Task: Go to Program & Features. Select Whole Food Market. Add to cart Organic Parsley-3. Select Amazon Health. Add to cart 5-HTP supplement-3. Place order for Giselle Flores, _x000D_
1922 Moncure Pittsboro Rd_x000D_
Moncure, North Carolina(NC), 27559, Cell Number (919) 542-3366
Action: Mouse moved to (29, 90)
Screenshot: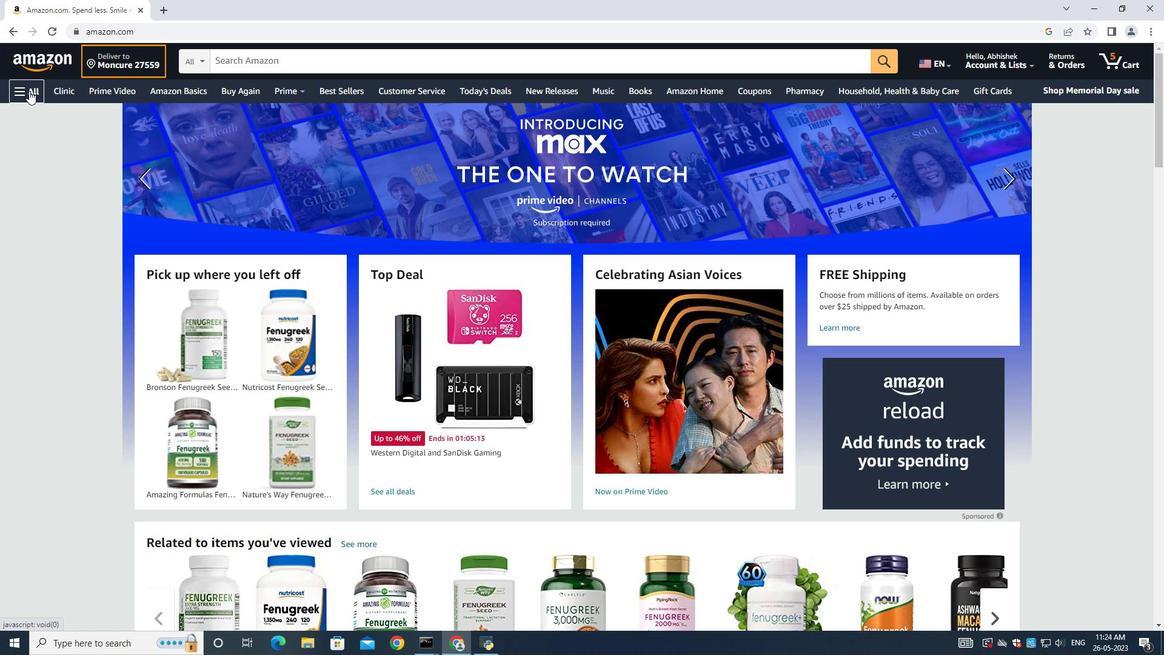 
Action: Mouse pressed left at (29, 90)
Screenshot: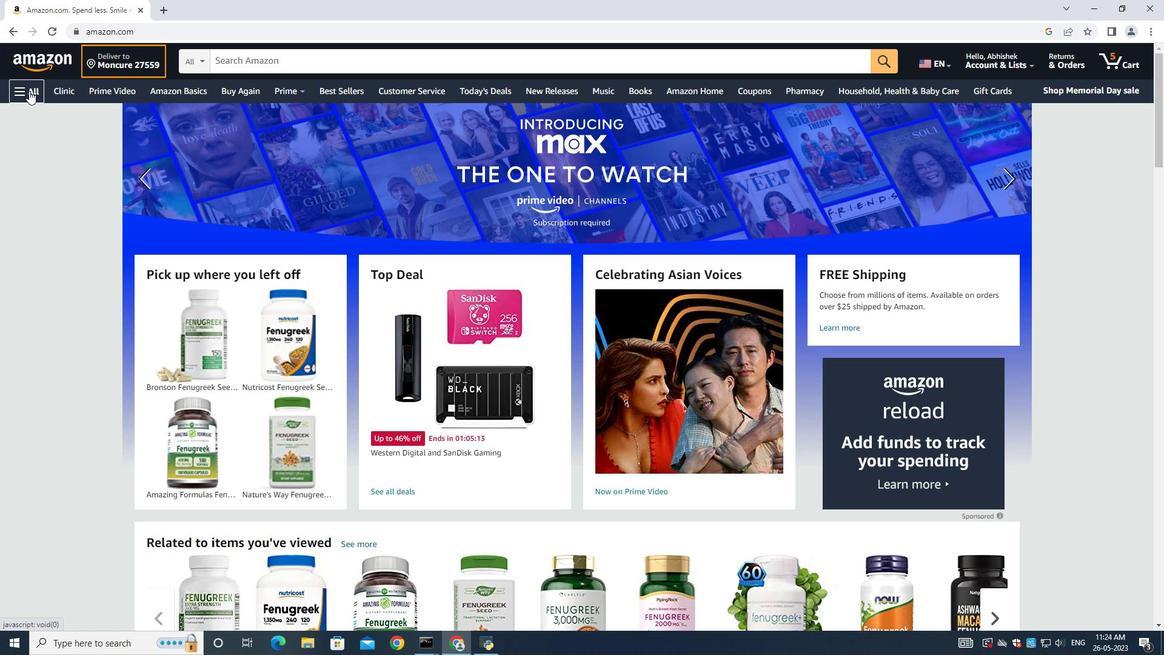 
Action: Mouse moved to (98, 339)
Screenshot: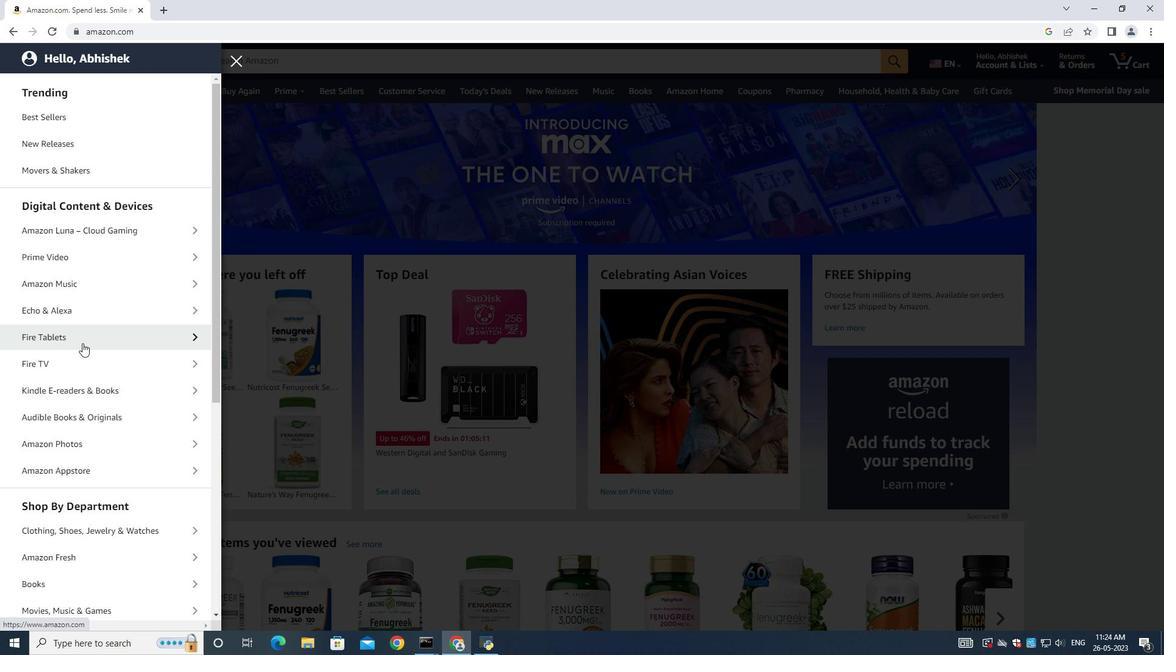 
Action: Mouse scrolled (98, 339) with delta (0, 0)
Screenshot: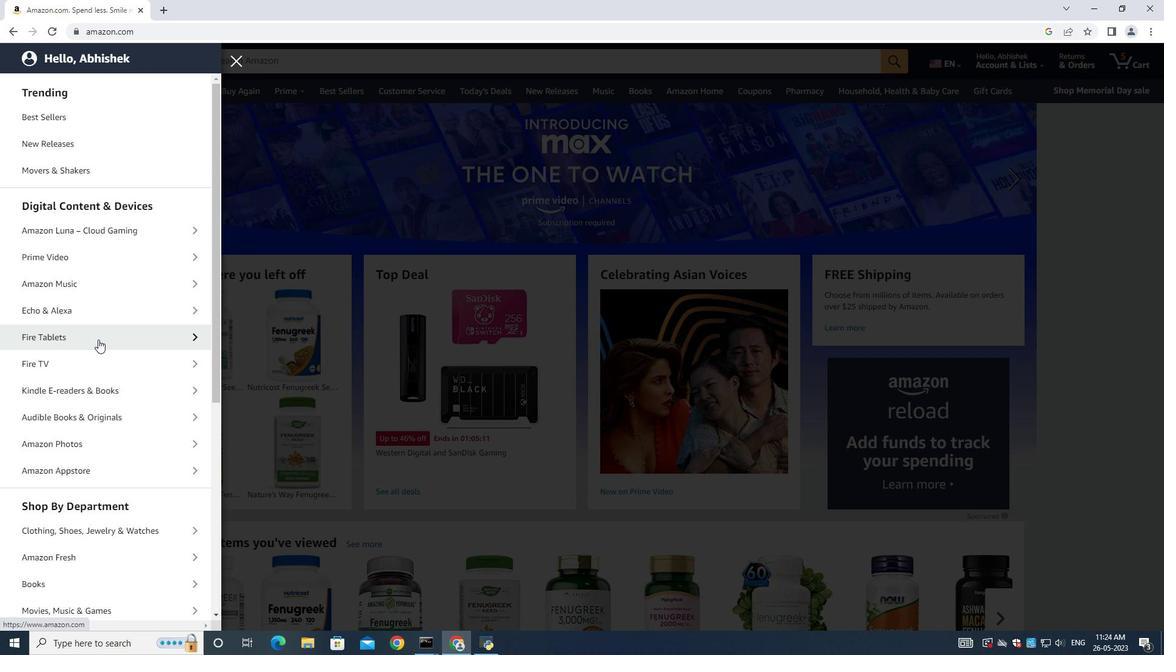 
Action: Mouse moved to (98, 342)
Screenshot: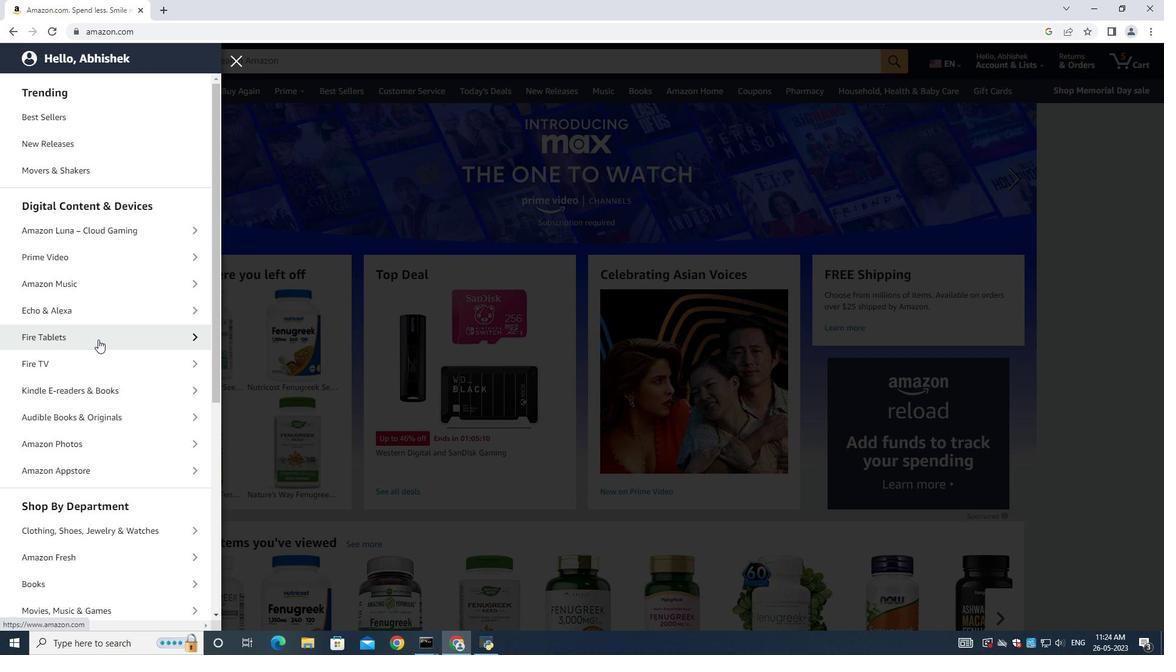 
Action: Mouse scrolled (98, 341) with delta (0, 0)
Screenshot: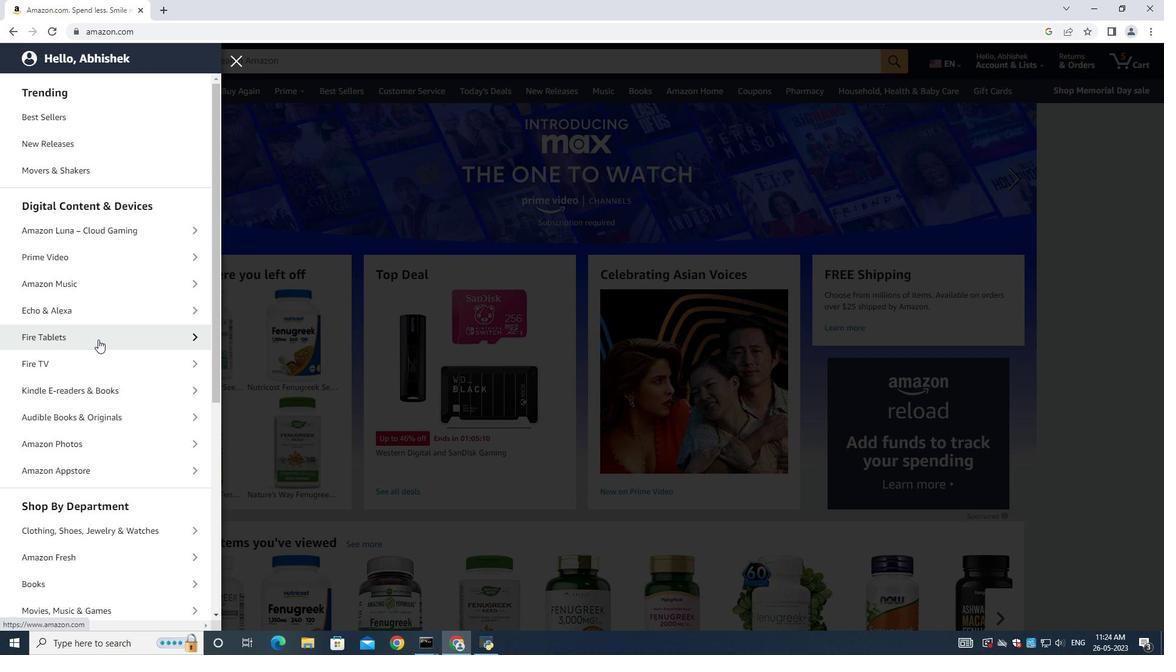 
Action: Mouse moved to (98, 342)
Screenshot: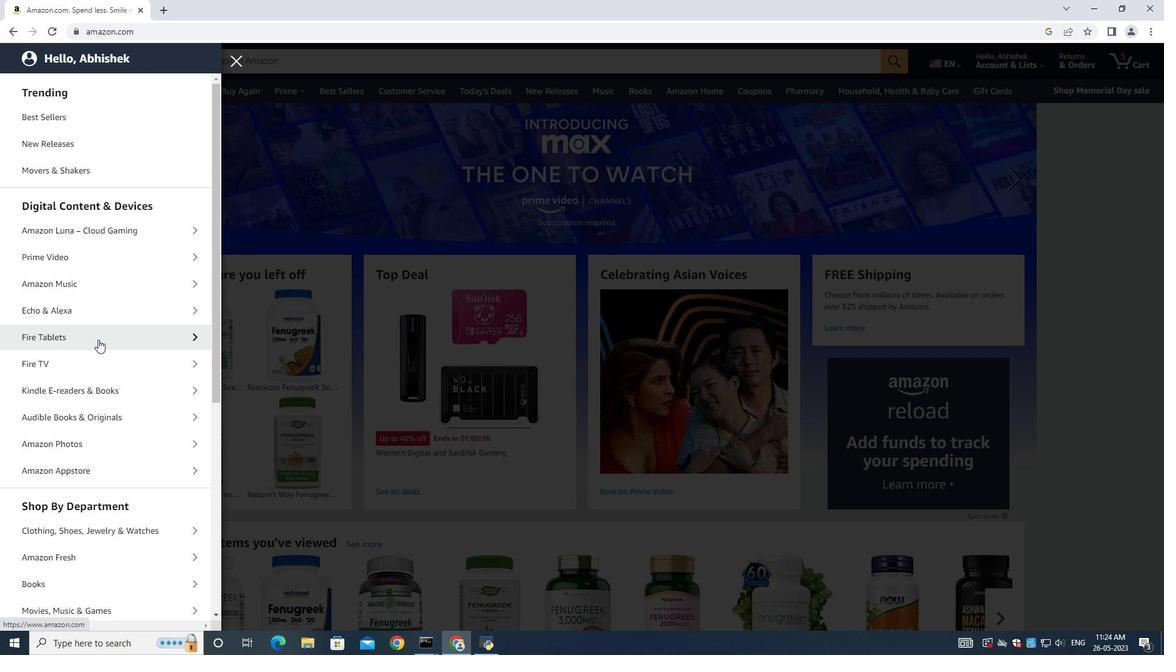 
Action: Mouse scrolled (98, 342) with delta (0, 0)
Screenshot: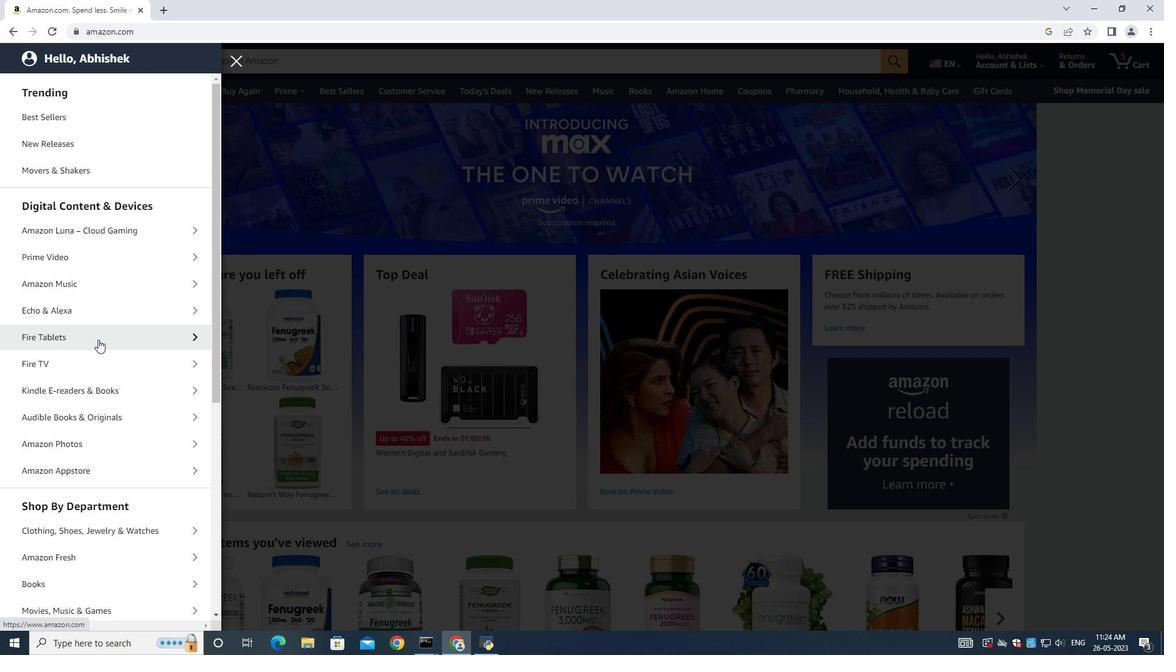 
Action: Mouse moved to (120, 368)
Screenshot: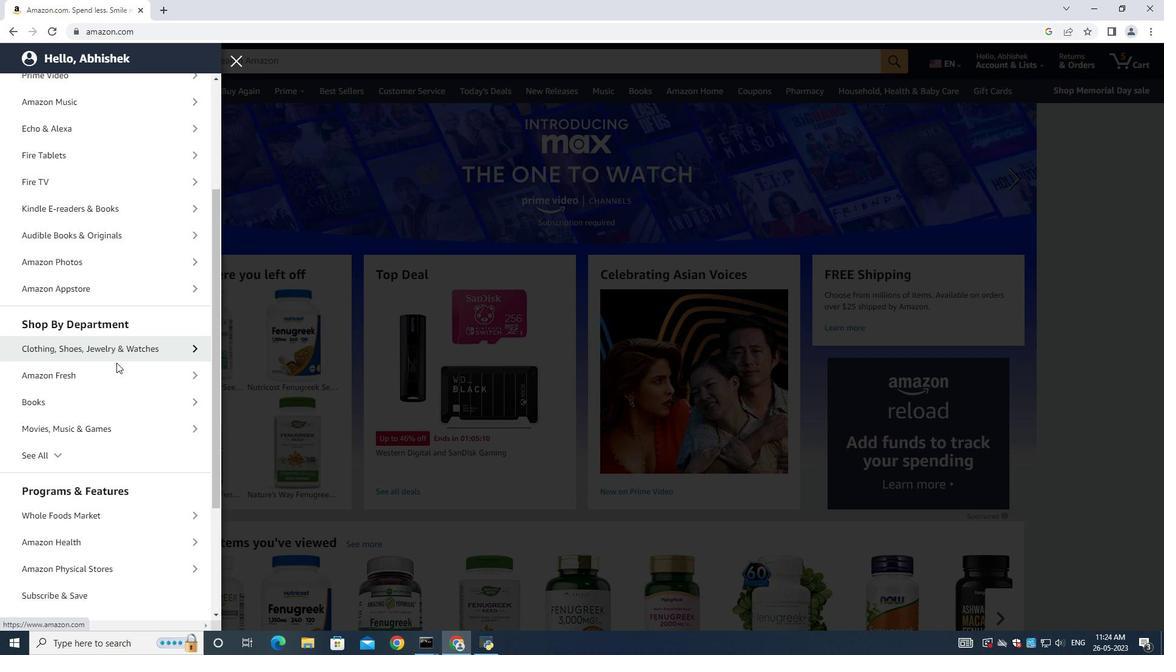 
Action: Mouse scrolled (120, 367) with delta (0, 0)
Screenshot: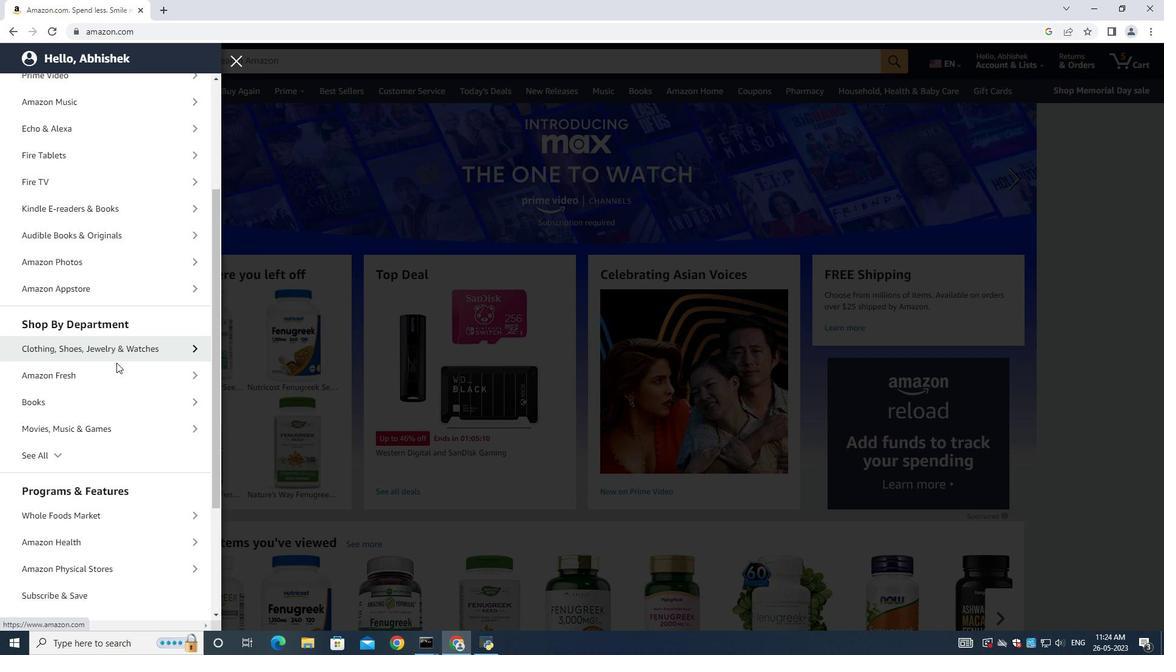
Action: Mouse moved to (121, 371)
Screenshot: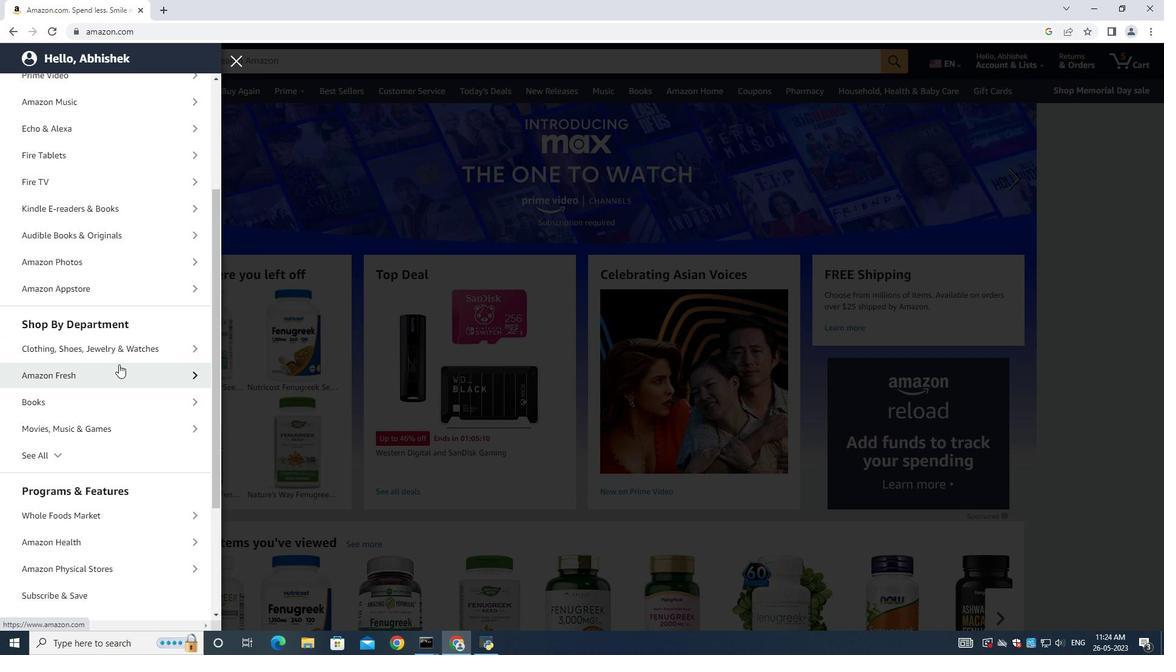 
Action: Mouse scrolled (121, 371) with delta (0, 0)
Screenshot: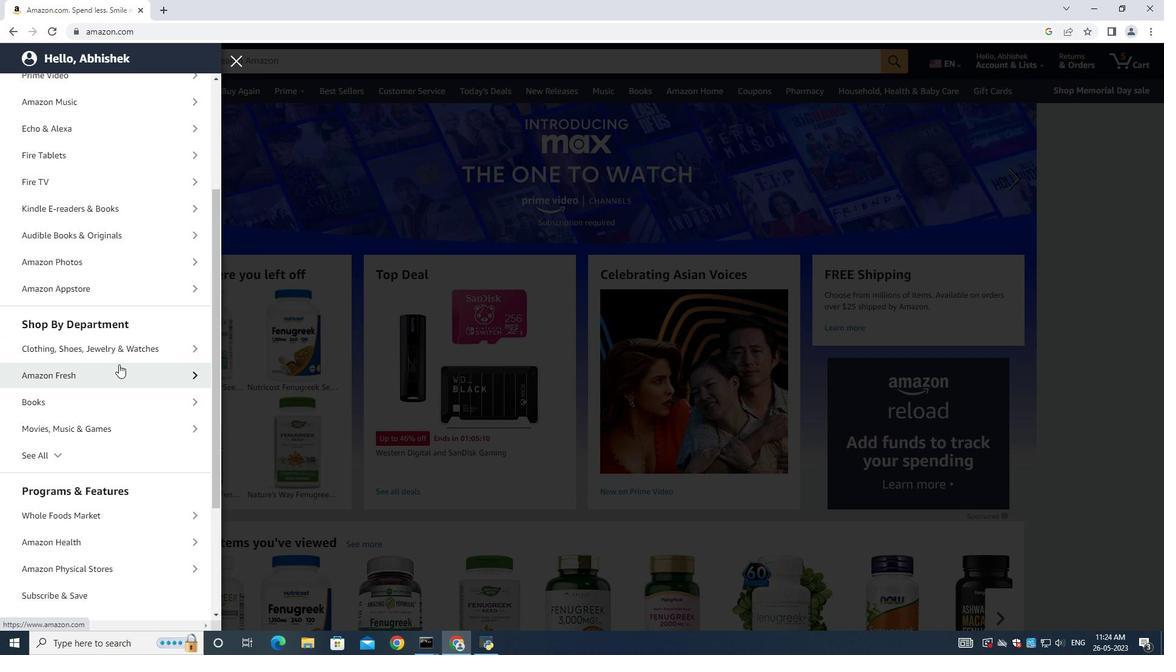 
Action: Mouse moved to (121, 376)
Screenshot: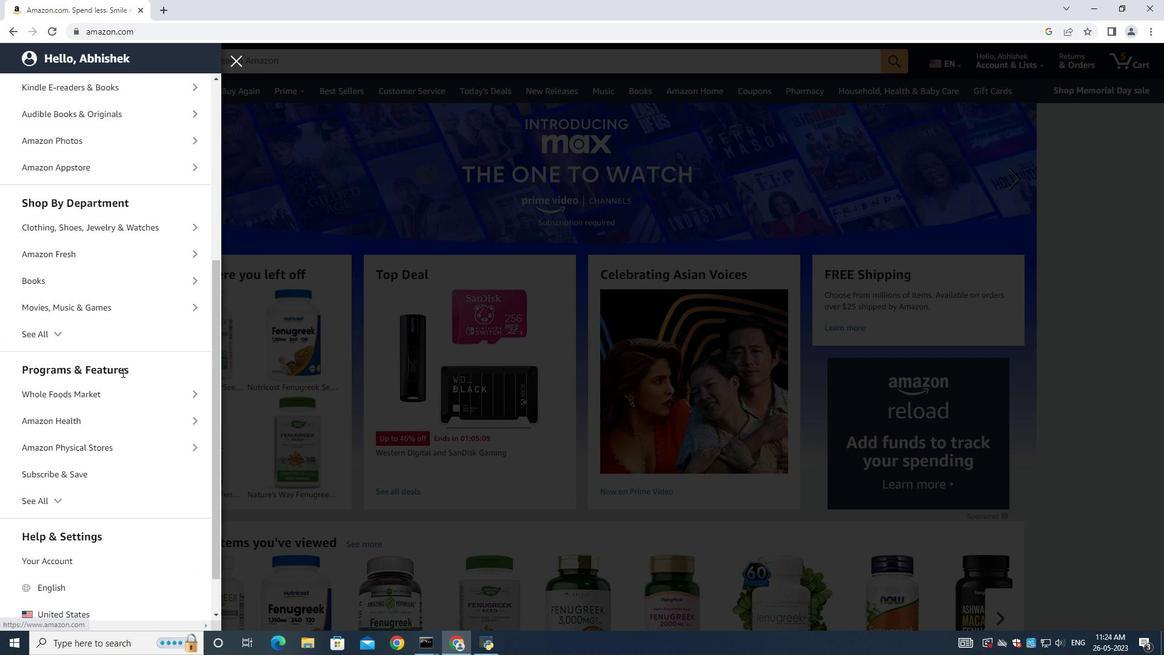 
Action: Mouse scrolled (121, 375) with delta (0, 0)
Screenshot: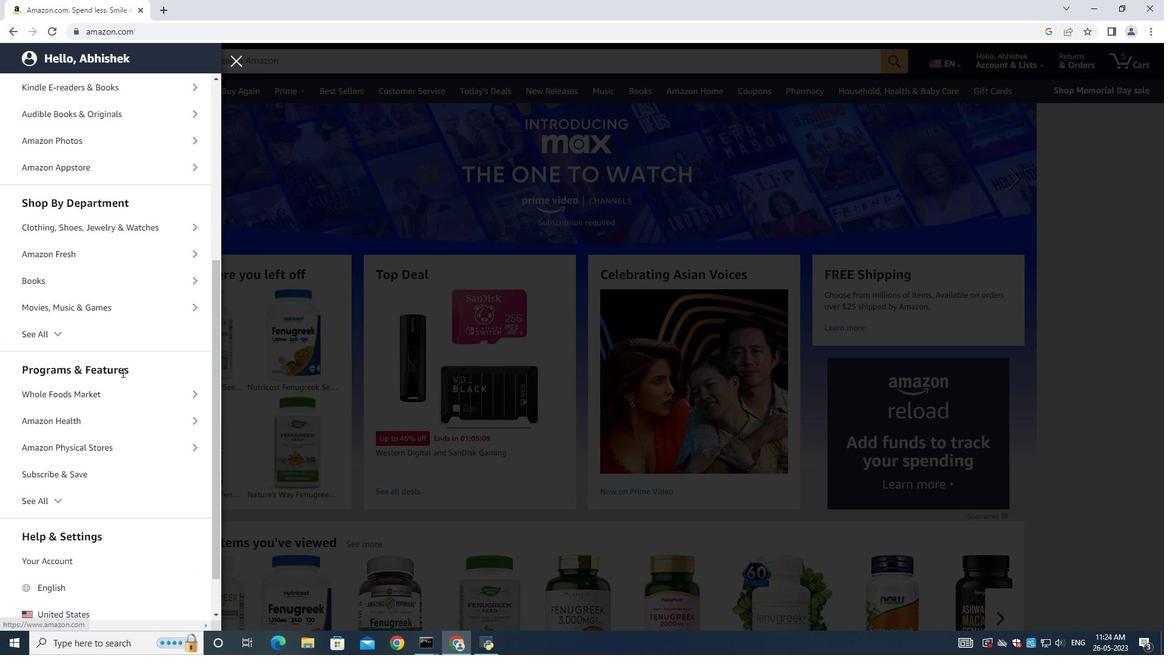 
Action: Mouse moved to (111, 339)
Screenshot: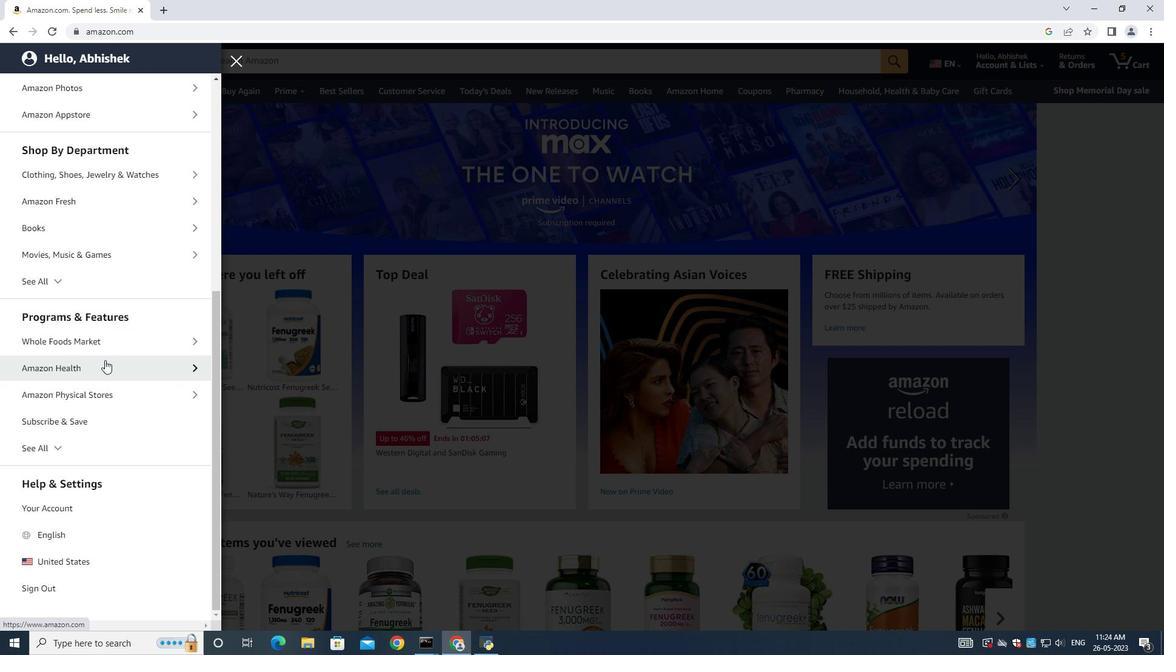 
Action: Mouse pressed left at (111, 339)
Screenshot: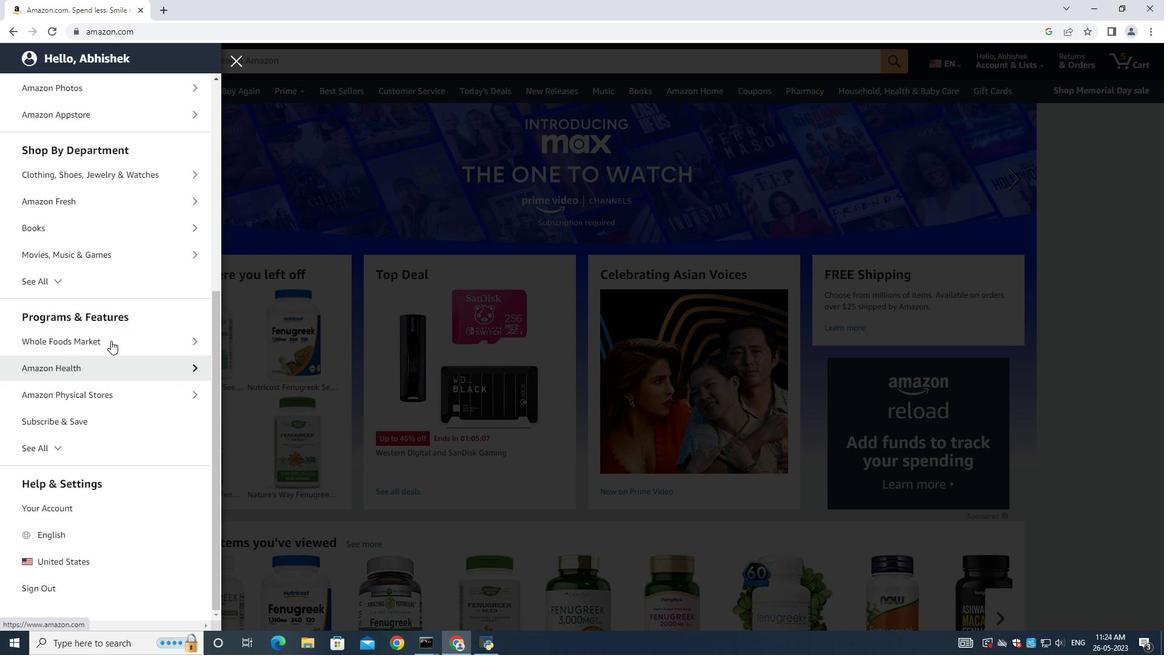 
Action: Mouse moved to (83, 151)
Screenshot: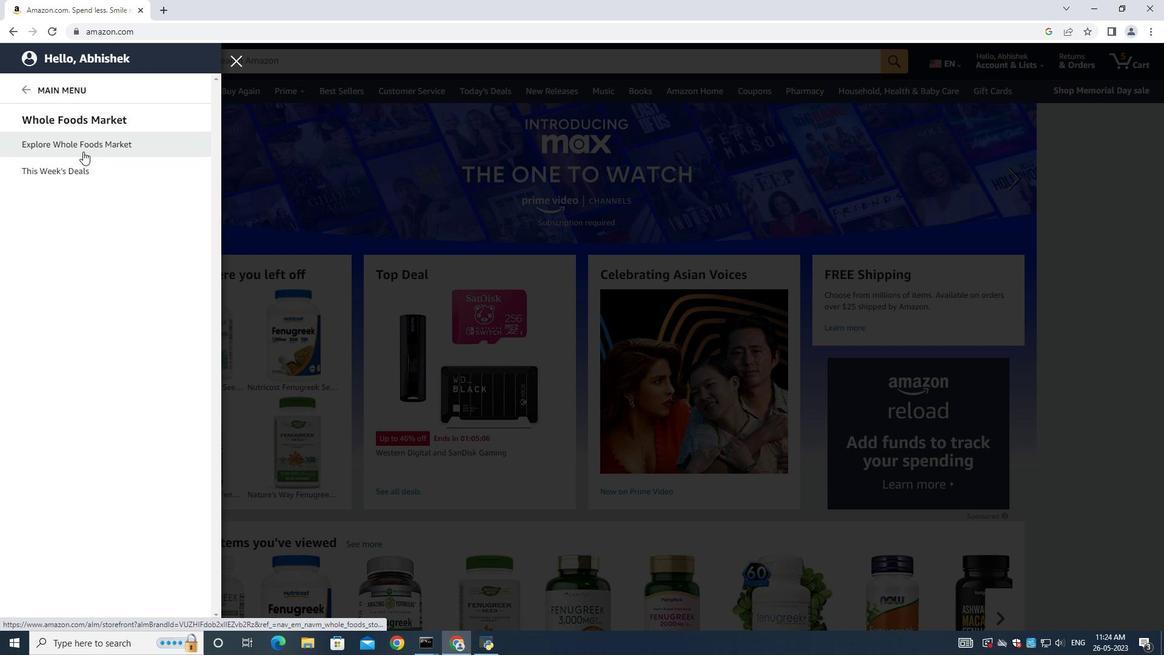 
Action: Mouse pressed left at (83, 151)
Screenshot: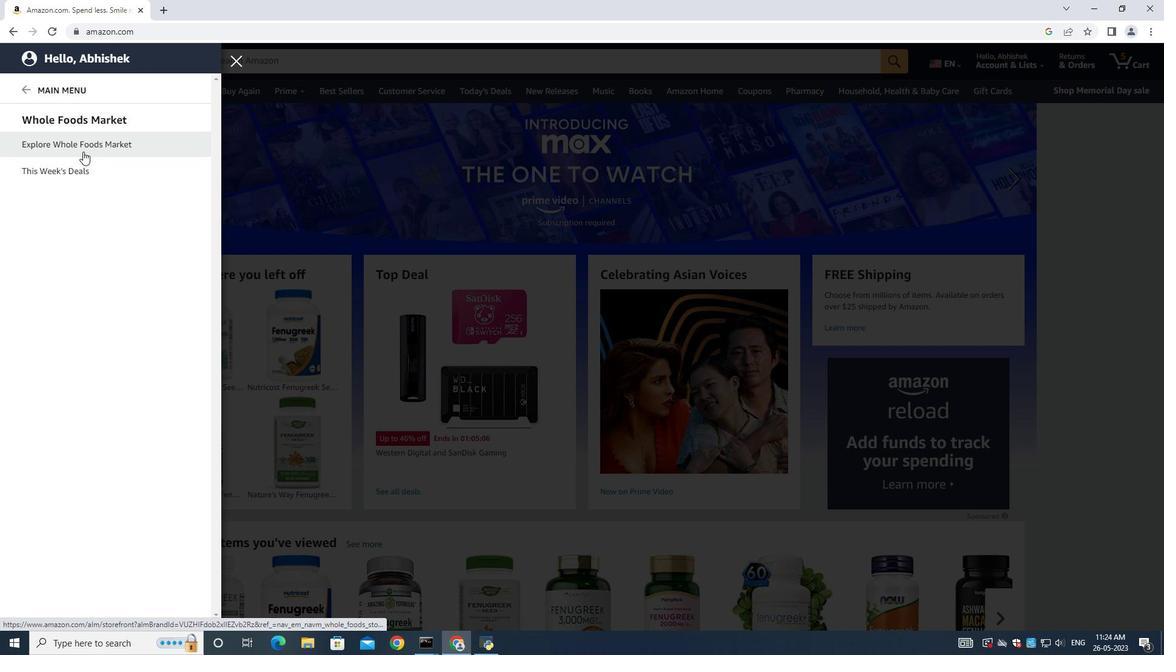 
Action: Mouse moved to (309, 61)
Screenshot: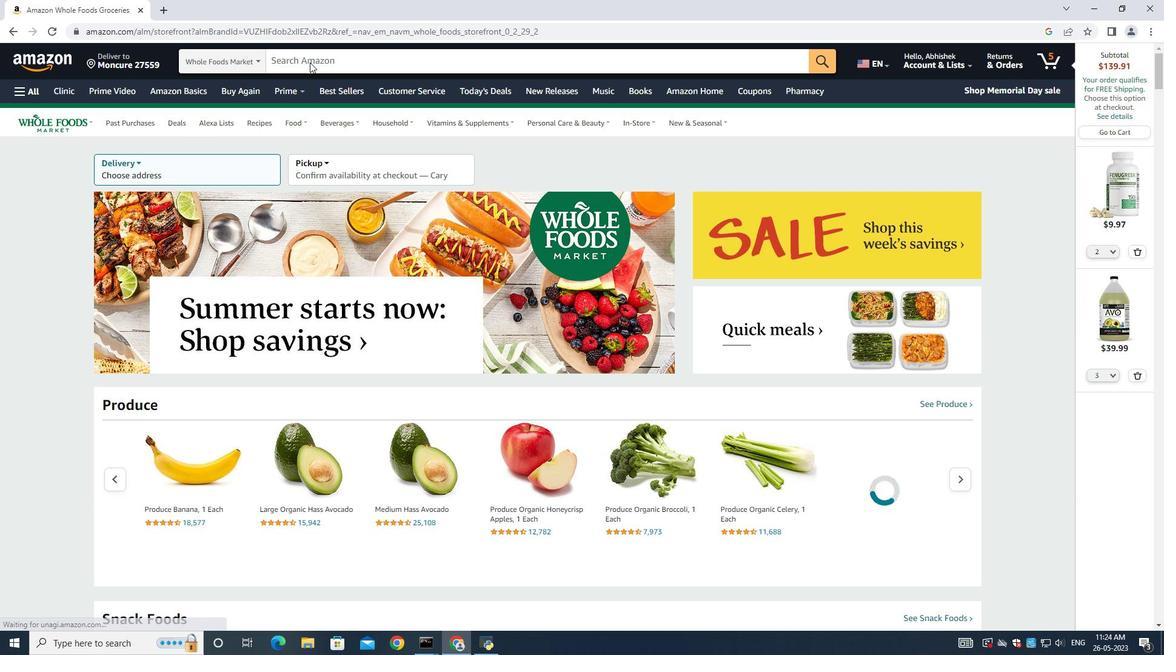 
Action: Mouse pressed left at (309, 61)
Screenshot: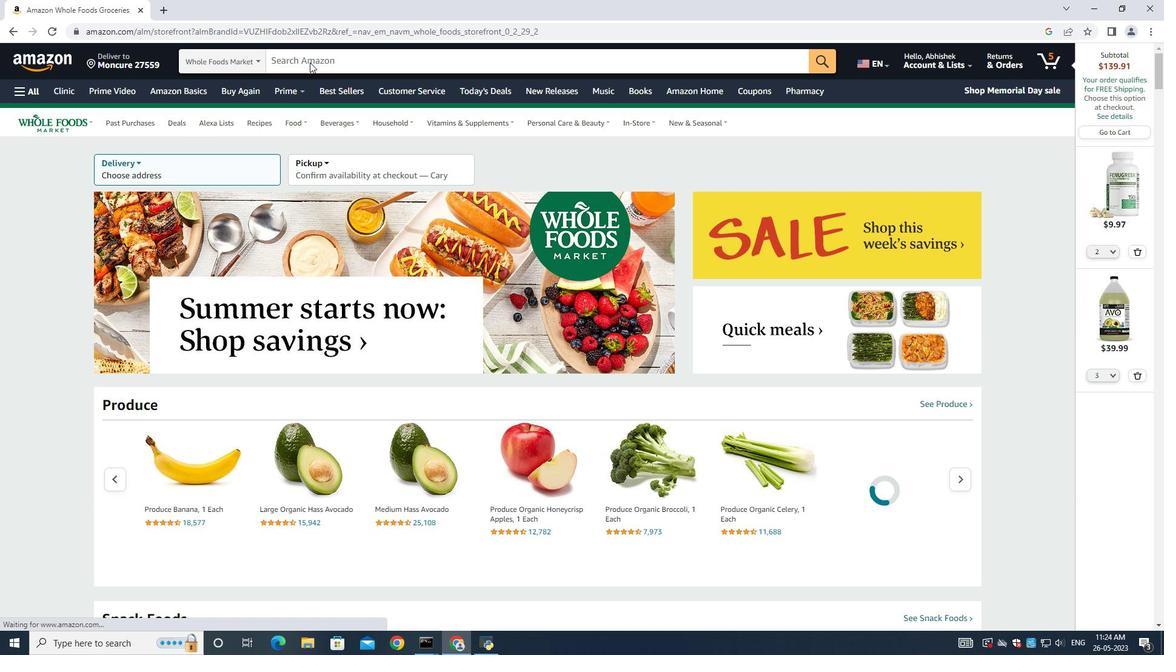 
Action: Mouse moved to (666, 548)
Screenshot: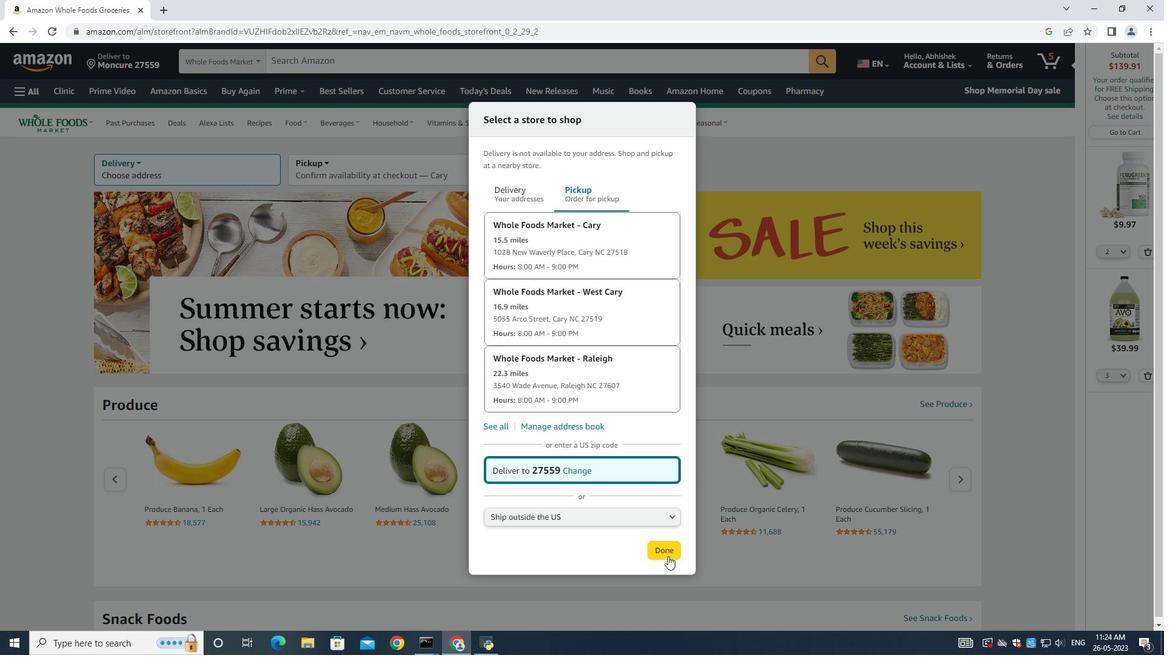 
Action: Mouse pressed left at (666, 548)
Screenshot: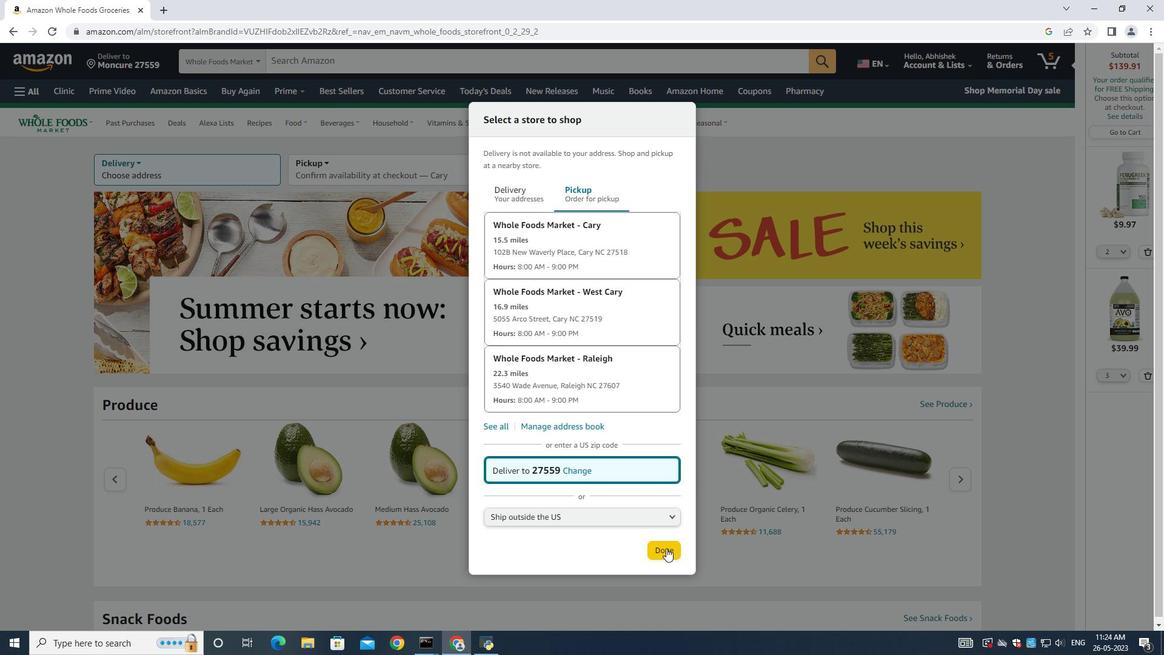 
Action: Mouse moved to (322, 61)
Screenshot: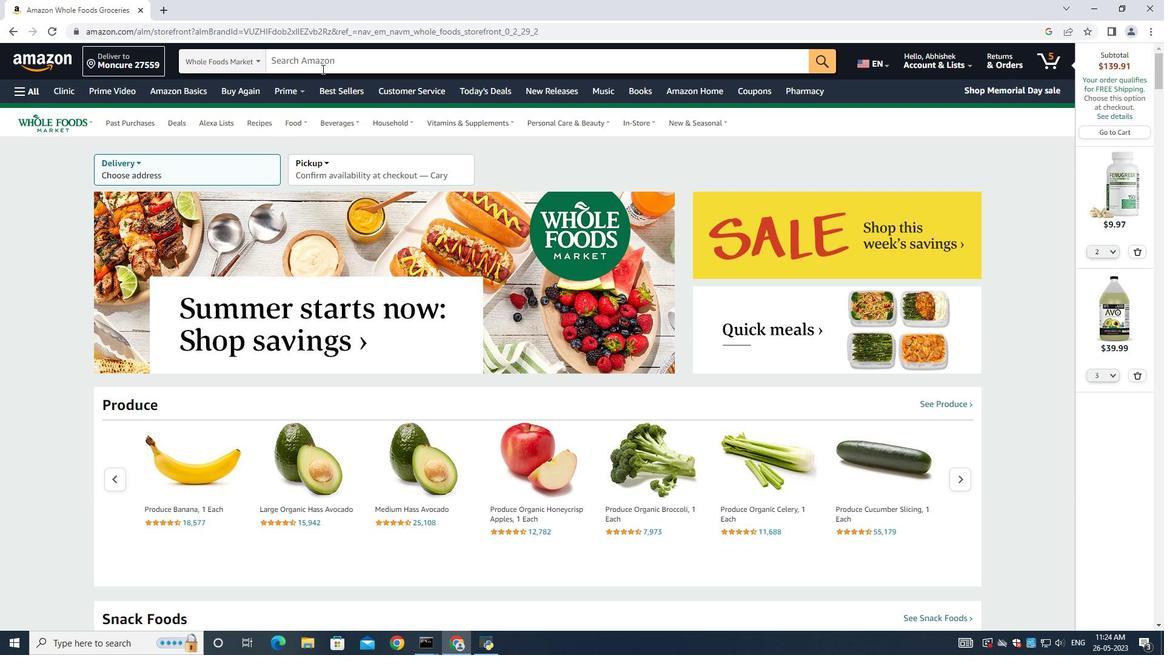 
Action: Mouse pressed left at (322, 61)
Screenshot: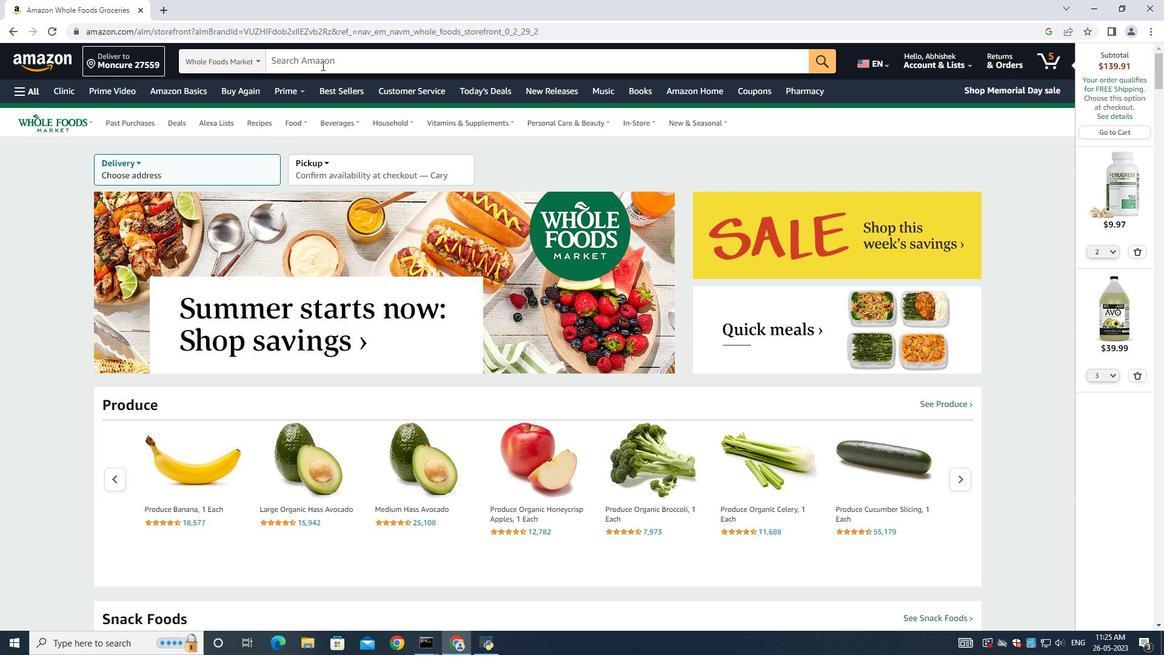 
Action: Mouse moved to (322, 63)
Screenshot: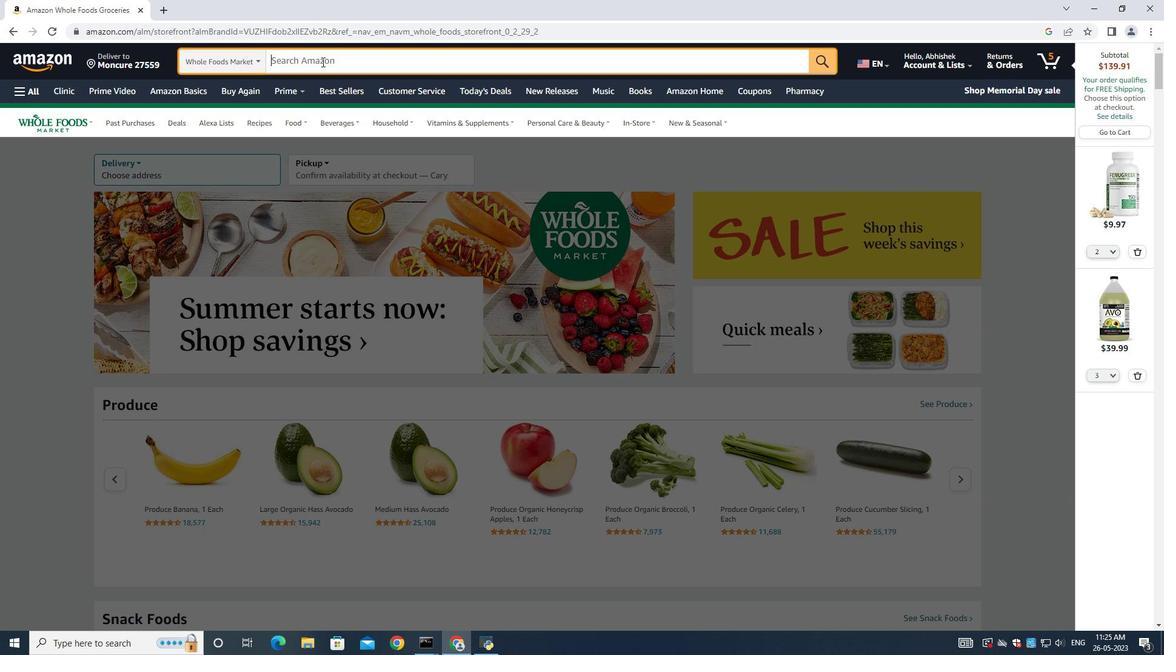 
Action: Key pressed <Key.shift><Key.shift>Organic<Key.space>parr<Key.backspace>sley<Key.enter>
Screenshot: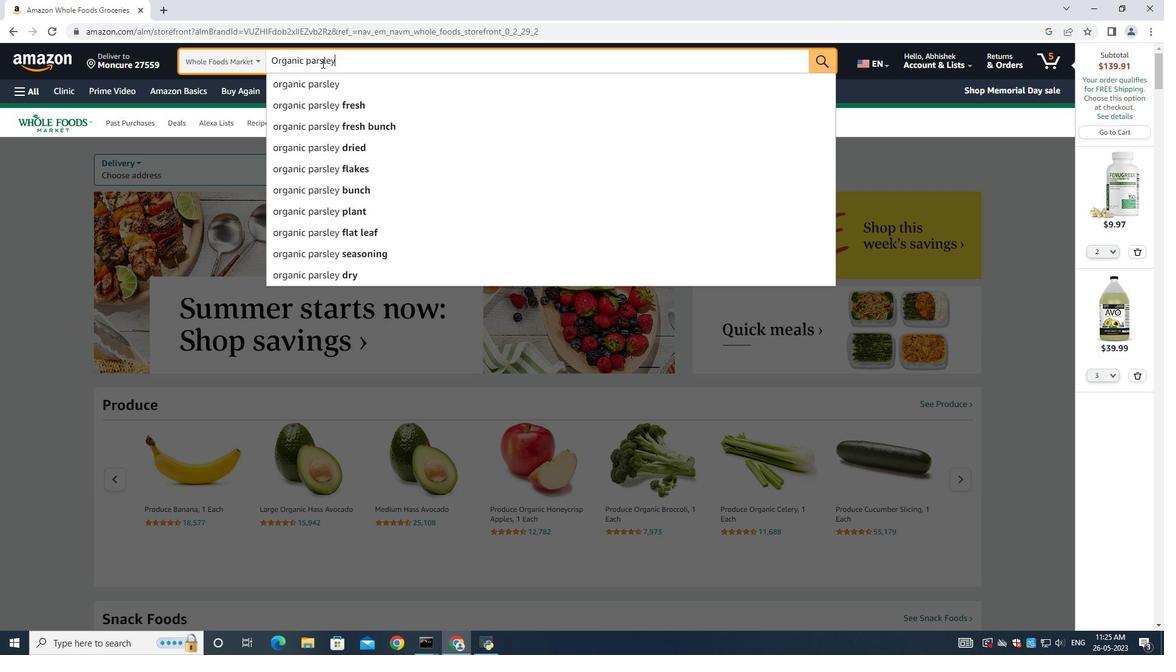 
Action: Mouse moved to (530, 366)
Screenshot: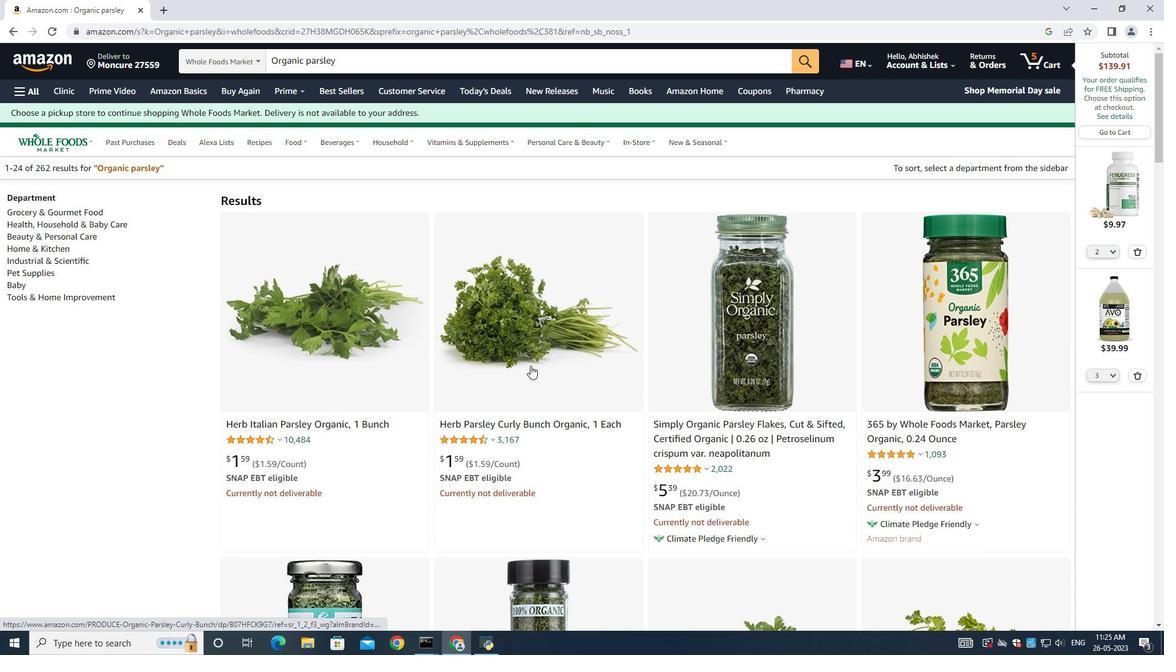 
Action: Mouse scrolled (530, 366) with delta (0, 0)
Screenshot: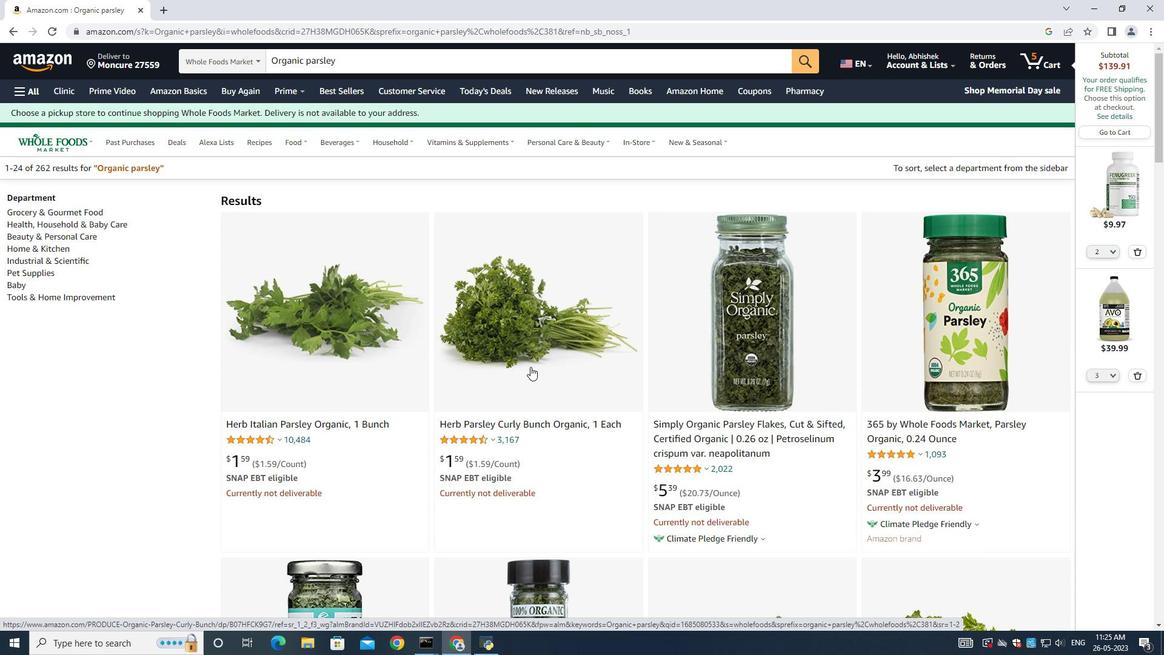 
Action: Mouse moved to (530, 367)
Screenshot: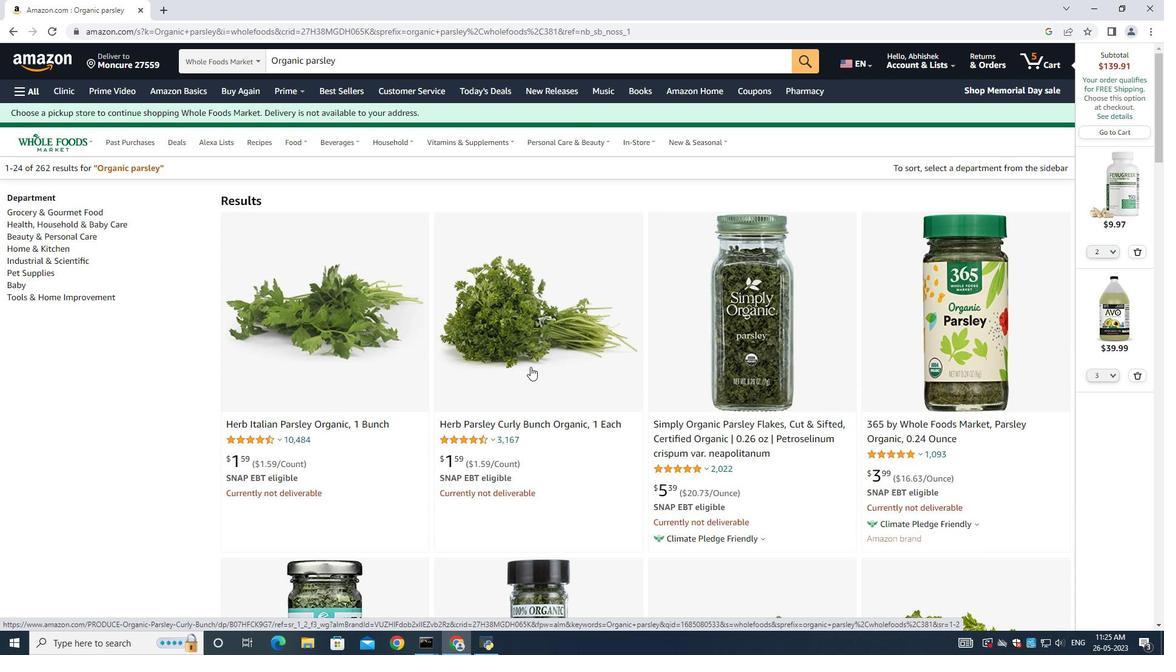
Action: Mouse scrolled (530, 366) with delta (0, 0)
Screenshot: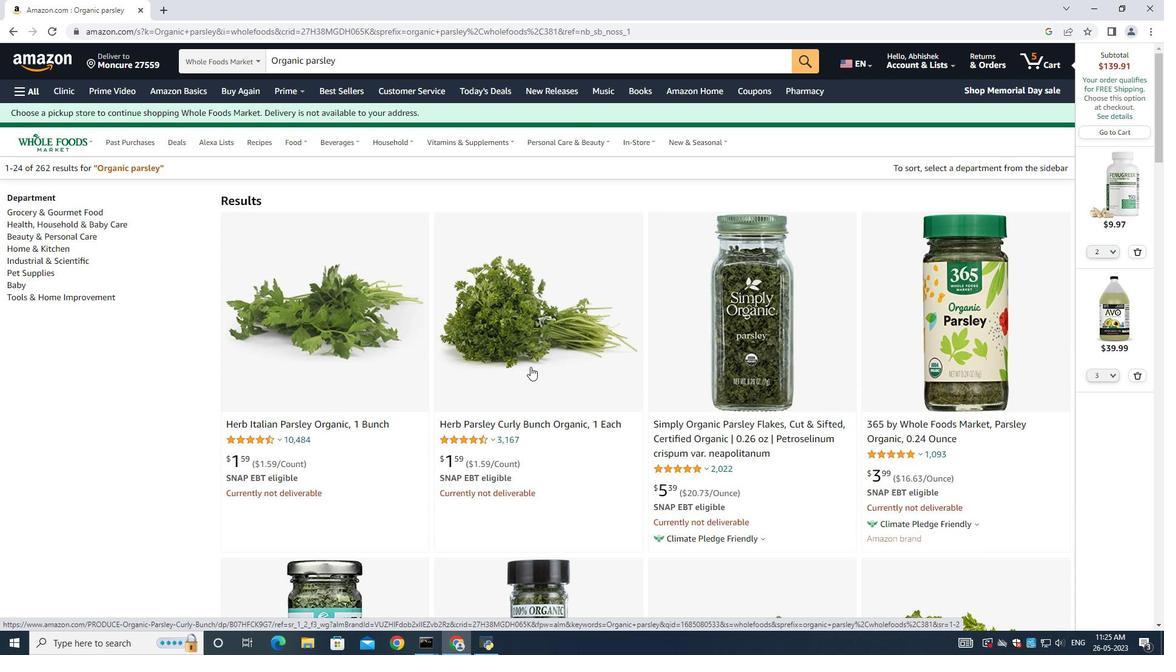 
Action: Mouse scrolled (530, 366) with delta (0, 0)
Screenshot: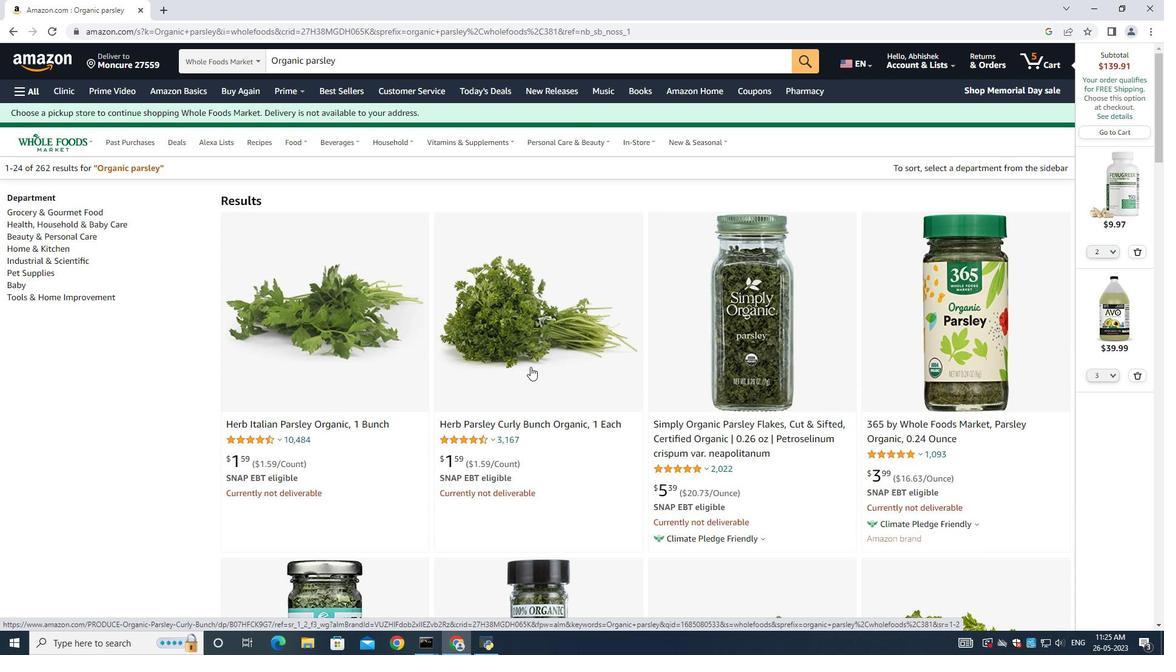 
Action: Mouse scrolled (530, 366) with delta (0, 0)
Screenshot: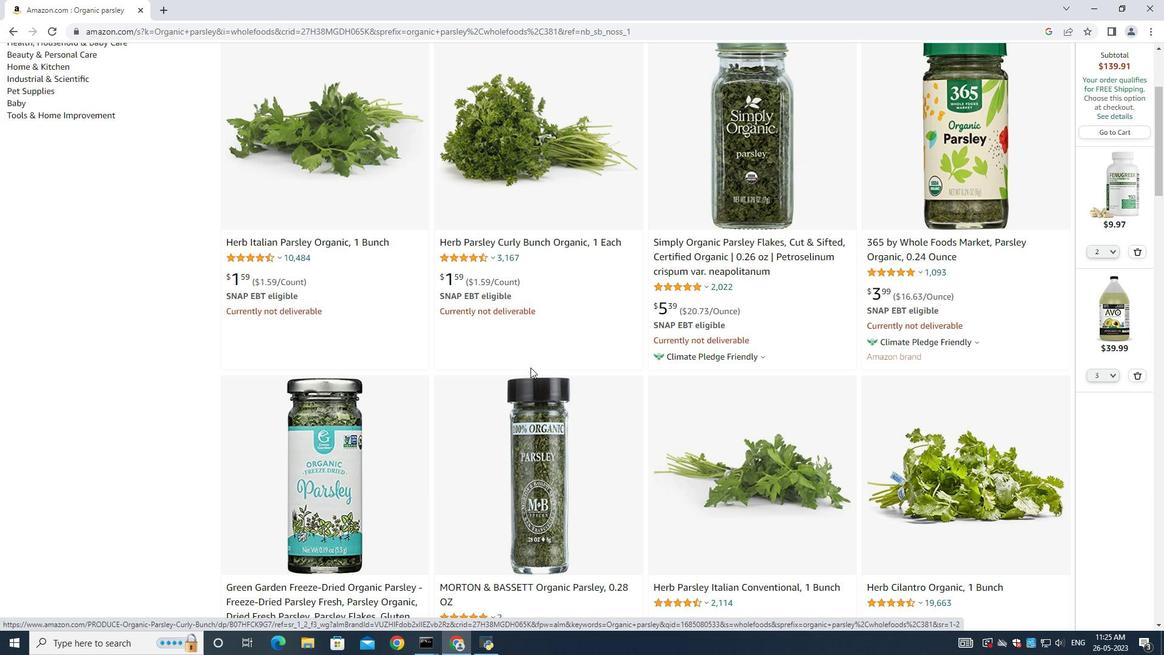 
Action: Mouse scrolled (530, 366) with delta (0, 0)
Screenshot: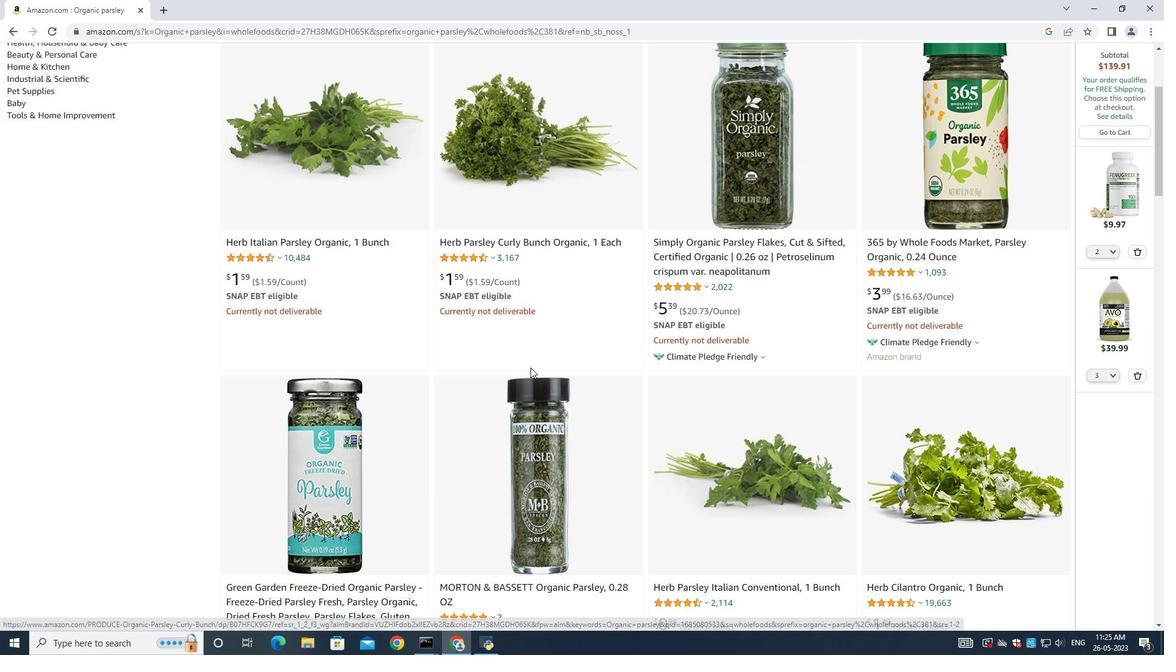 
Action: Mouse moved to (530, 368)
Screenshot: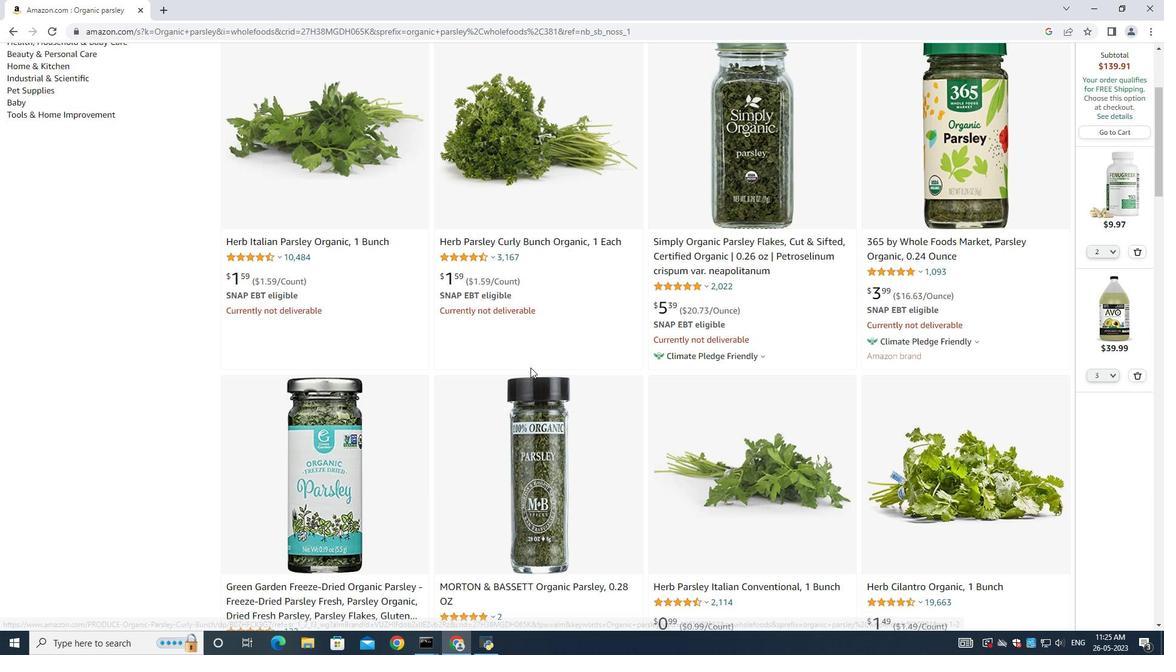 
Action: Mouse scrolled (530, 367) with delta (0, 0)
Screenshot: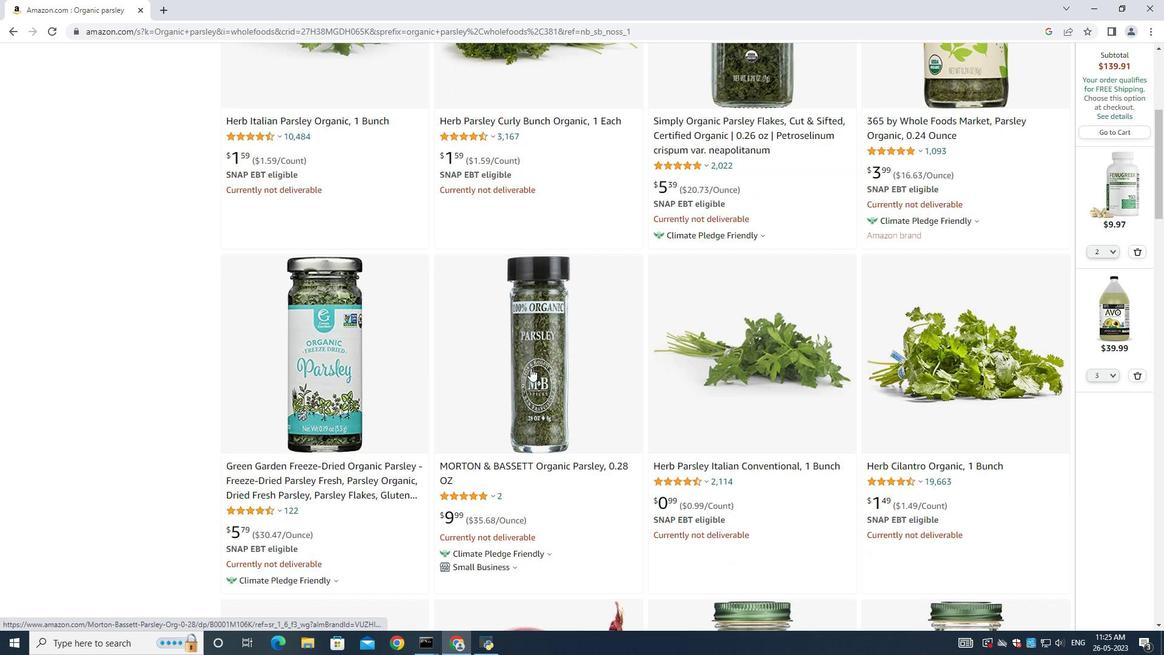 
Action: Mouse scrolled (530, 367) with delta (0, 0)
Screenshot: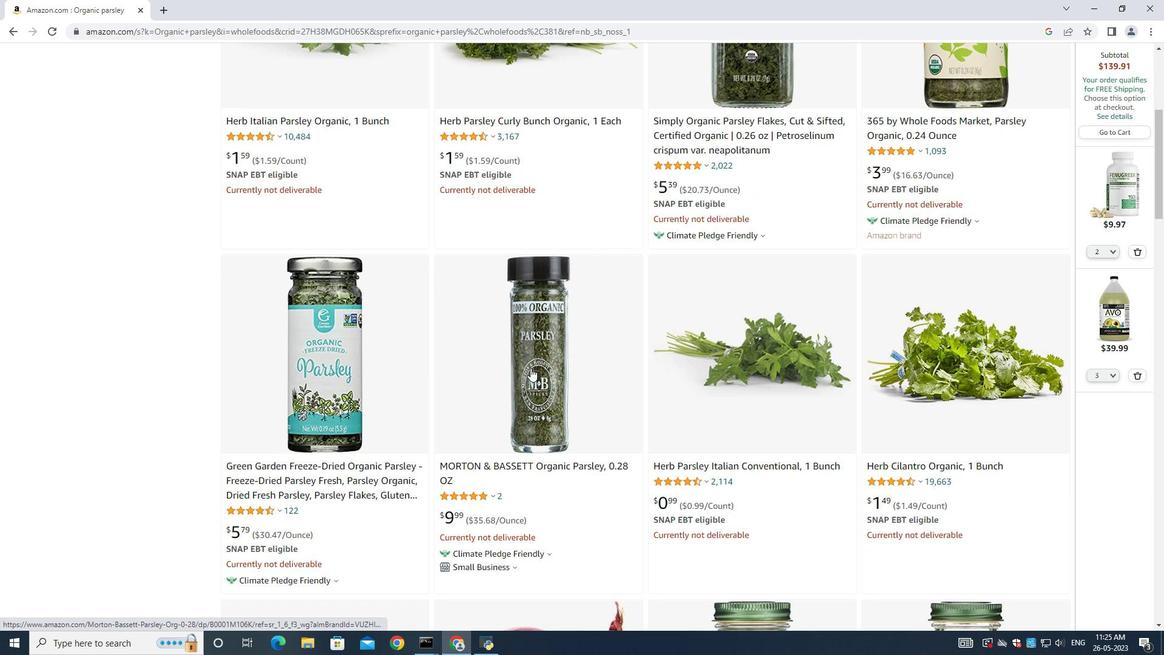 
Action: Mouse moved to (530, 368)
Screenshot: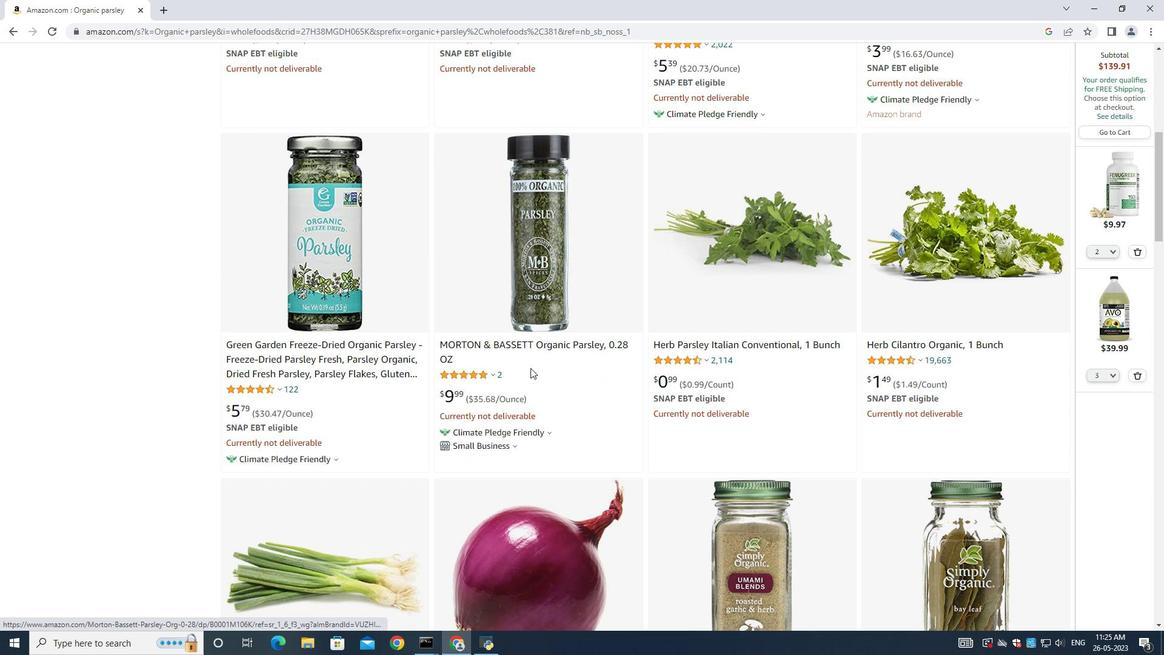 
Action: Mouse scrolled (530, 367) with delta (0, 0)
Screenshot: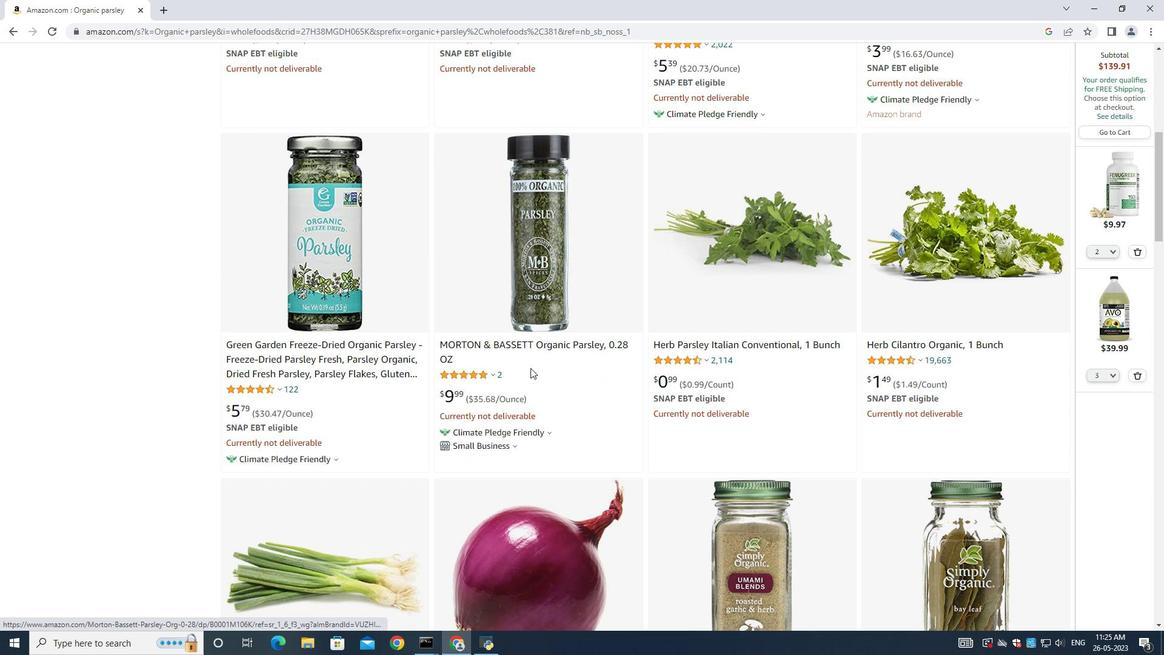 
Action: Mouse moved to (530, 370)
Screenshot: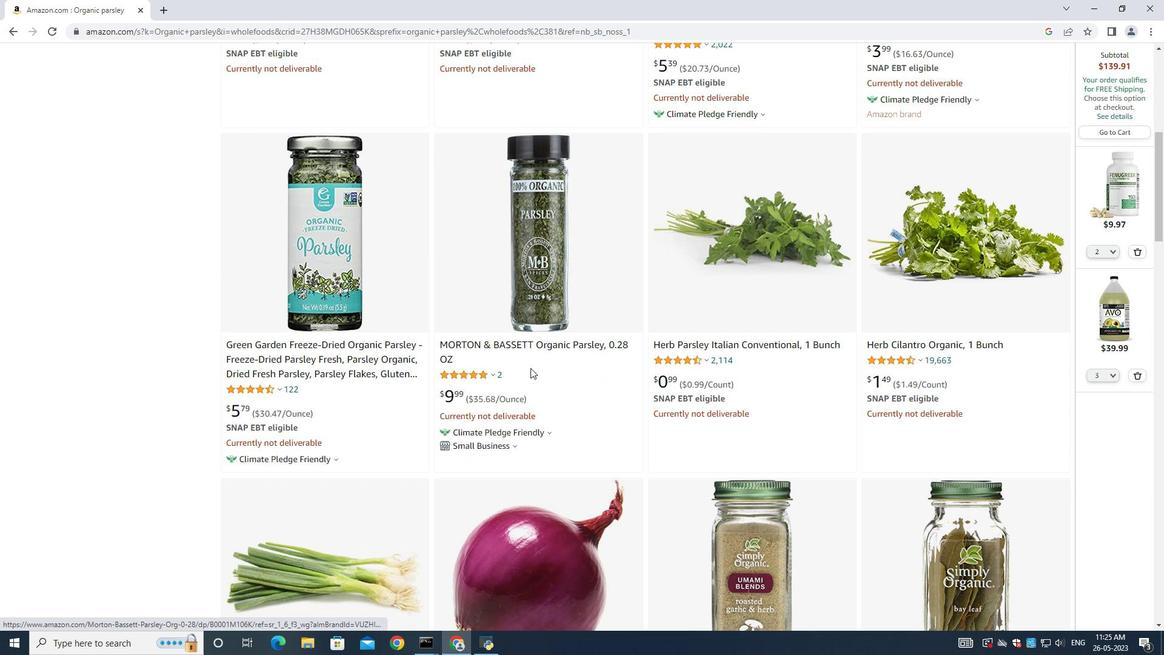 
Action: Mouse scrolled (530, 369) with delta (0, 0)
Screenshot: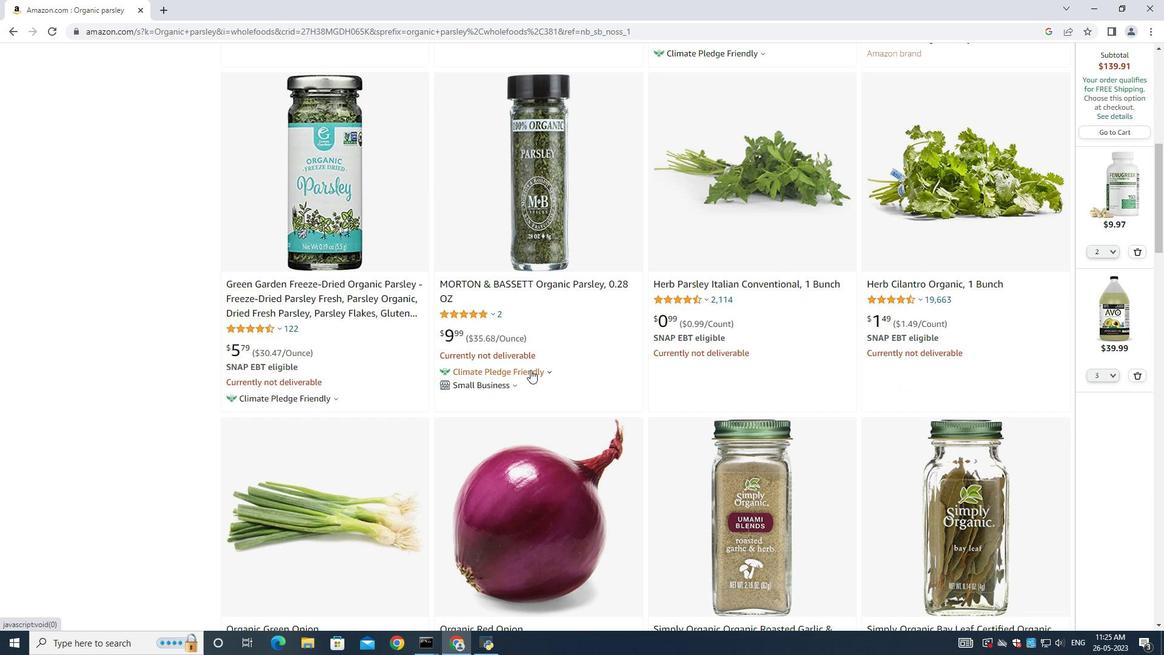 
Action: Mouse scrolled (530, 369) with delta (0, 0)
Screenshot: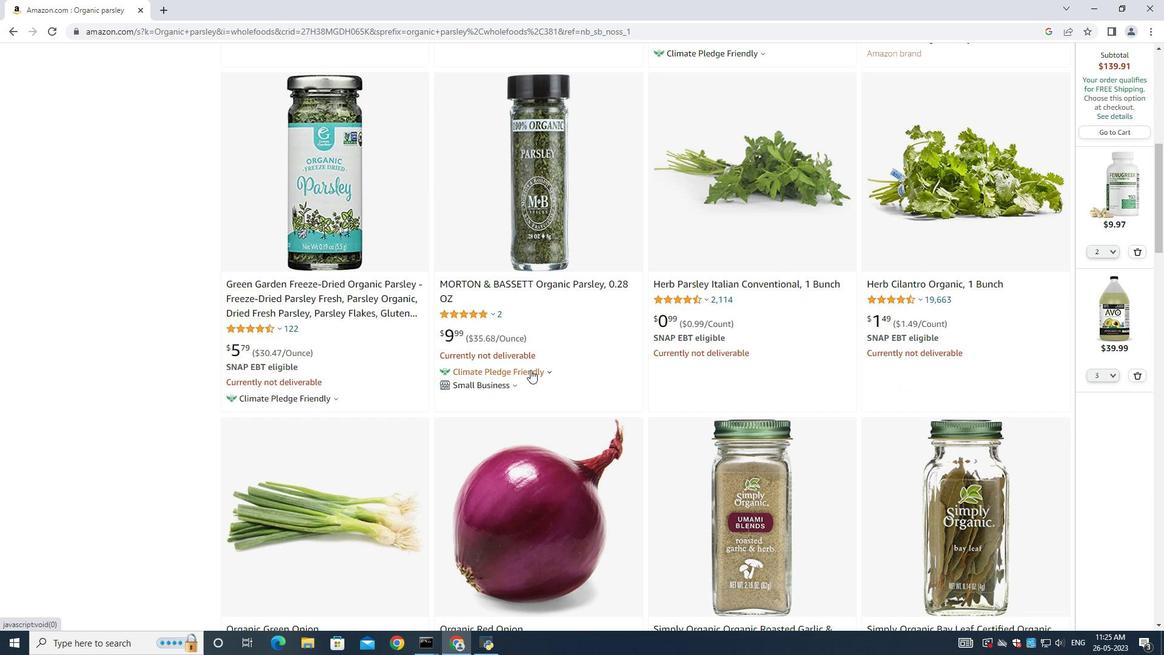 
Action: Mouse scrolled (530, 369) with delta (0, 0)
Screenshot: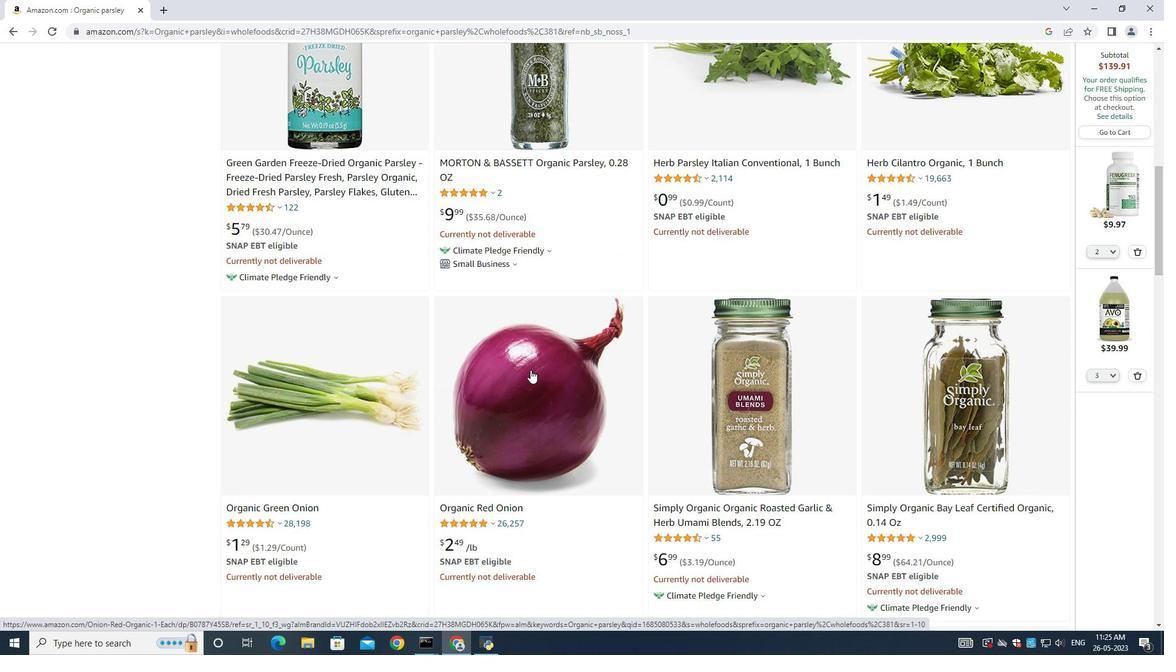 
Action: Mouse moved to (530, 371)
Screenshot: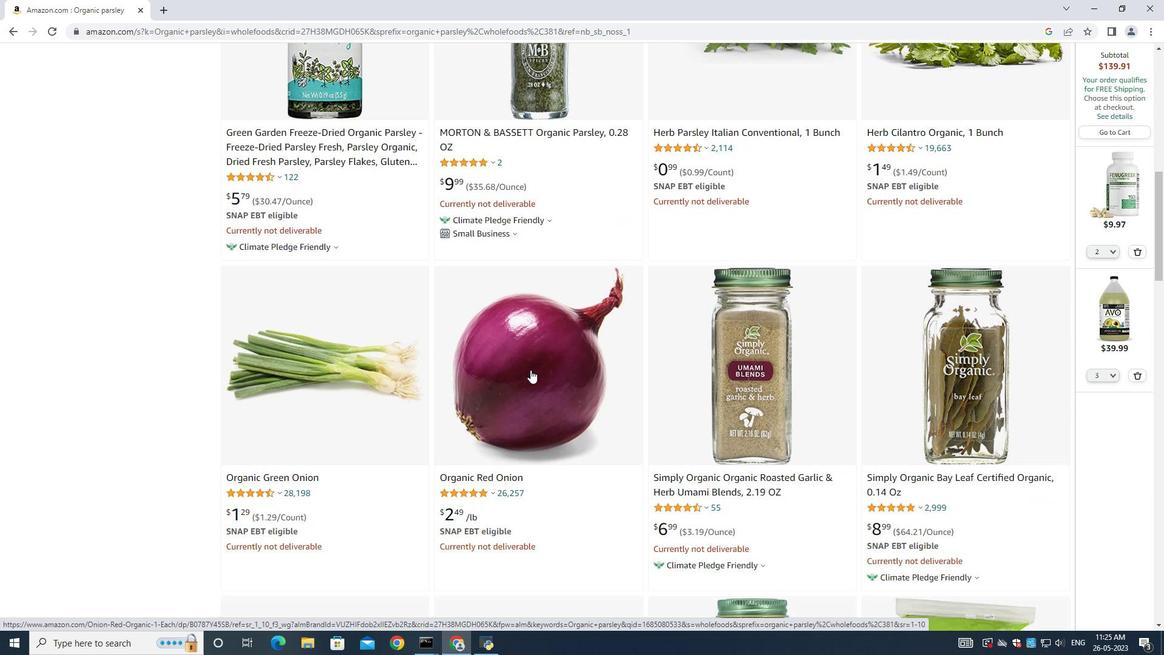 
Action: Mouse scrolled (530, 370) with delta (0, 0)
Screenshot: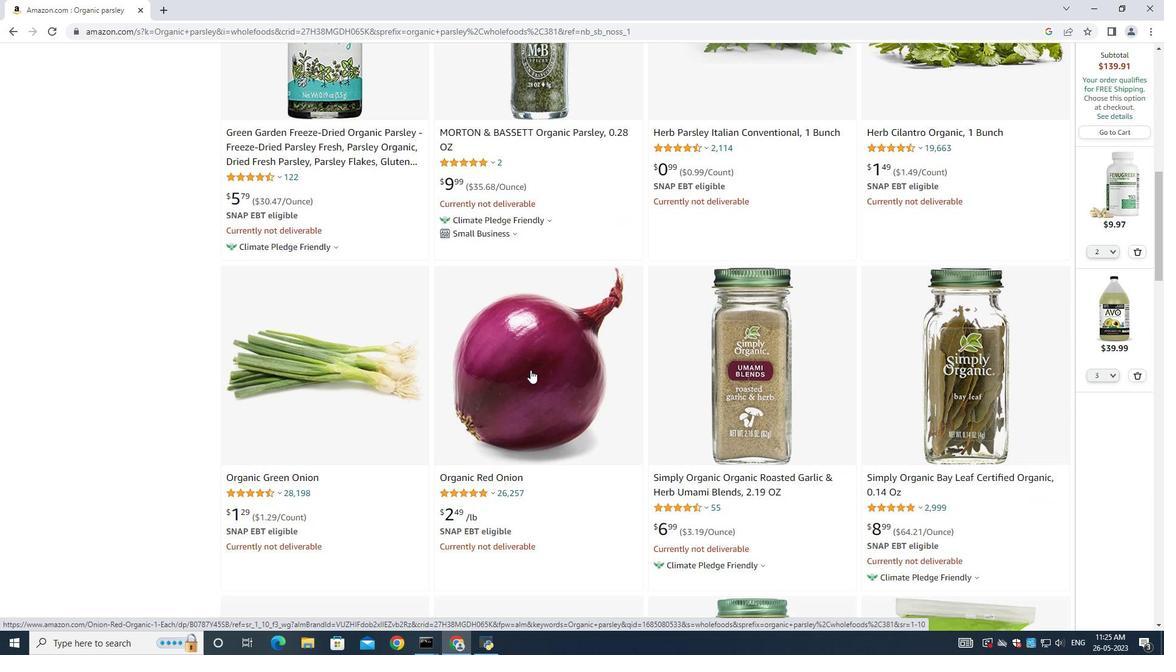 
Action: Mouse scrolled (530, 371) with delta (0, 0)
Screenshot: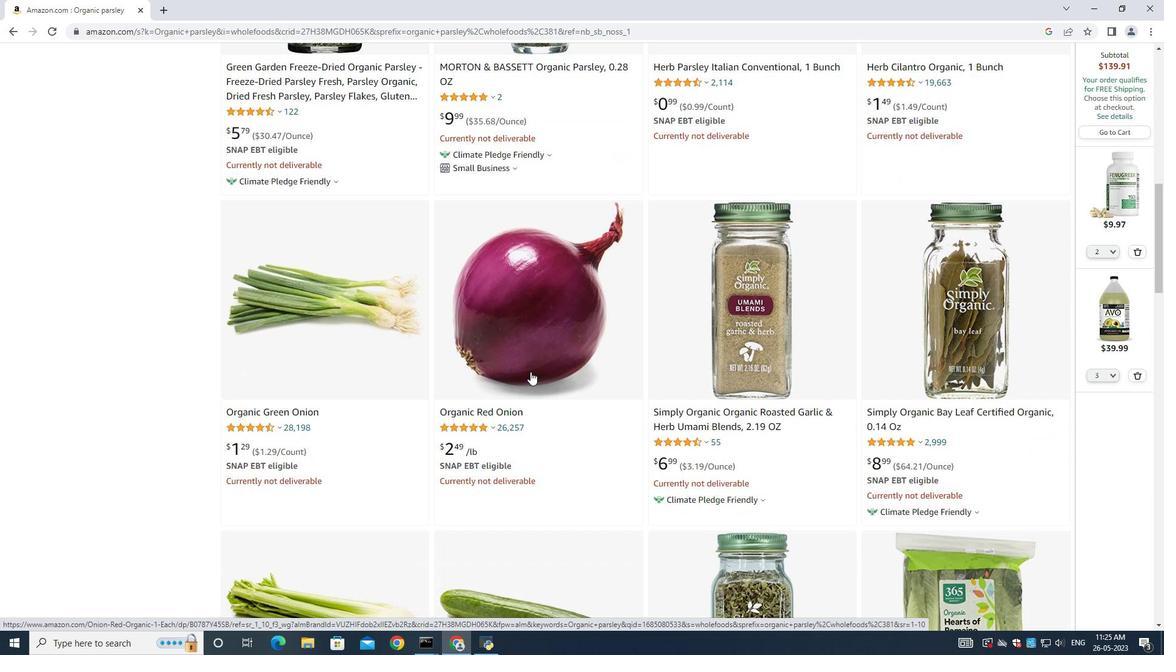 
Action: Mouse scrolled (530, 371) with delta (0, 0)
Screenshot: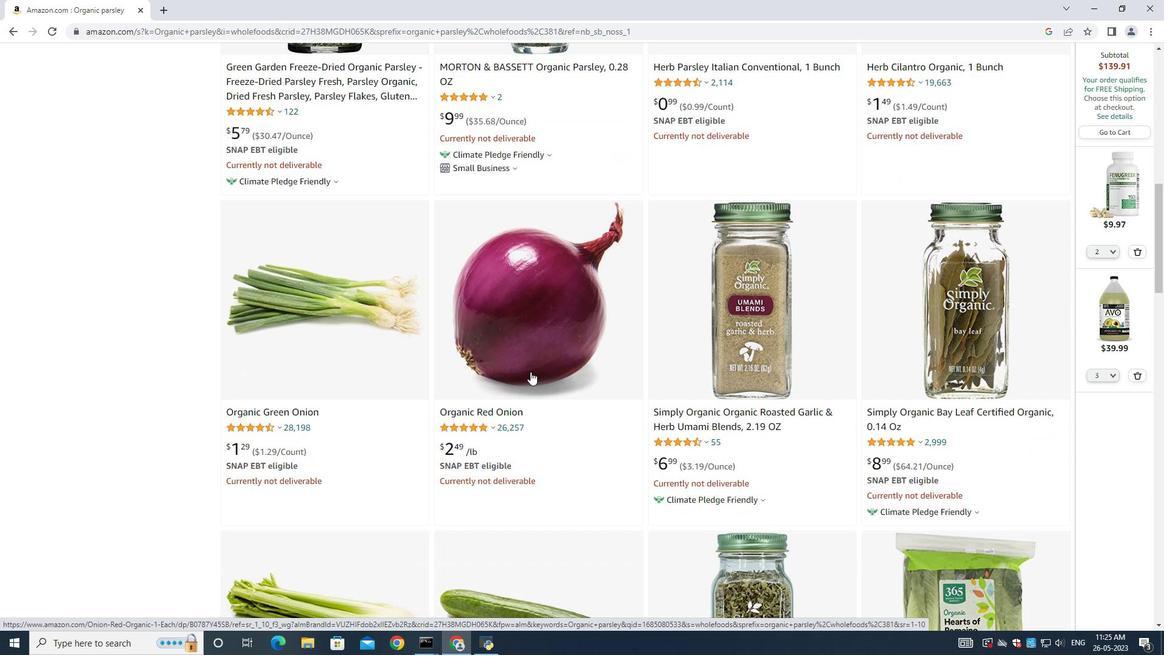 
Action: Mouse moved to (547, 380)
Screenshot: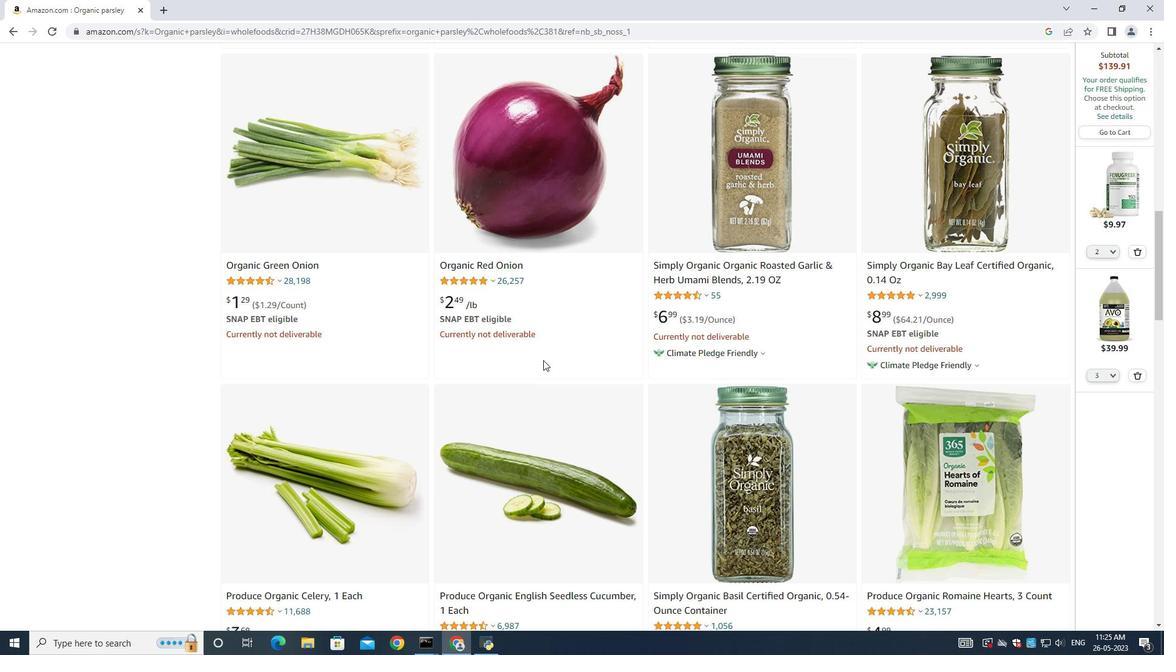 
Action: Mouse scrolled (547, 381) with delta (0, 0)
Screenshot: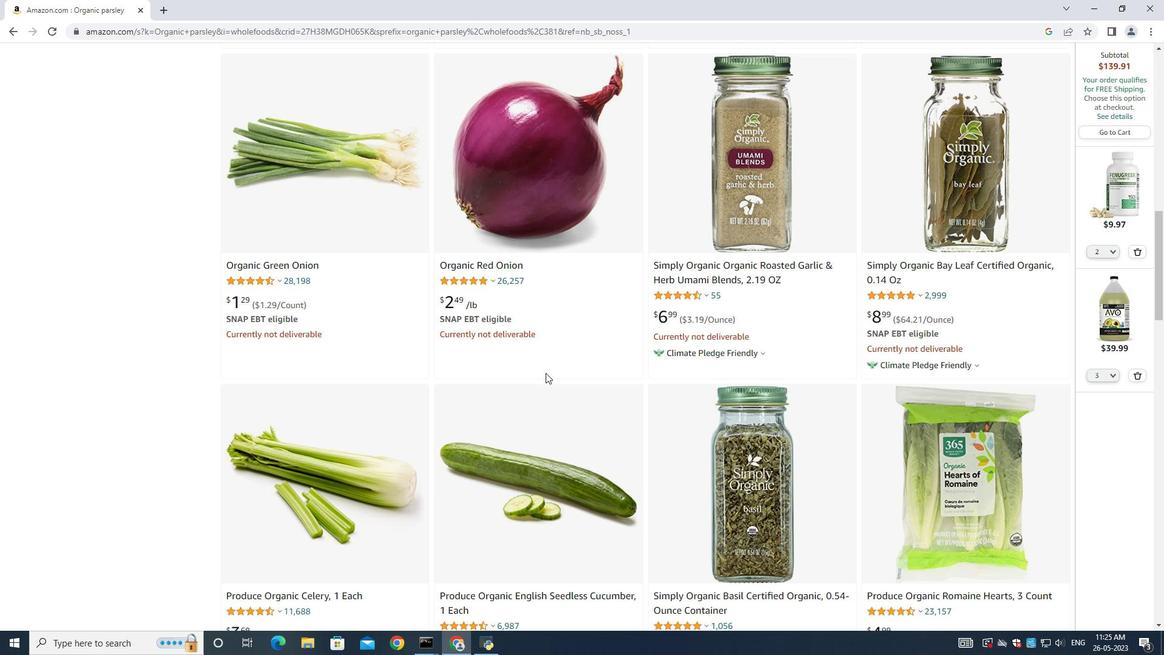 
Action: Mouse scrolled (547, 381) with delta (0, 0)
Screenshot: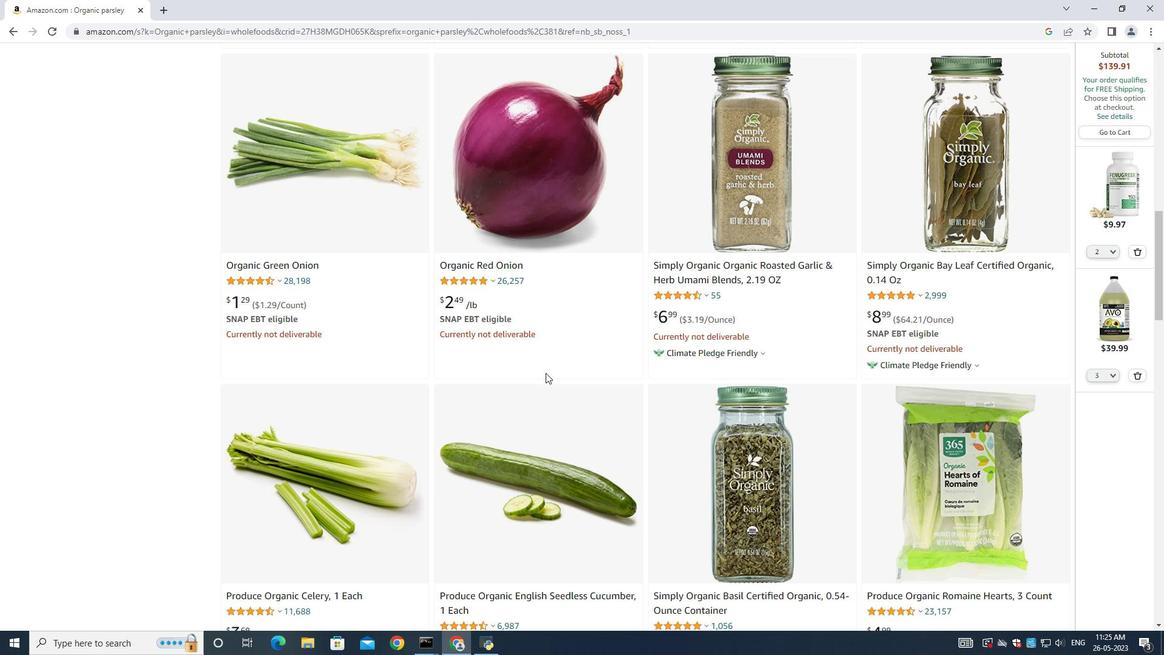 
Action: Mouse scrolled (547, 381) with delta (0, 0)
Screenshot: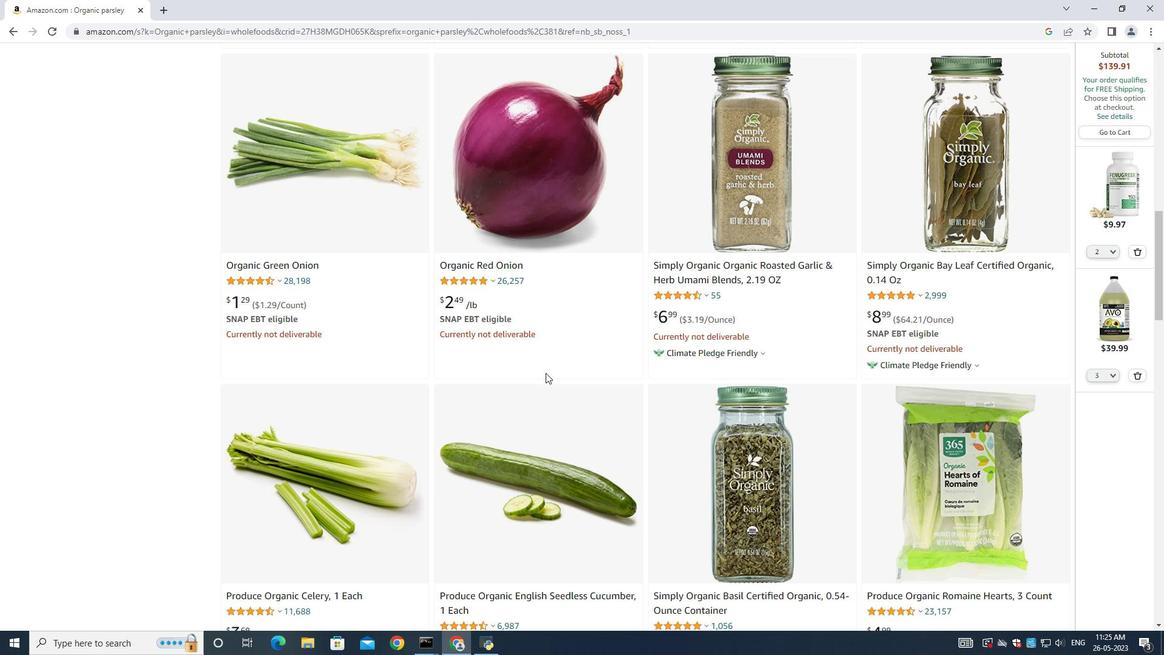 
Action: Mouse scrolled (547, 381) with delta (0, 0)
Screenshot: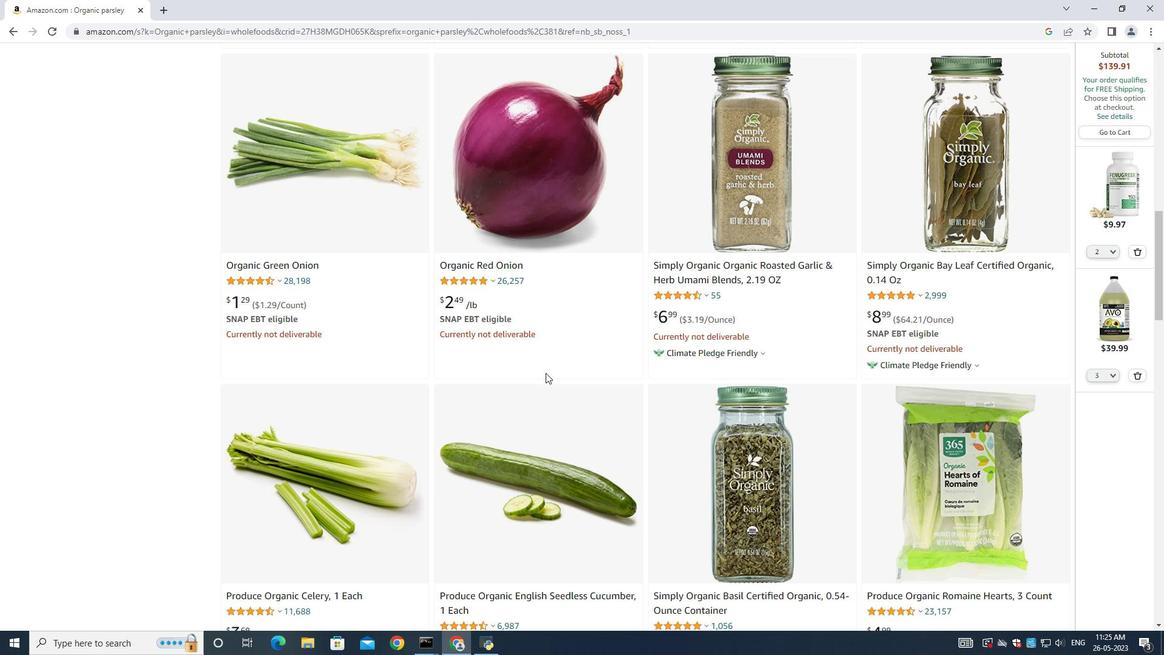 
Action: Mouse scrolled (547, 381) with delta (0, 0)
Screenshot: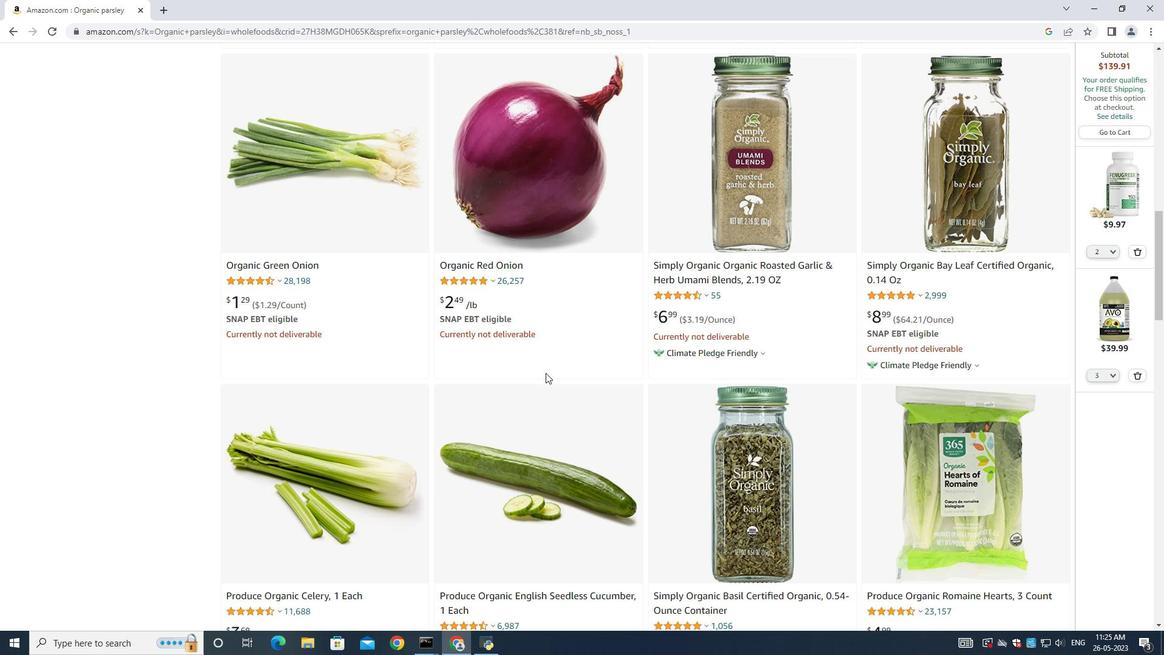 
Action: Mouse scrolled (547, 381) with delta (0, 0)
Screenshot: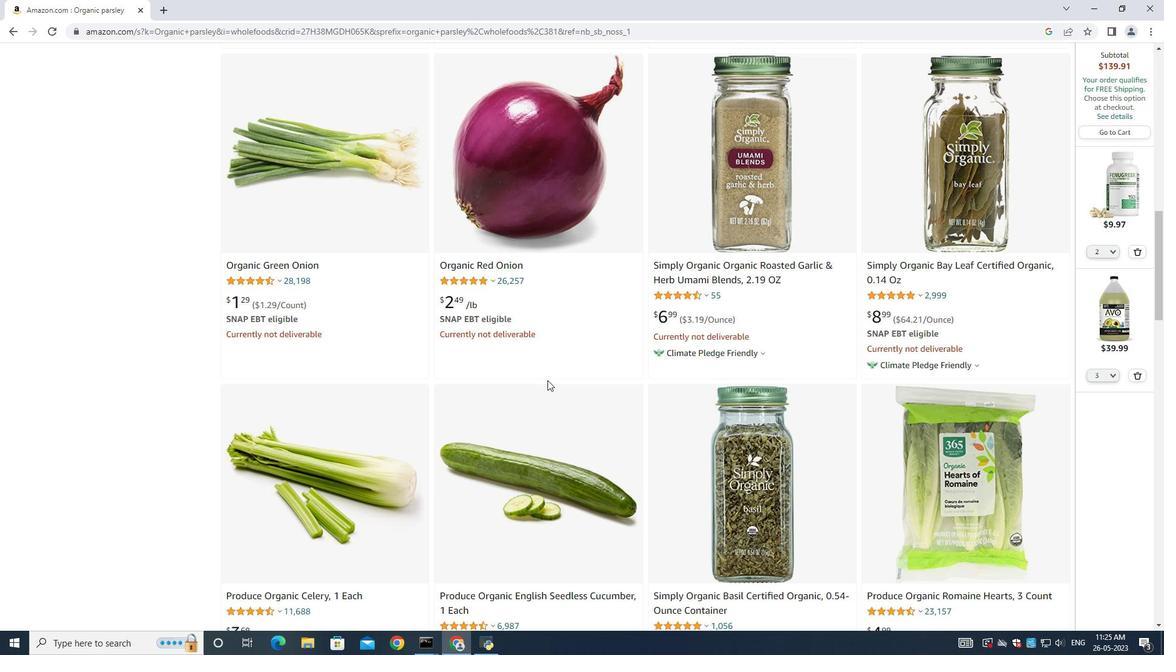 
Action: Mouse scrolled (547, 381) with delta (0, 0)
Screenshot: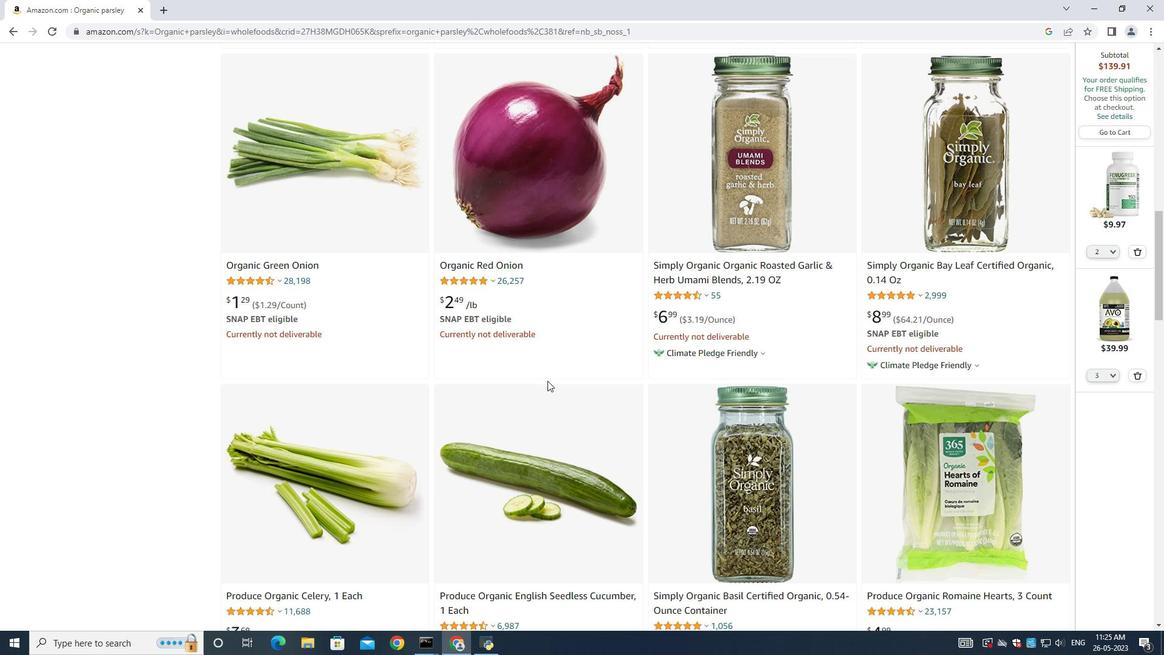 
Action: Mouse moved to (559, 373)
Screenshot: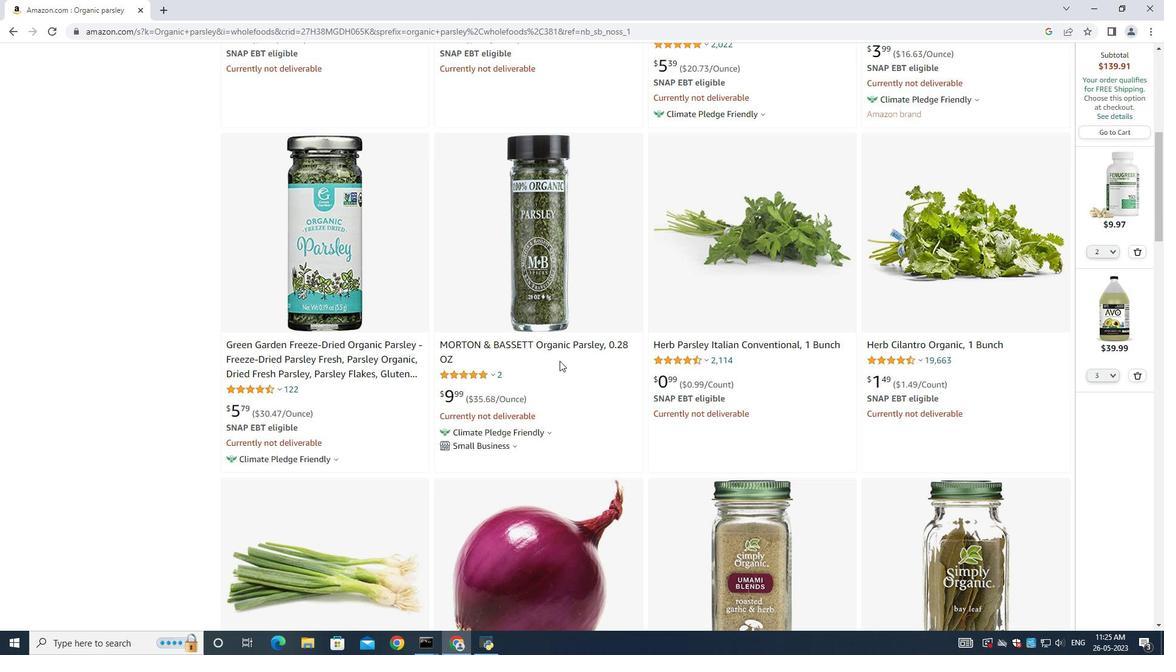 
Action: Mouse scrolled (559, 374) with delta (0, 0)
Screenshot: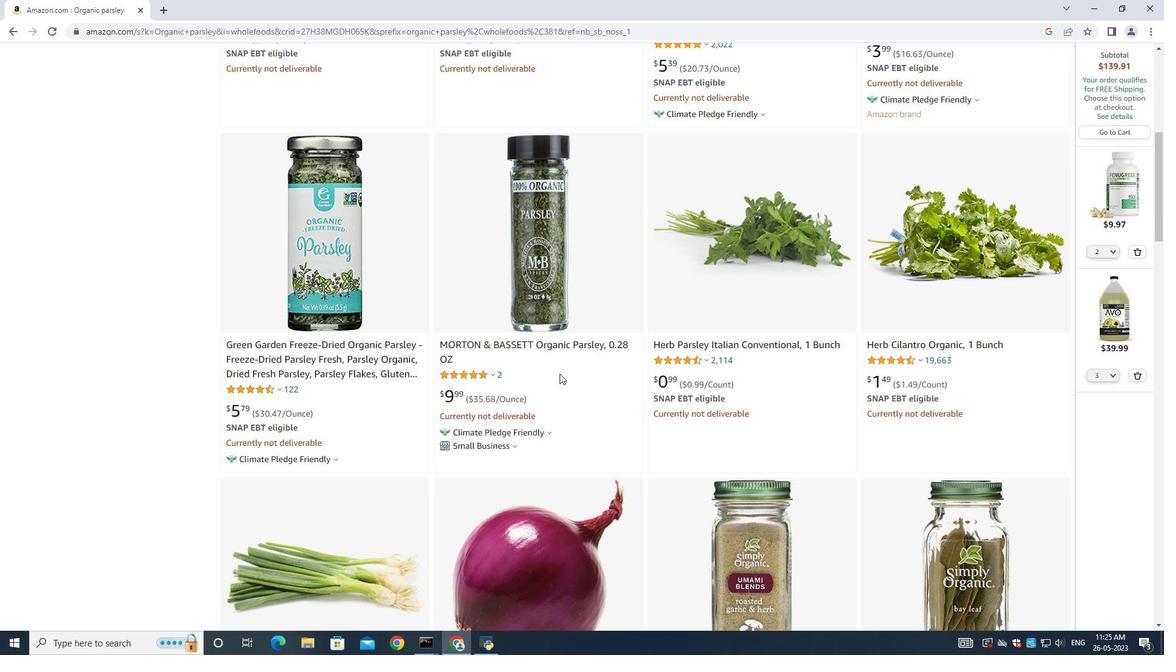 
Action: Mouse scrolled (559, 374) with delta (0, 0)
Screenshot: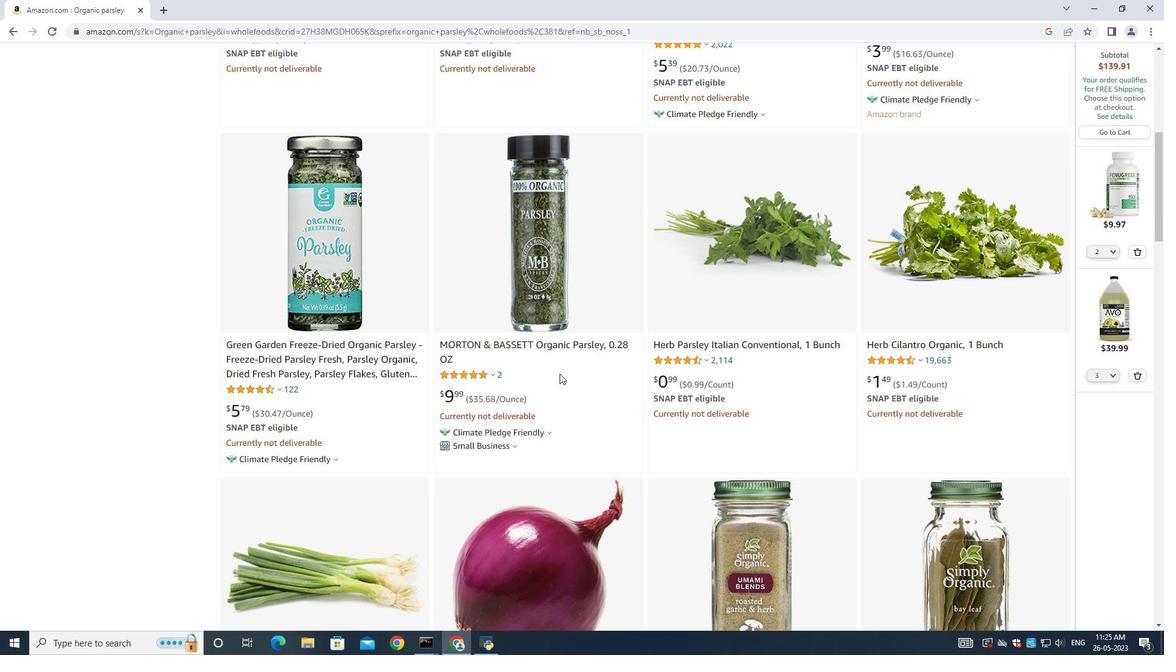 
Action: Mouse scrolled (559, 374) with delta (0, 0)
Screenshot: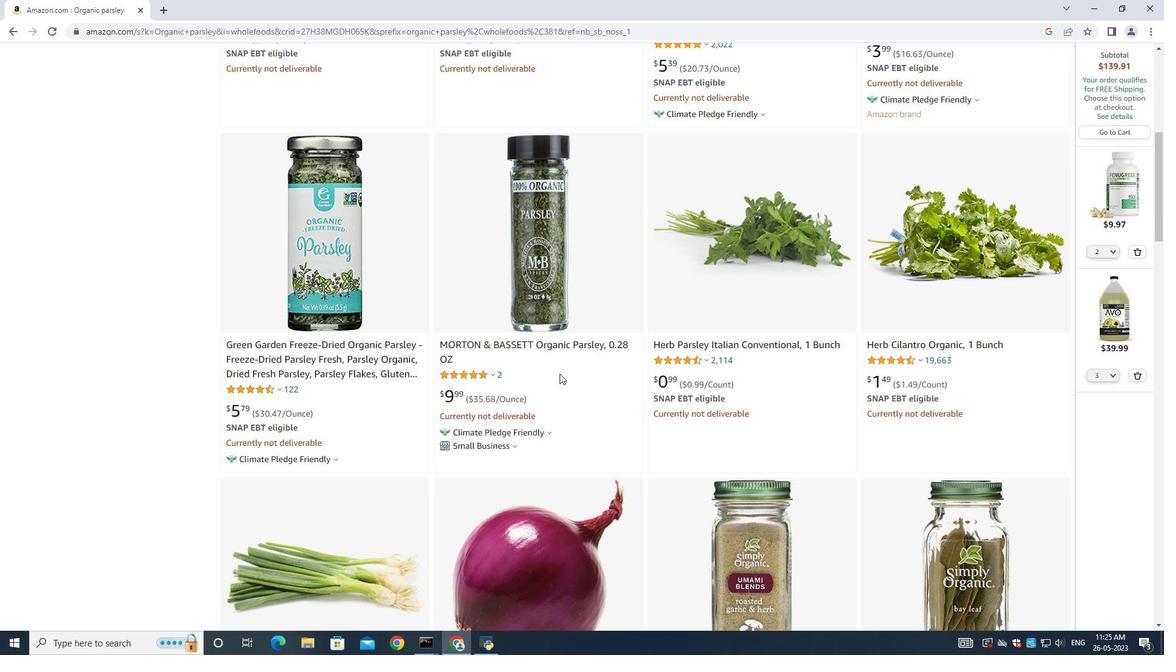 
Action: Mouse scrolled (559, 374) with delta (0, 0)
Screenshot: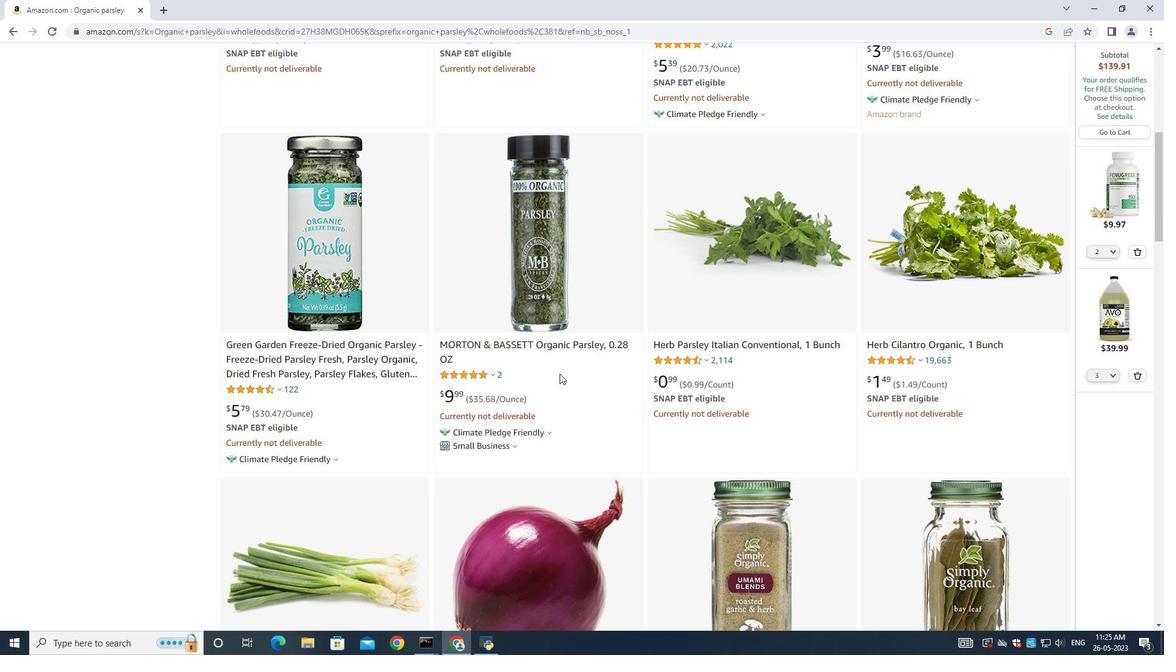 
Action: Mouse moved to (565, 370)
Screenshot: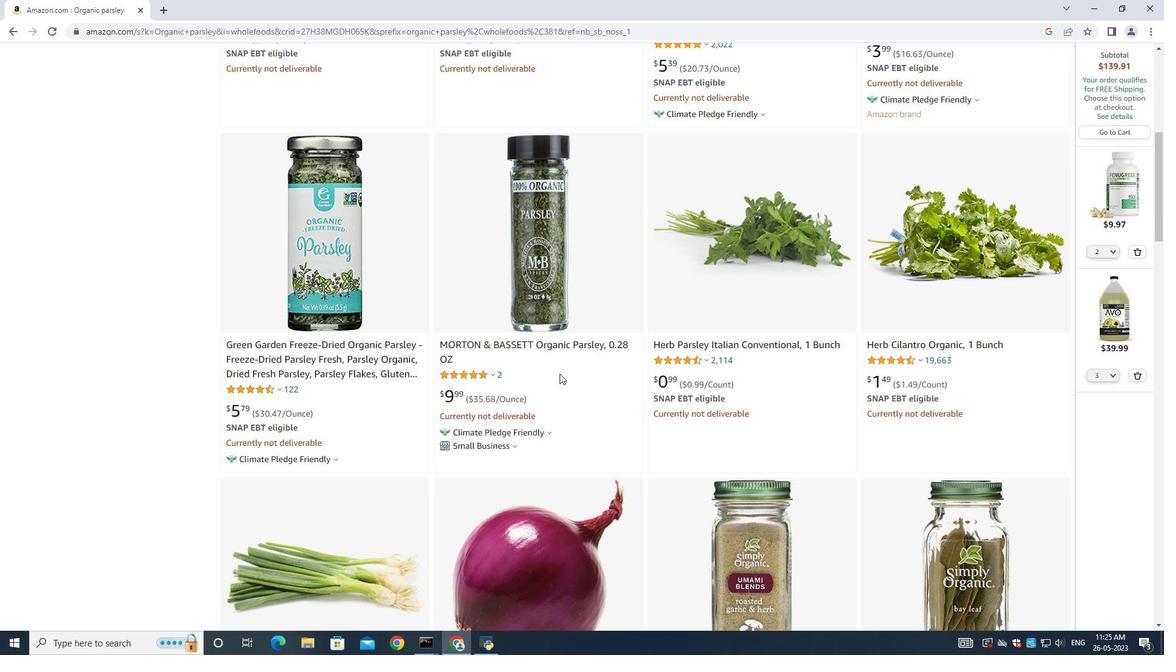 
Action: Mouse scrolled (565, 370) with delta (0, 0)
Screenshot: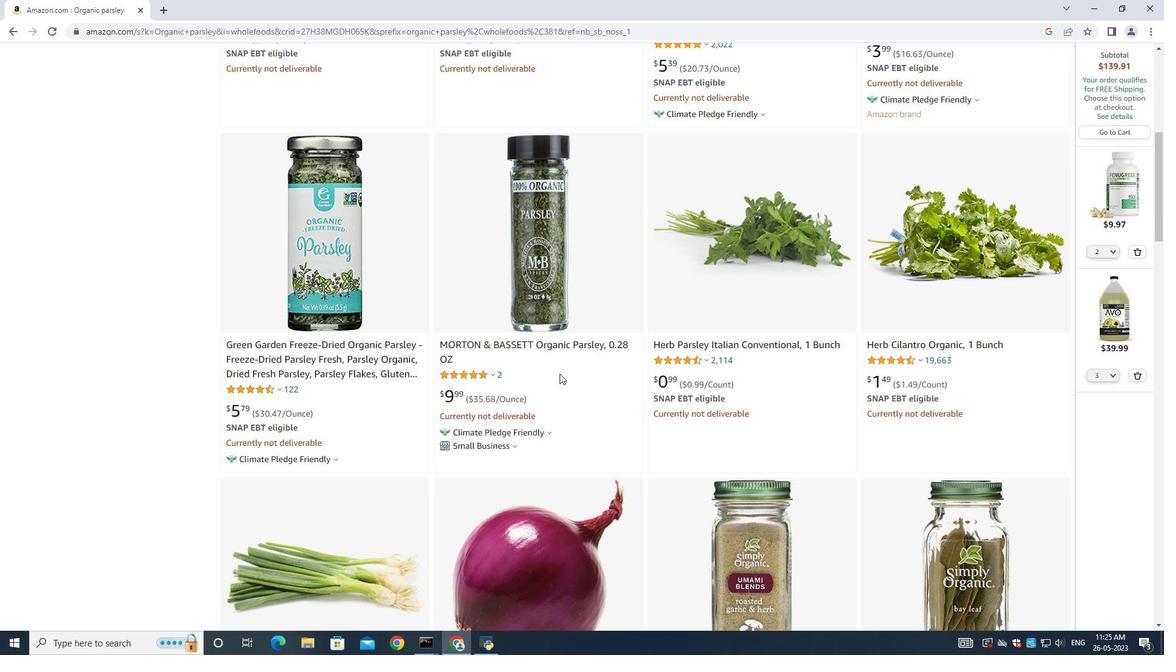 
Action: Mouse moved to (578, 366)
Screenshot: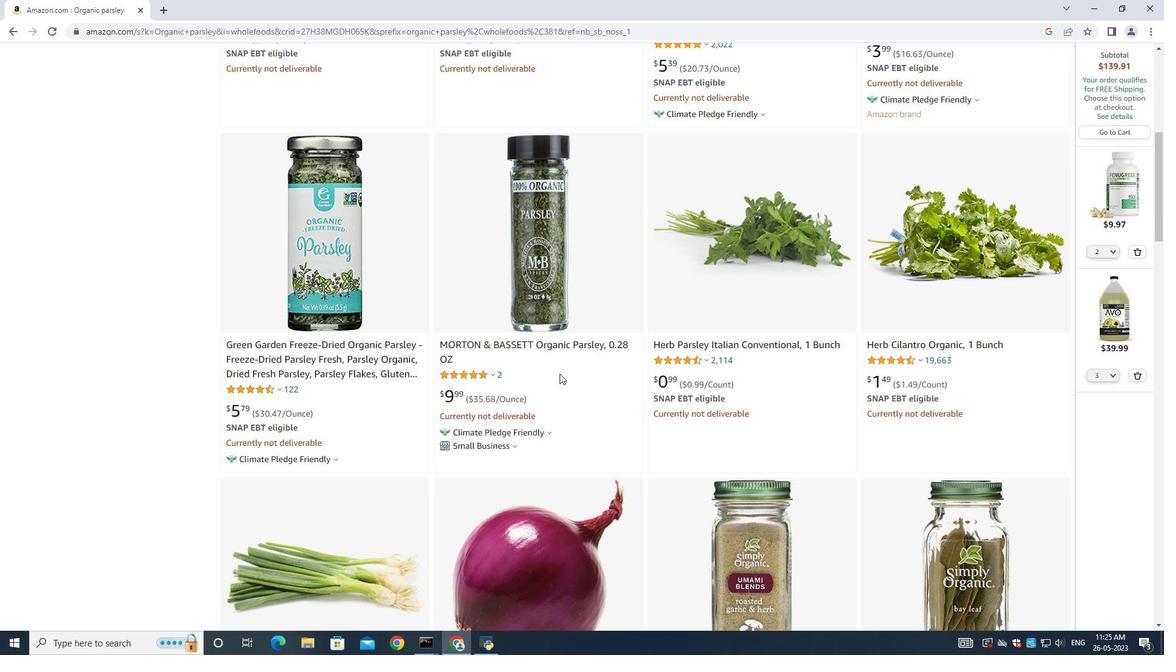
Action: Mouse scrolled (578, 366) with delta (0, 0)
Screenshot: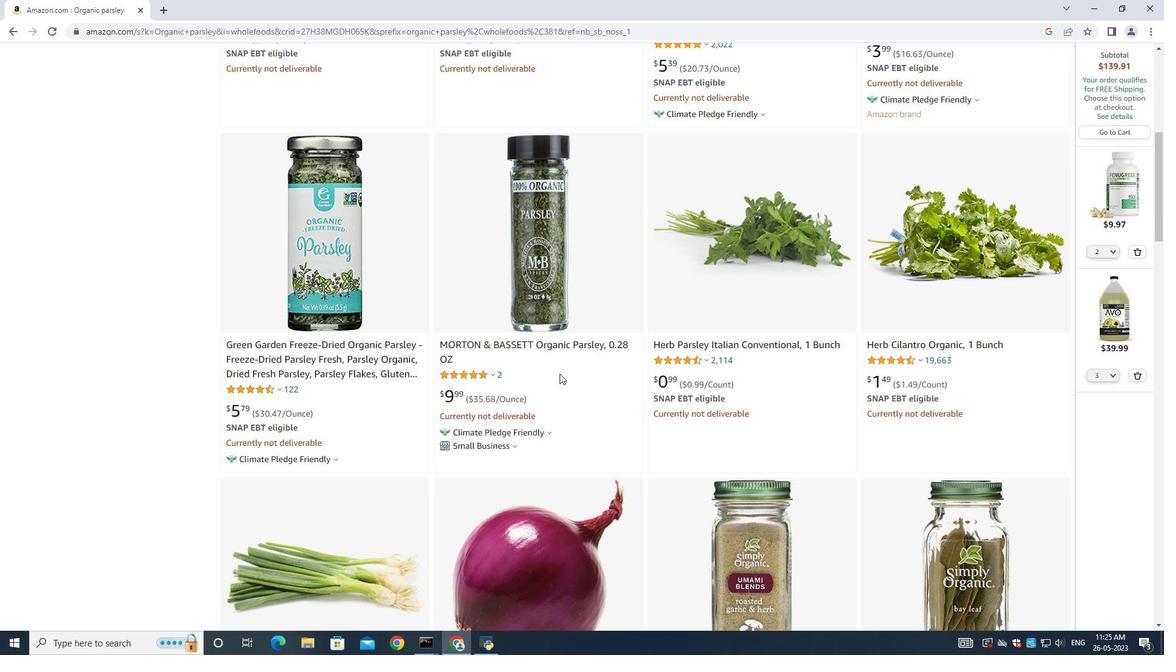 
Action: Mouse moved to (687, 422)
Screenshot: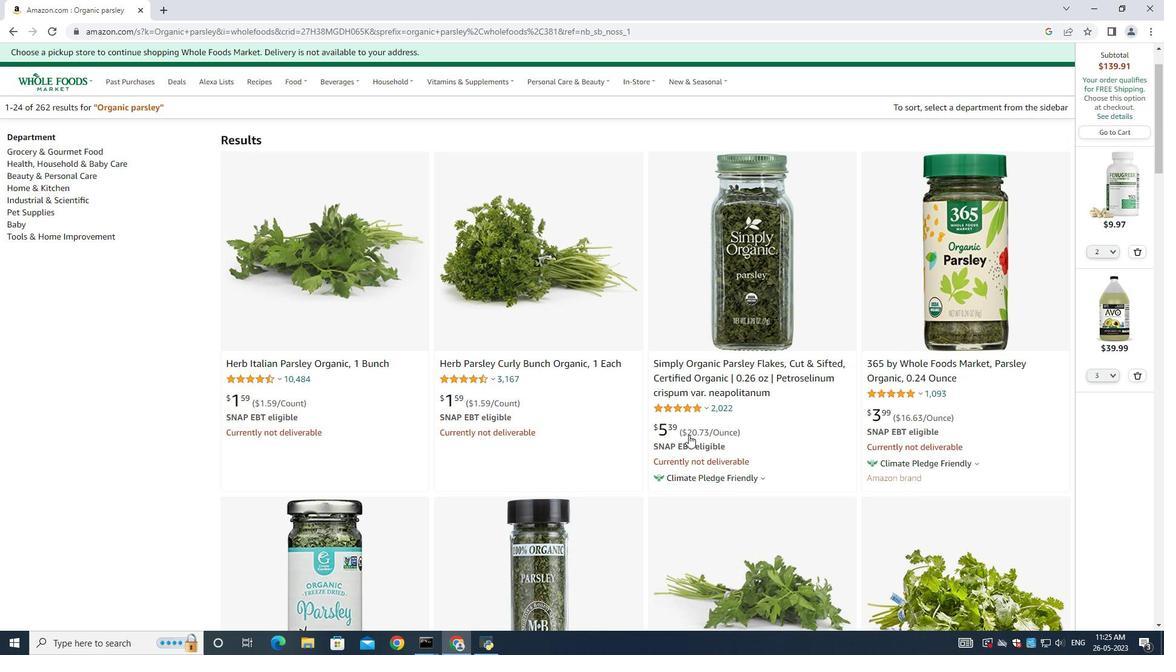 
Action: Mouse scrolled (687, 421) with delta (0, 0)
Screenshot: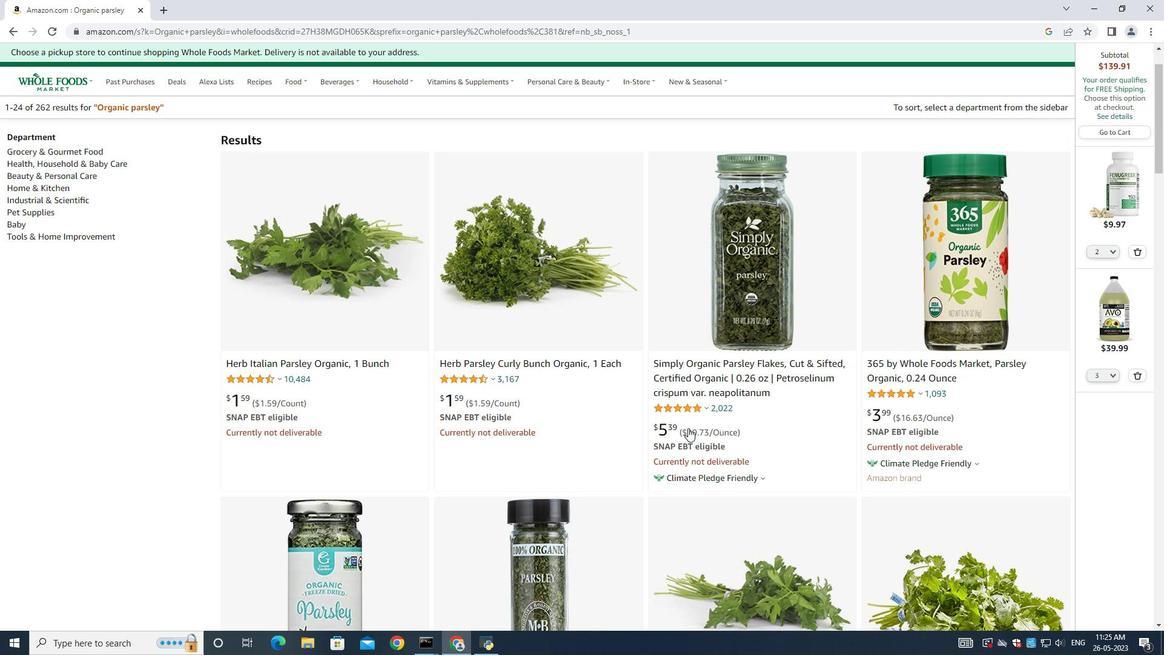 
Action: Mouse scrolled (687, 421) with delta (0, 0)
Screenshot: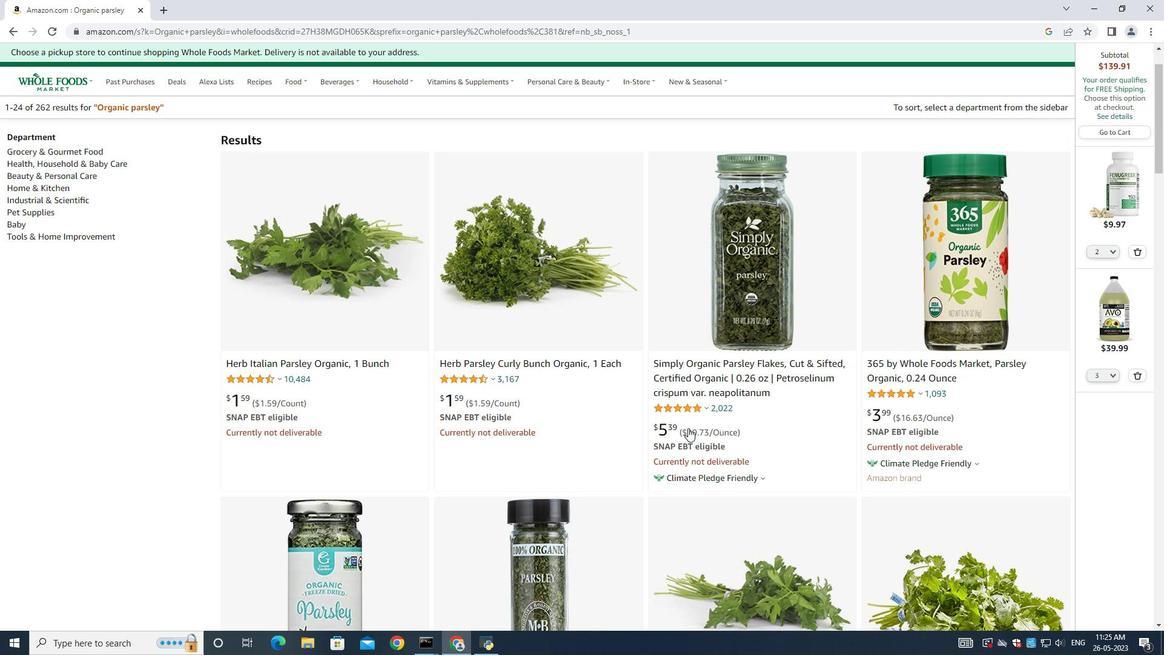 
Action: Mouse scrolled (687, 421) with delta (0, 0)
Screenshot: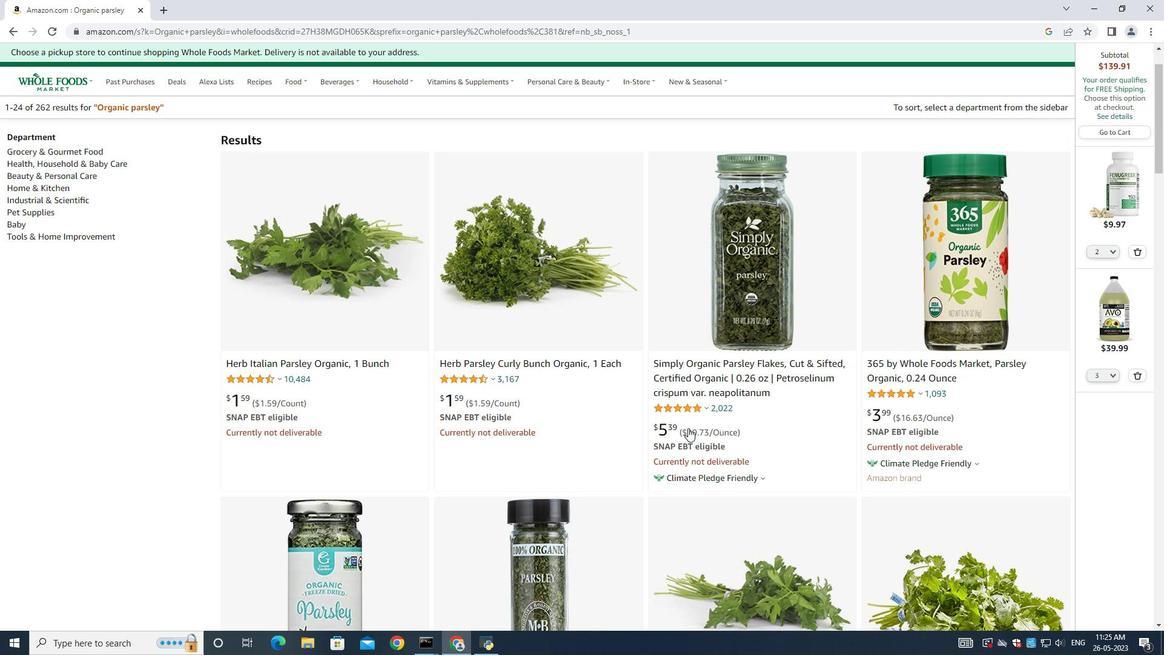 
Action: Mouse scrolled (687, 421) with delta (0, 0)
Screenshot: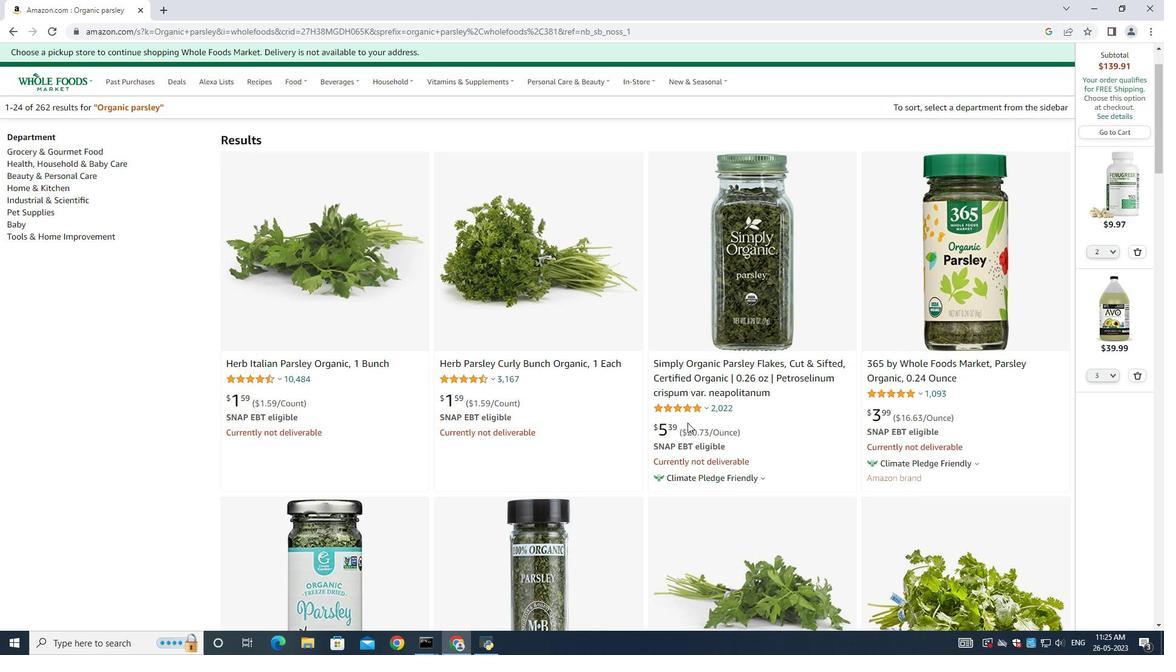 
Action: Mouse moved to (941, 391)
Screenshot: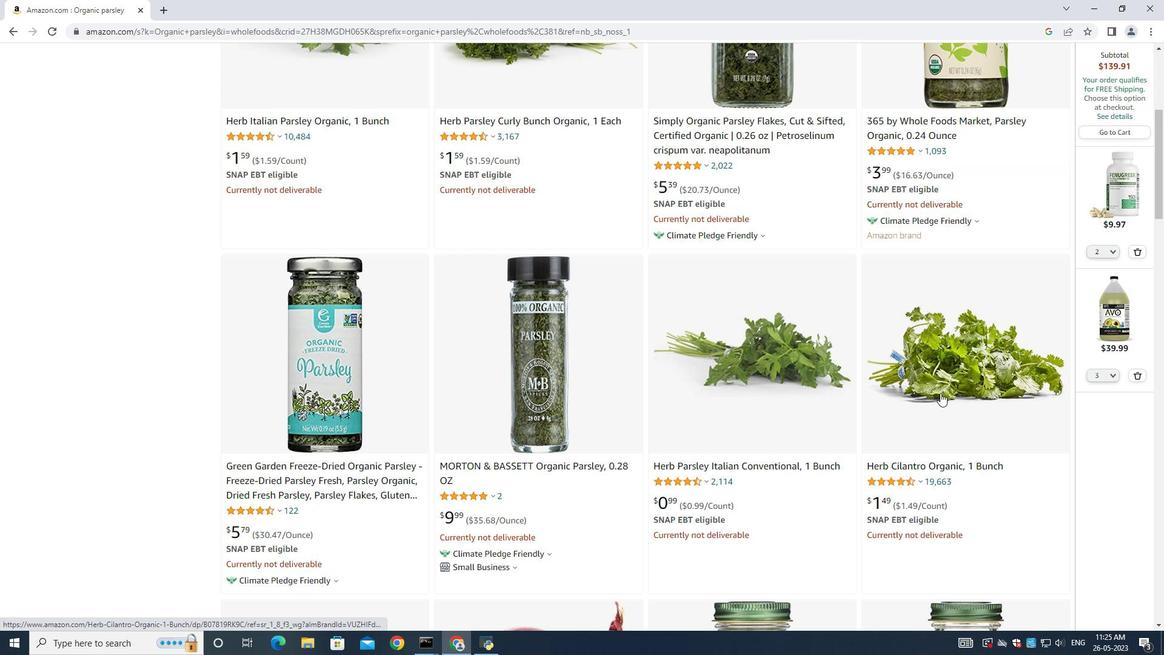 
Action: Mouse scrolled (941, 392) with delta (0, 0)
Screenshot: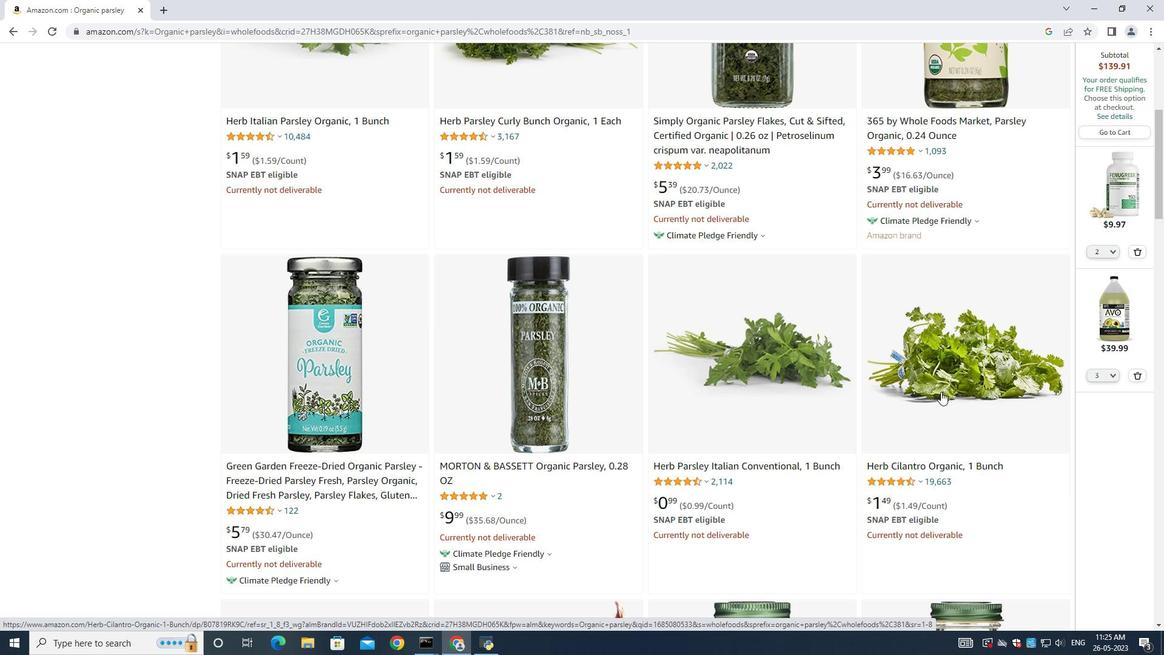 
Action: Mouse scrolled (941, 392) with delta (0, 0)
Screenshot: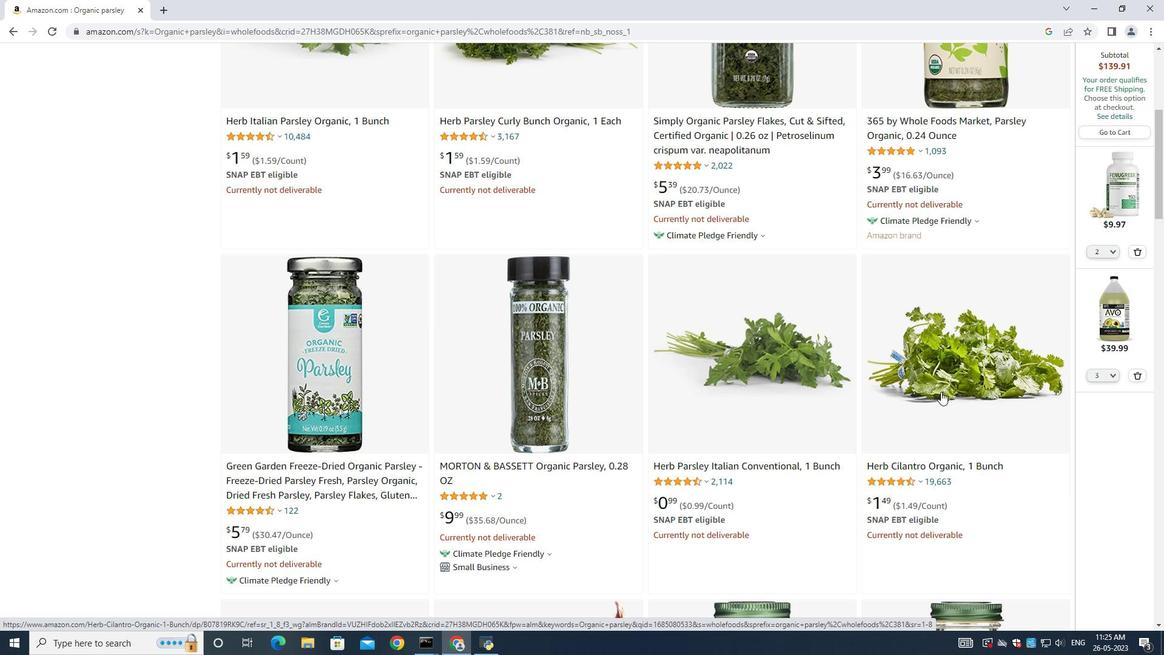 
Action: Mouse scrolled (941, 392) with delta (0, 0)
Screenshot: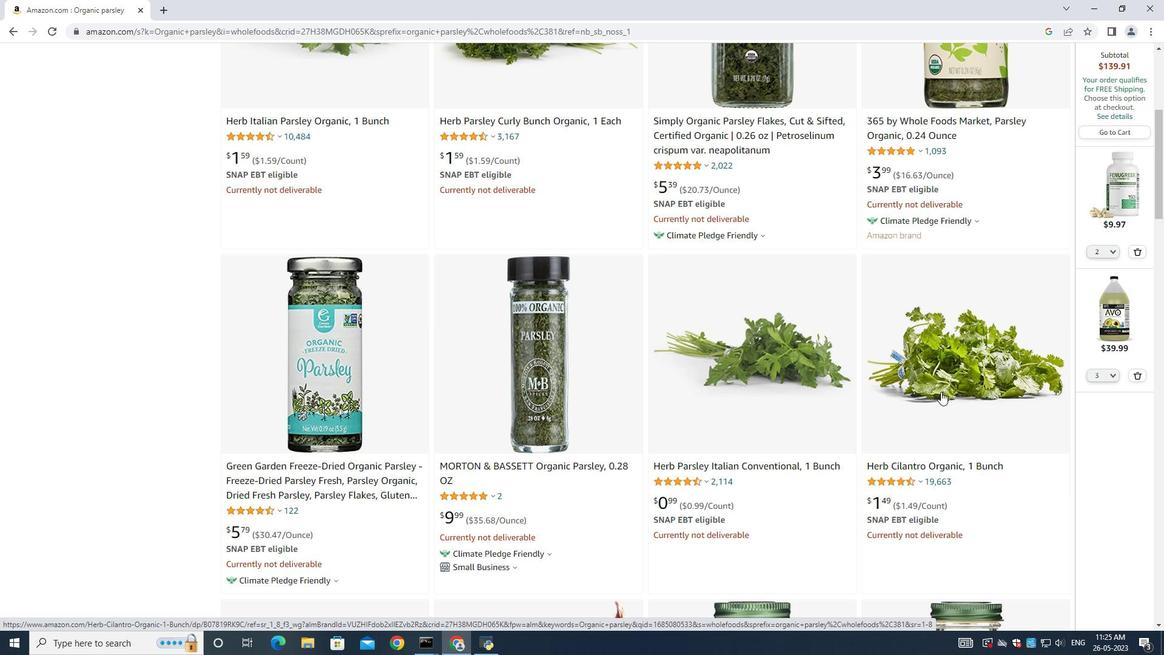 
Action: Mouse scrolled (941, 392) with delta (0, 0)
Screenshot: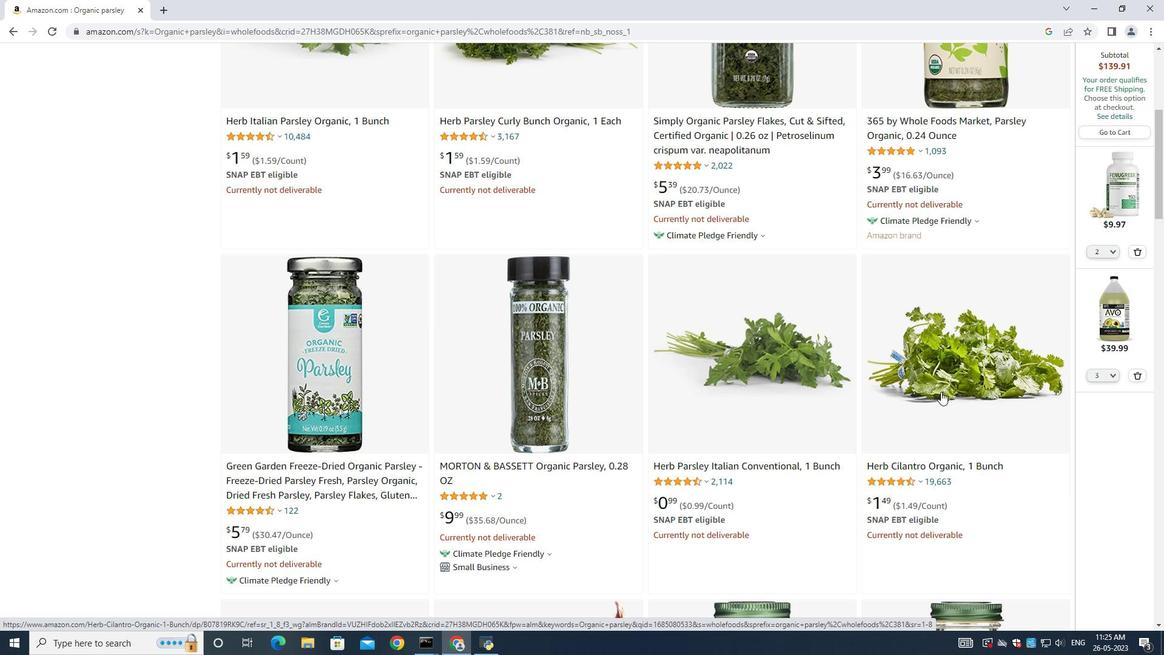 
Action: Mouse scrolled (941, 392) with delta (0, 0)
Screenshot: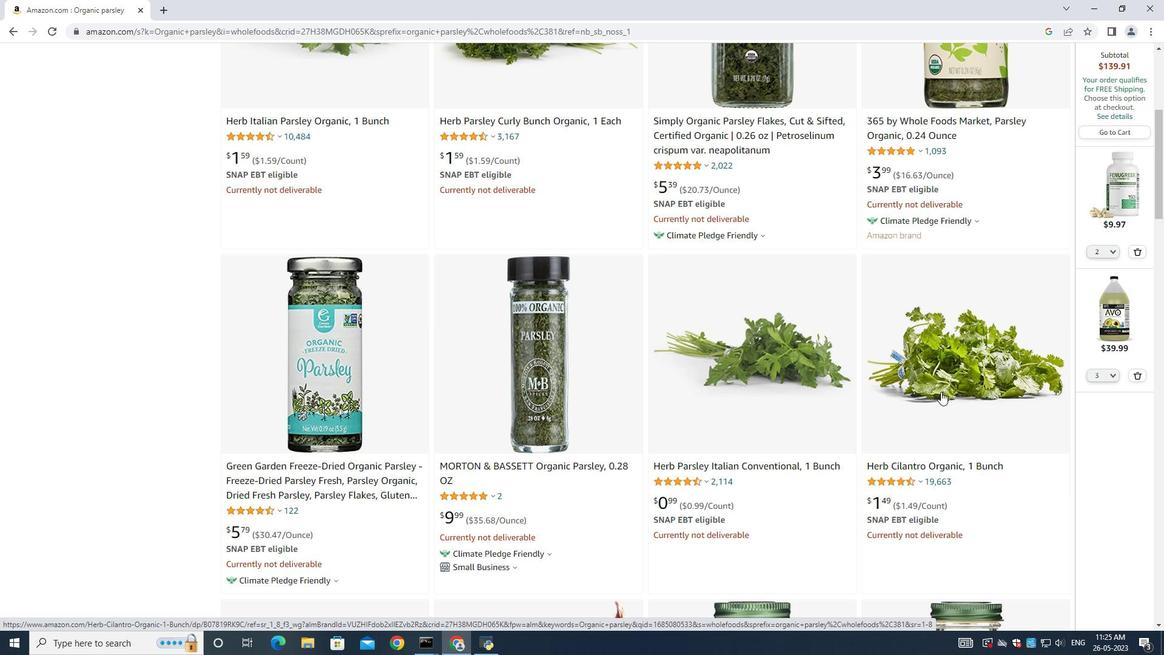 
Action: Mouse moved to (140, 305)
Screenshot: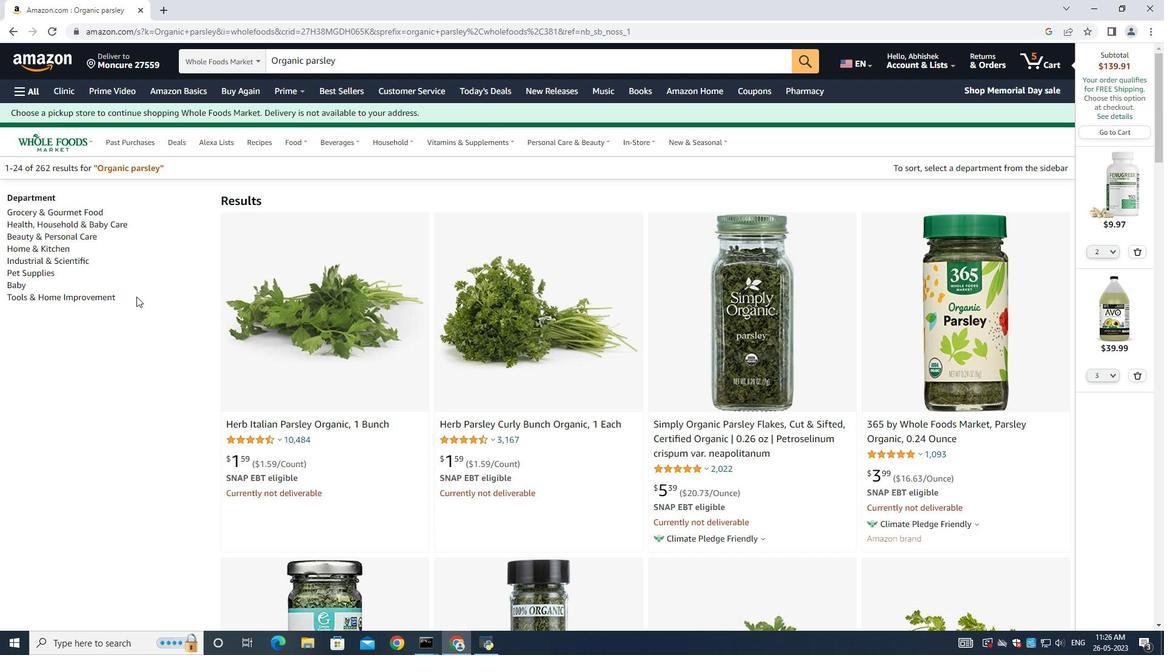 
Action: Mouse scrolled (140, 304) with delta (0, 0)
Screenshot: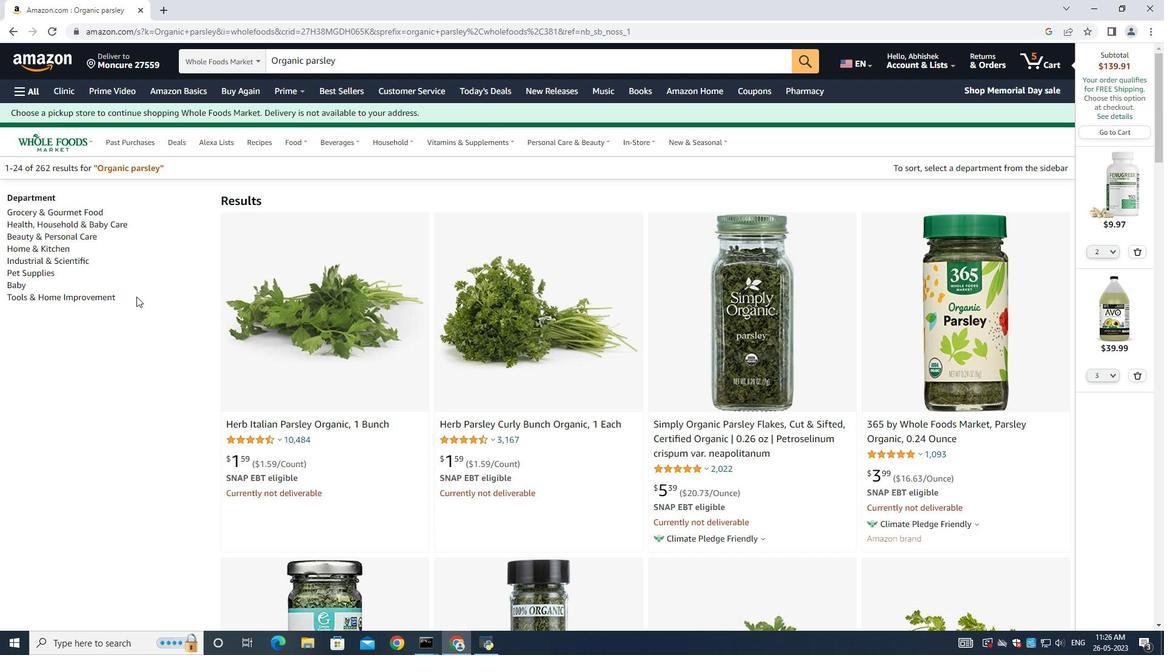 
Action: Mouse moved to (141, 305)
Screenshot: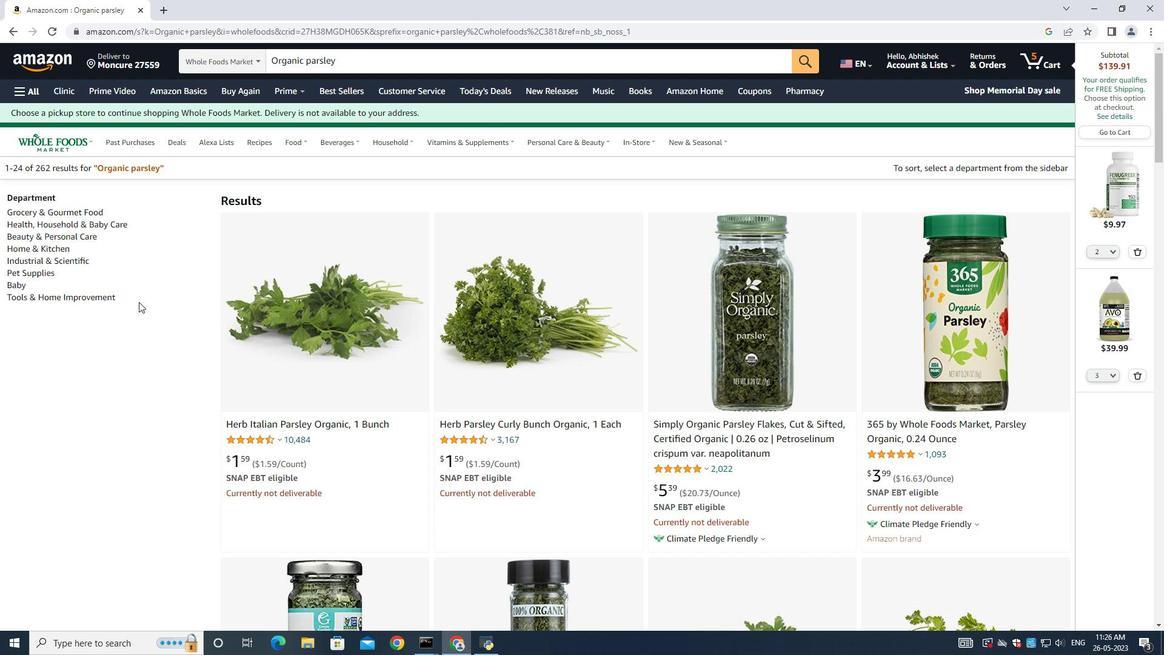 
Action: Mouse scrolled (141, 305) with delta (0, 0)
Screenshot: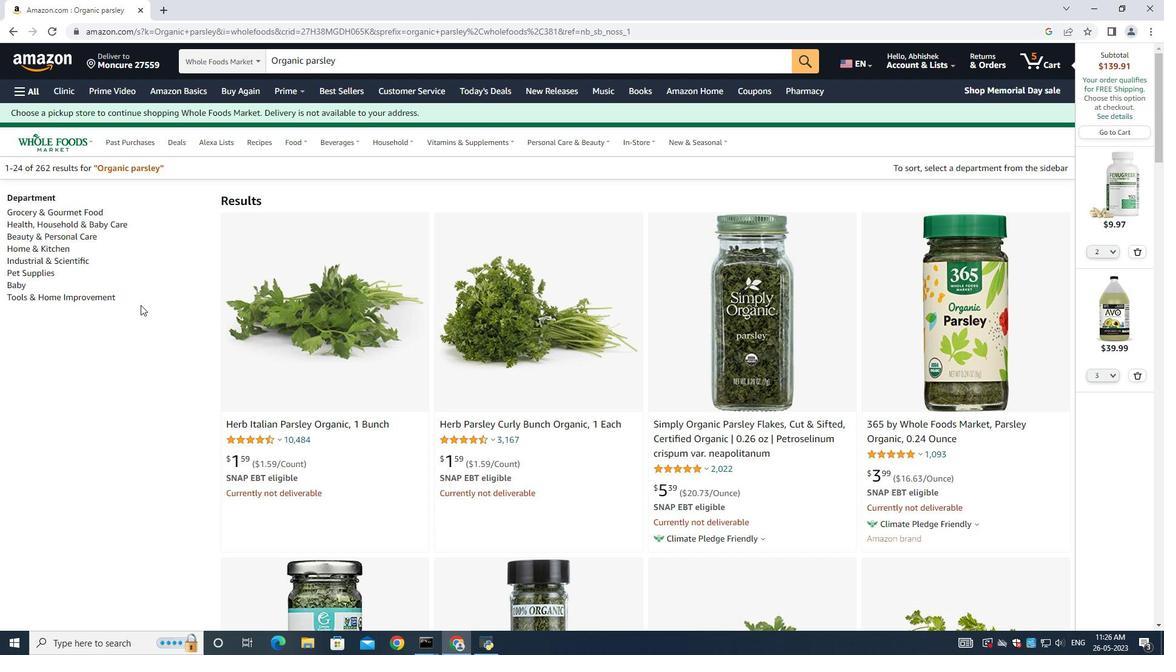 
Action: Mouse moved to (239, 287)
Screenshot: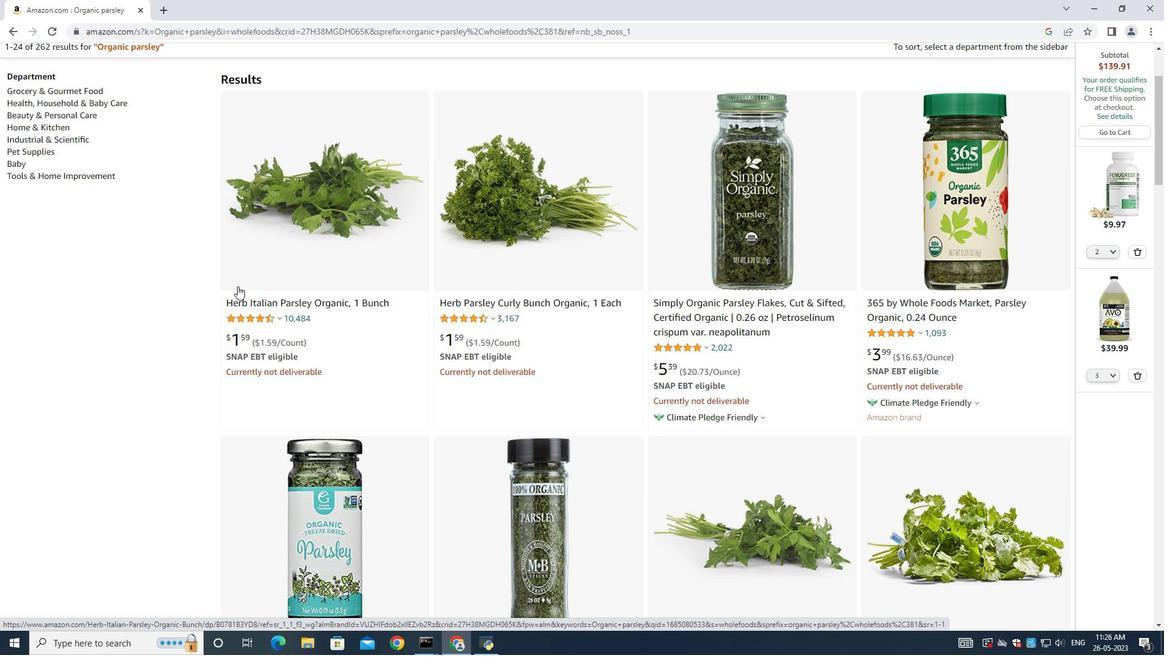 
Action: Mouse scrolled (239, 286) with delta (0, 0)
Screenshot: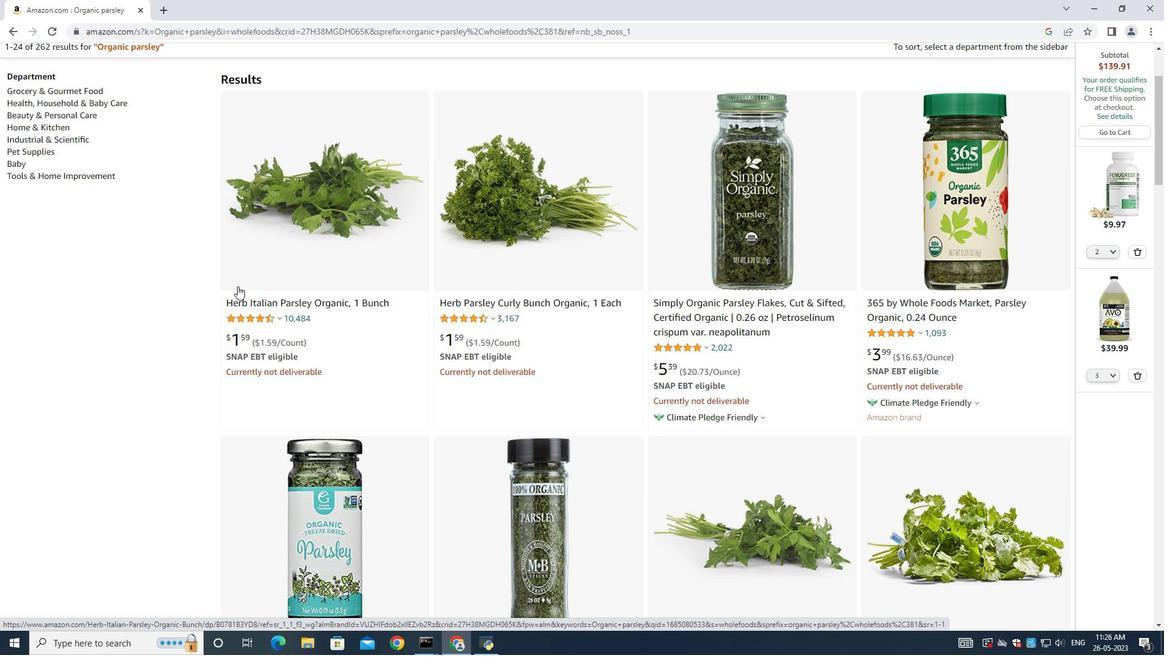 
Action: Mouse moved to (243, 288)
Screenshot: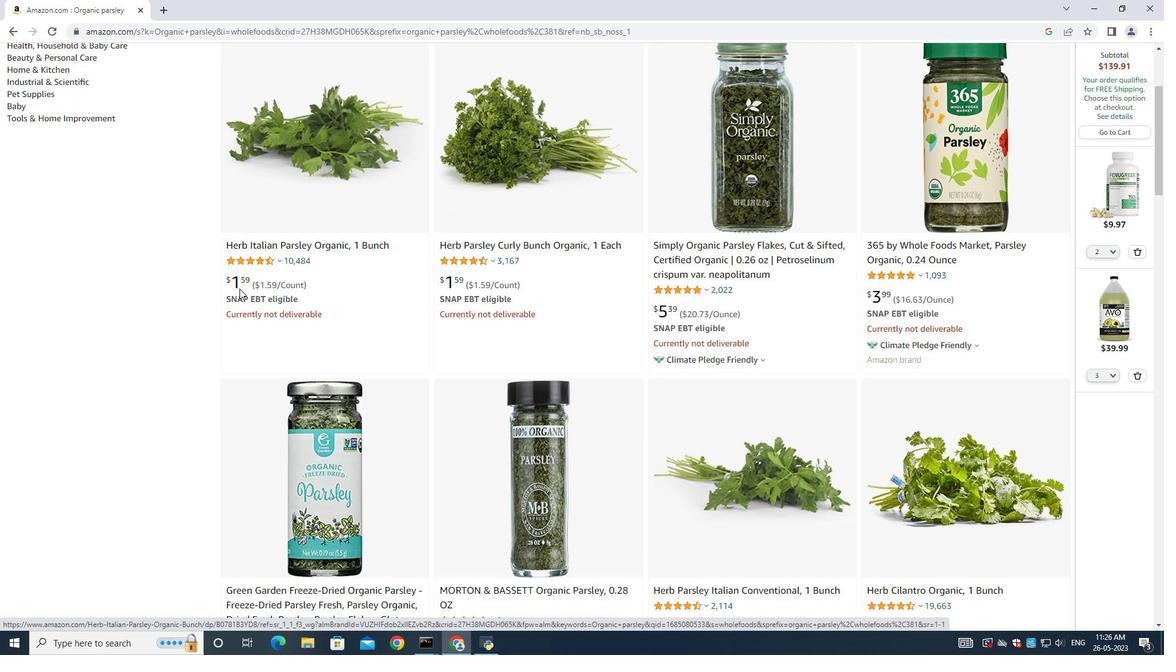 
Action: Mouse scrolled (243, 288) with delta (0, 0)
Screenshot: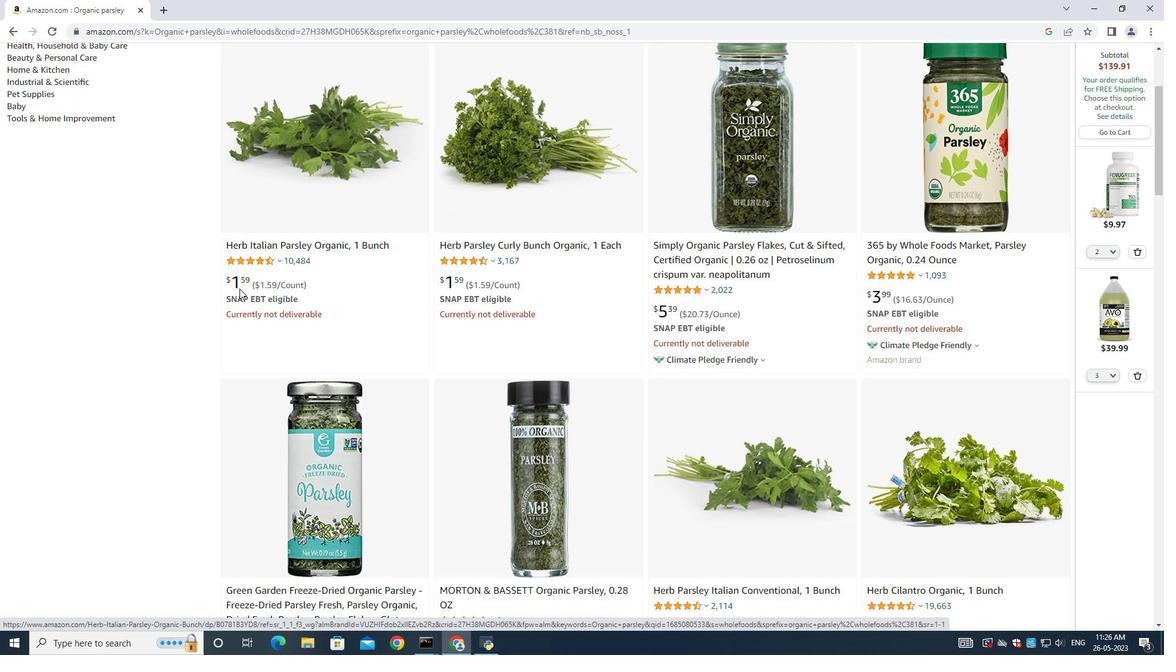 
Action: Mouse moved to (248, 289)
Screenshot: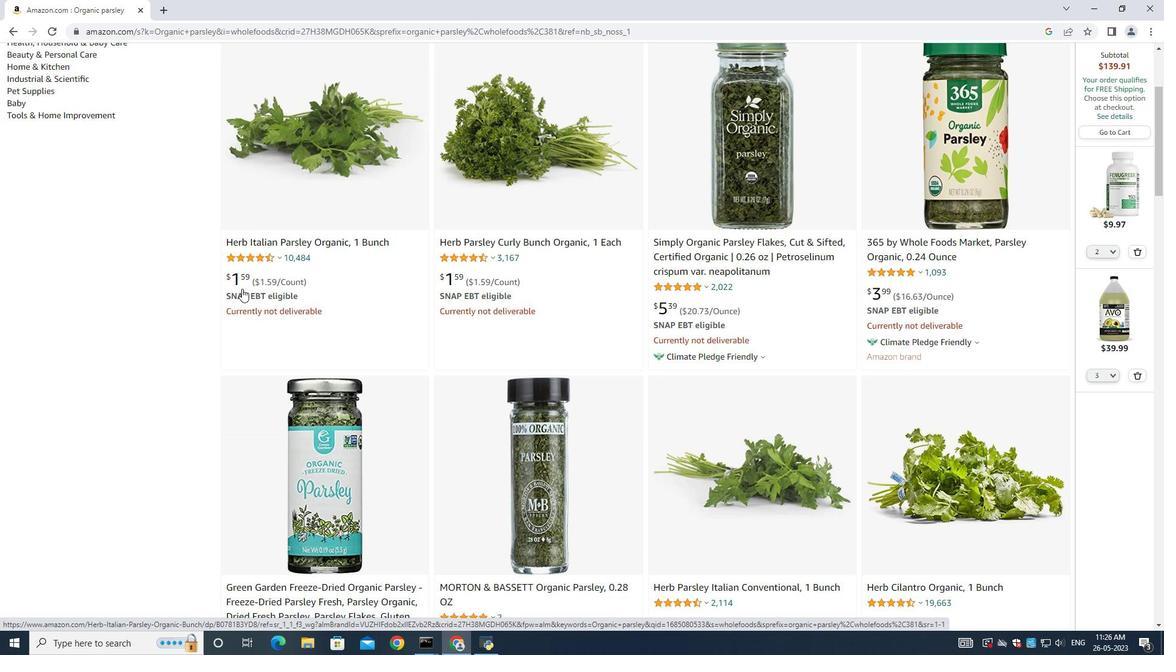 
Action: Mouse scrolled (248, 289) with delta (0, 0)
Screenshot: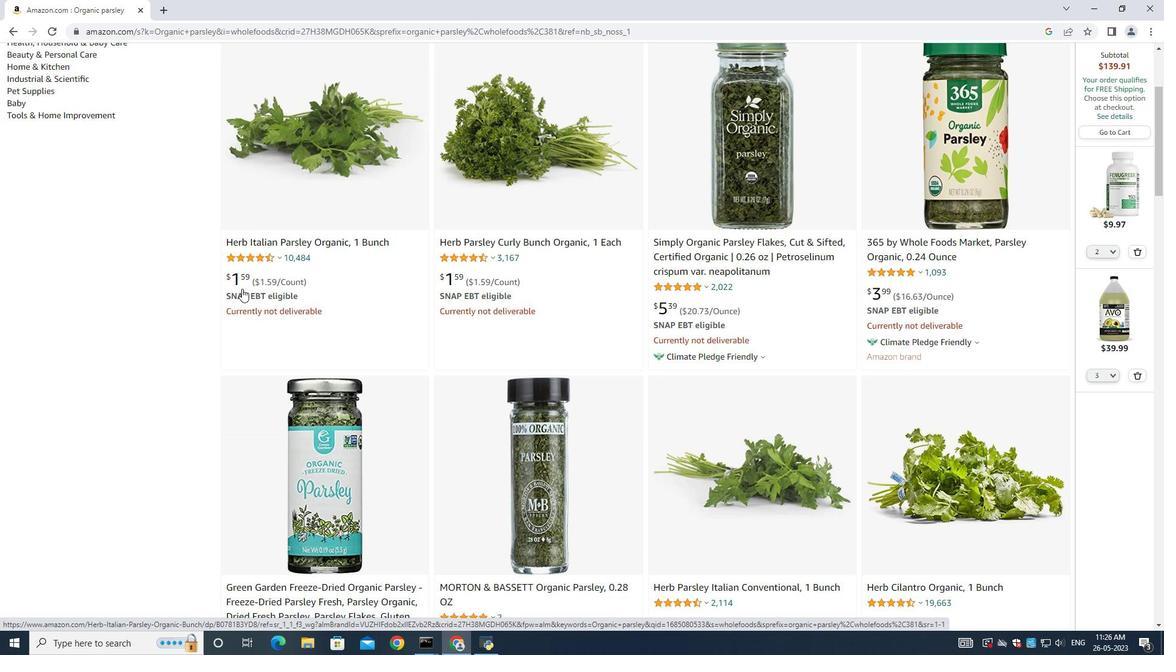 
Action: Mouse moved to (255, 289)
Screenshot: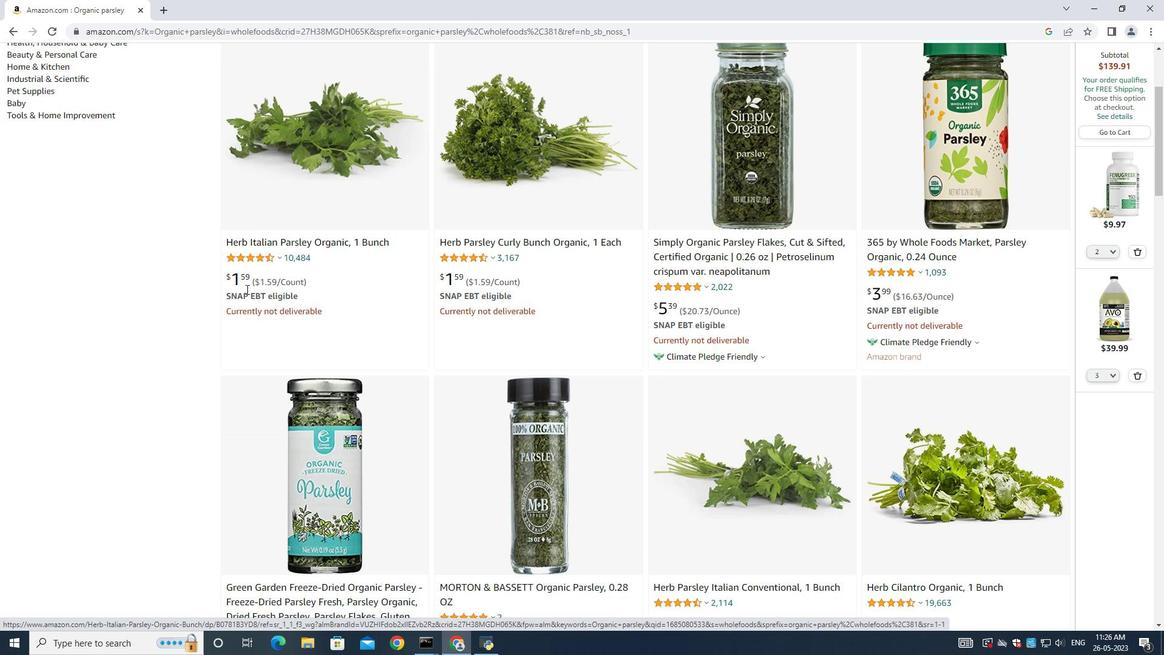 
Action: Mouse scrolled (255, 289) with delta (0, 0)
Screenshot: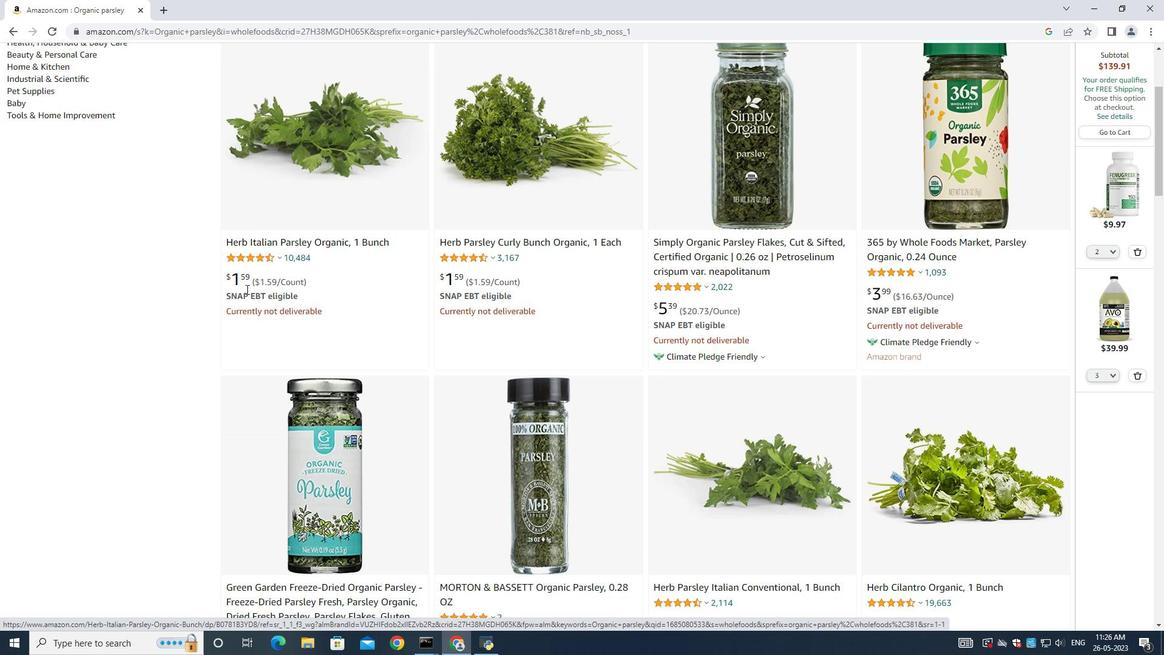 
Action: Mouse moved to (701, 286)
Screenshot: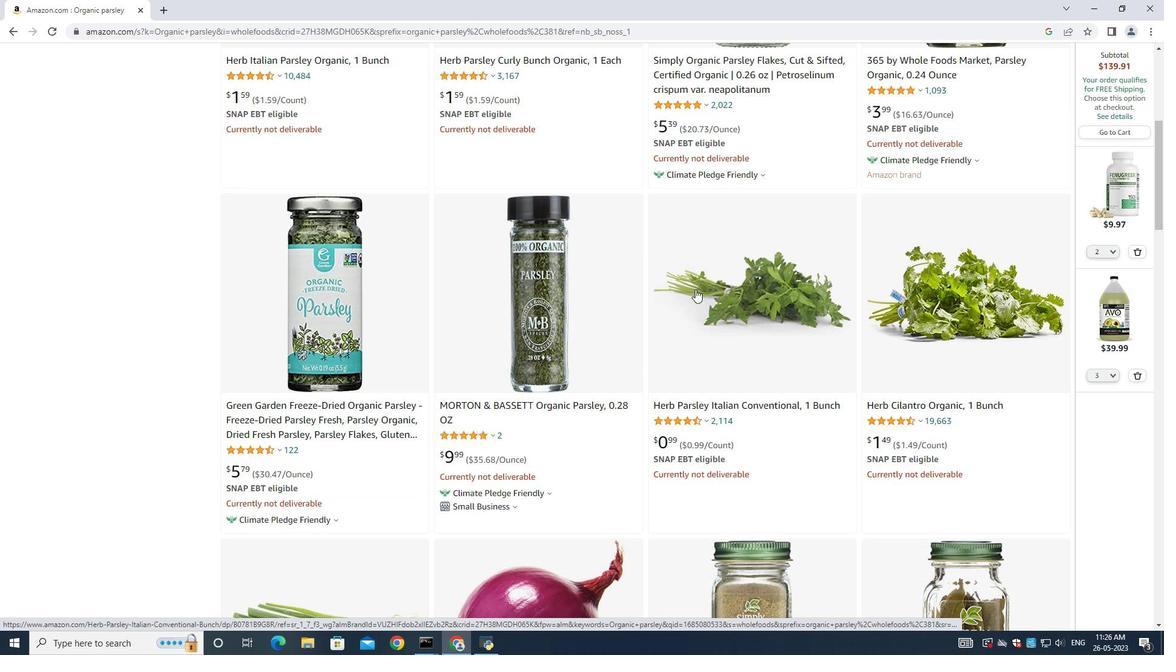 
Action: Mouse pressed left at (701, 286)
Screenshot: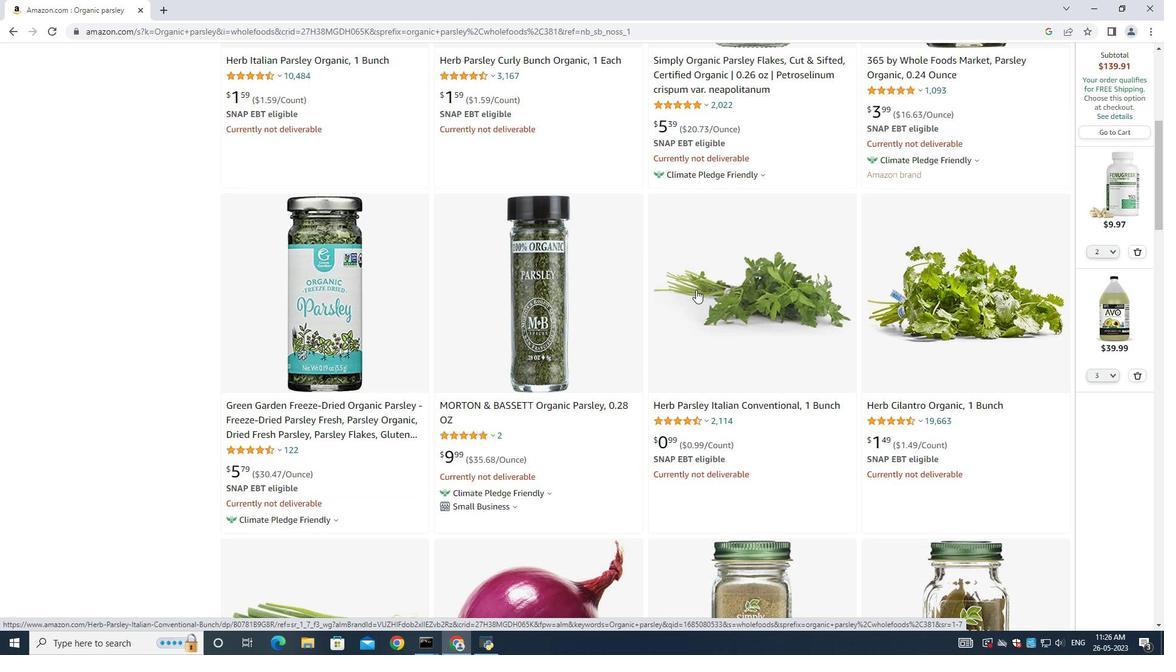 
Action: Mouse moved to (690, 302)
Screenshot: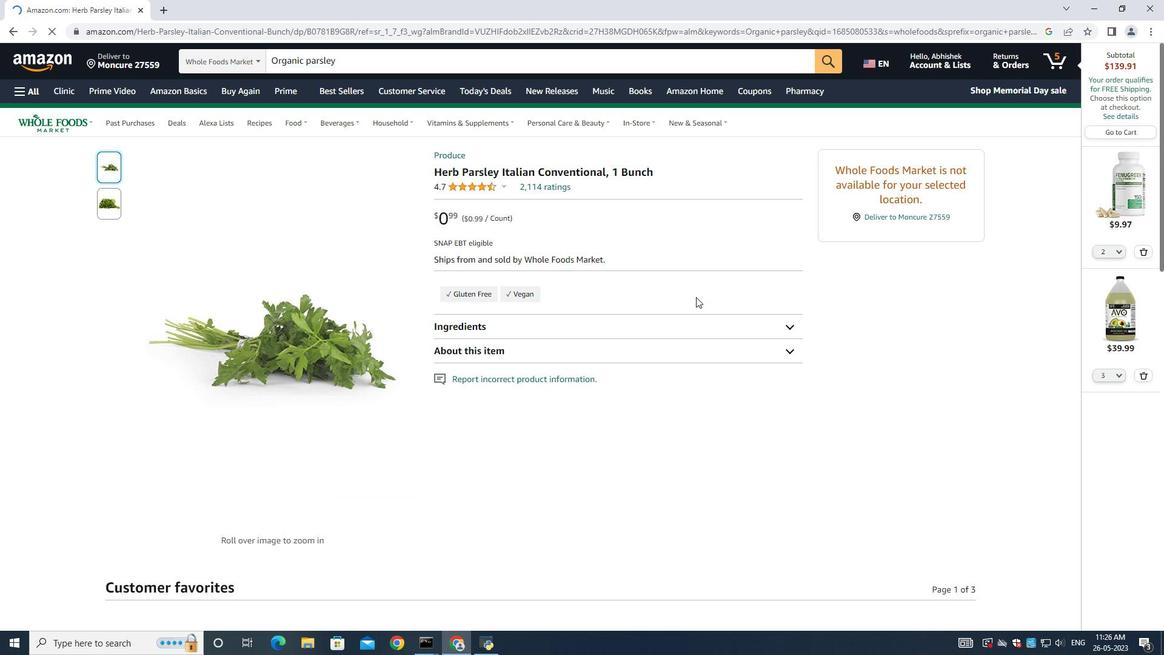 
Action: Mouse scrolled (692, 302) with delta (0, 0)
Screenshot: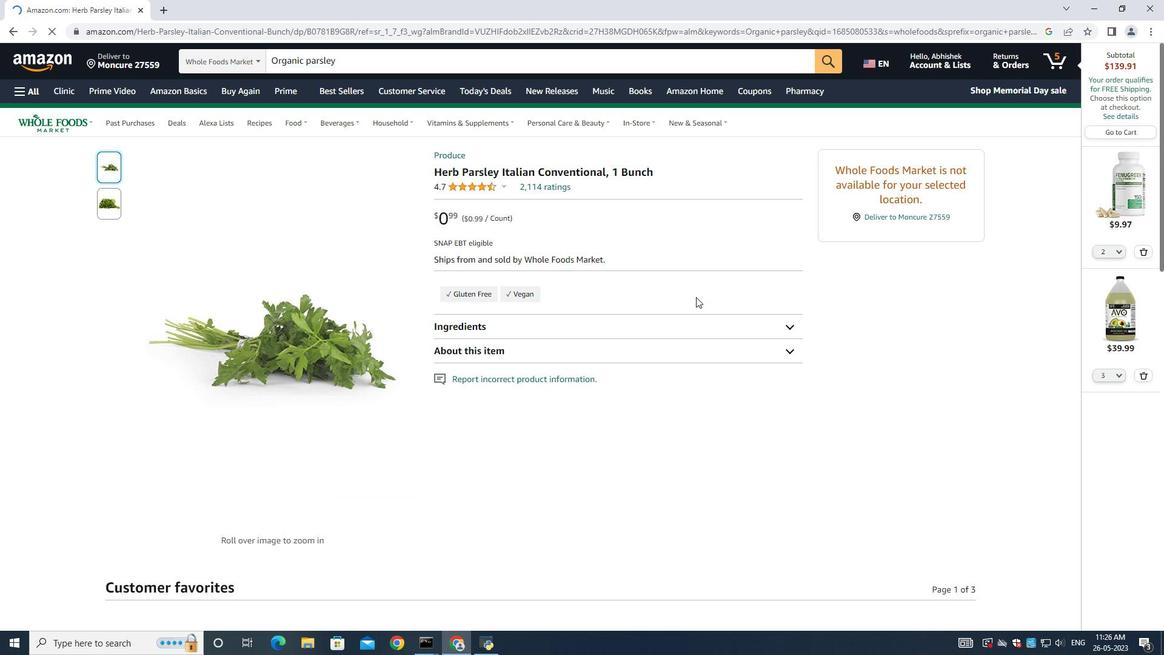 
Action: Mouse moved to (687, 306)
Screenshot: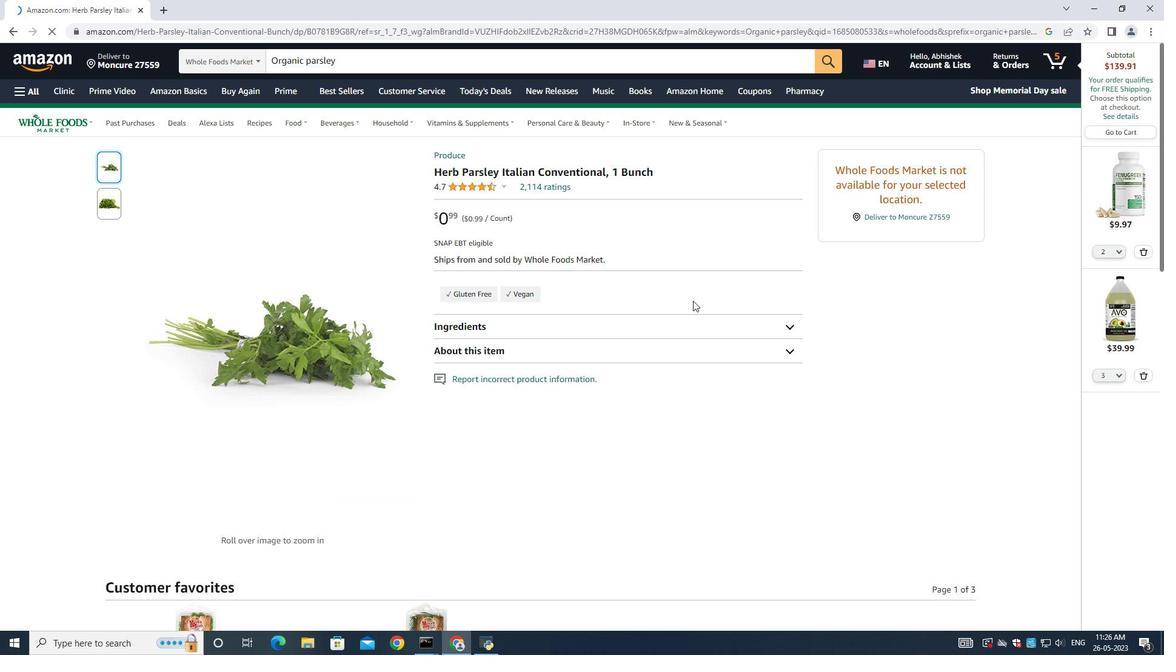
Action: Mouse scrolled (687, 305) with delta (0, 0)
Screenshot: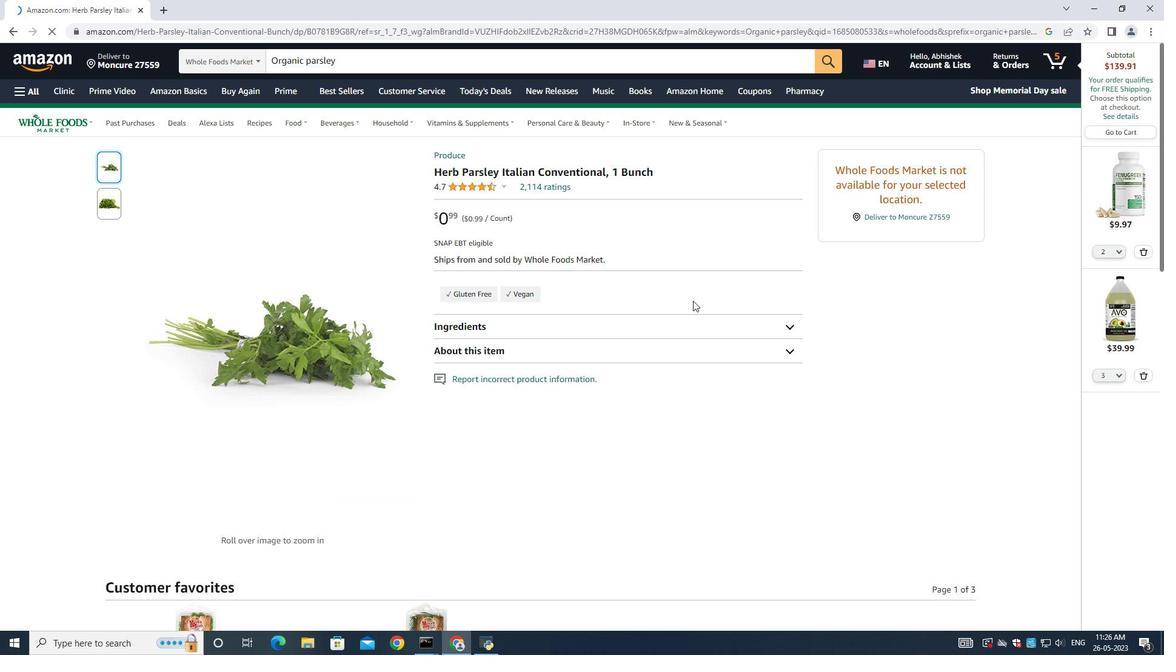 
Action: Mouse moved to (684, 308)
Screenshot: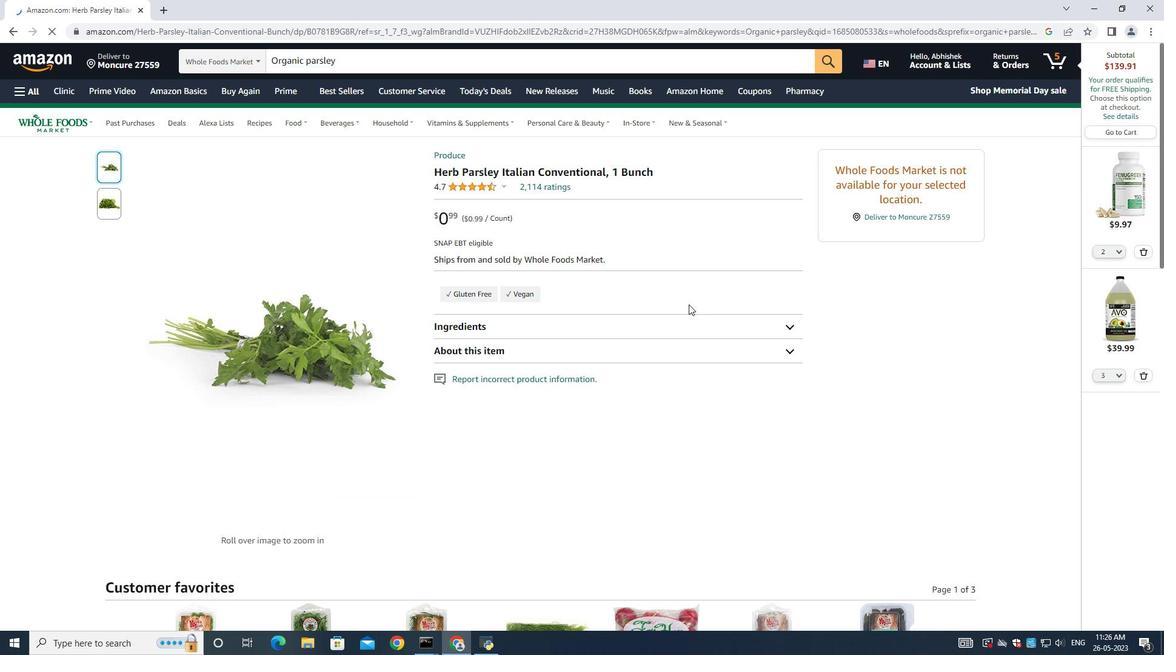 
Action: Mouse scrolled (684, 307) with delta (0, 0)
Screenshot: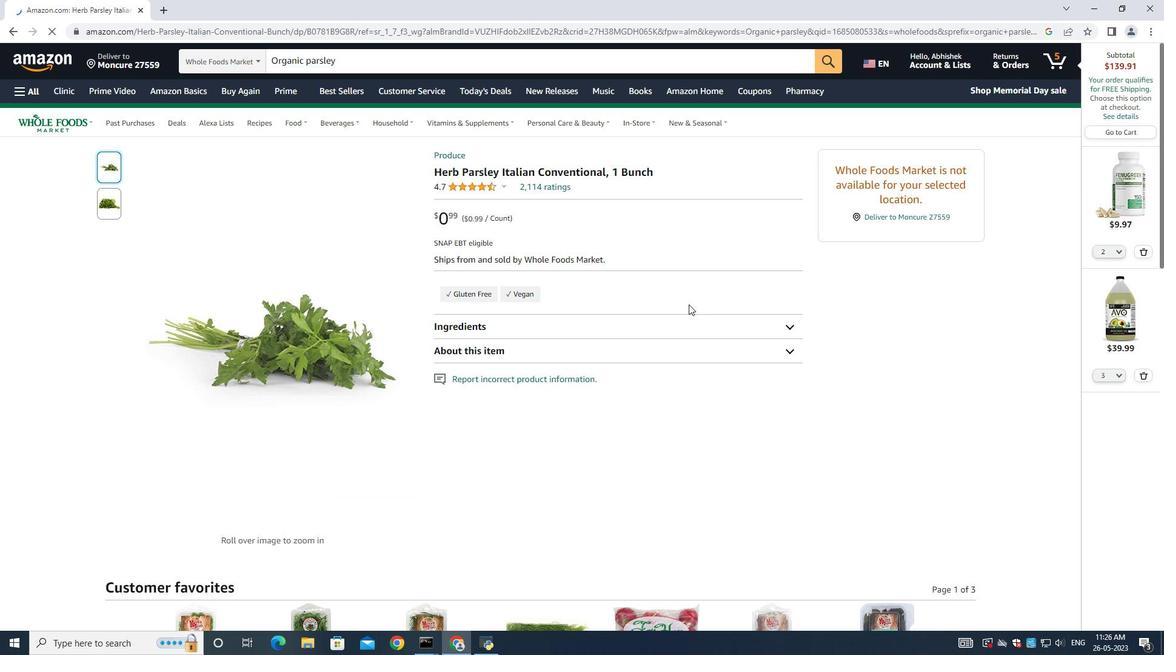 
Action: Mouse moved to (683, 308)
Screenshot: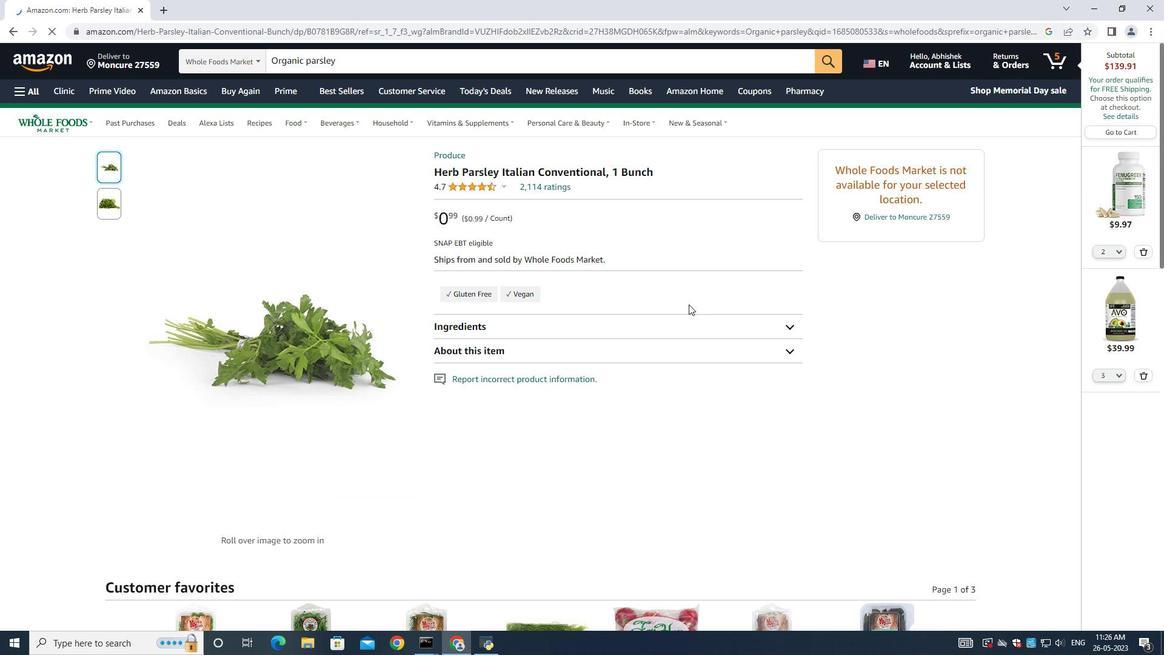 
Action: Mouse scrolled (683, 308) with delta (0, 0)
Screenshot: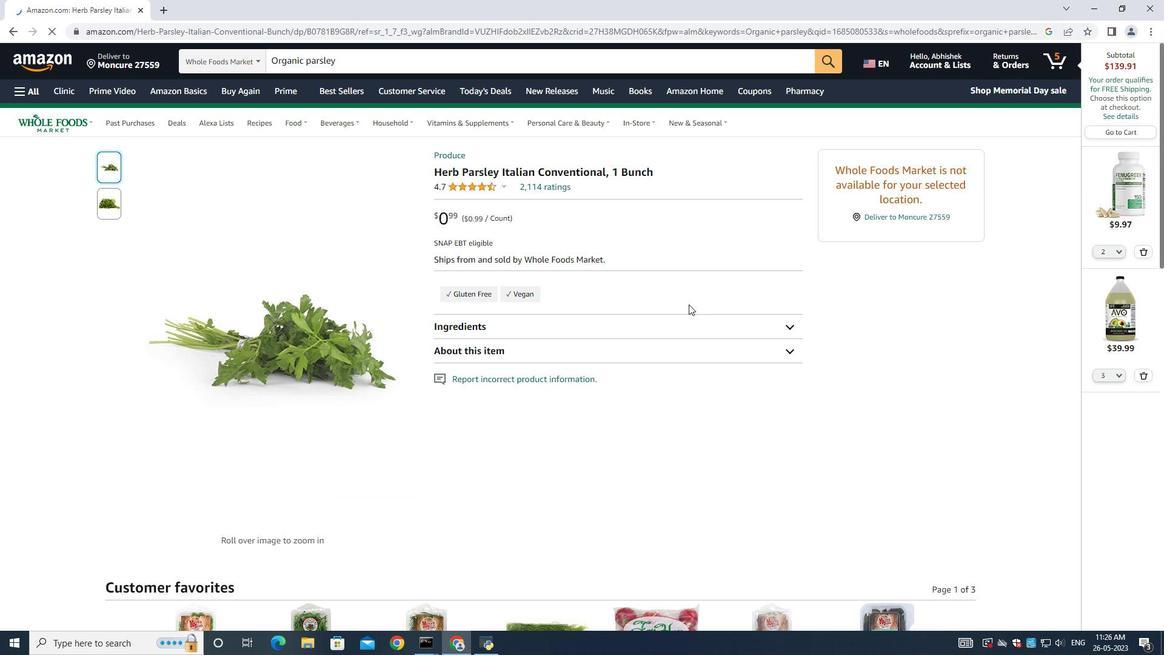 
Action: Mouse moved to (683, 309)
Screenshot: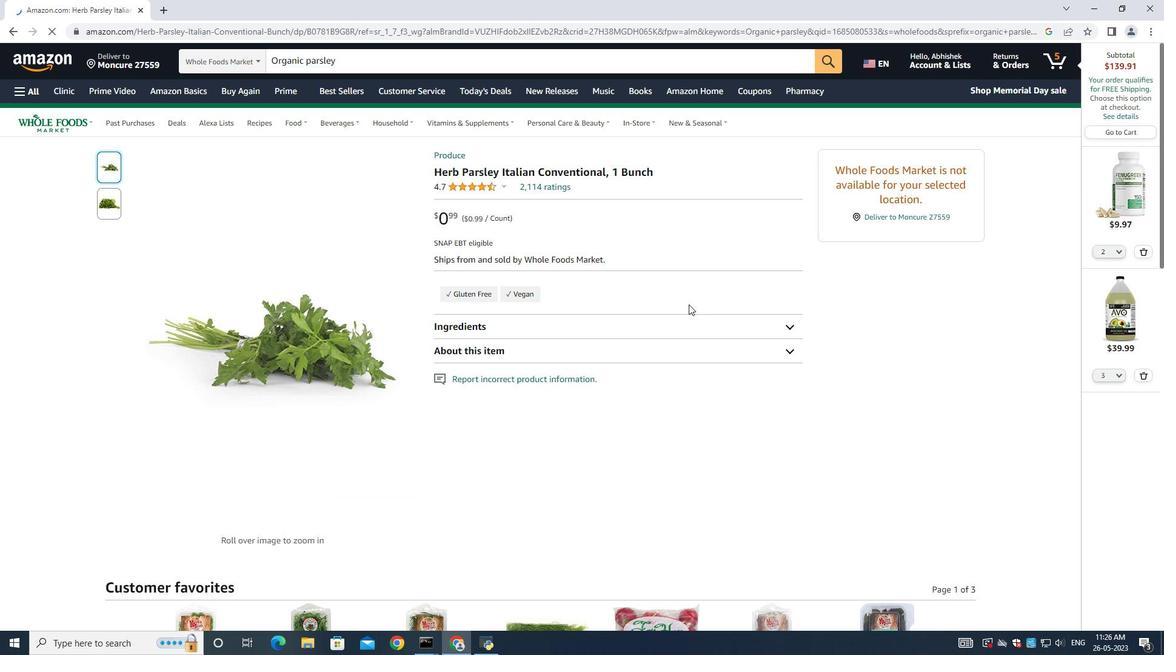 
Action: Mouse scrolled (683, 308) with delta (0, 0)
Screenshot: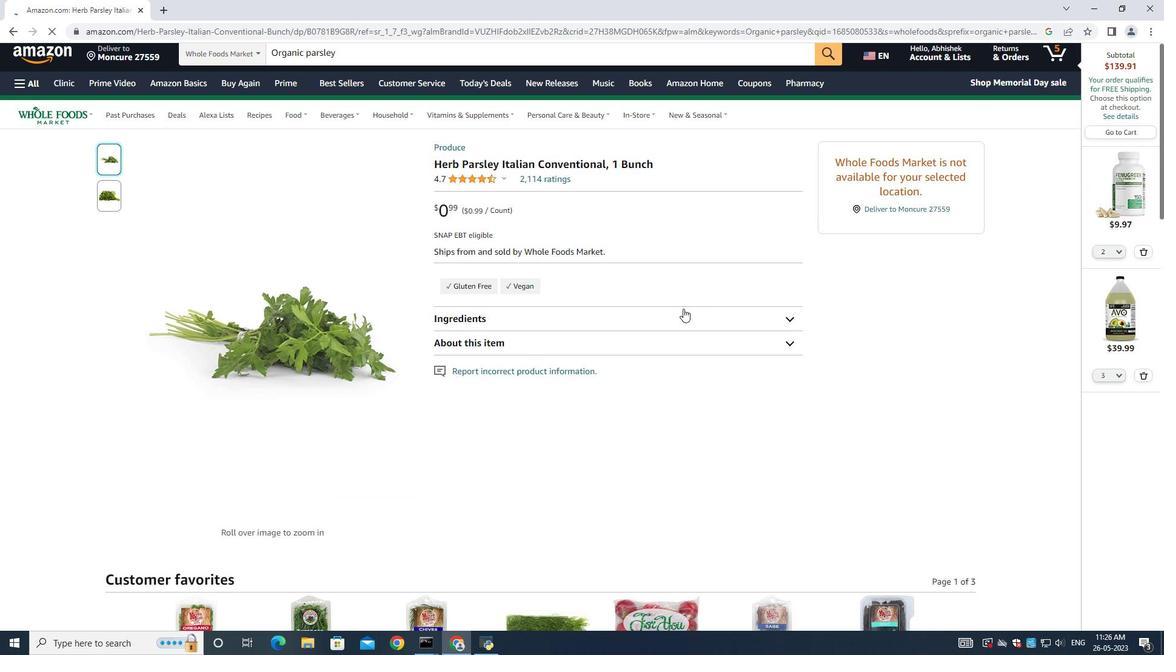 
Action: Mouse moved to (678, 309)
Screenshot: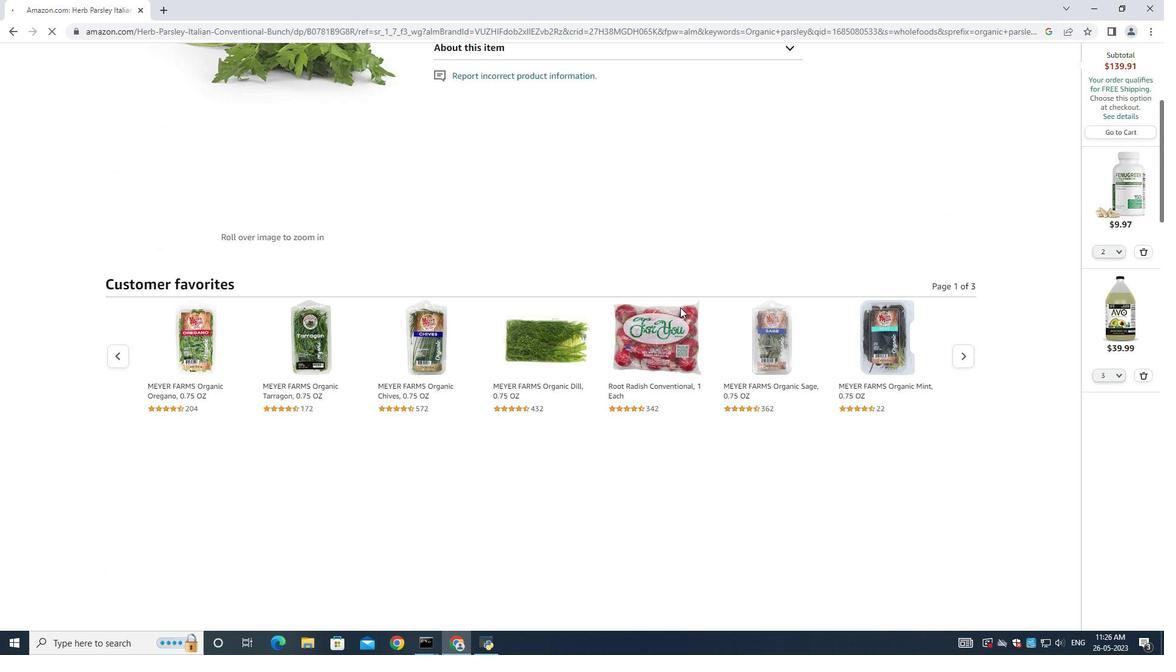 
Action: Mouse scrolled (678, 308) with delta (0, 0)
Screenshot: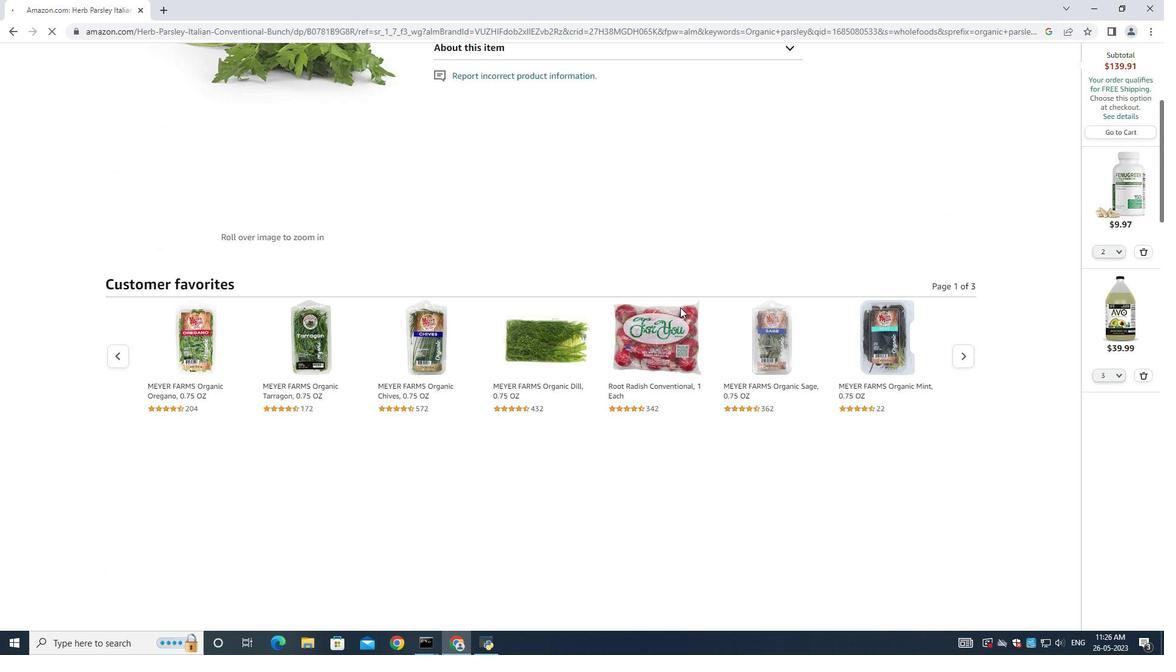 
Action: Mouse moved to (676, 311)
Screenshot: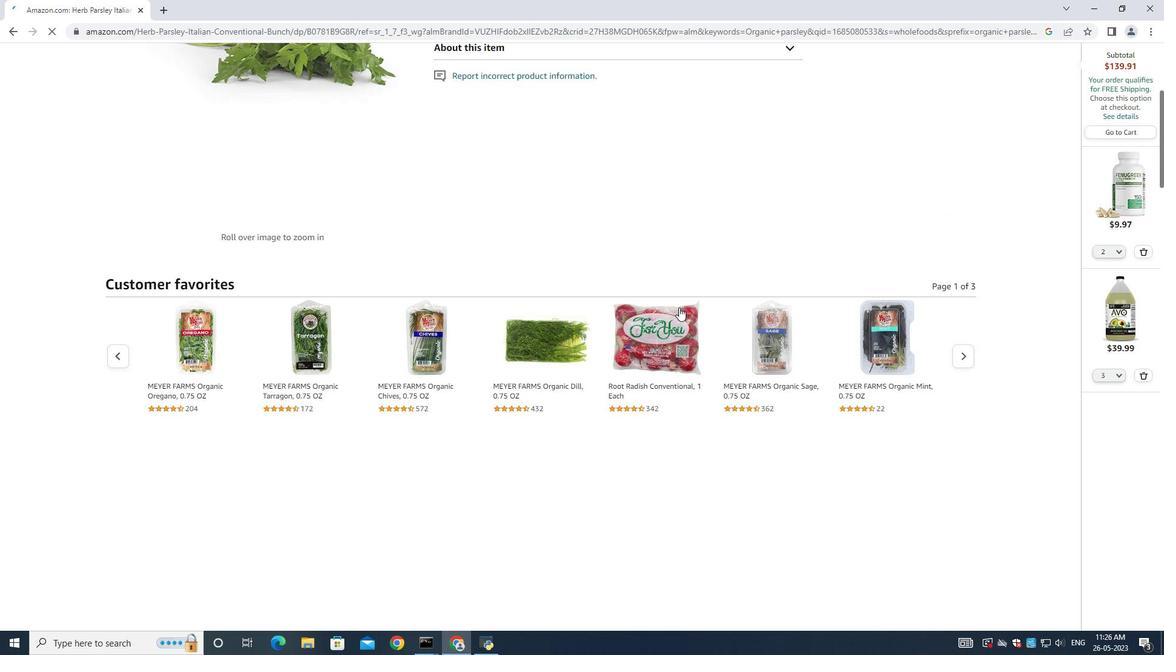 
Action: Mouse scrolled (676, 310) with delta (0, 0)
Screenshot: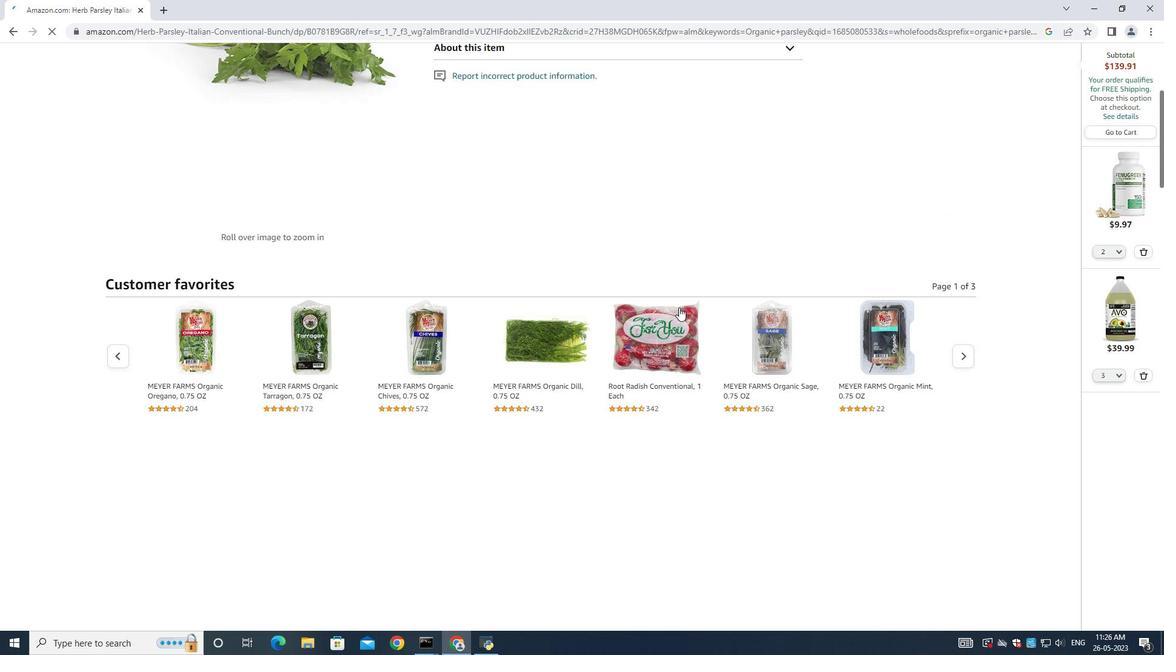 
Action: Mouse moved to (674, 313)
Screenshot: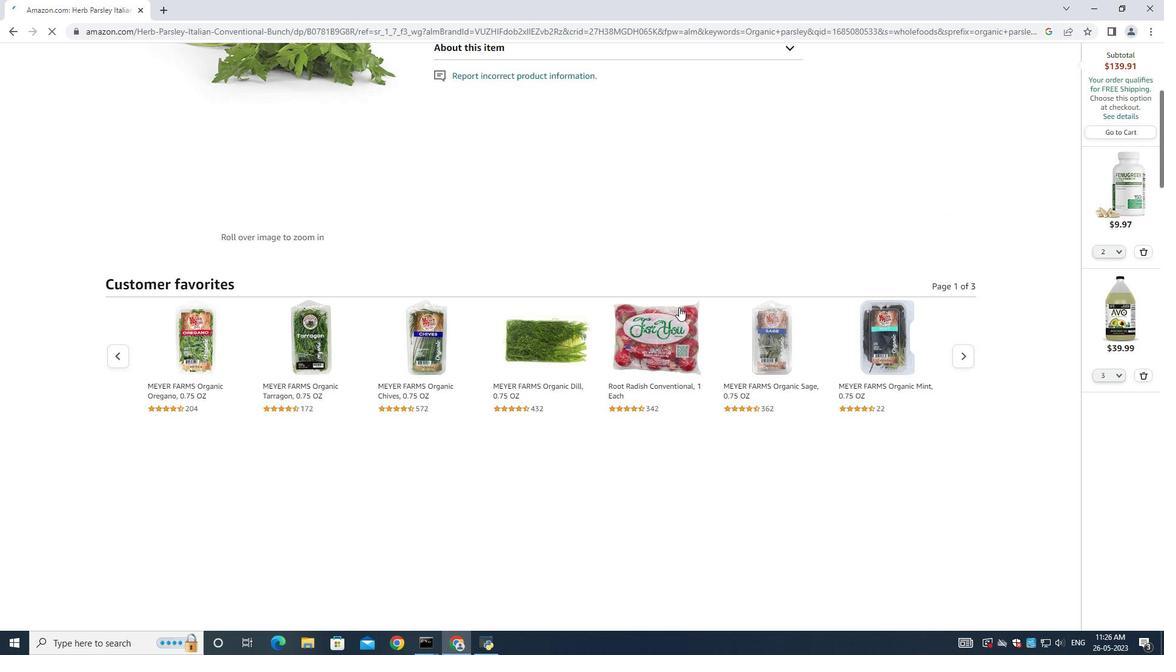 
Action: Mouse scrolled (674, 312) with delta (0, 0)
Screenshot: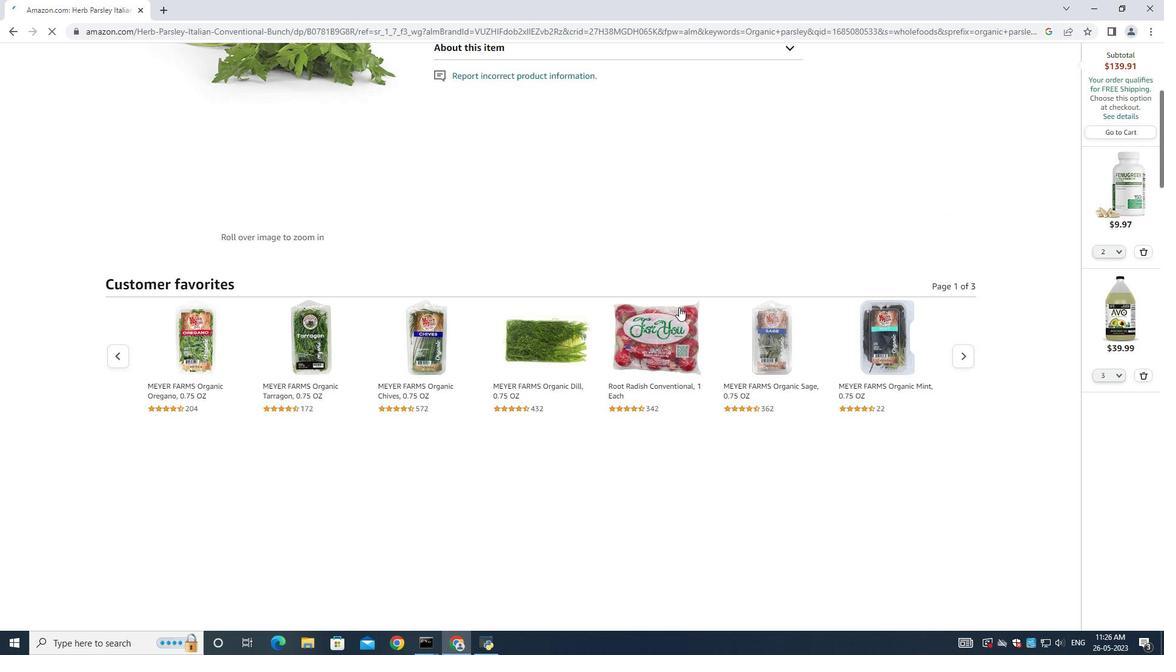 
Action: Mouse moved to (673, 313)
Screenshot: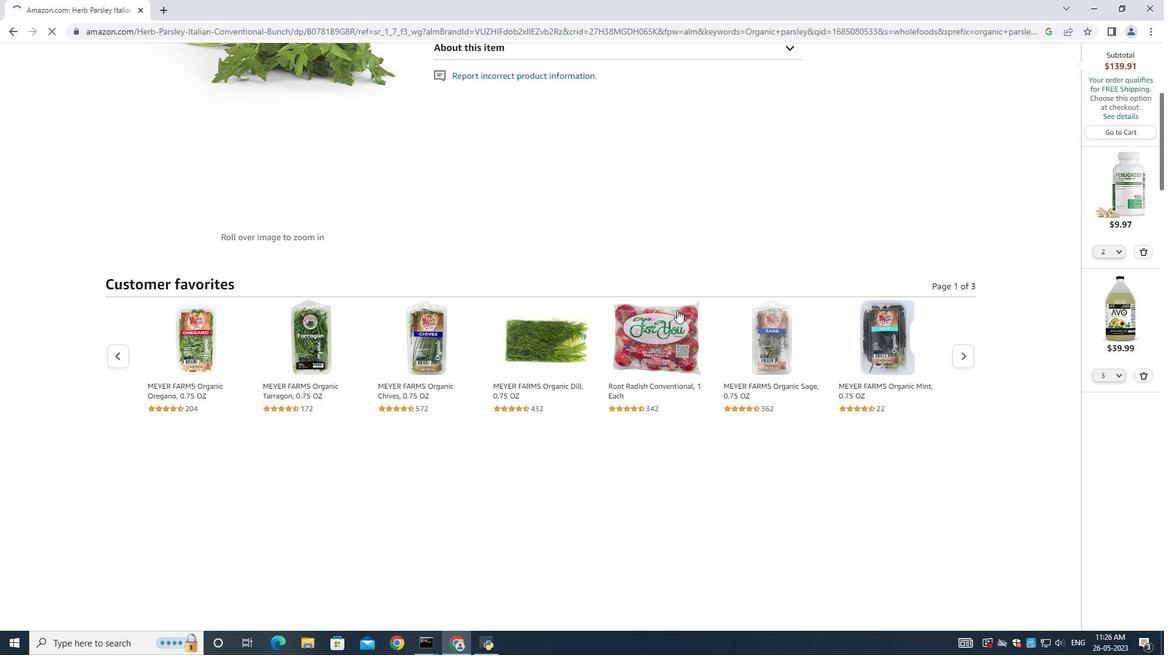 
Action: Mouse scrolled (673, 312) with delta (0, 0)
Screenshot: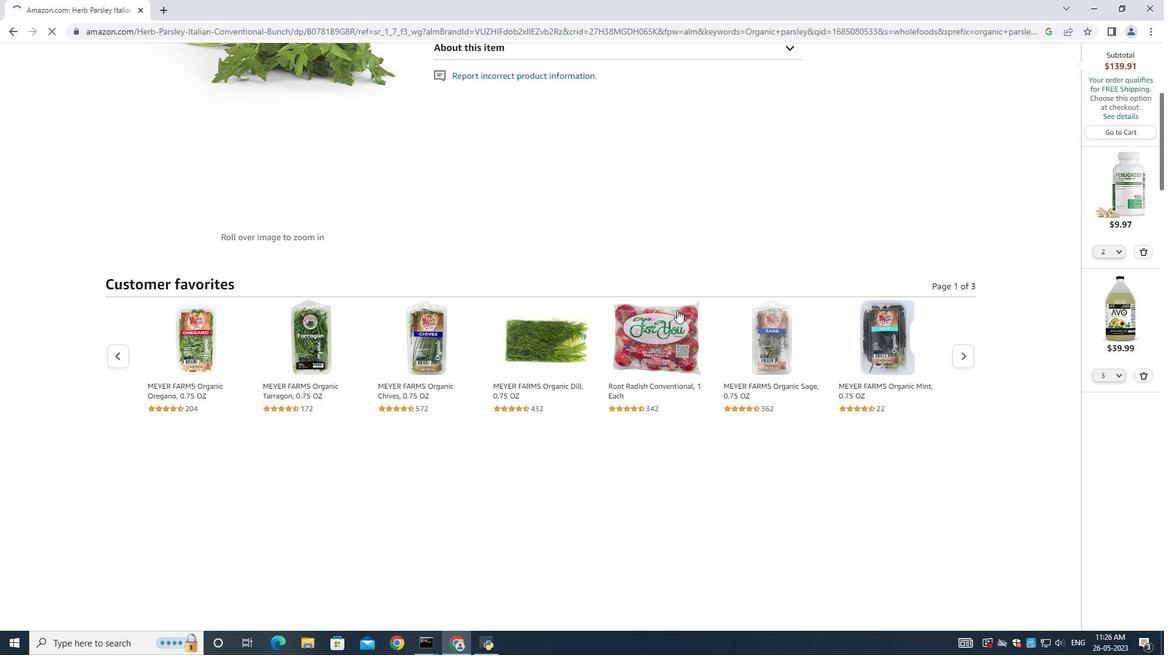 
Action: Mouse moved to (10, 29)
Screenshot: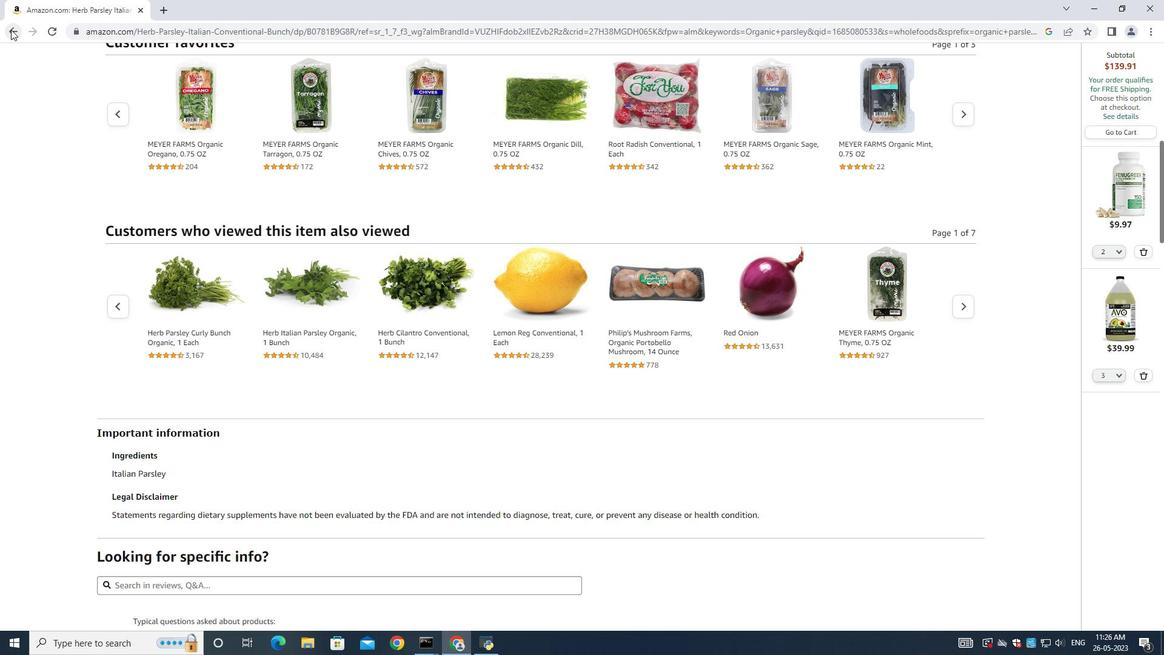 
Action: Mouse pressed left at (10, 29)
Screenshot: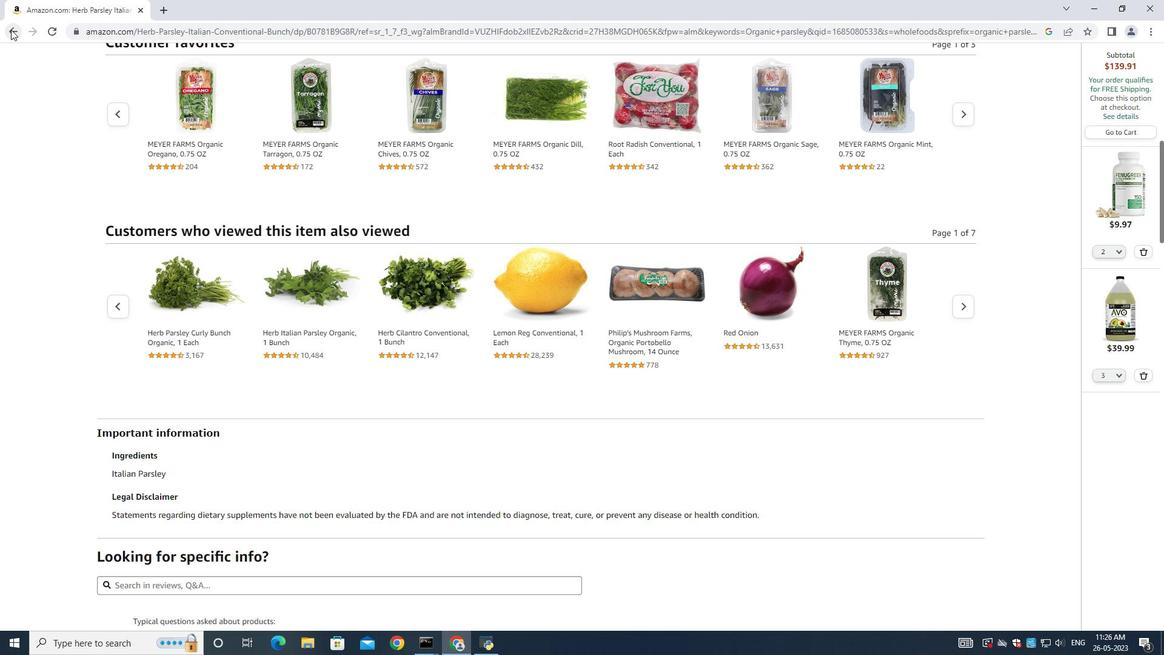 
Action: Mouse moved to (991, 299)
Screenshot: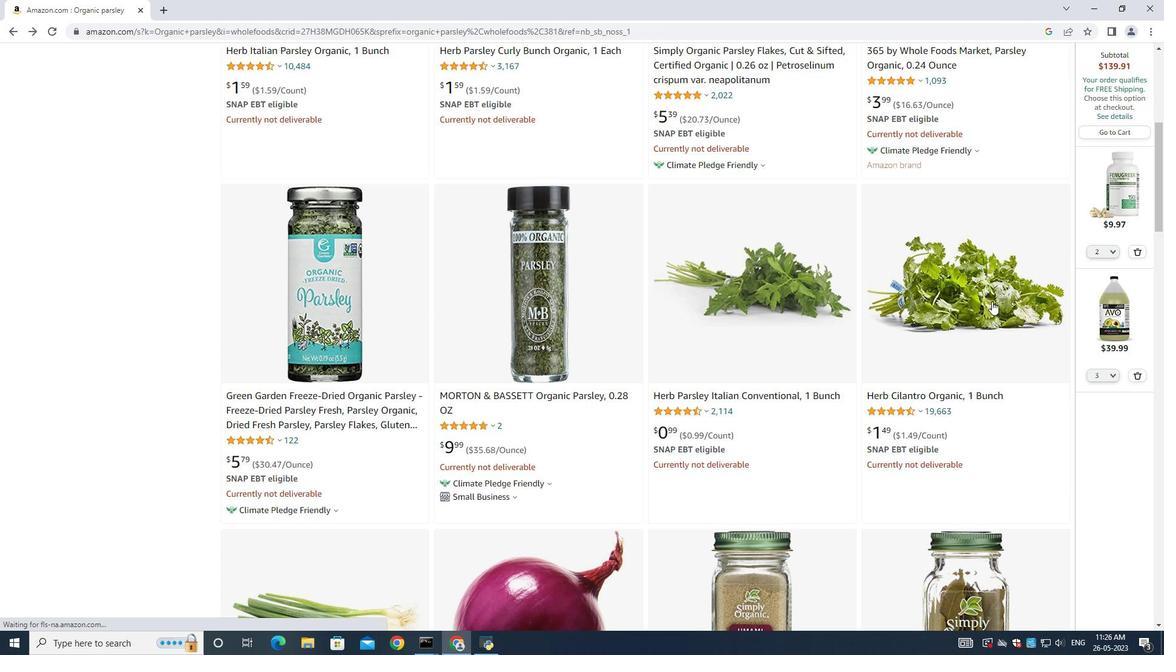 
Action: Mouse pressed left at (991, 299)
Screenshot: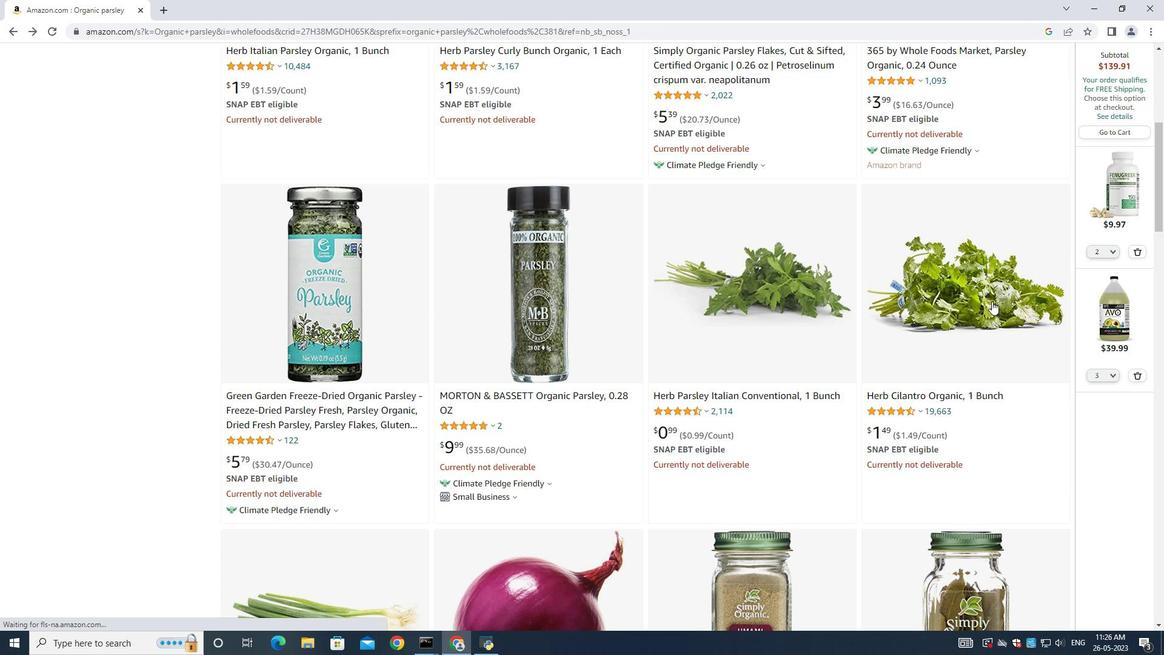 
Action: Mouse moved to (812, 319)
Screenshot: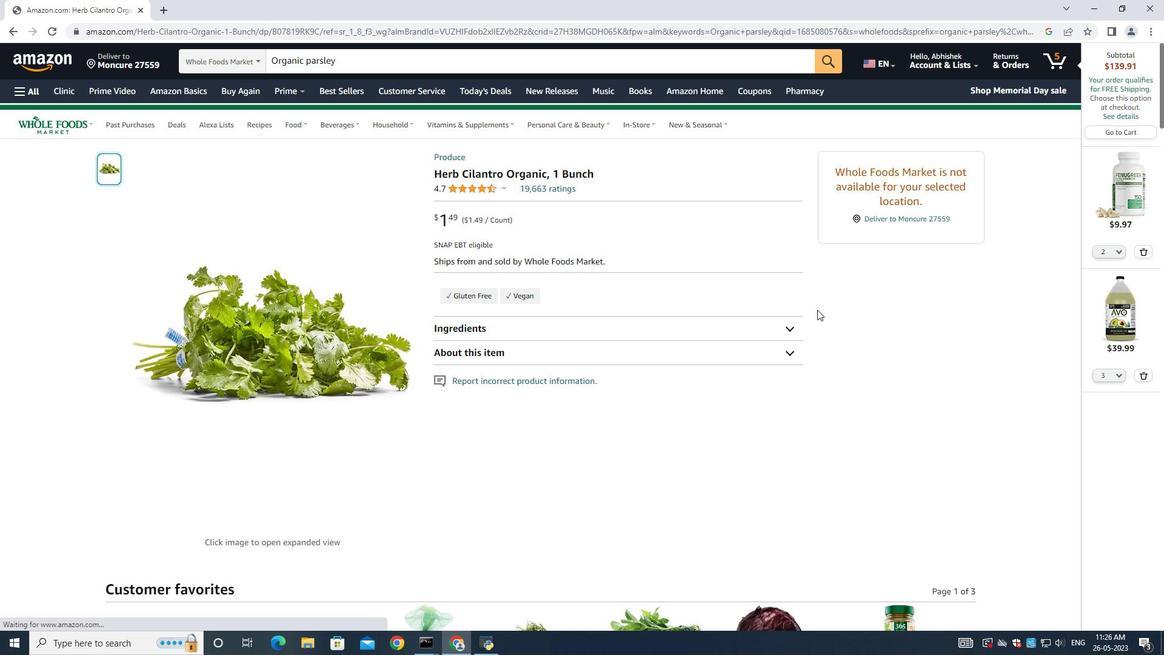 
Action: Mouse scrolled (812, 318) with delta (0, 0)
Screenshot: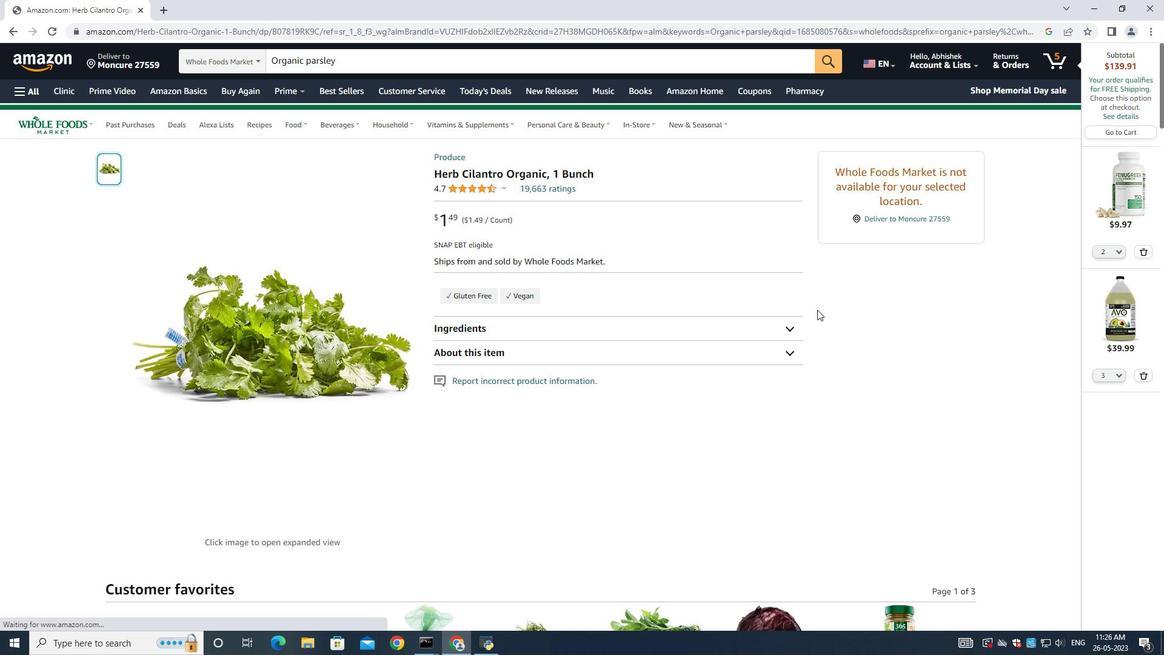
Action: Mouse moved to (812, 319)
Screenshot: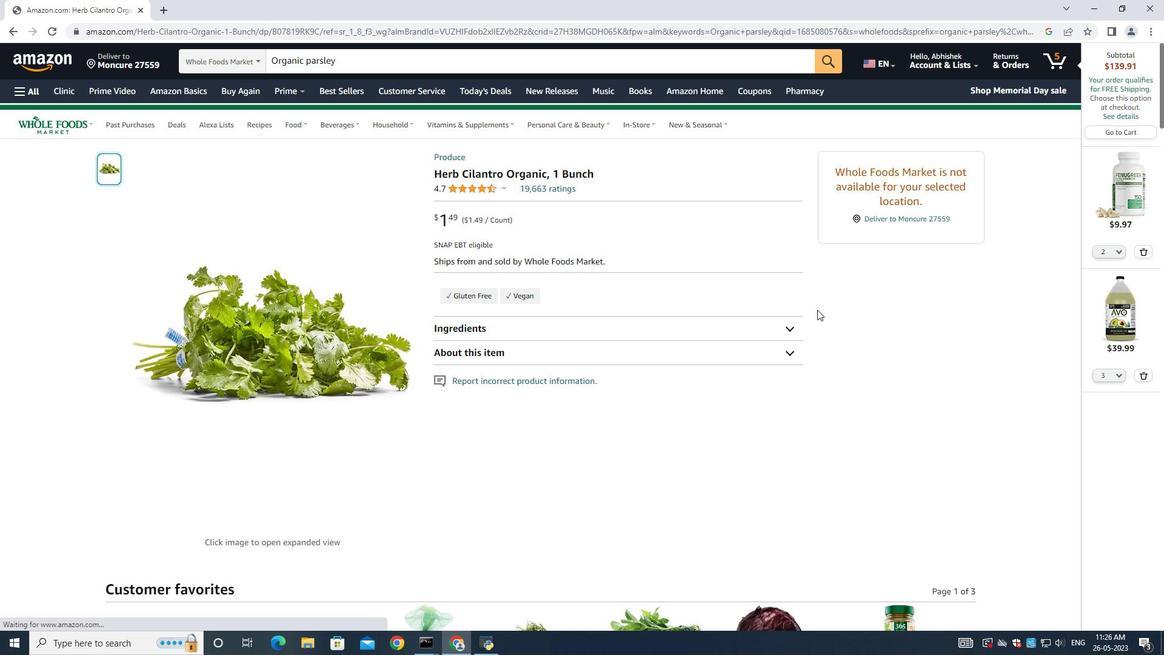 
Action: Mouse scrolled (812, 319) with delta (0, 0)
Screenshot: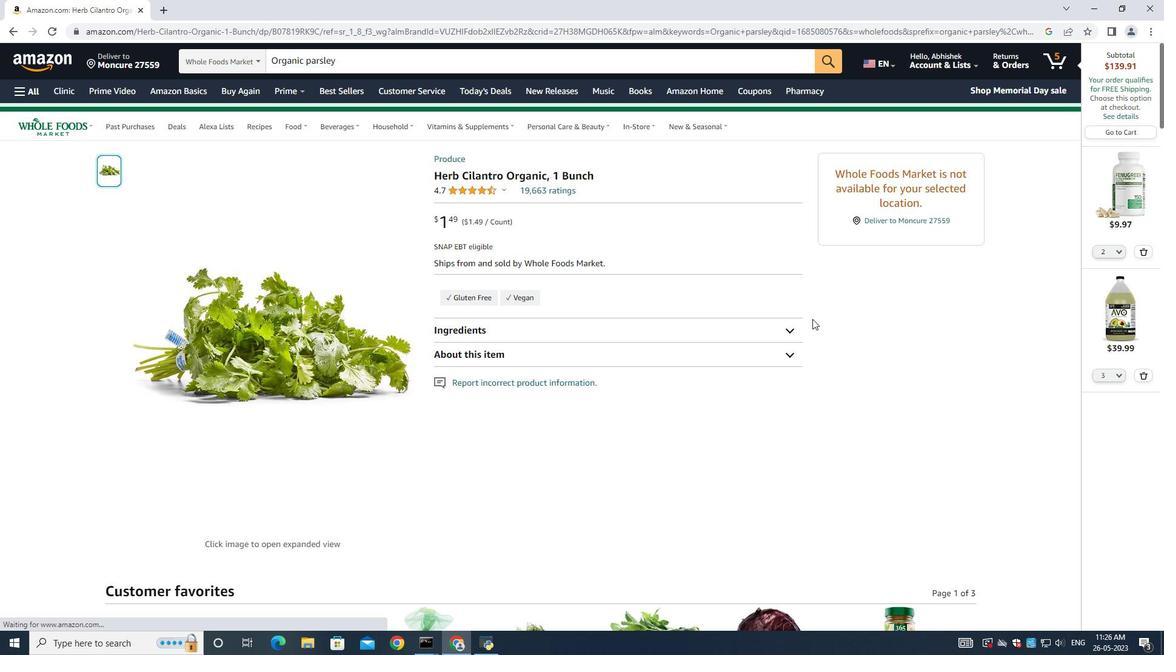 
Action: Mouse moved to (812, 319)
Screenshot: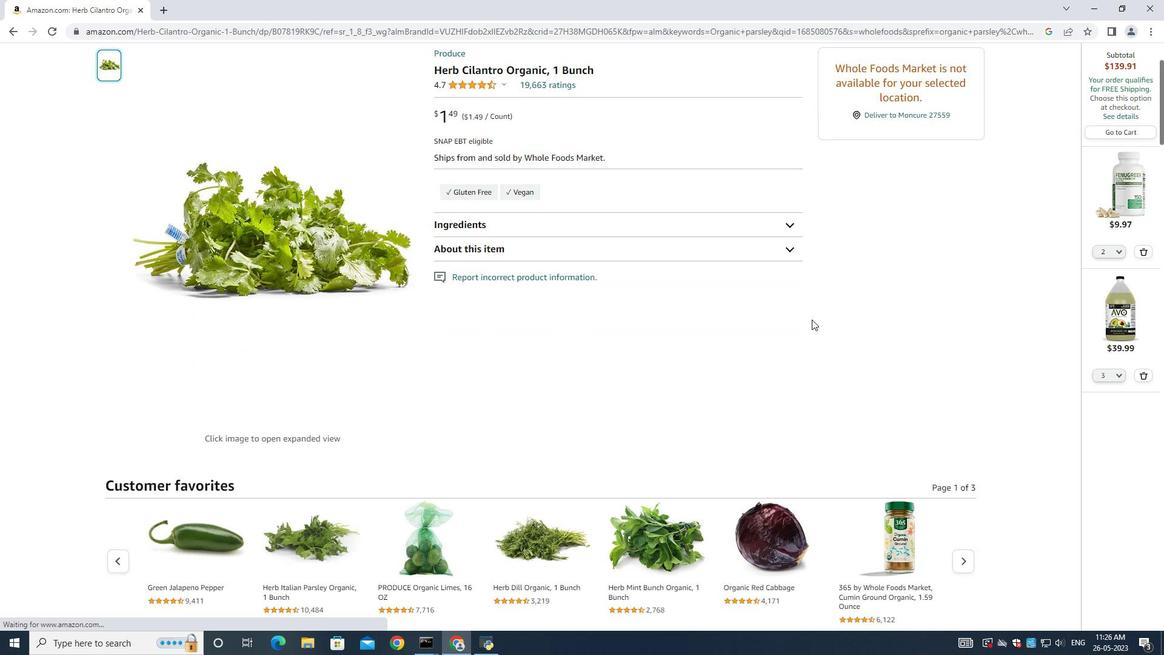 
Action: Mouse scrolled (812, 319) with delta (0, 0)
Screenshot: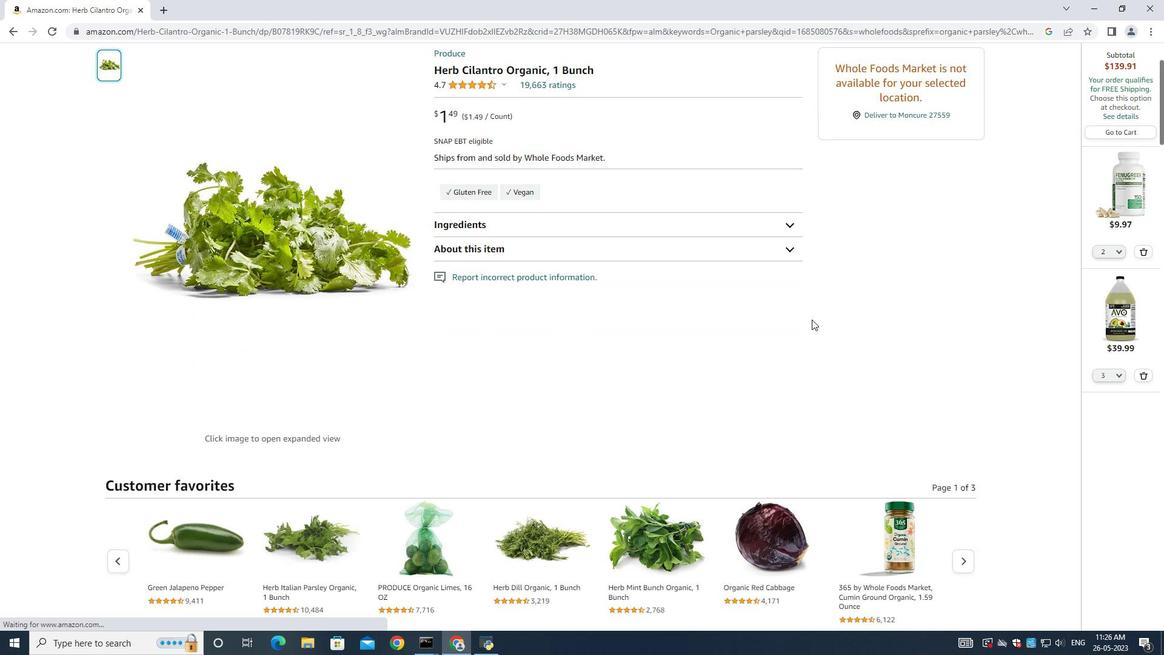 
Action: Mouse moved to (807, 322)
Screenshot: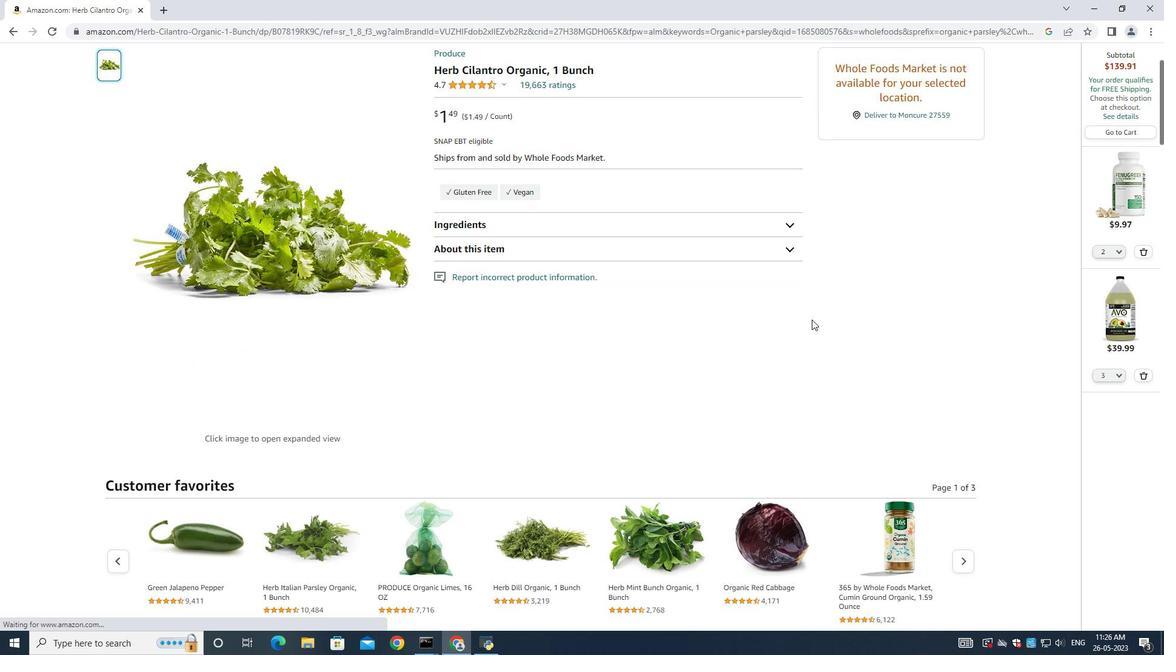 
Action: Mouse scrolled (807, 321) with delta (0, 0)
Screenshot: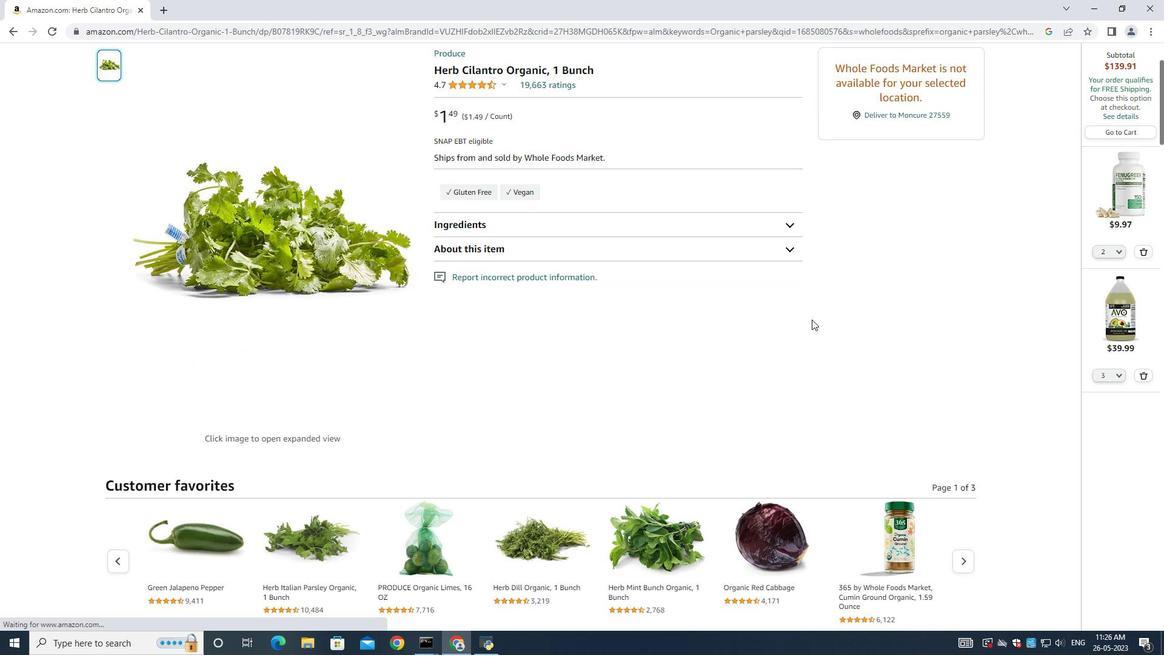 
Action: Mouse moved to (798, 323)
Screenshot: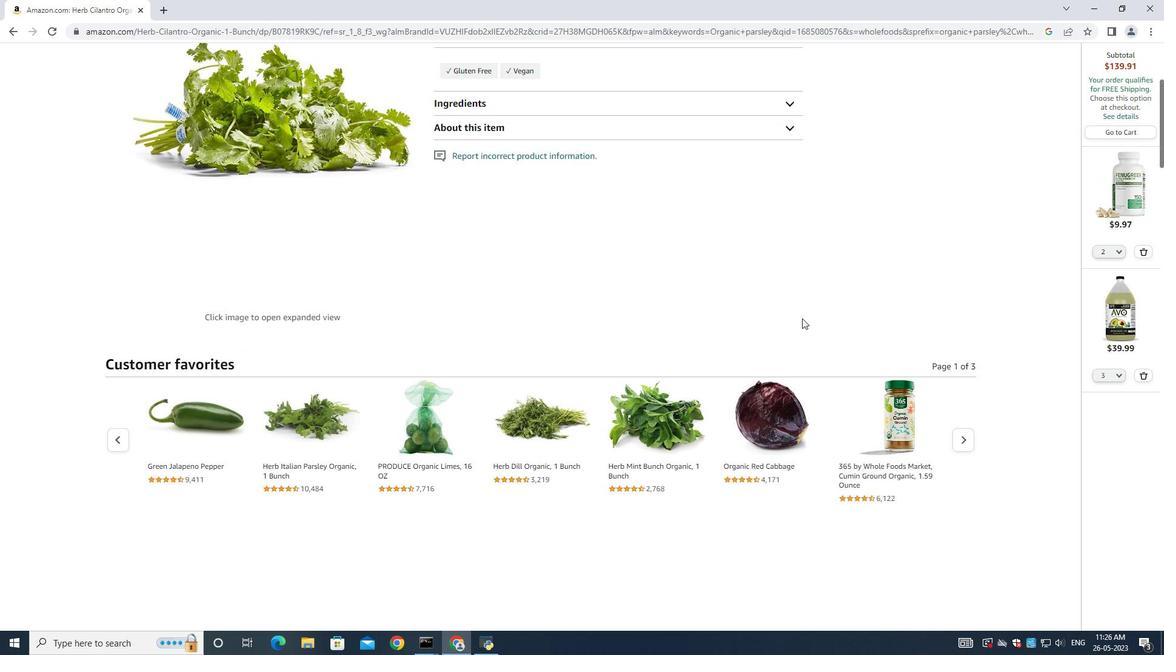 
Action: Mouse scrolled (798, 322) with delta (0, 0)
Screenshot: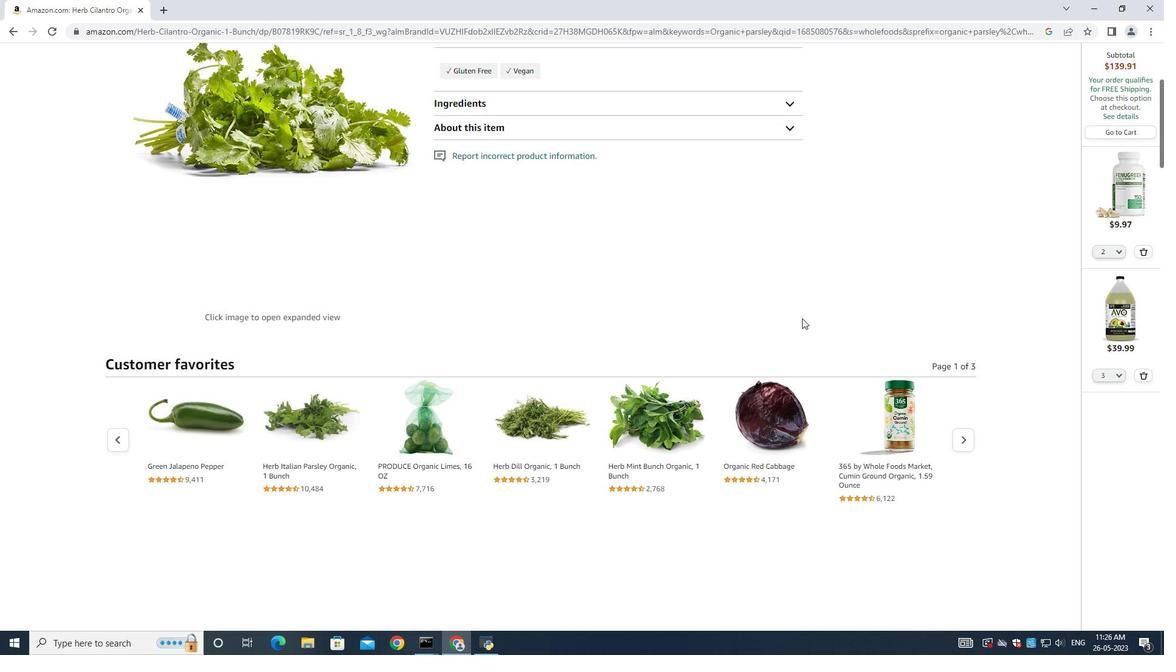 
Action: Mouse moved to (798, 323)
Screenshot: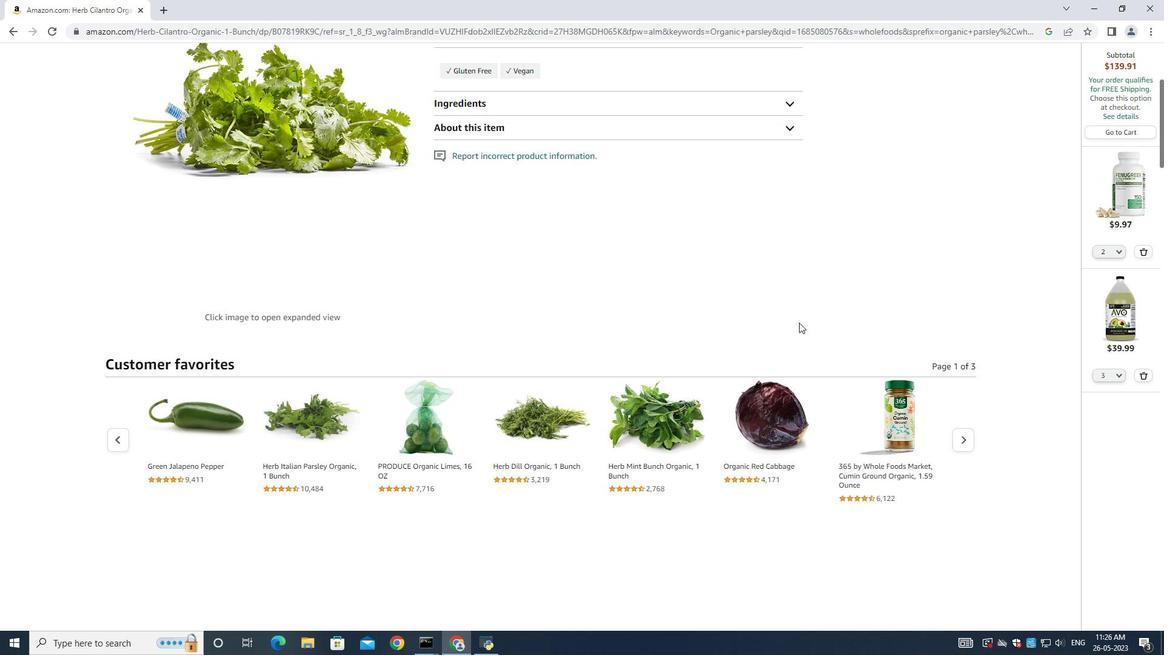
Action: Mouse scrolled (798, 323) with delta (0, 0)
Screenshot: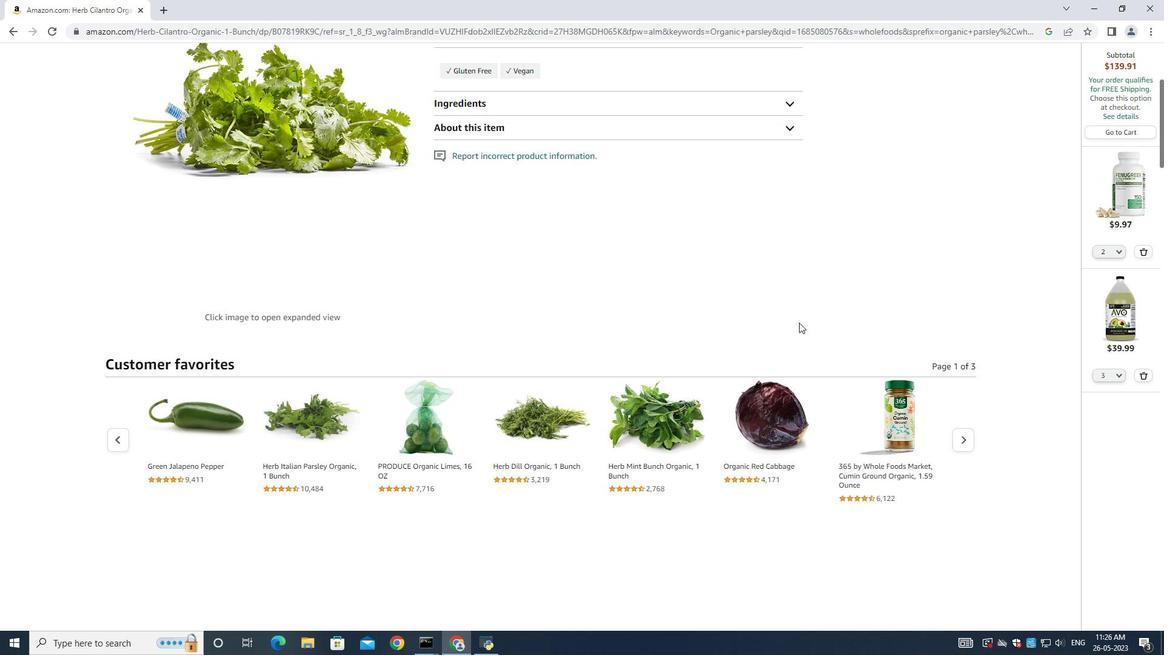 
Action: Mouse moved to (798, 324)
Screenshot: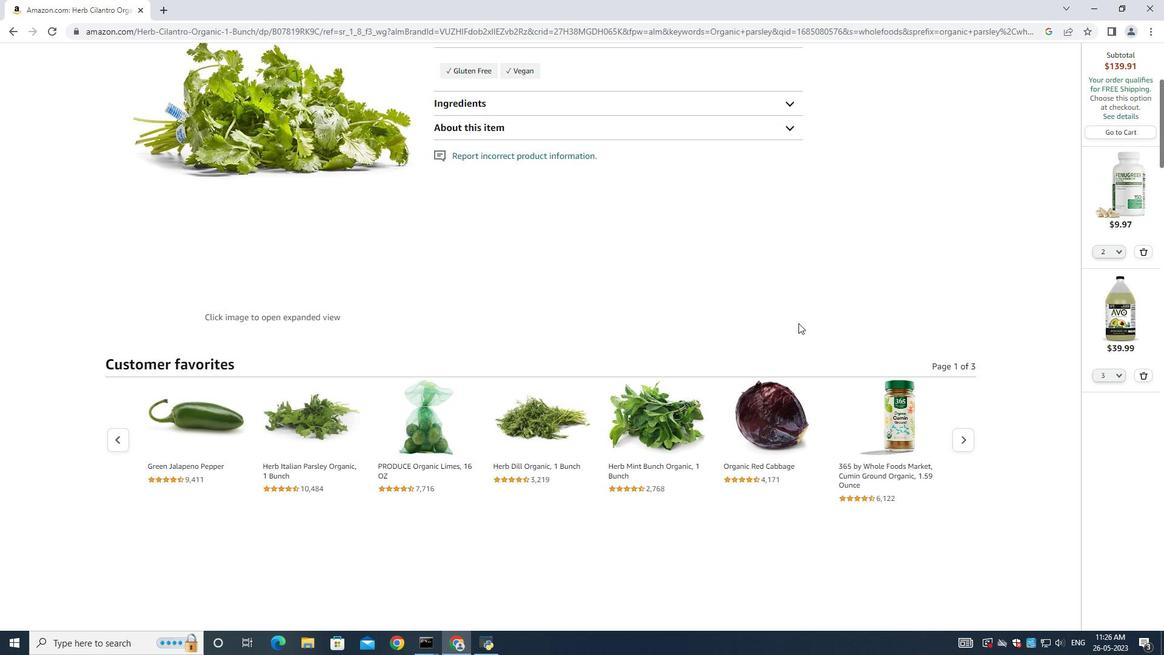 
Action: Mouse scrolled (798, 323) with delta (0, 0)
Screenshot: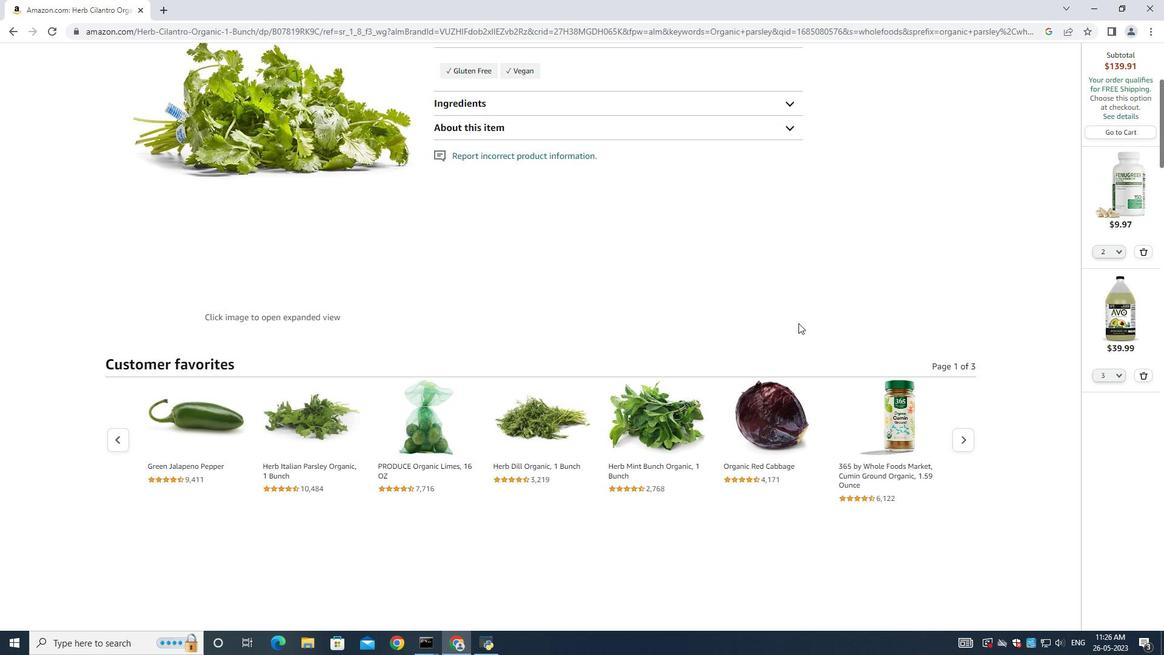 
Action: Mouse moved to (797, 325)
Screenshot: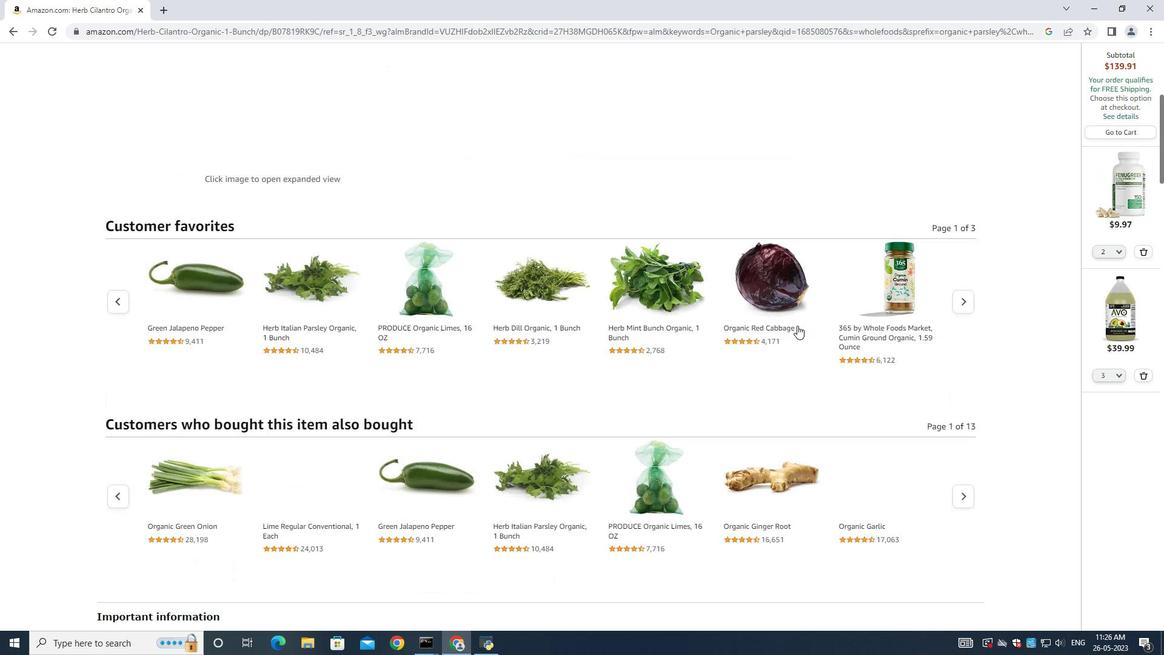 
Action: Mouse scrolled (797, 325) with delta (0, 0)
Screenshot: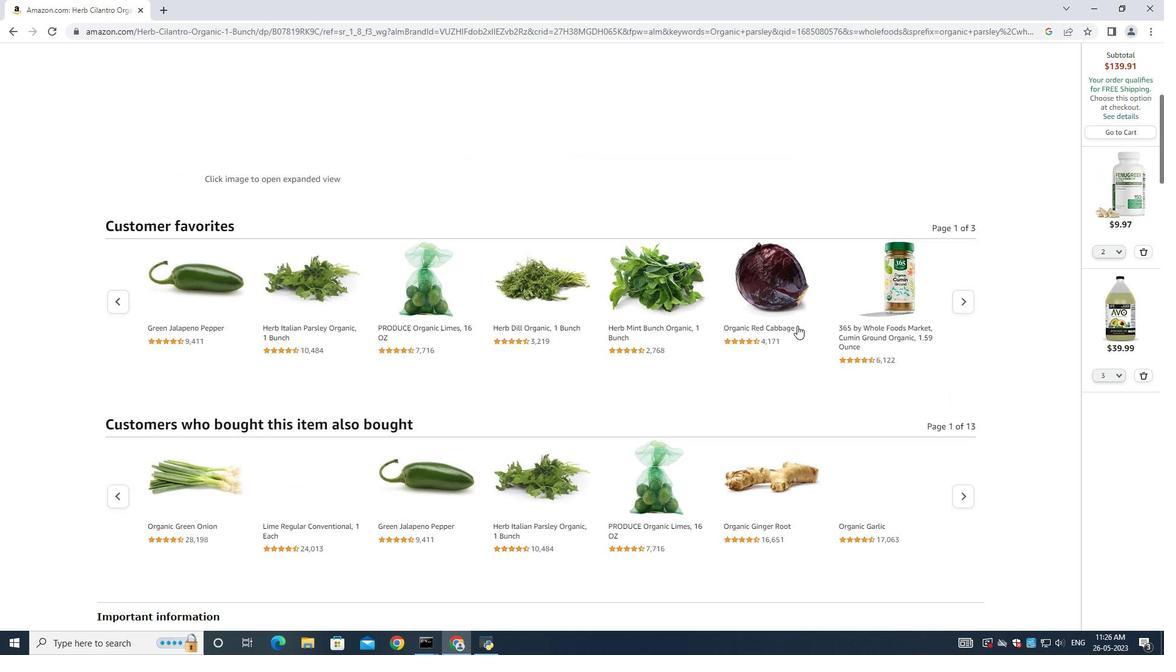 
Action: Mouse scrolled (797, 325) with delta (0, 0)
Screenshot: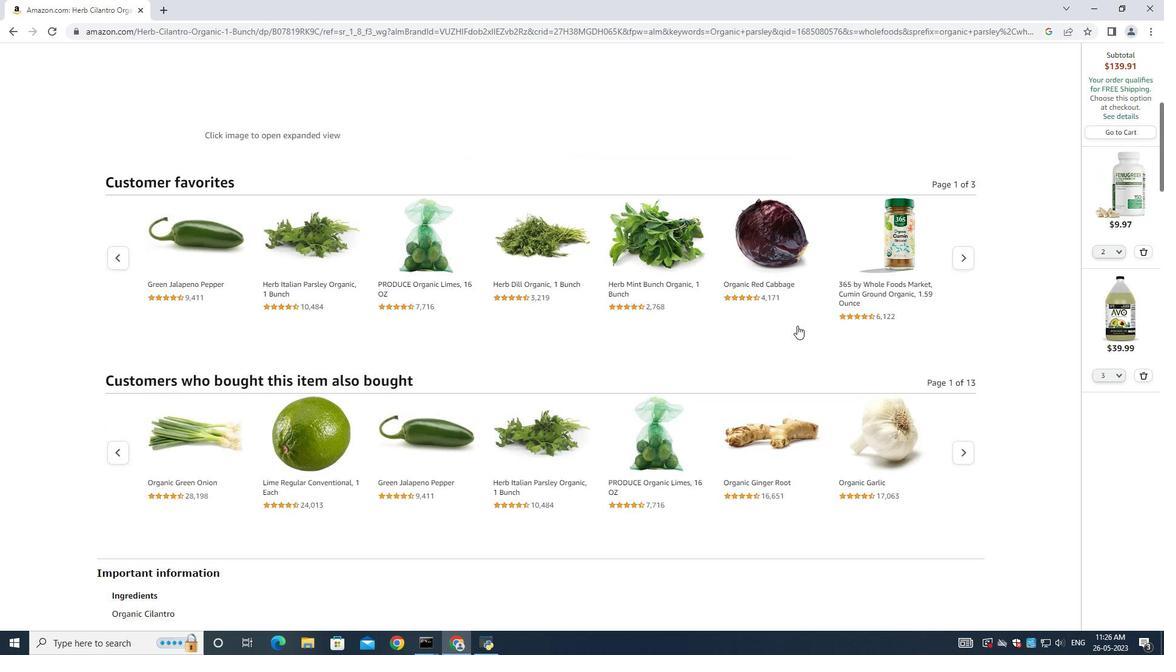
Action: Mouse scrolled (797, 325) with delta (0, 0)
Screenshot: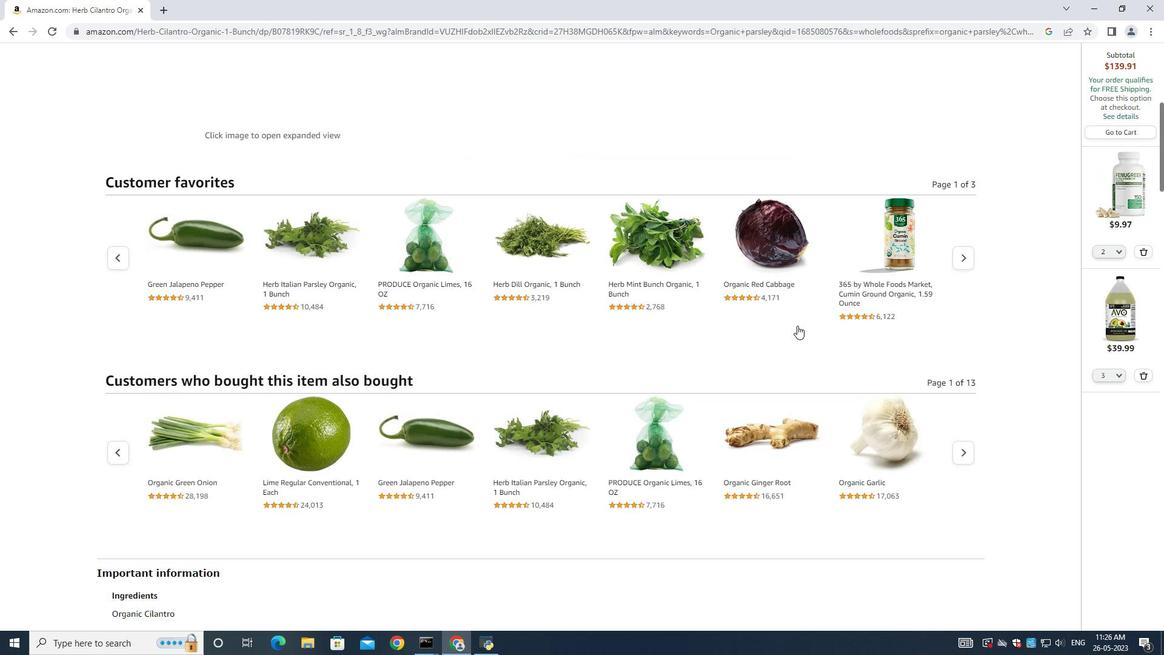 
Action: Mouse scrolled (797, 325) with delta (0, 0)
Screenshot: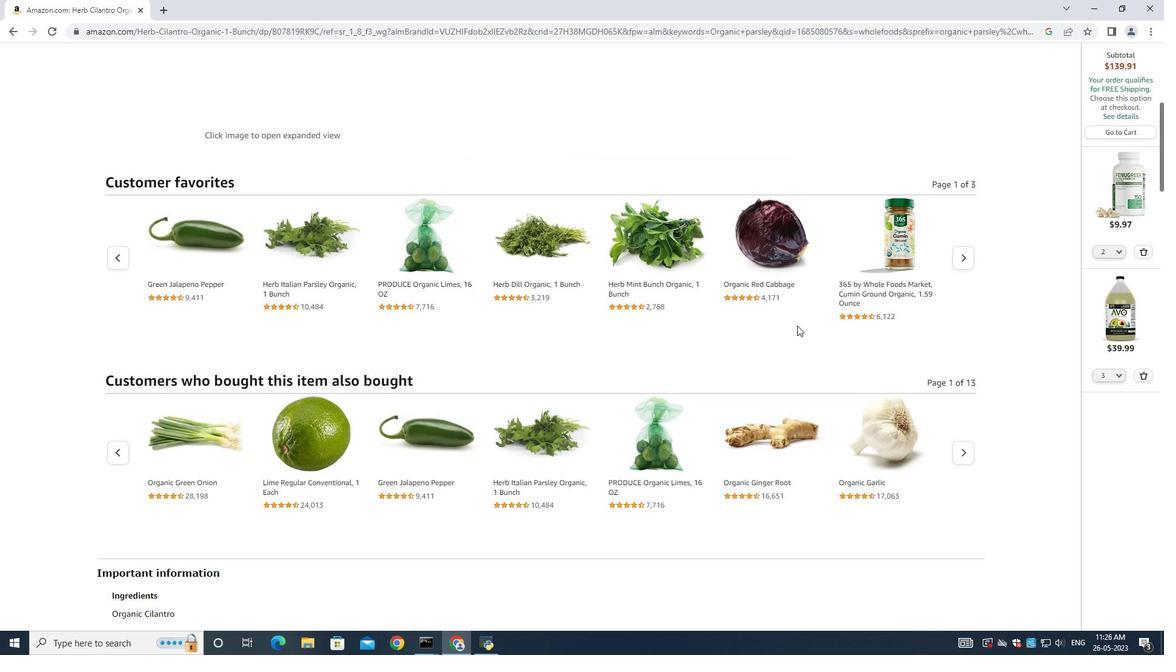 
Action: Mouse moved to (796, 325)
Screenshot: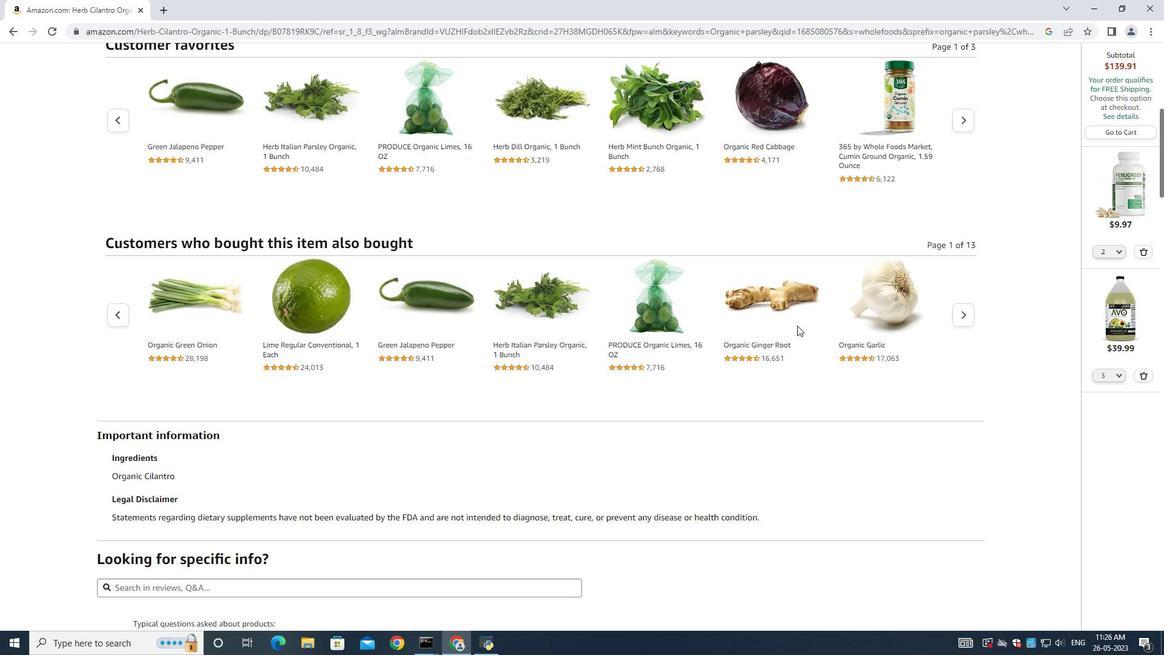 
Action: Mouse scrolled (796, 325) with delta (0, 0)
Screenshot: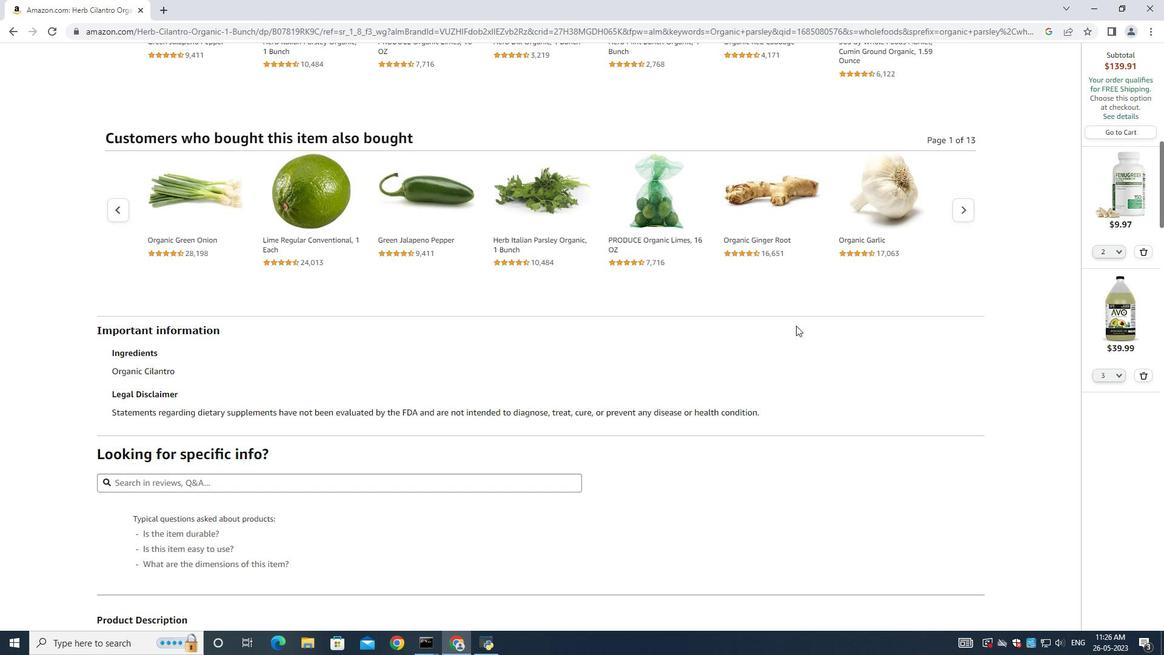 
Action: Mouse moved to (795, 325)
Screenshot: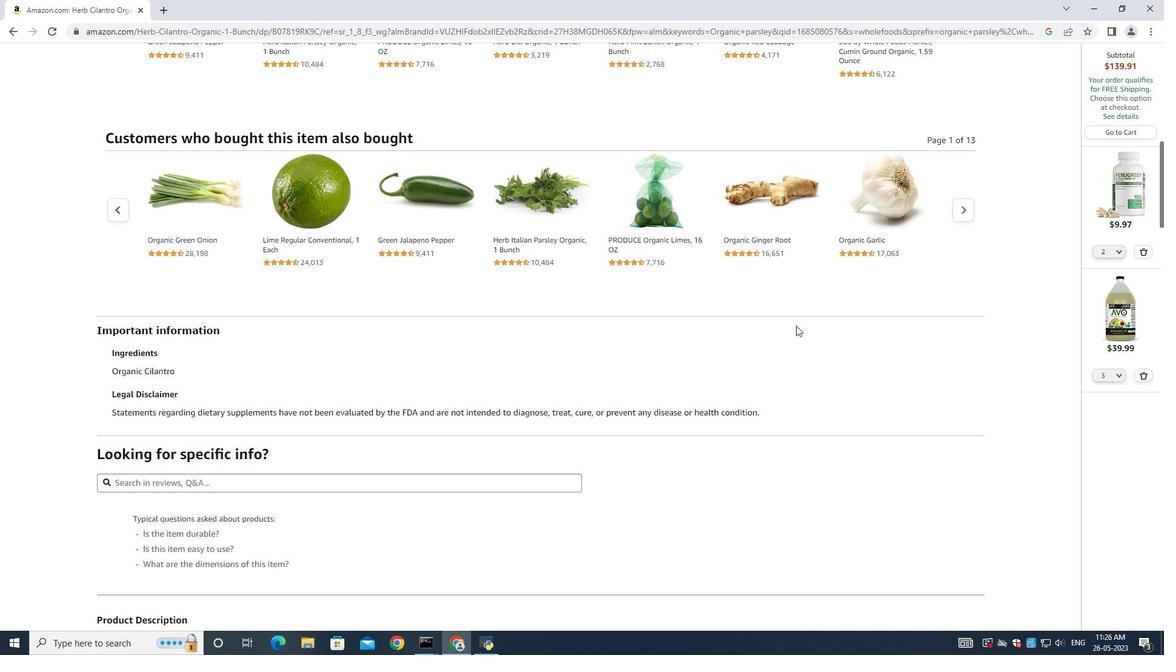 
Action: Mouse scrolled (795, 325) with delta (0, 0)
Screenshot: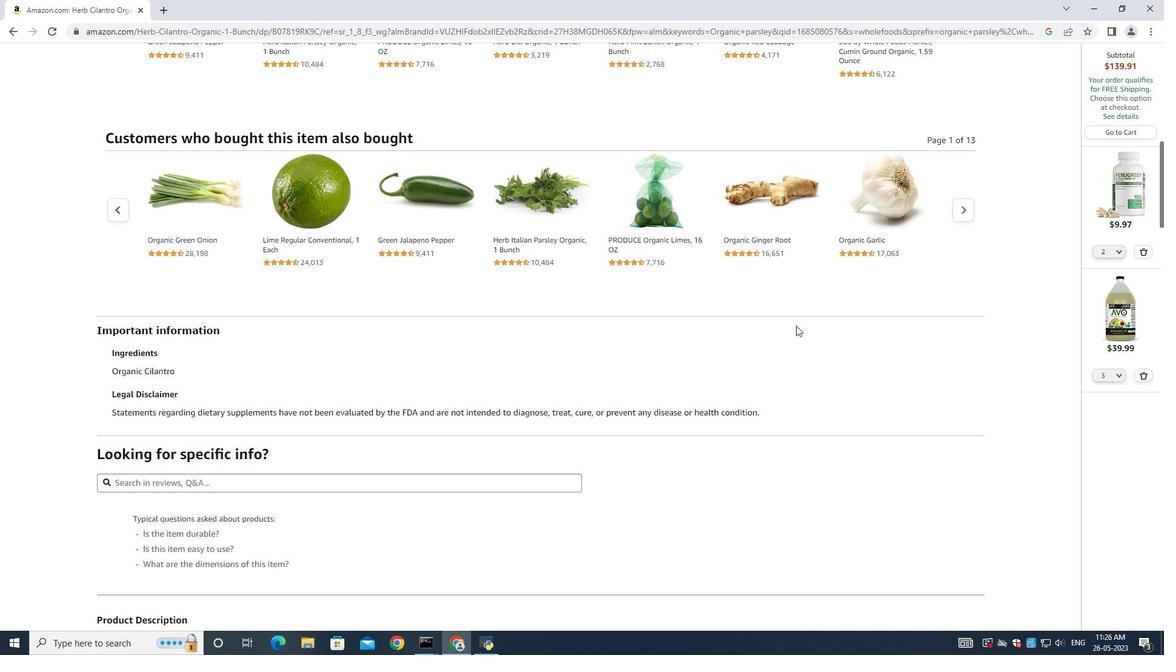
Action: Mouse moved to (795, 325)
Screenshot: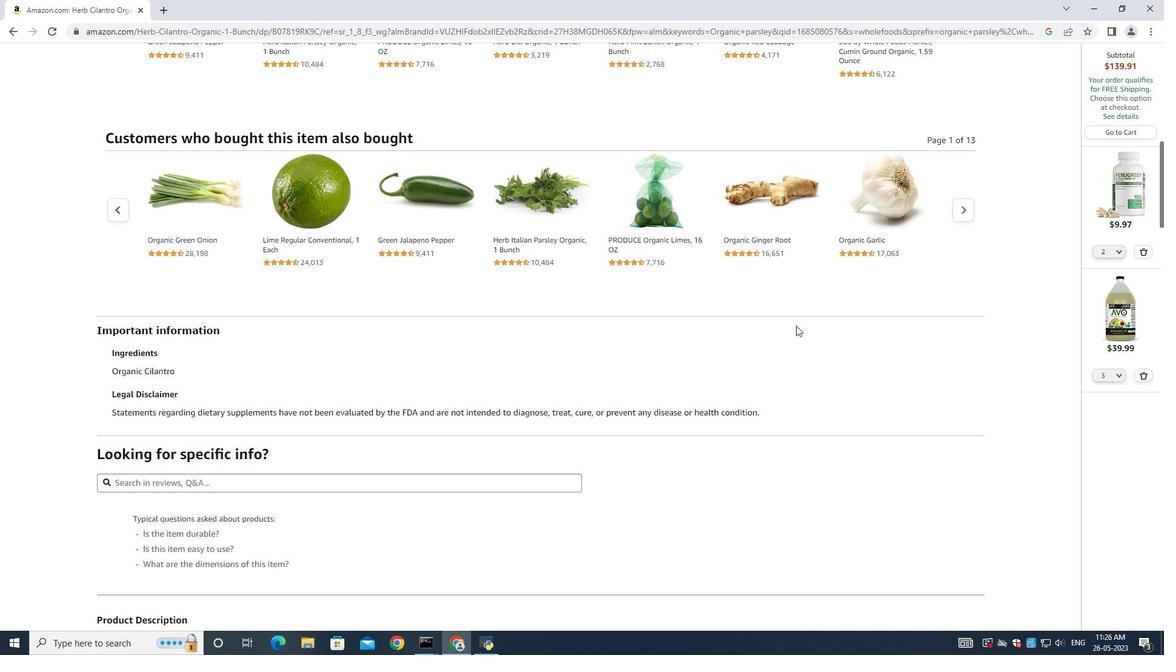 
Action: Mouse scrolled (795, 325) with delta (0, 0)
Screenshot: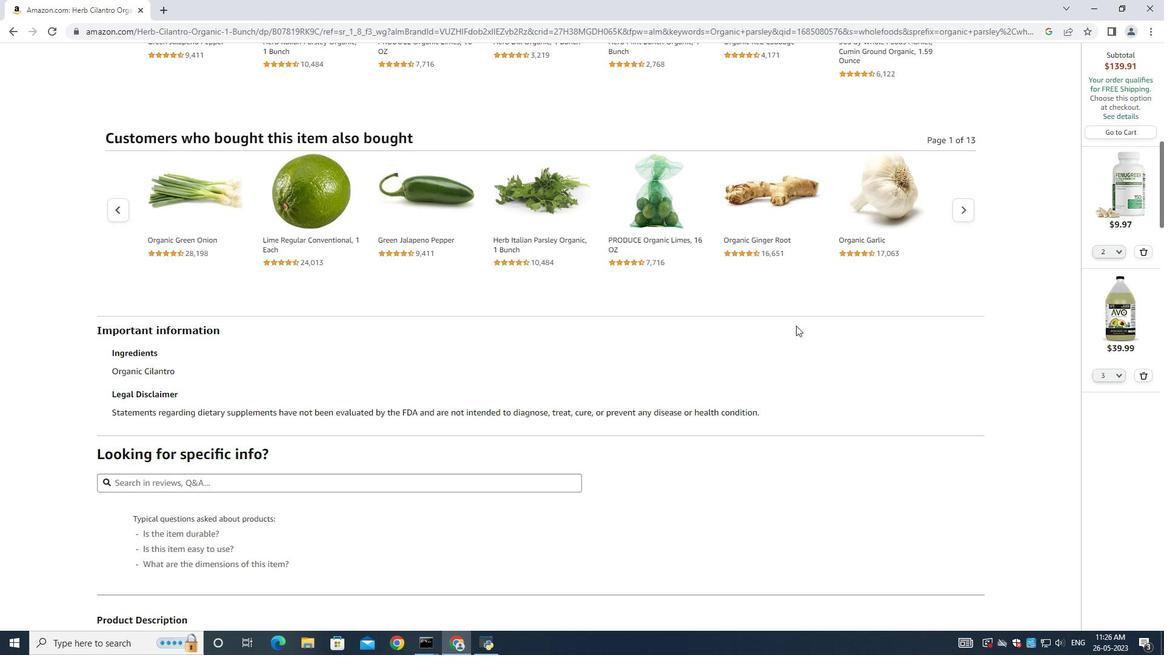 
Action: Mouse moved to (795, 325)
Screenshot: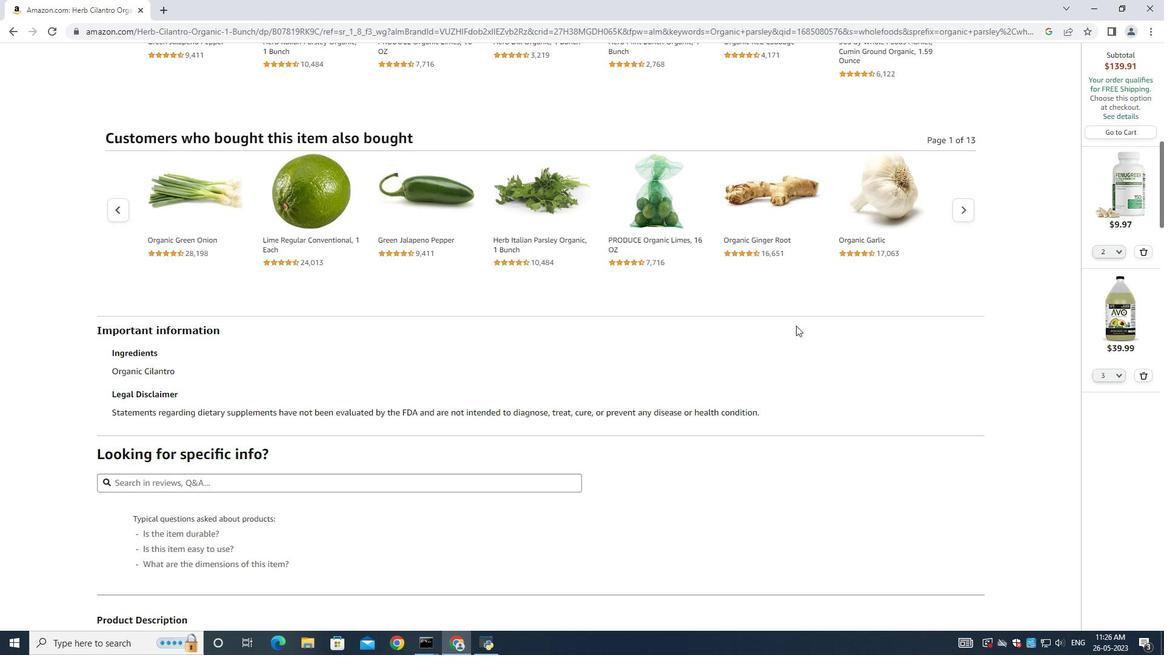 
Action: Mouse scrolled (795, 325) with delta (0, 0)
Screenshot: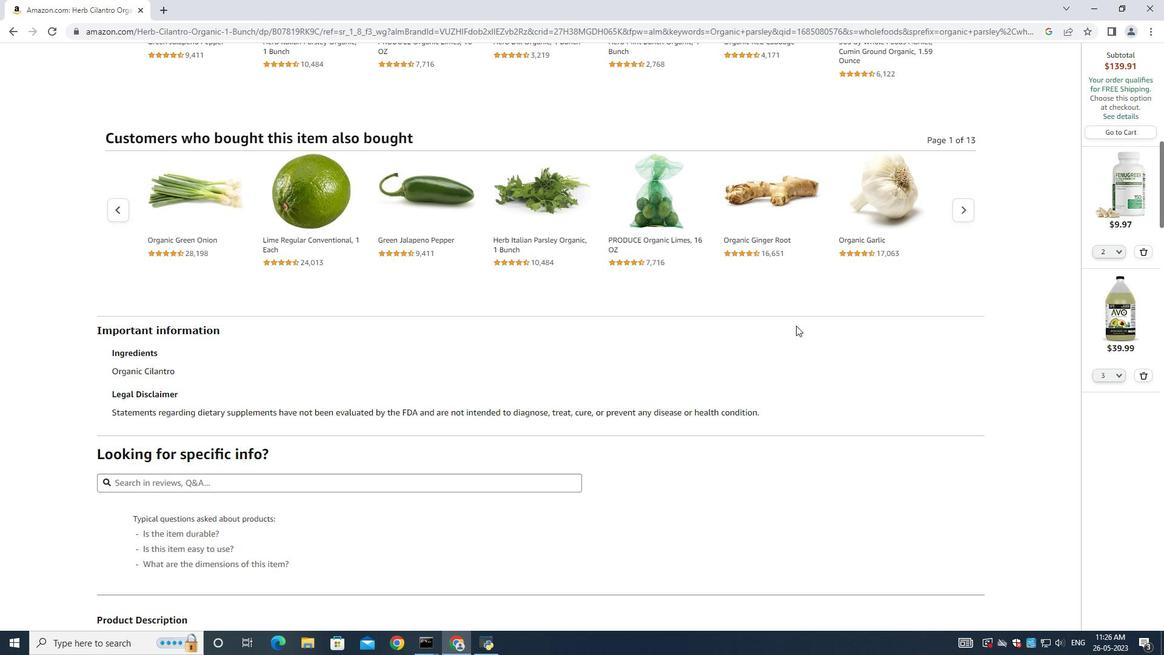 
Action: Mouse moved to (795, 325)
Screenshot: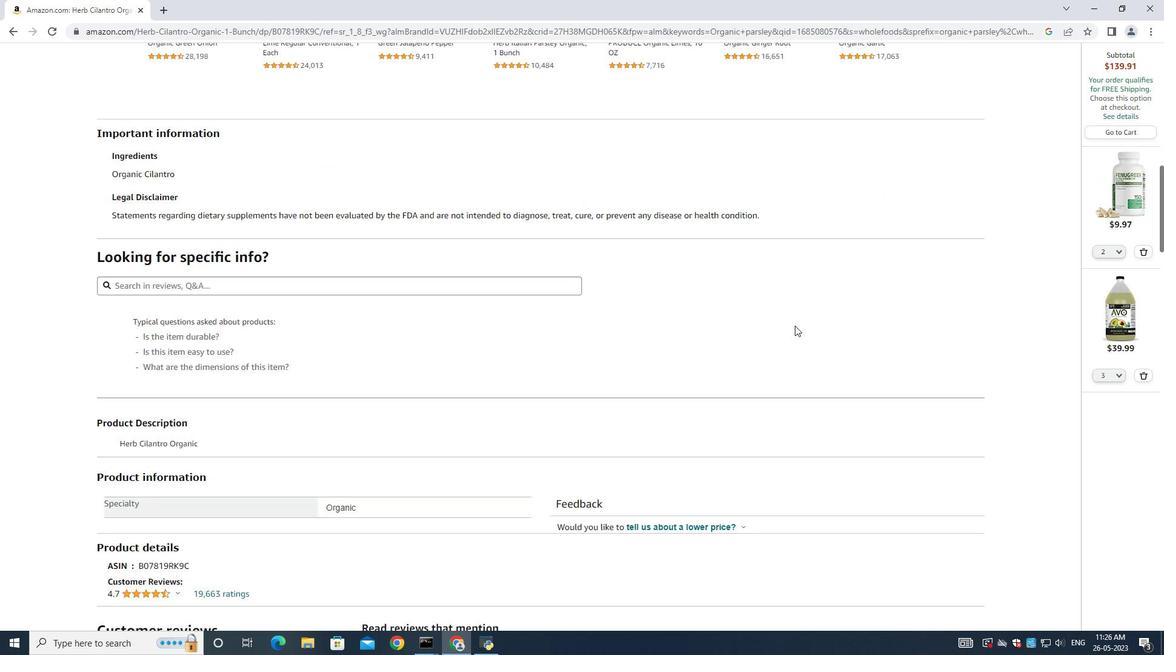 
Action: Mouse scrolled (795, 325) with delta (0, 0)
Screenshot: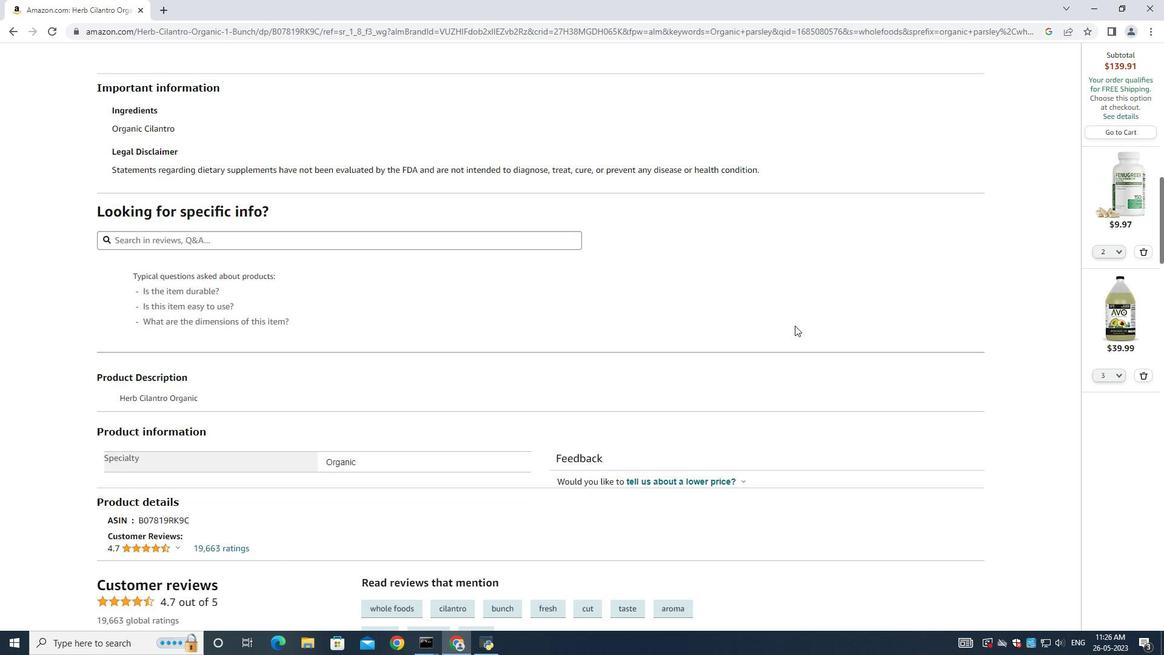 
Action: Mouse scrolled (795, 325) with delta (0, 0)
Screenshot: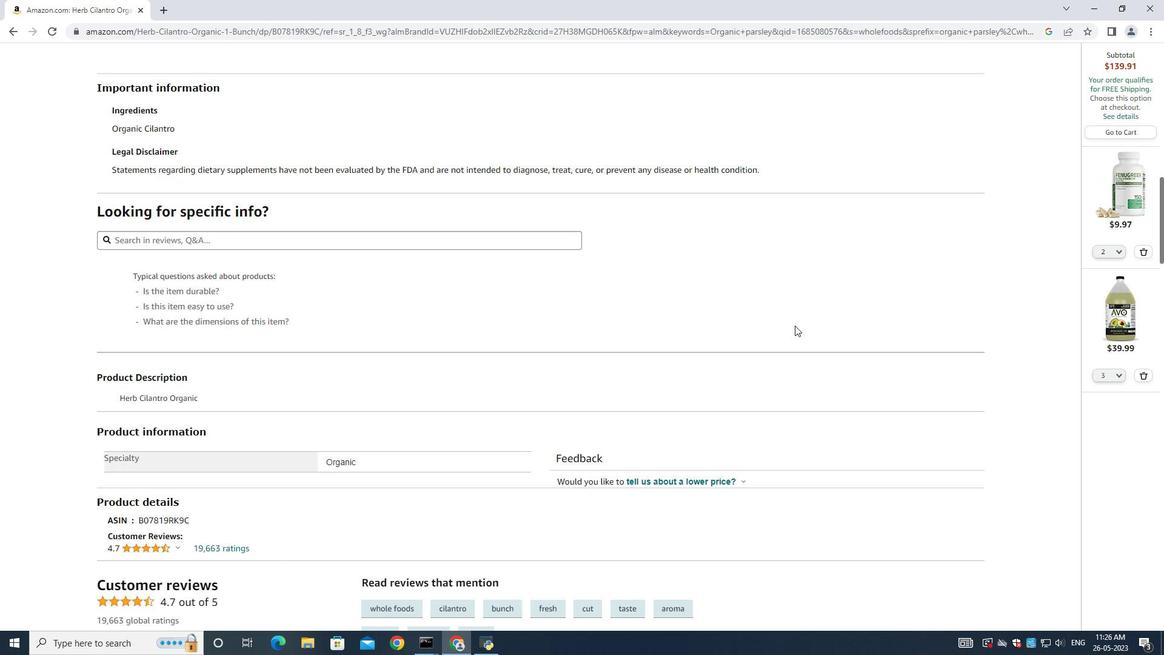 
Action: Mouse moved to (794, 326)
Screenshot: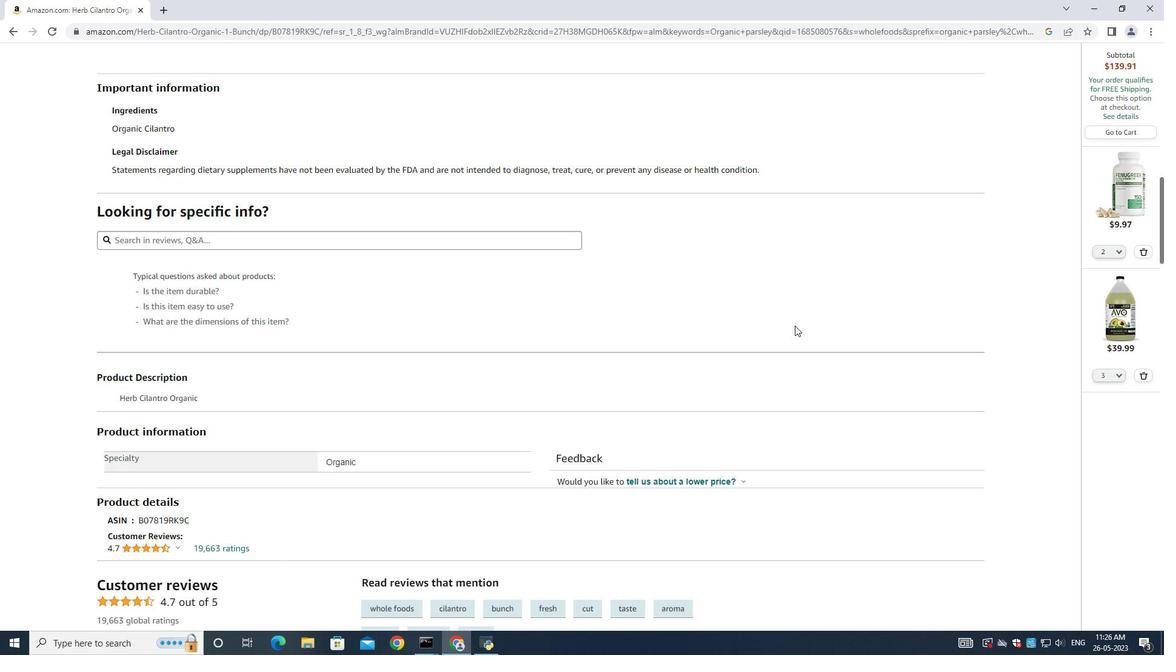 
Action: Mouse scrolled (794, 325) with delta (0, 0)
Screenshot: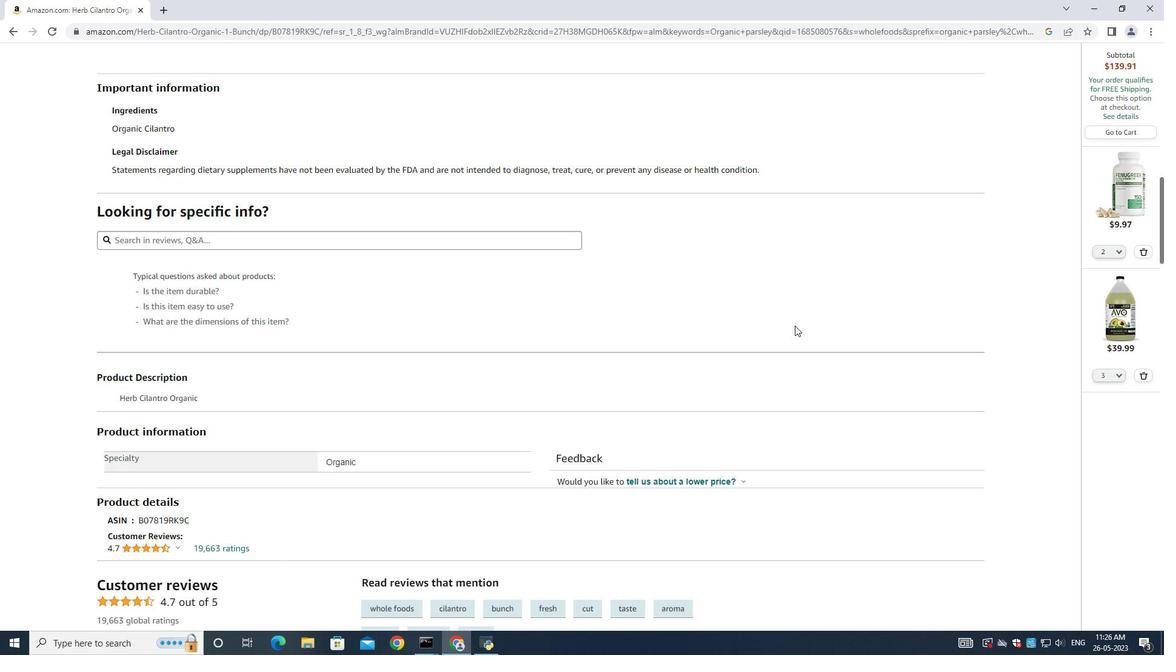 
Action: Mouse scrolled (794, 325) with delta (0, 0)
Screenshot: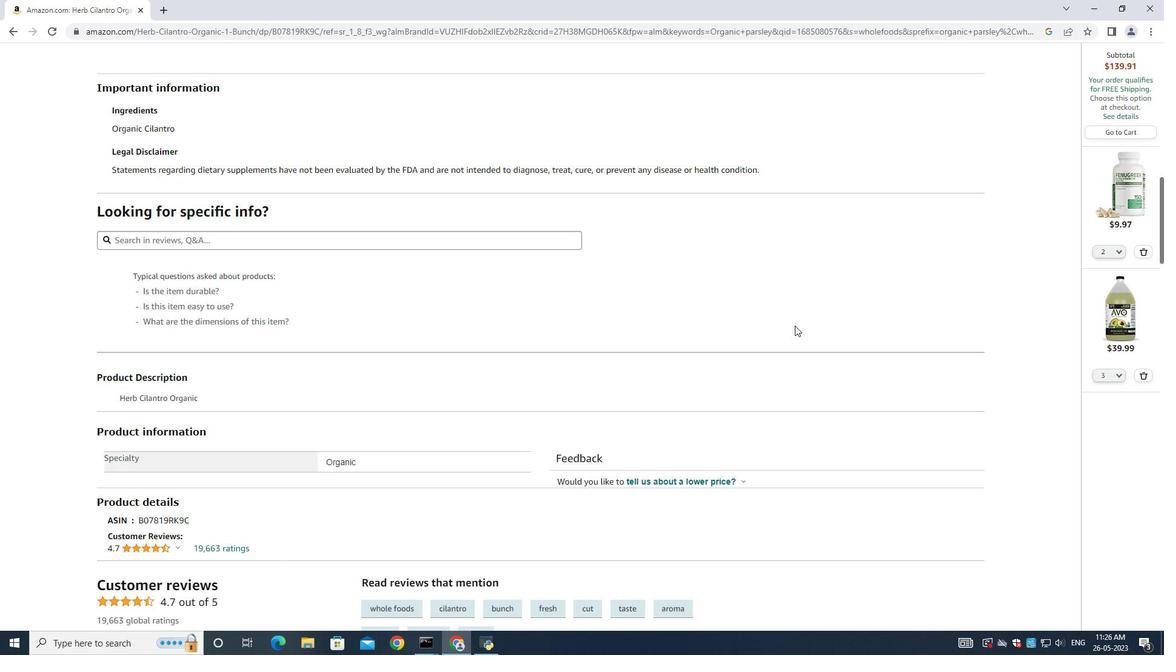 
Action: Mouse scrolled (794, 325) with delta (0, 0)
Screenshot: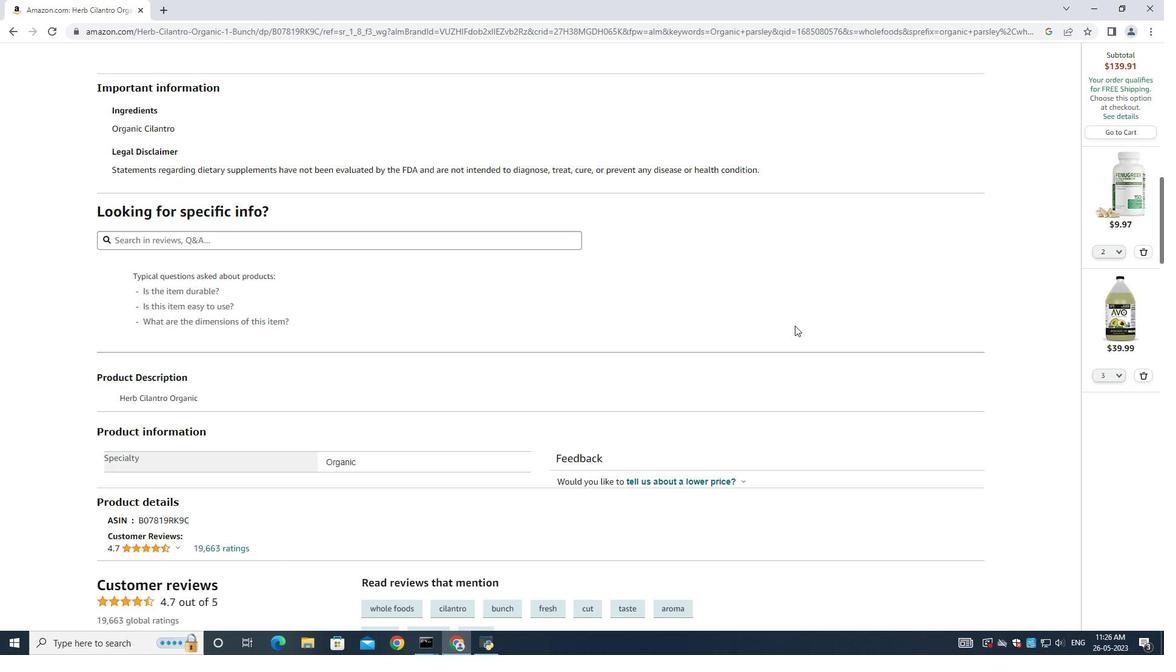 
Action: Mouse scrolled (794, 325) with delta (0, 0)
Screenshot: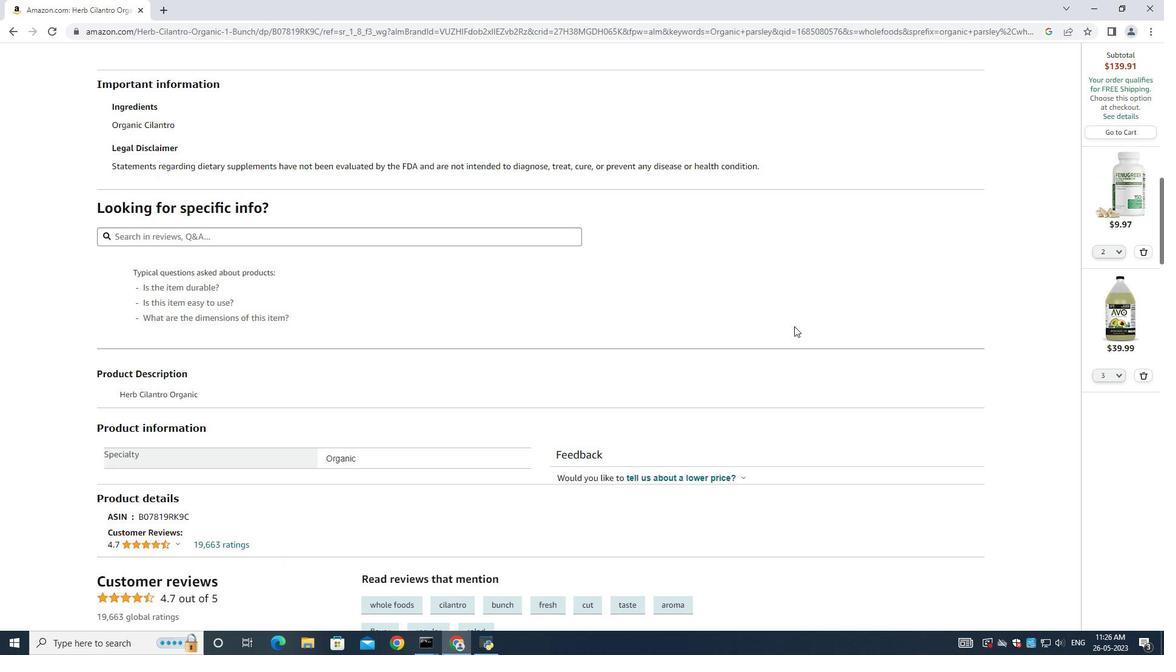
Action: Mouse moved to (794, 326)
Screenshot: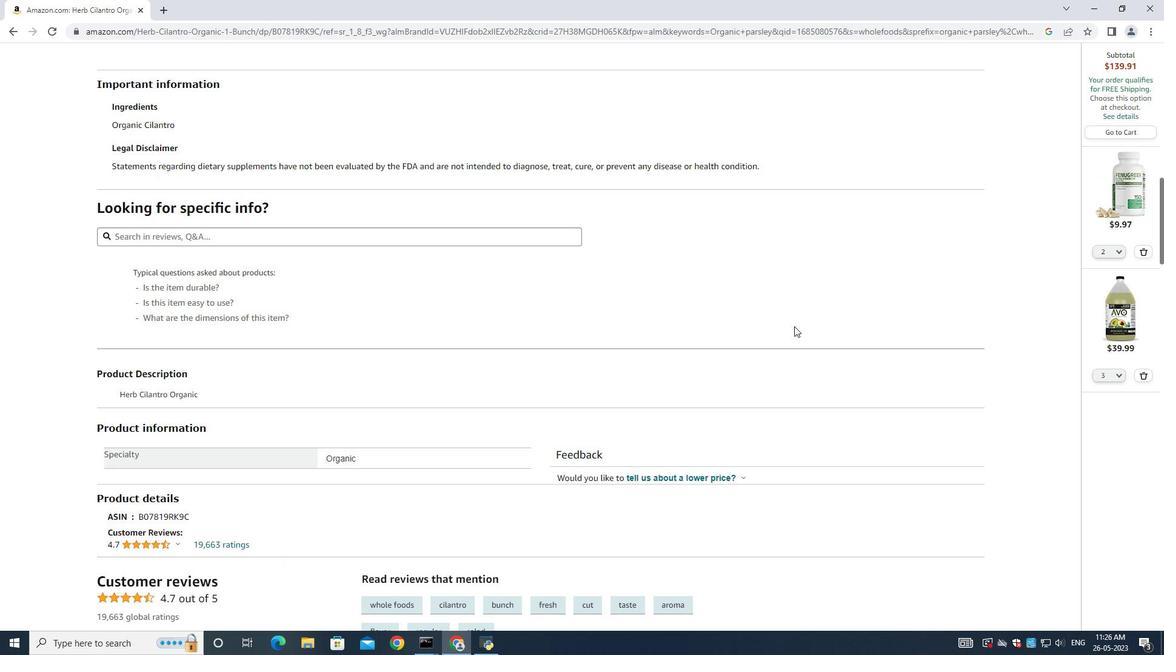 
Action: Mouse scrolled (794, 325) with delta (0, 0)
Screenshot: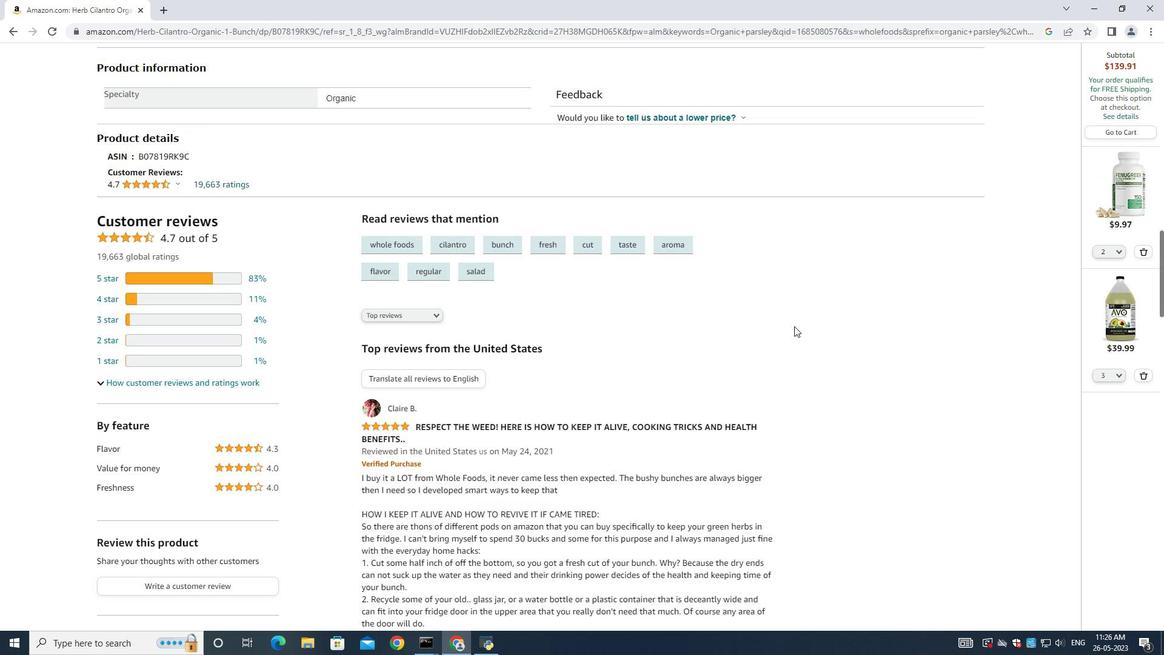 
Action: Mouse scrolled (794, 325) with delta (0, 0)
Screenshot: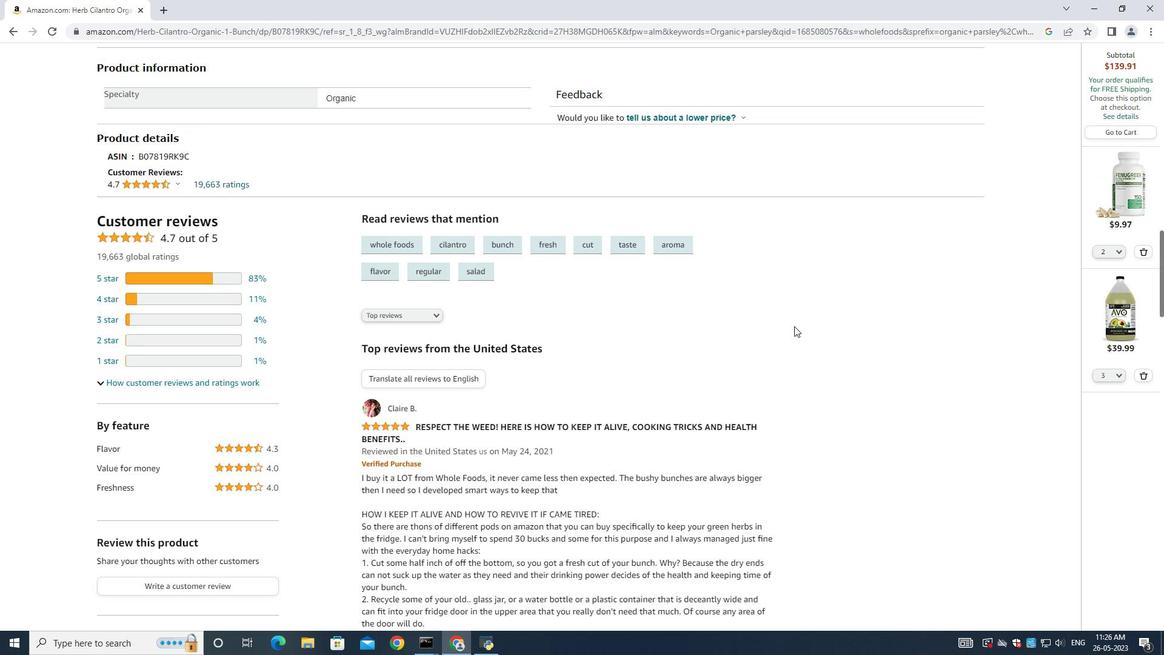 
Action: Mouse moved to (784, 321)
Screenshot: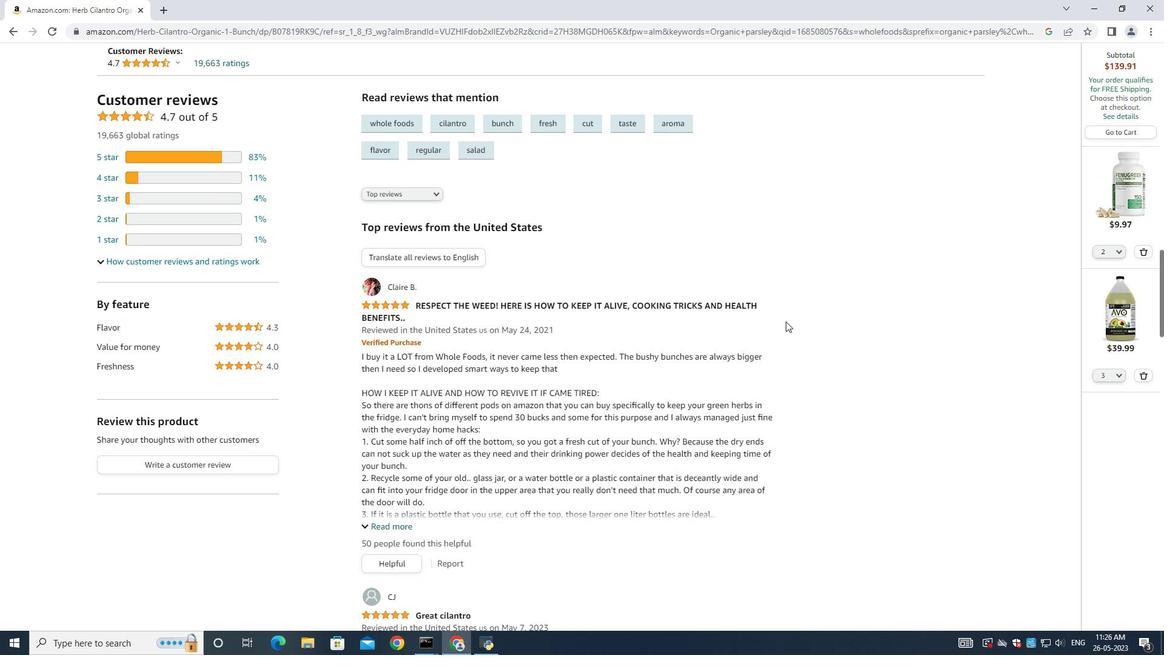 
Action: Mouse scrolled (784, 320) with delta (0, 0)
Screenshot: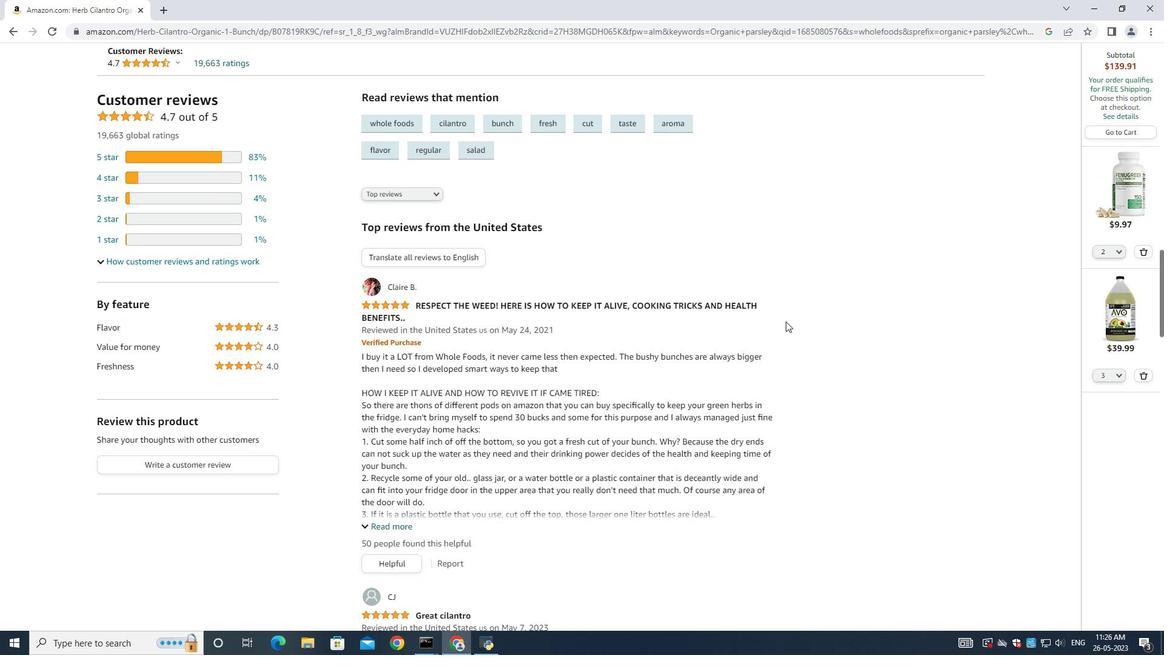 
Action: Mouse moved to (784, 321)
Screenshot: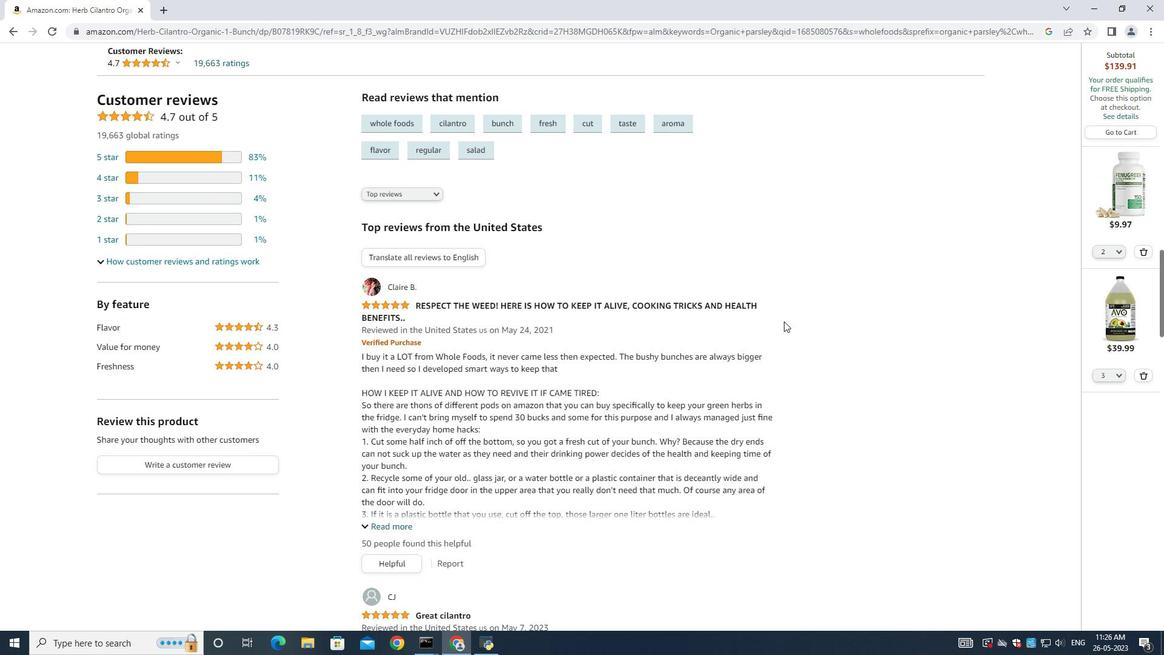 
Action: Mouse scrolled (784, 320) with delta (0, 0)
Screenshot: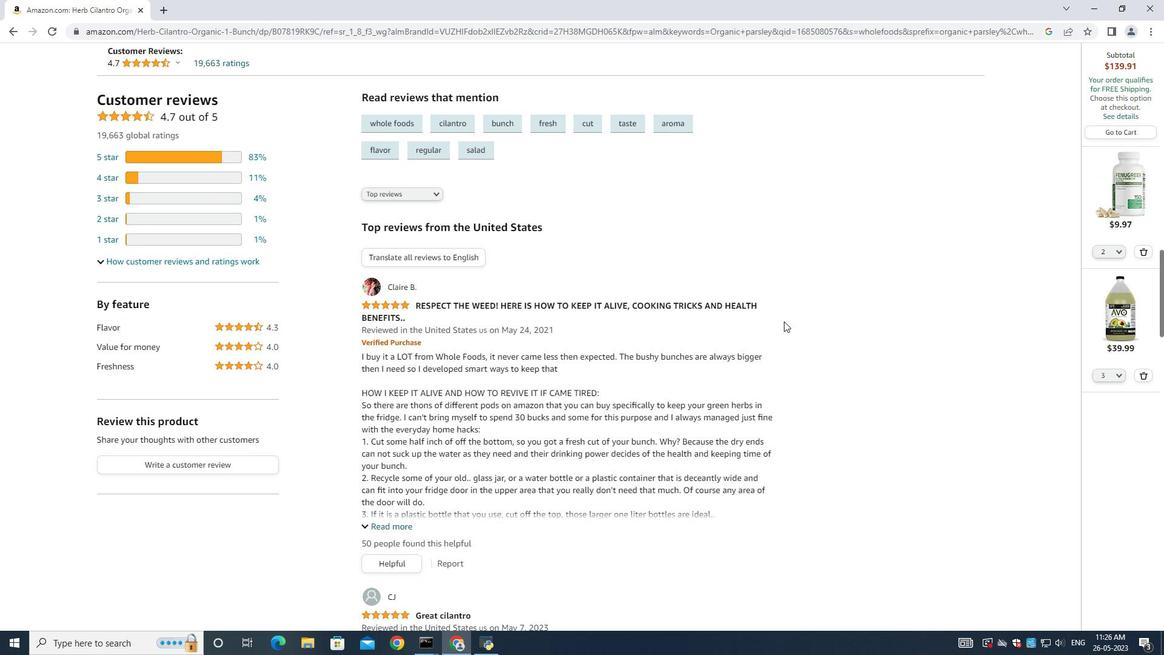 
Action: Mouse moved to (783, 322)
Screenshot: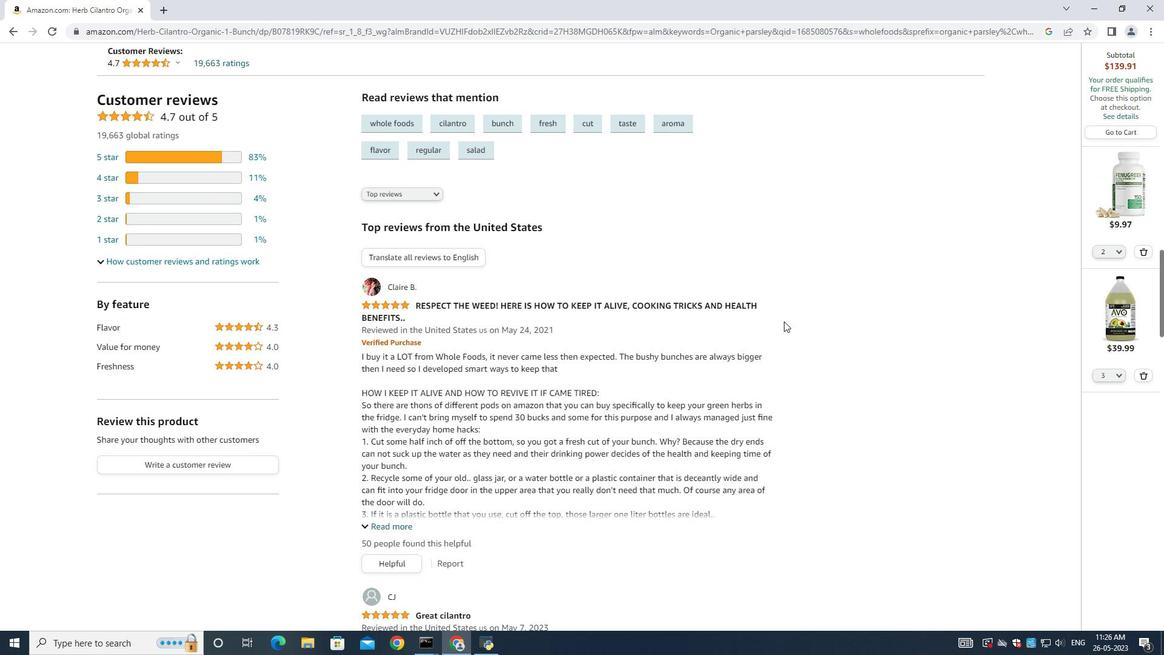 
Action: Mouse scrolled (783, 321) with delta (0, 0)
Screenshot: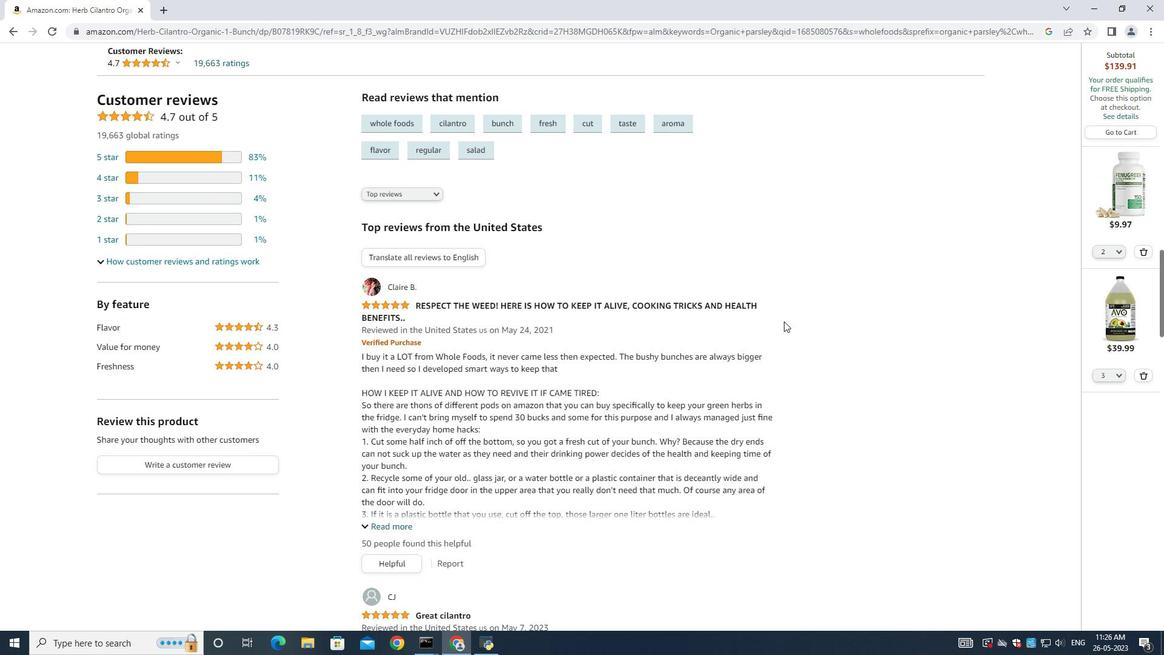 
Action: Mouse moved to (783, 322)
Screenshot: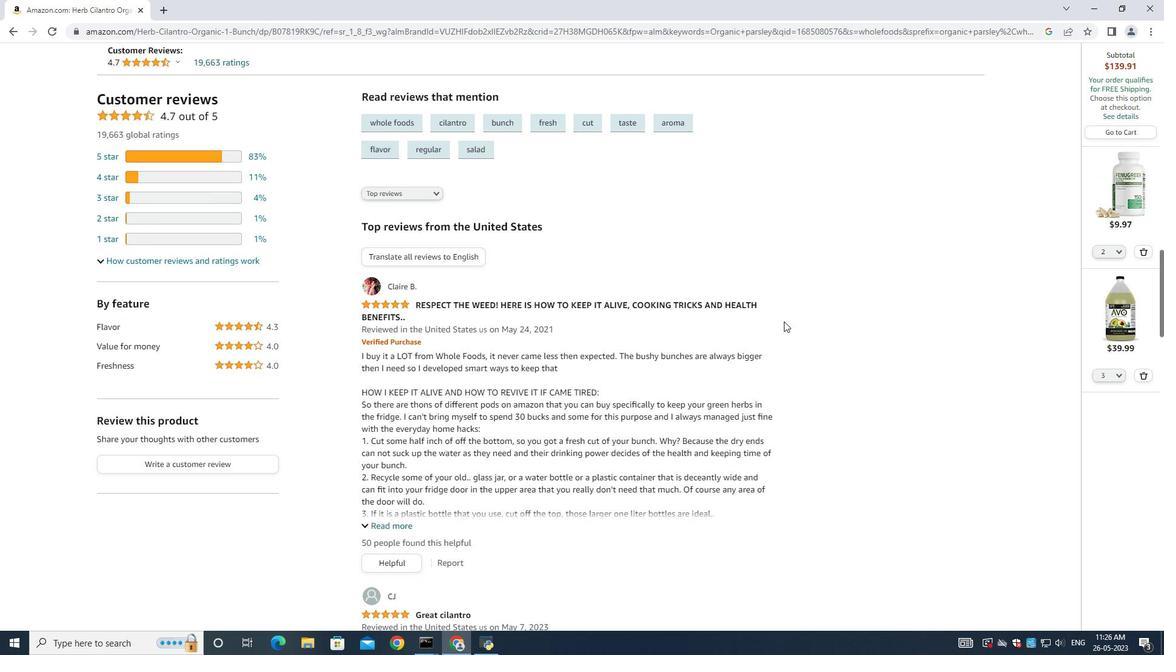 
Action: Mouse scrolled (783, 322) with delta (0, 0)
Screenshot: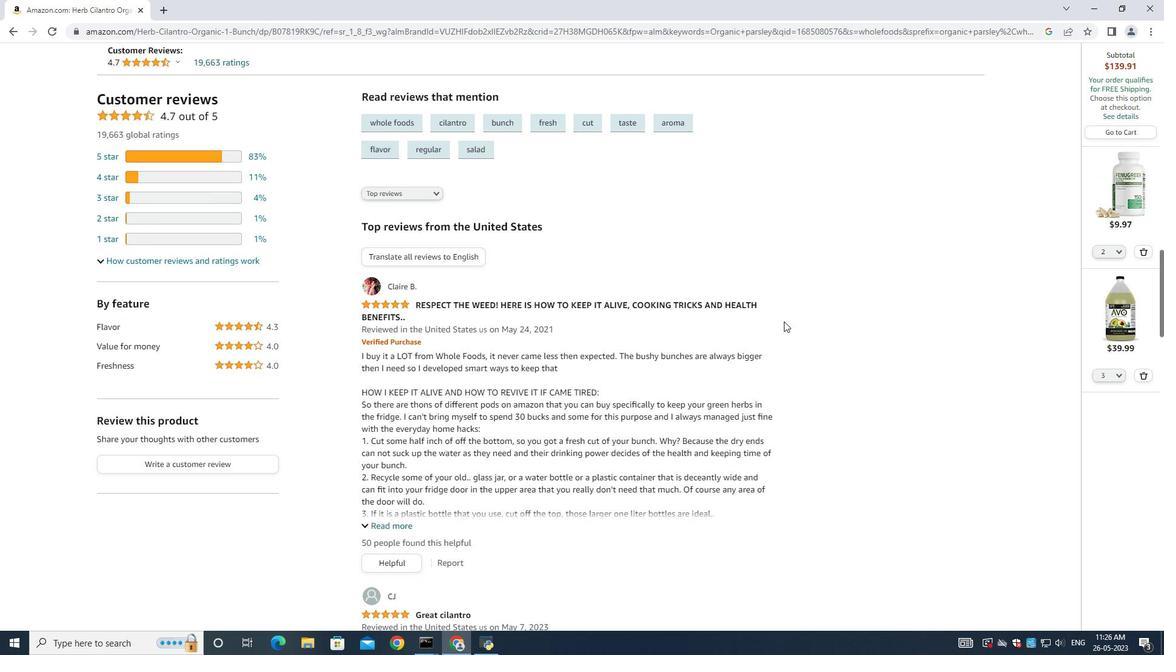 
Action: Mouse moved to (783, 322)
Screenshot: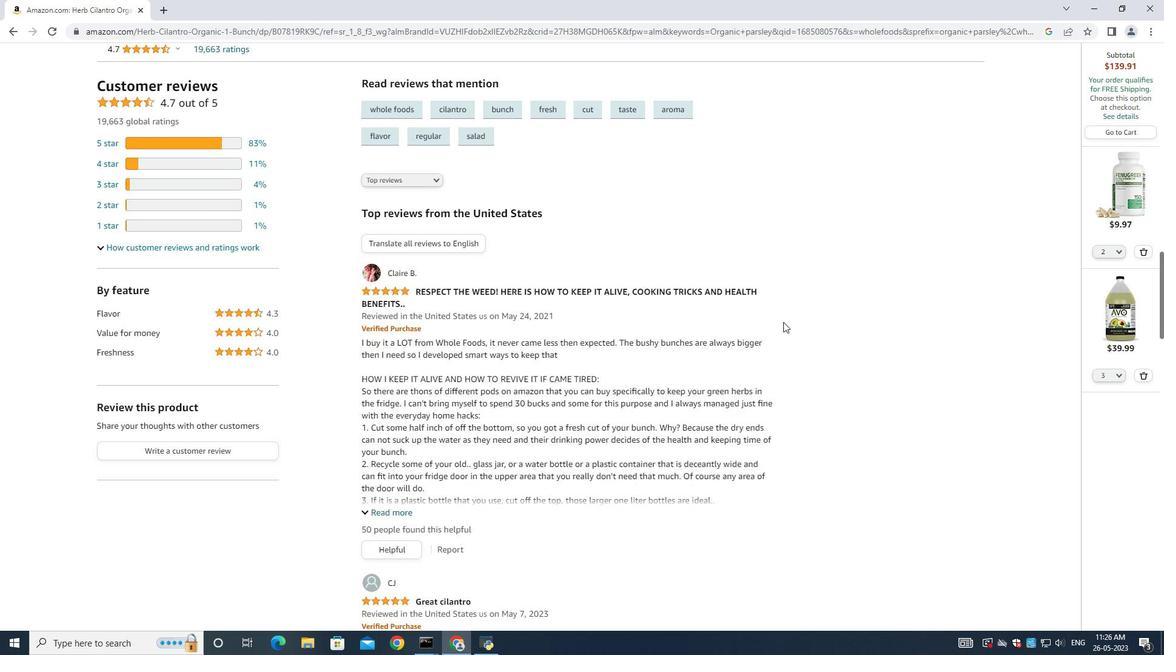 
Action: Mouse scrolled (783, 322) with delta (0, 0)
Screenshot: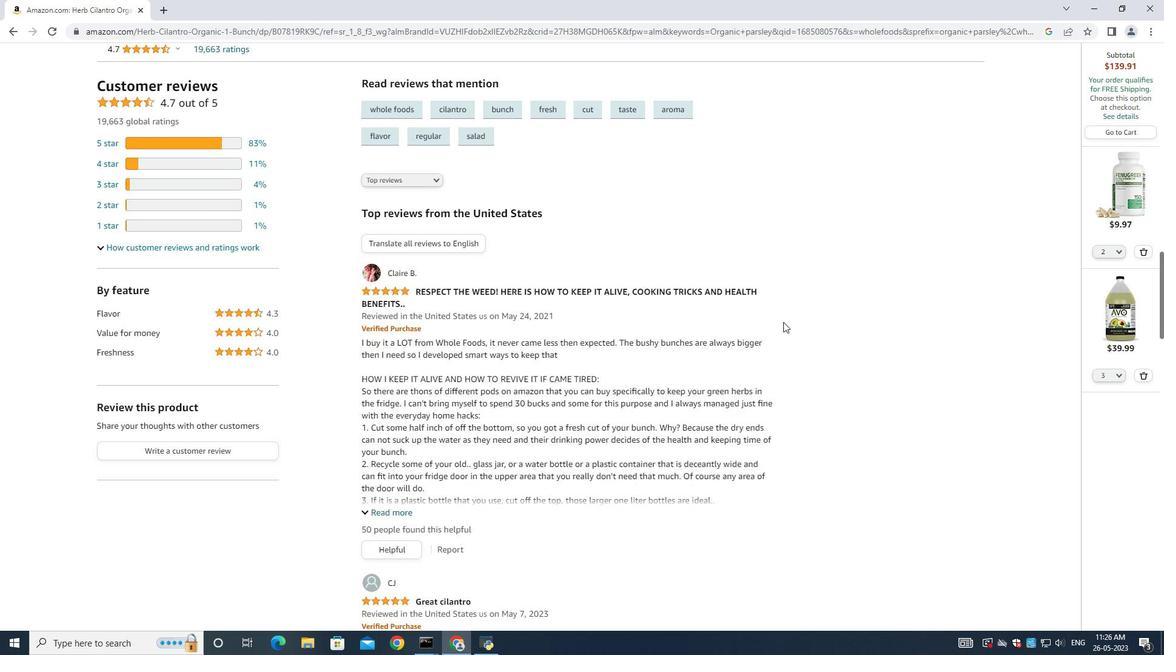 
Action: Key pressed <Key.up><Key.up><Key.up><Key.up><Key.up><Key.up><Key.up><Key.up>
Screenshot: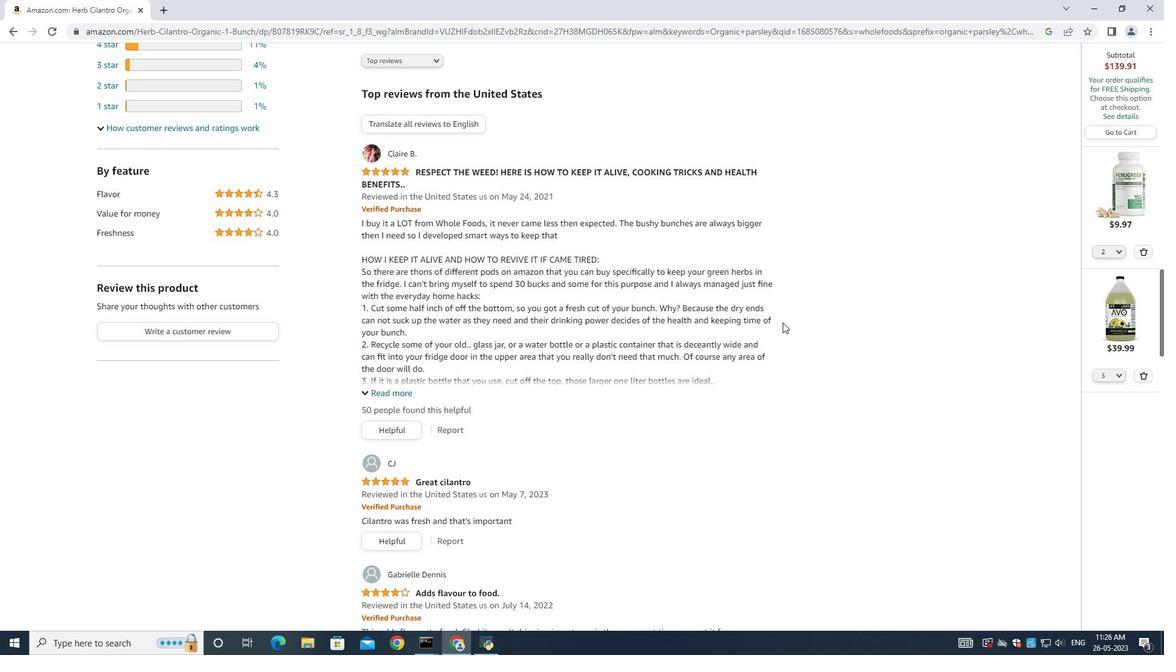 
Action: Mouse moved to (596, 379)
Screenshot: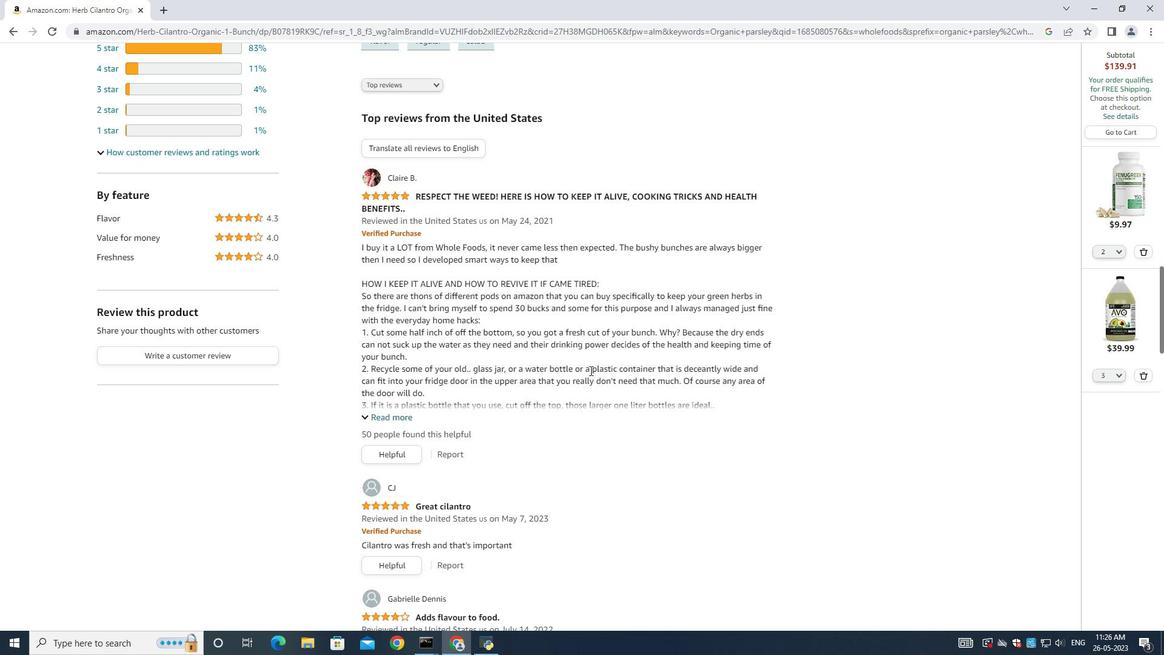 
Action: Mouse scrolled (596, 380) with delta (0, 0)
Screenshot: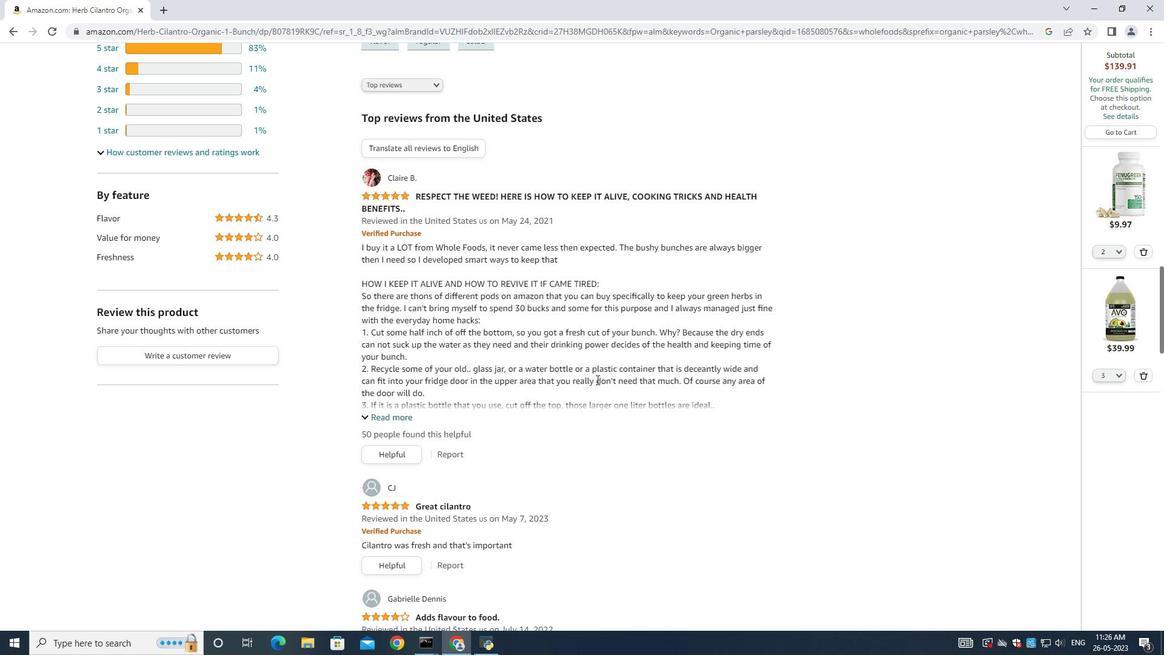 
Action: Mouse scrolled (596, 380) with delta (0, 0)
Screenshot: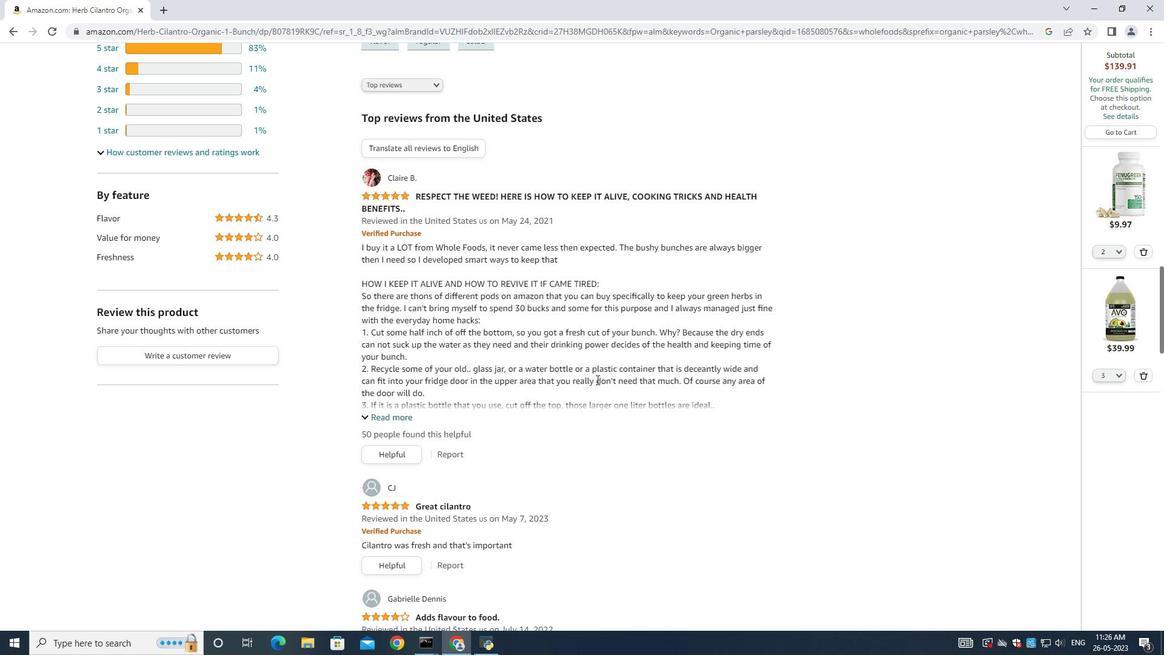 
Action: Mouse scrolled (596, 380) with delta (0, 0)
Screenshot: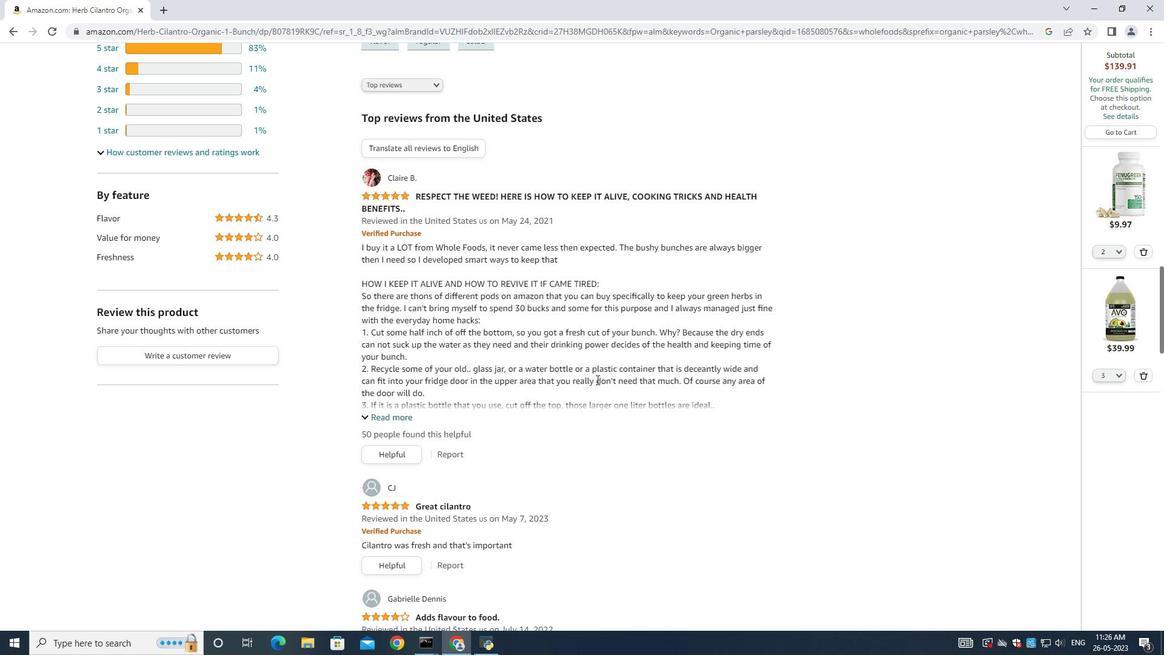 
Action: Mouse scrolled (596, 380) with delta (0, 0)
Screenshot: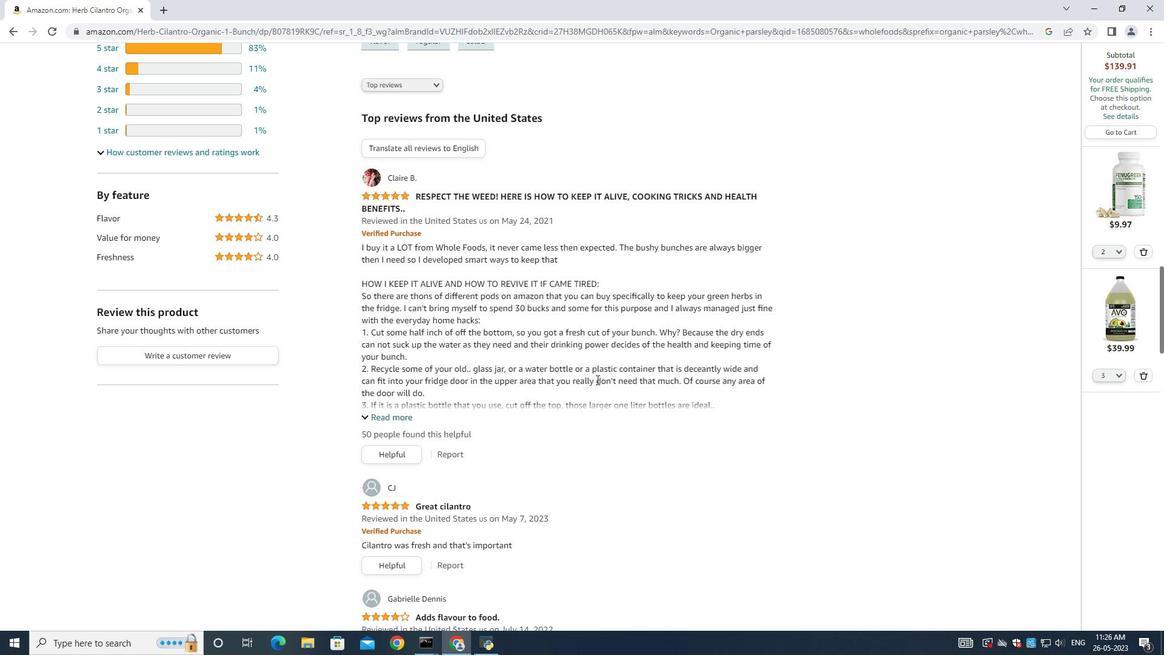 
Action: Mouse scrolled (596, 380) with delta (0, 0)
Screenshot: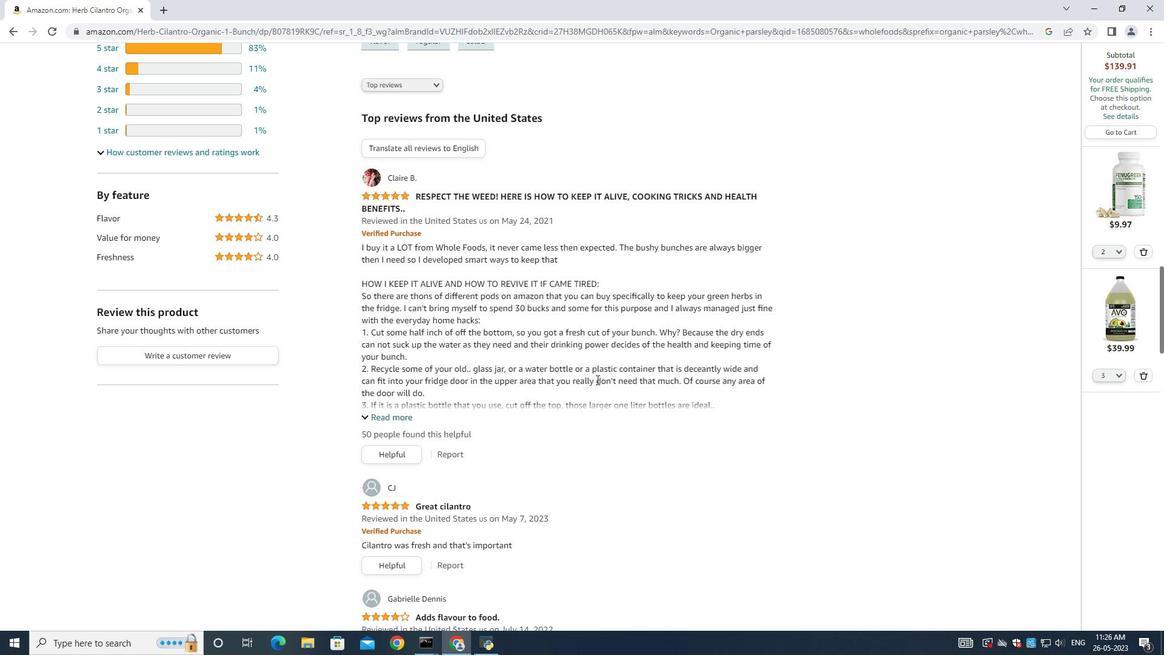 
Action: Mouse scrolled (596, 380) with delta (0, 0)
Screenshot: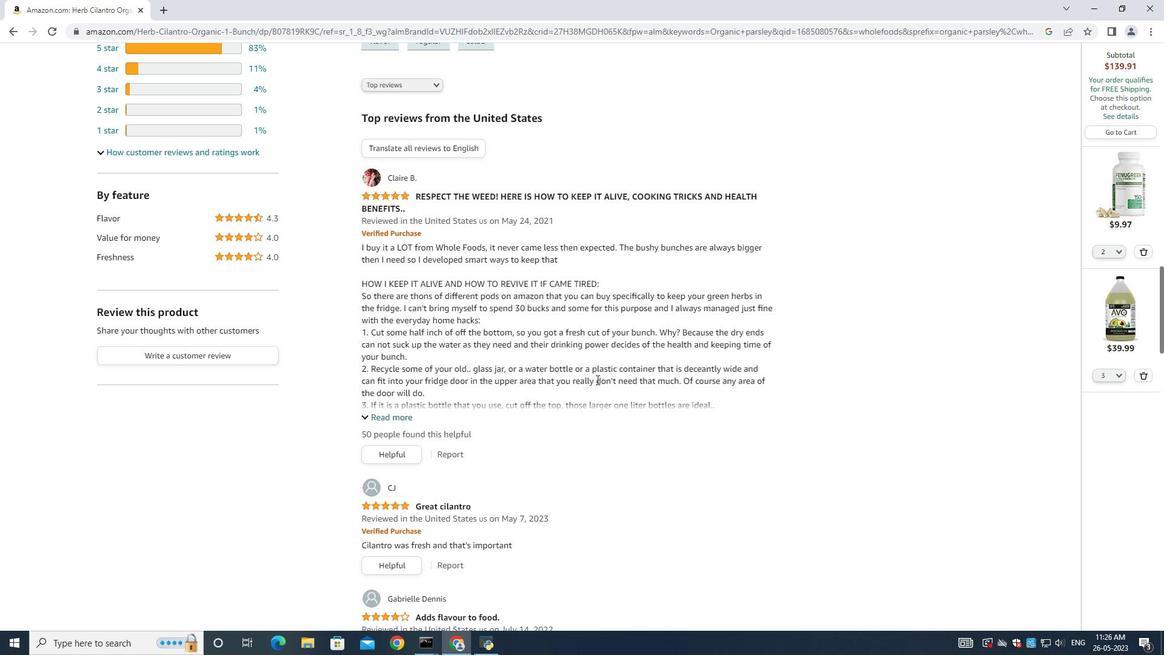
Action: Mouse moved to (505, 399)
Screenshot: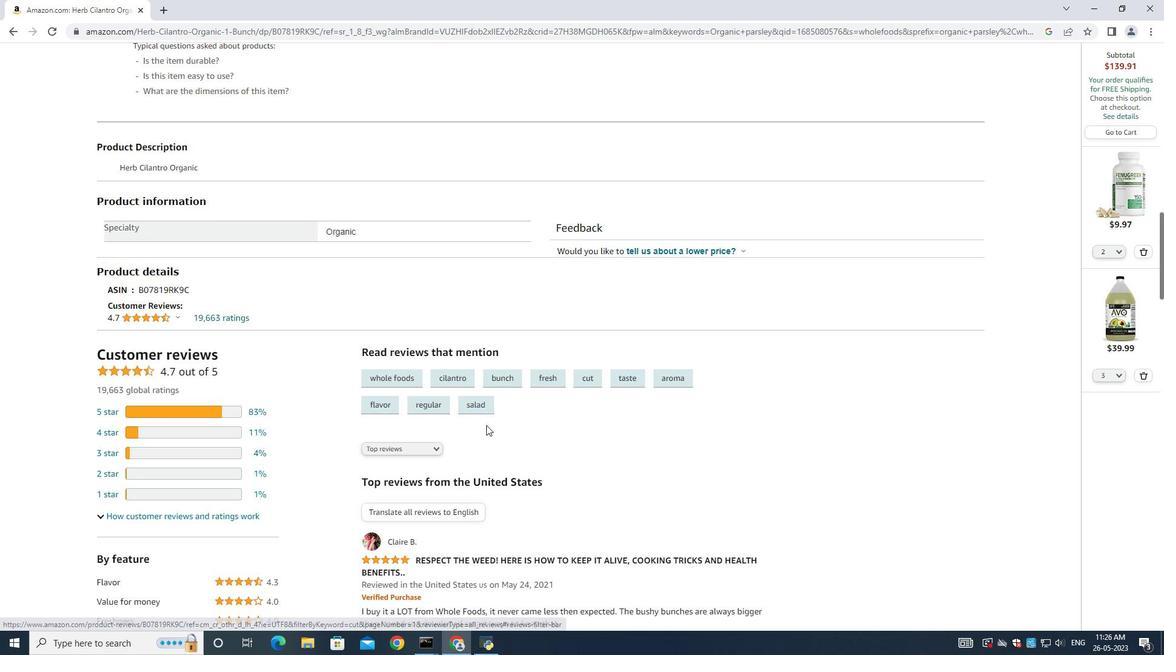 
Action: Mouse scrolled (502, 404) with delta (0, 0)
Screenshot: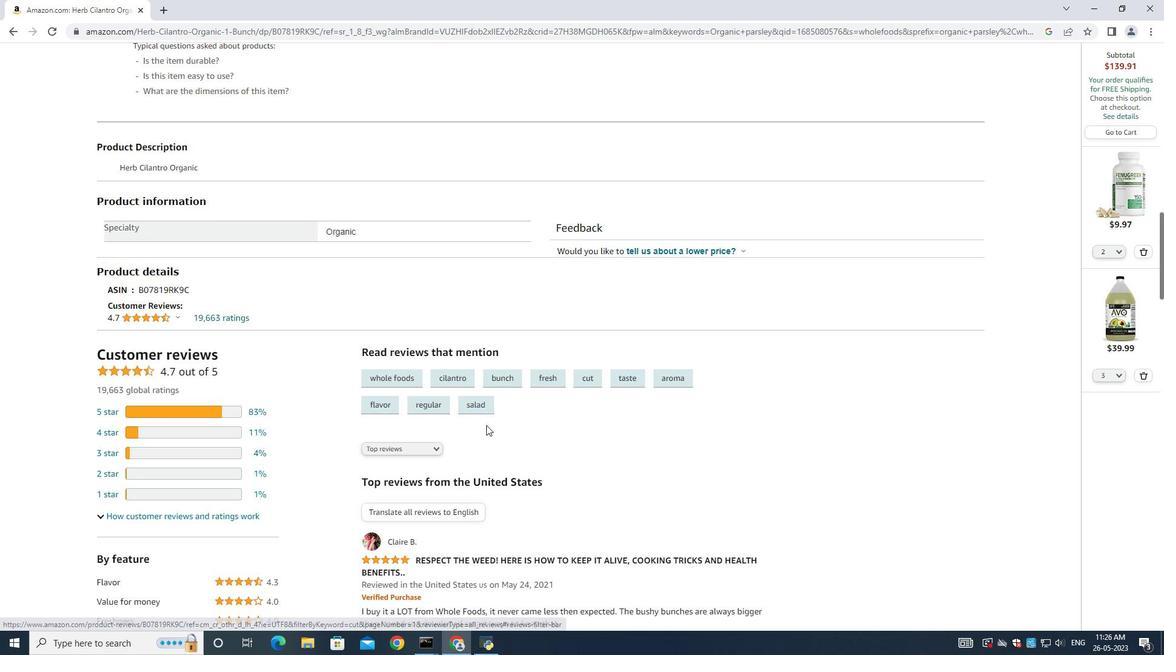 
Action: Mouse moved to (506, 399)
Screenshot: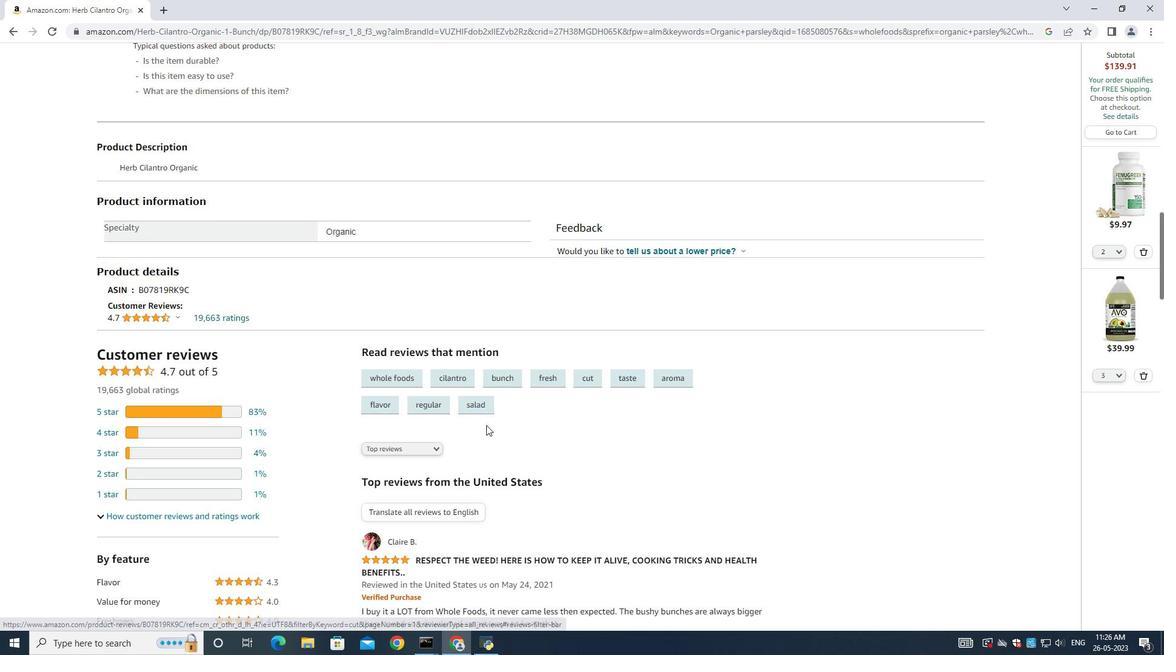 
Action: Mouse scrolled (503, 402) with delta (0, 0)
Screenshot: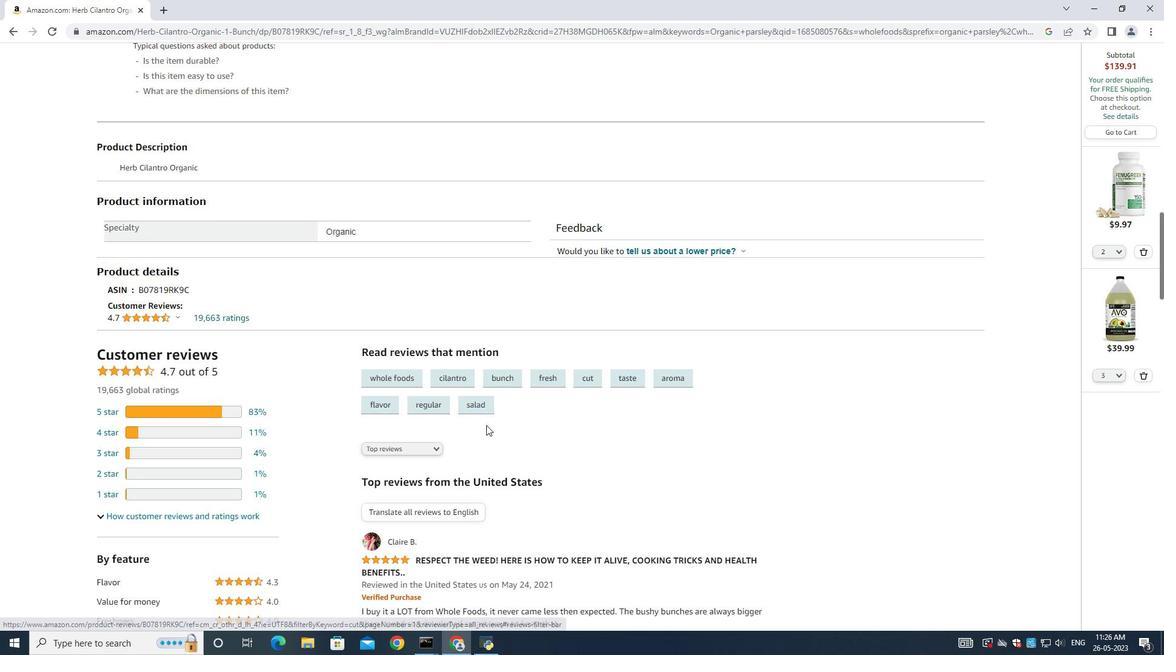 
Action: Mouse moved to (506, 398)
Screenshot: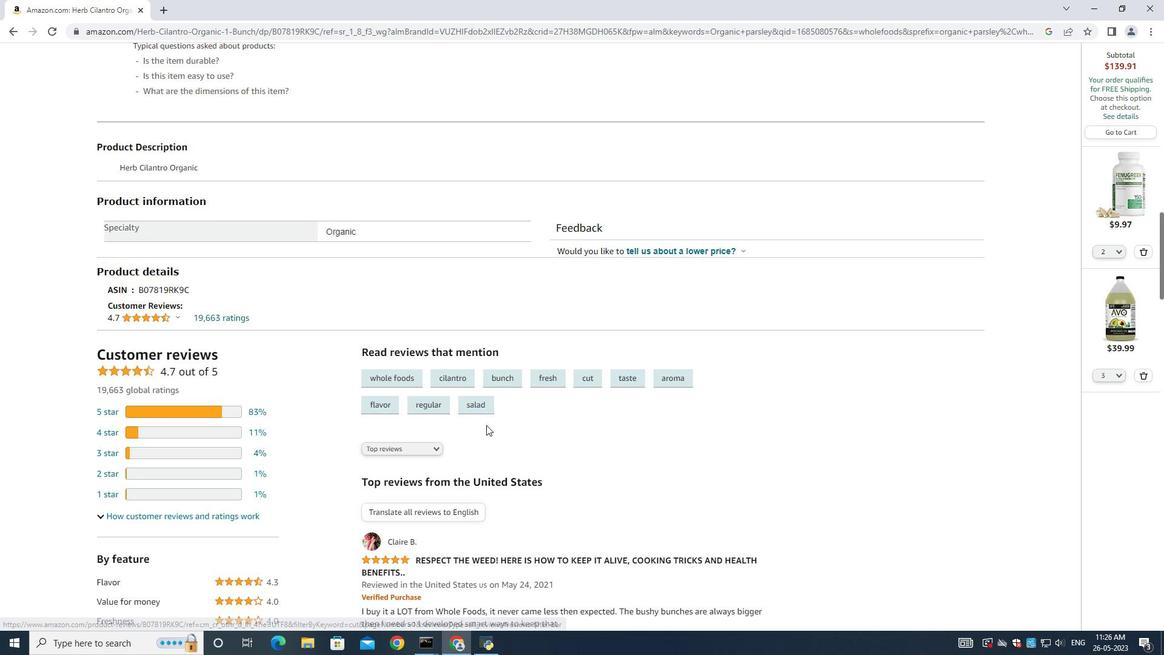 
Action: Mouse scrolled (504, 402) with delta (0, 0)
Screenshot: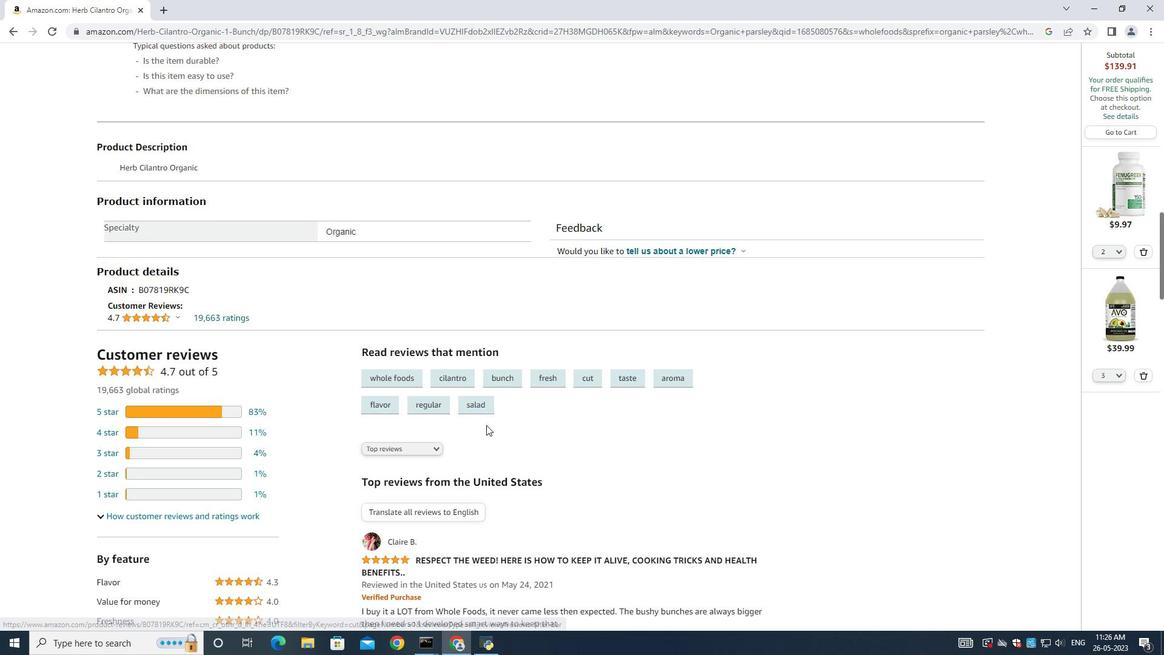 
Action: Mouse moved to (506, 398)
Screenshot: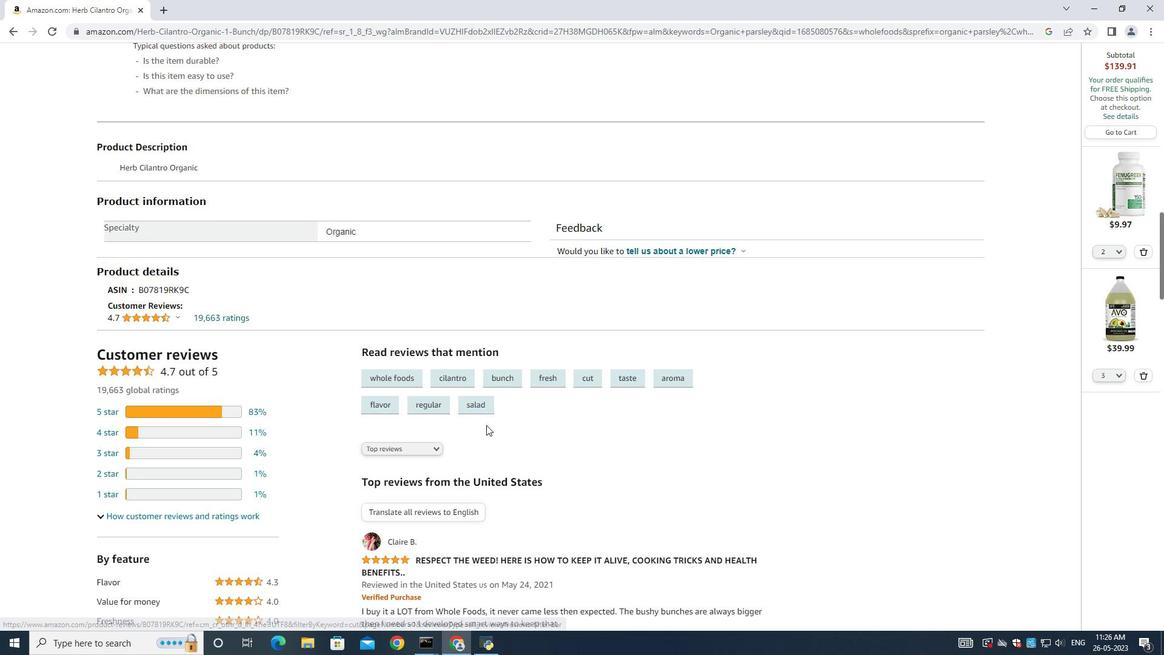 
Action: Mouse scrolled (505, 400) with delta (0, 0)
Screenshot: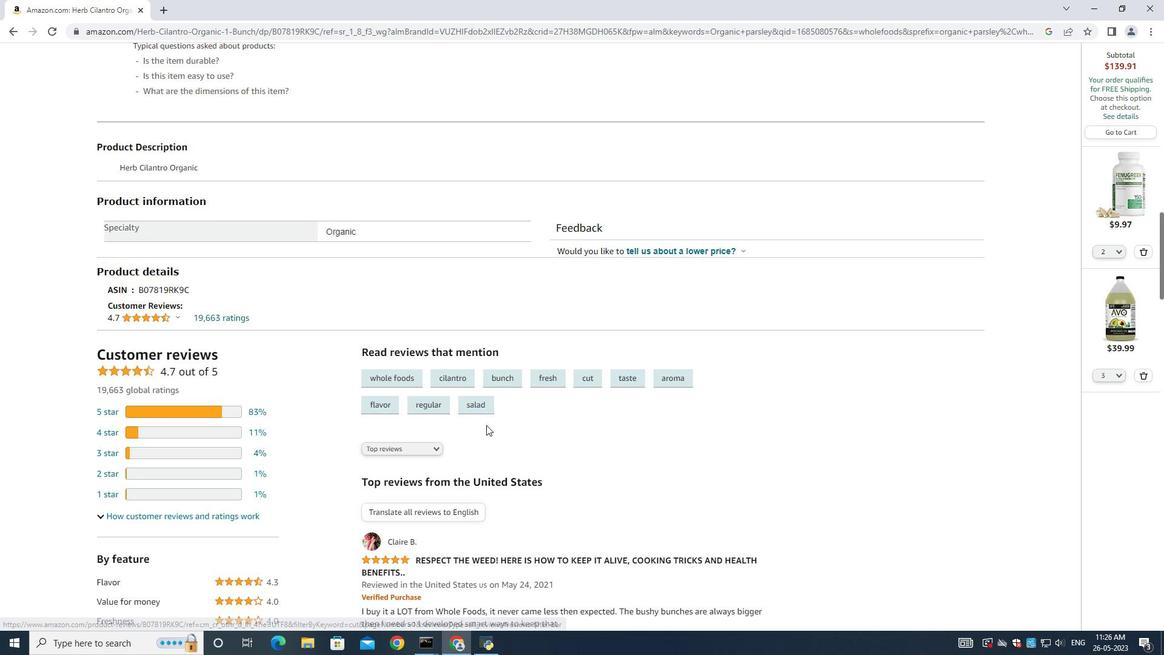 
Action: Mouse moved to (506, 397)
Screenshot: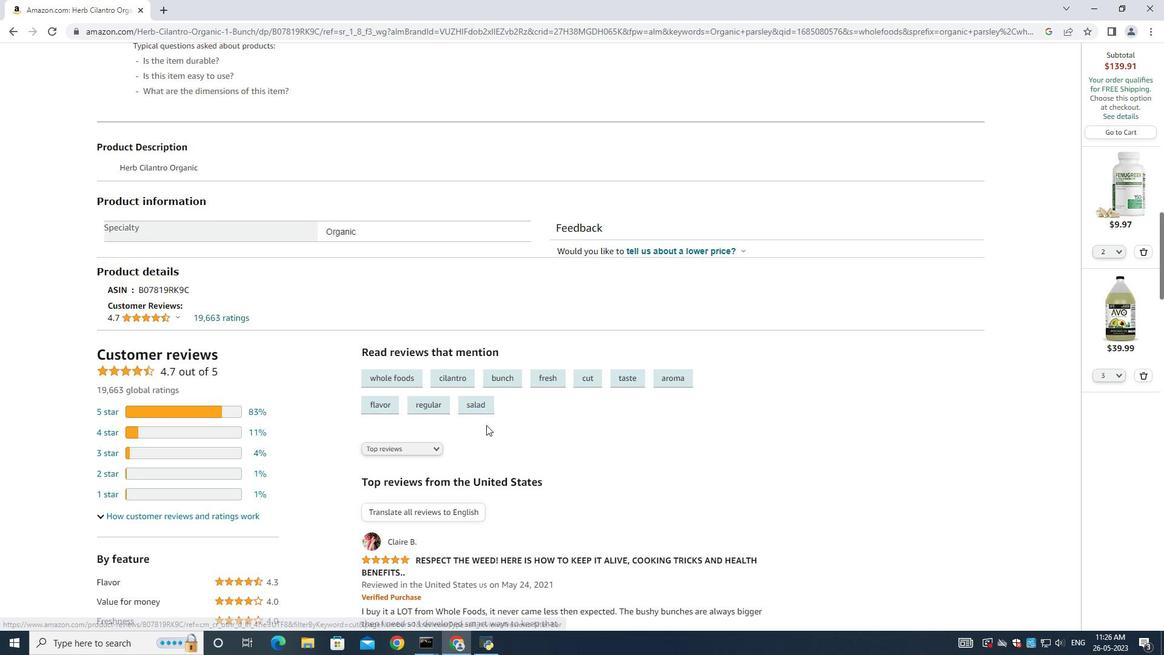 
Action: Mouse scrolled (505, 400) with delta (0, 0)
Screenshot: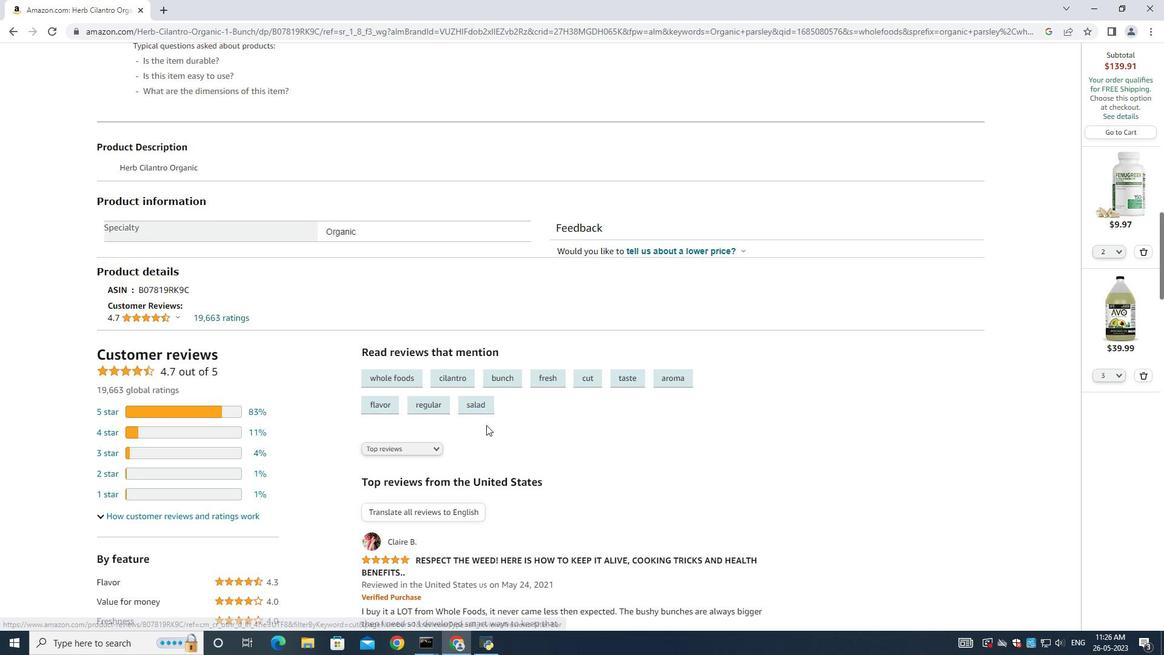
Action: Mouse scrolled (506, 399) with delta (0, 0)
Screenshot: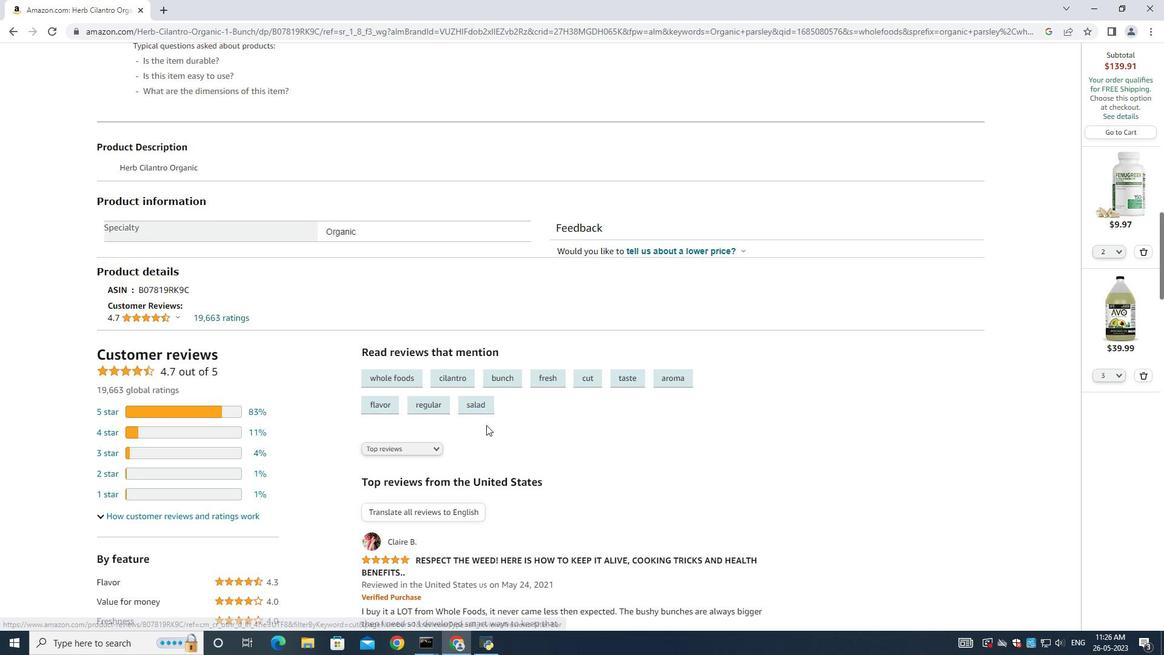 
Action: Mouse scrolled (506, 399) with delta (0, 0)
Screenshot: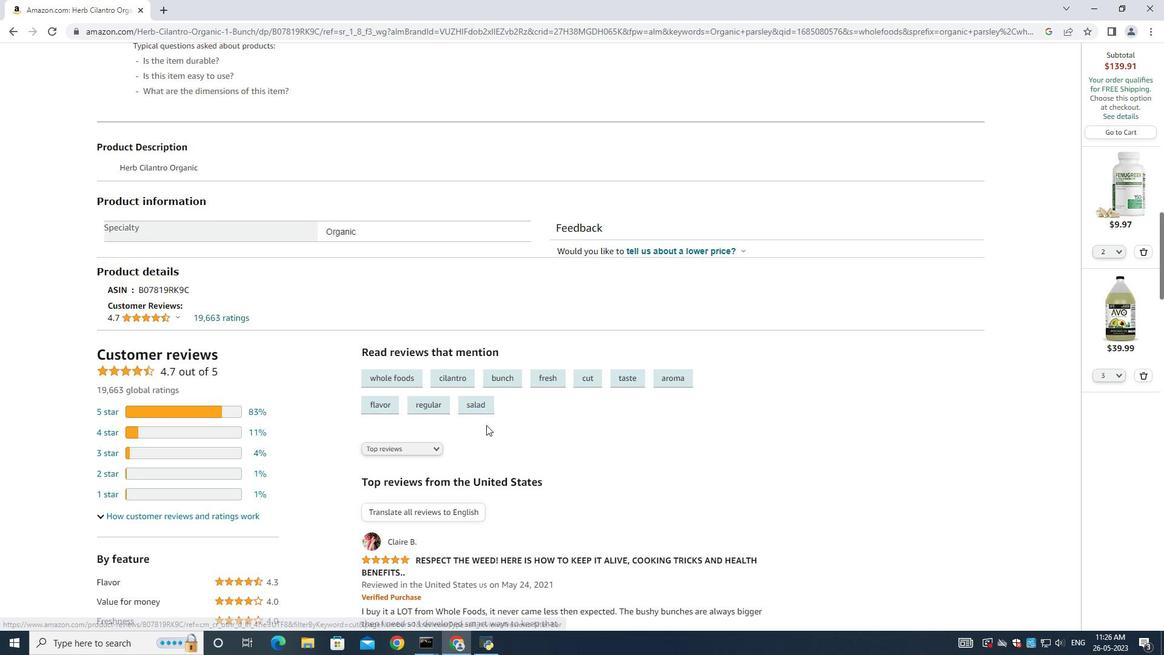 
Action: Mouse scrolled (506, 398) with delta (0, 0)
Screenshot: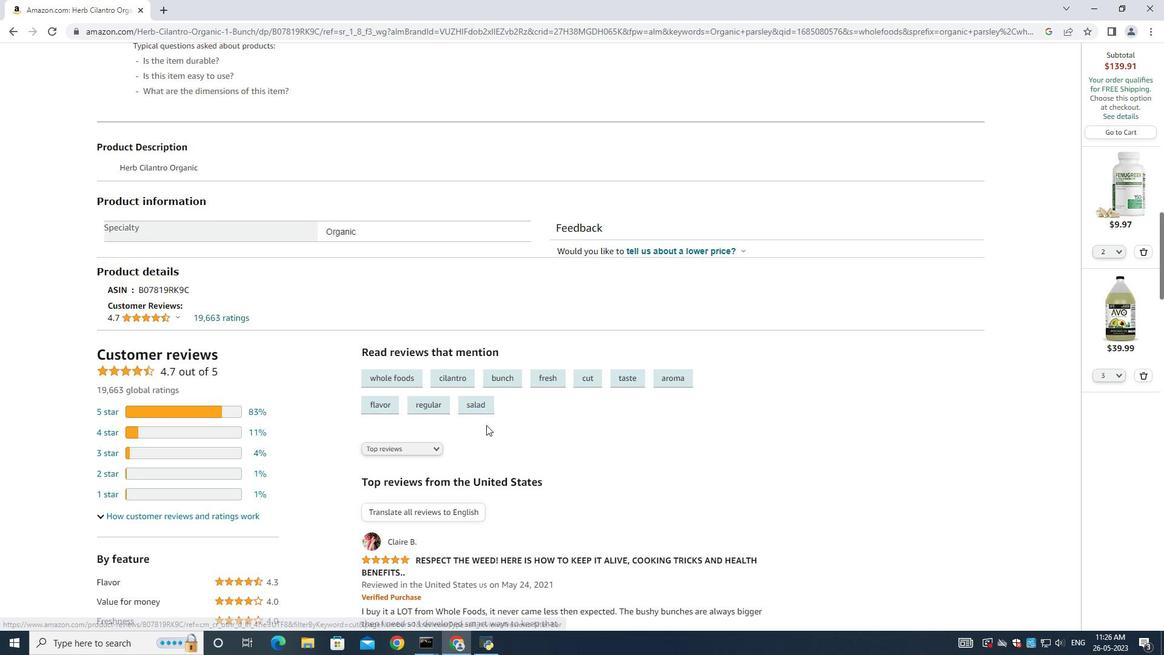 
Action: Mouse moved to (507, 397)
Screenshot: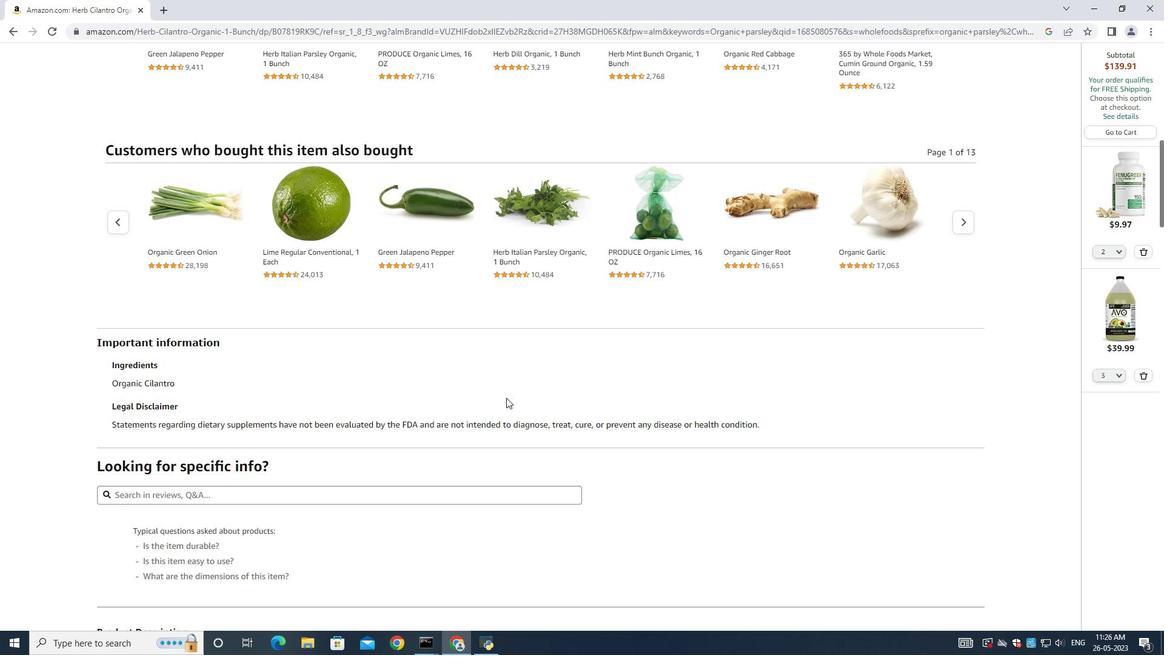 
Action: Mouse scrolled (507, 398) with delta (0, 0)
Screenshot: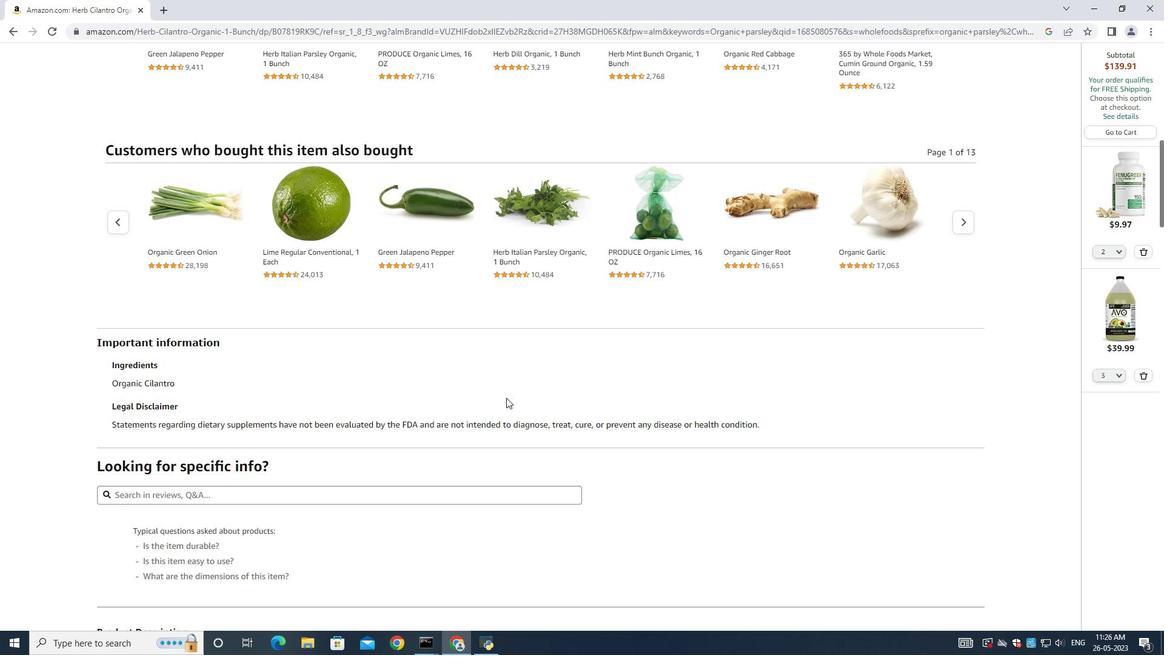 
Action: Mouse scrolled (507, 398) with delta (0, 0)
Screenshot: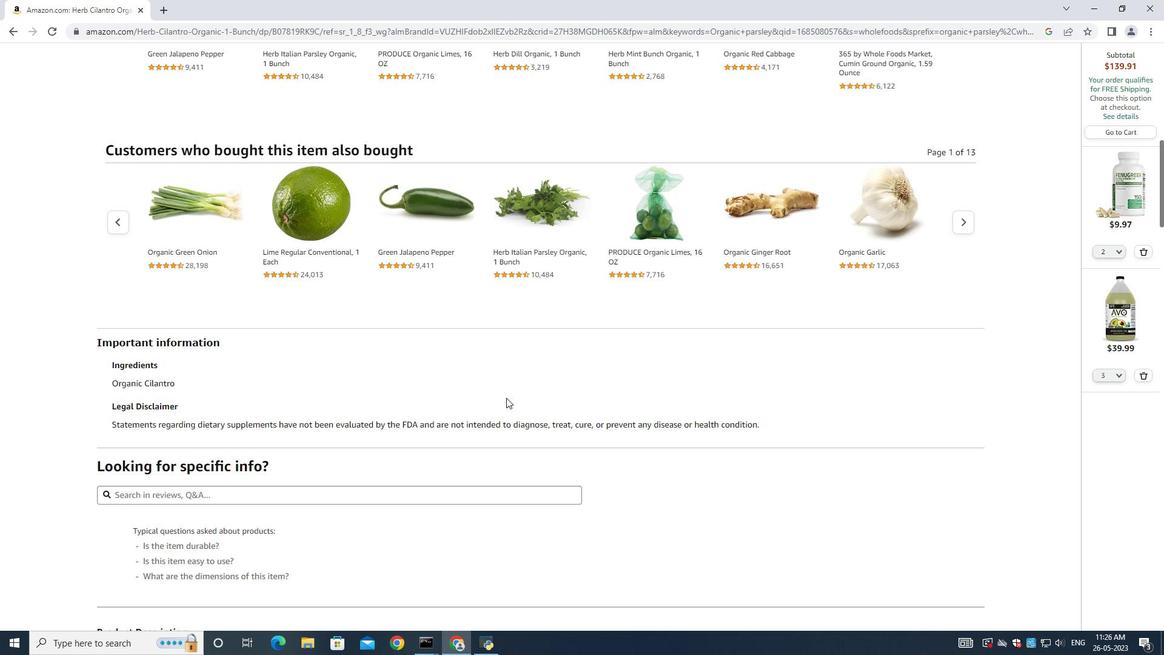 
Action: Mouse scrolled (507, 398) with delta (0, 0)
Screenshot: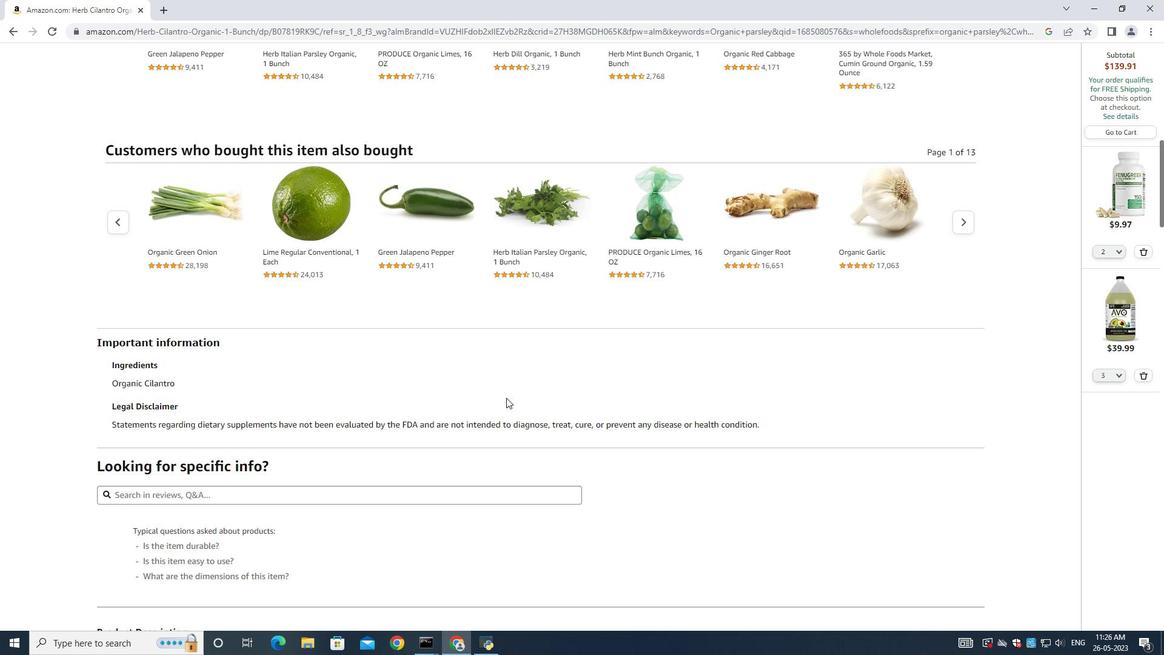 
Action: Mouse scrolled (507, 398) with delta (0, 0)
Screenshot: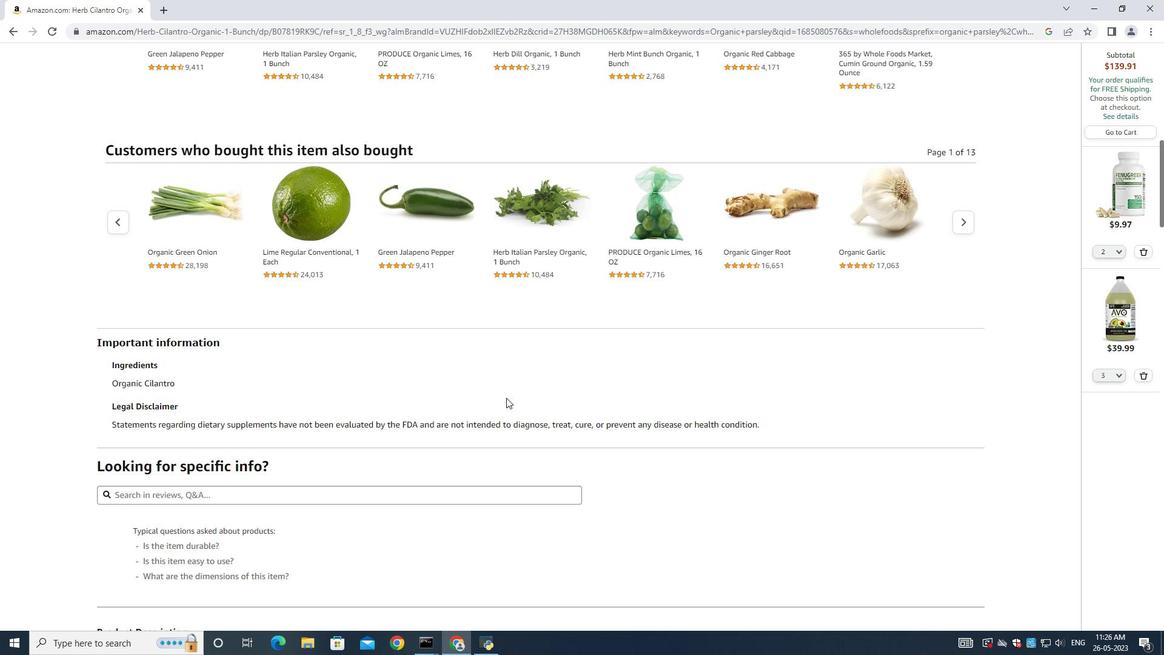 
Action: Mouse scrolled (507, 398) with delta (0, 0)
Screenshot: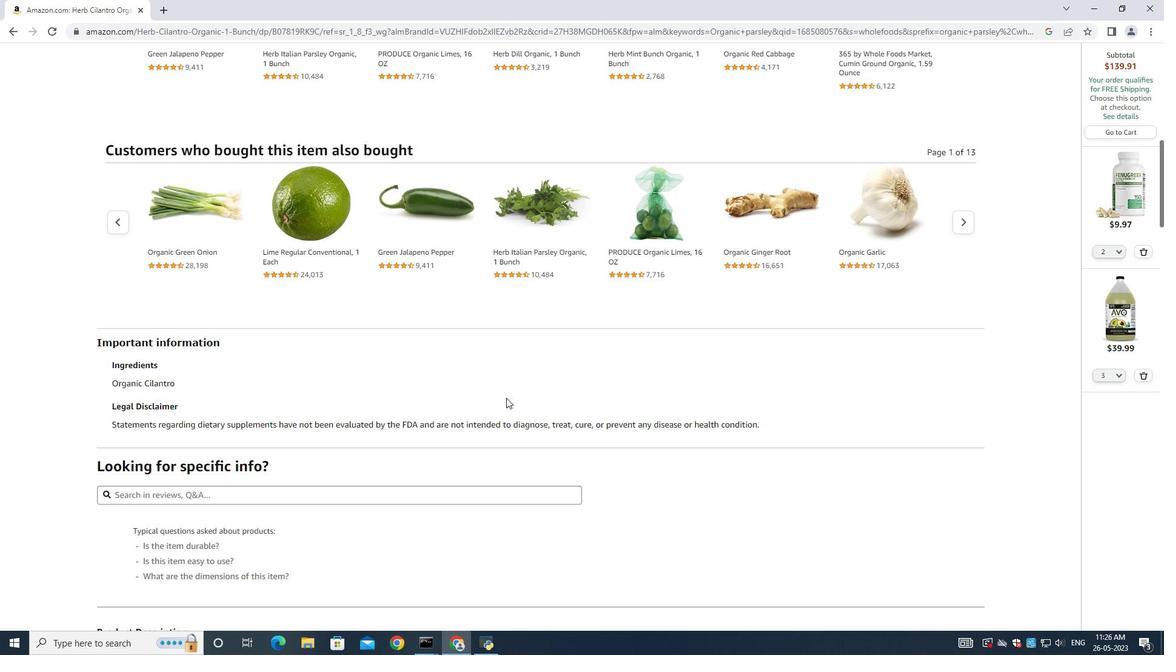 
Action: Mouse scrolled (507, 398) with delta (0, 0)
Screenshot: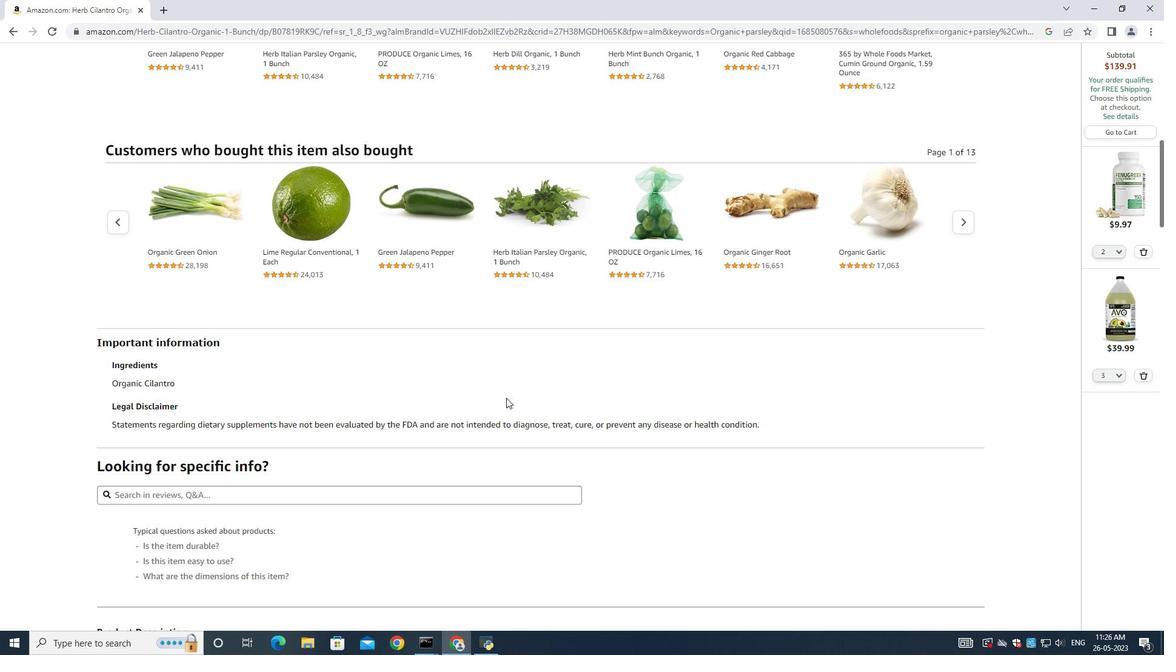 
Action: Mouse scrolled (507, 398) with delta (0, 0)
Screenshot: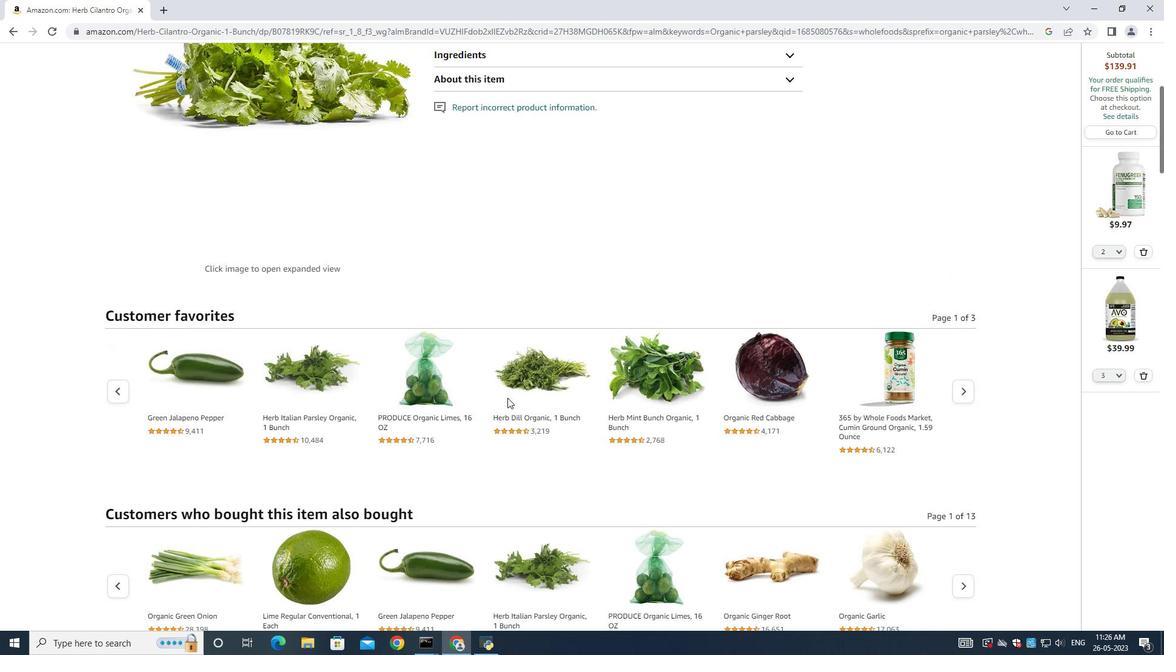 
Action: Mouse scrolled (507, 398) with delta (0, 0)
Screenshot: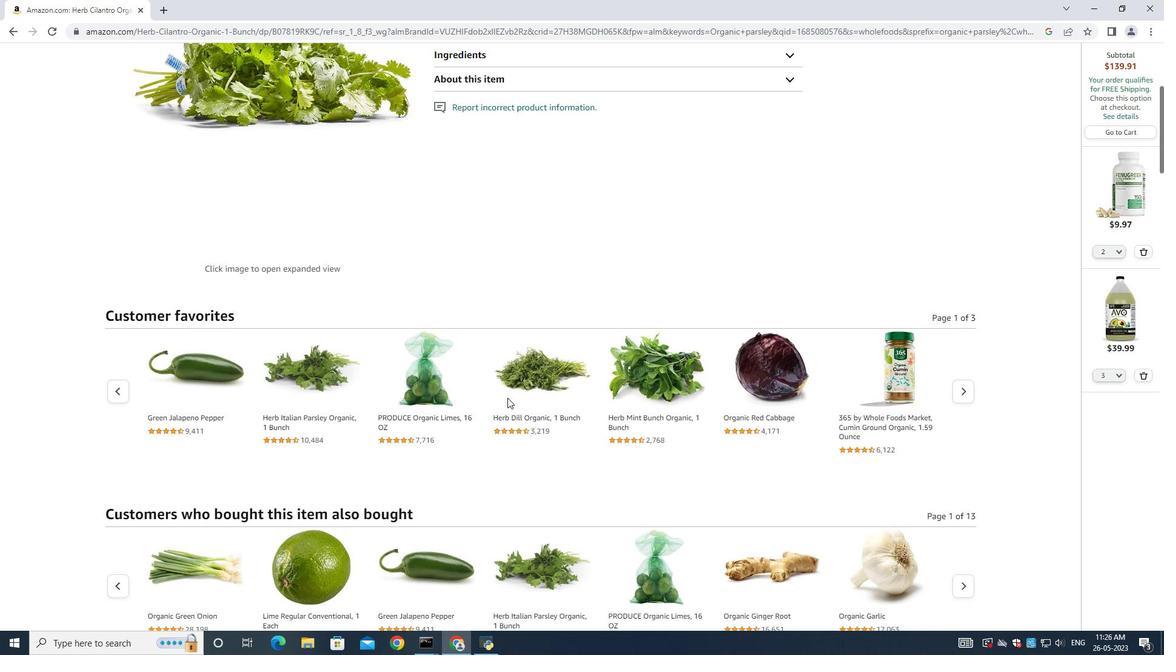 
Action: Mouse scrolled (507, 398) with delta (0, 0)
Screenshot: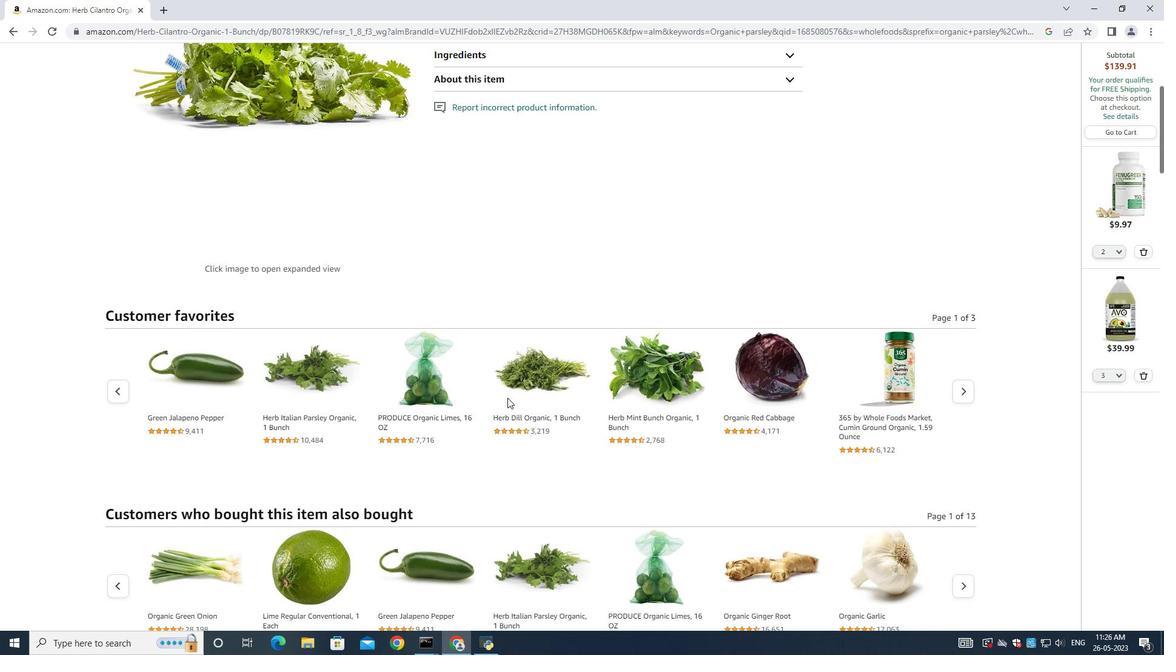 
Action: Mouse scrolled (507, 398) with delta (0, 0)
Screenshot: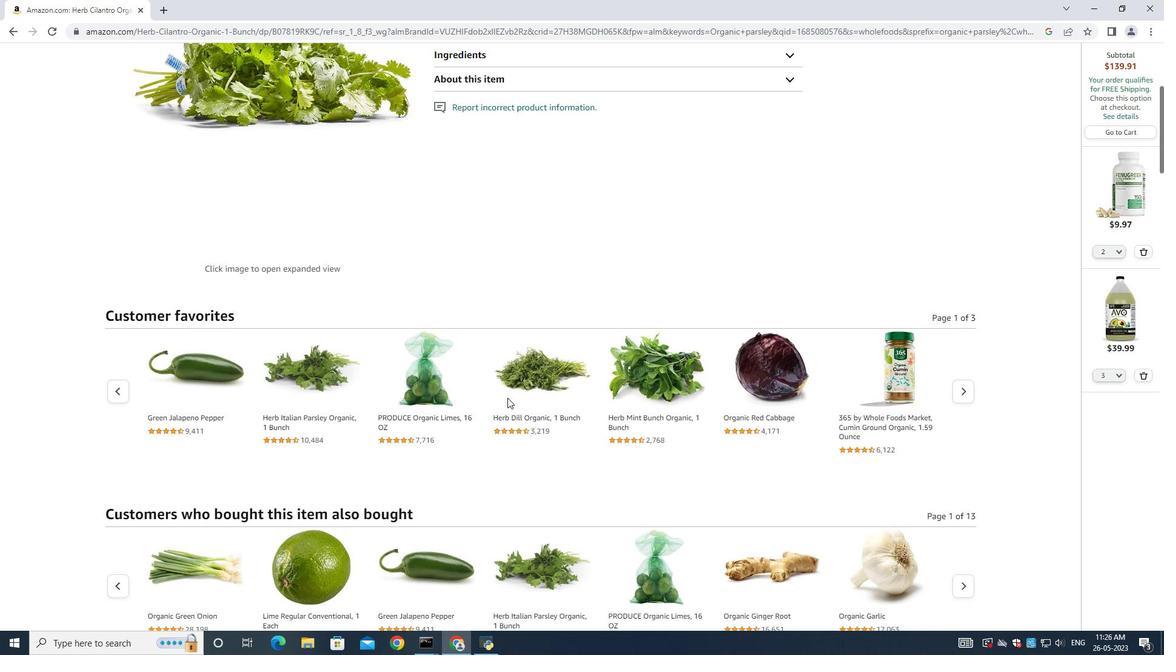 
Action: Mouse scrolled (507, 398) with delta (0, 0)
Screenshot: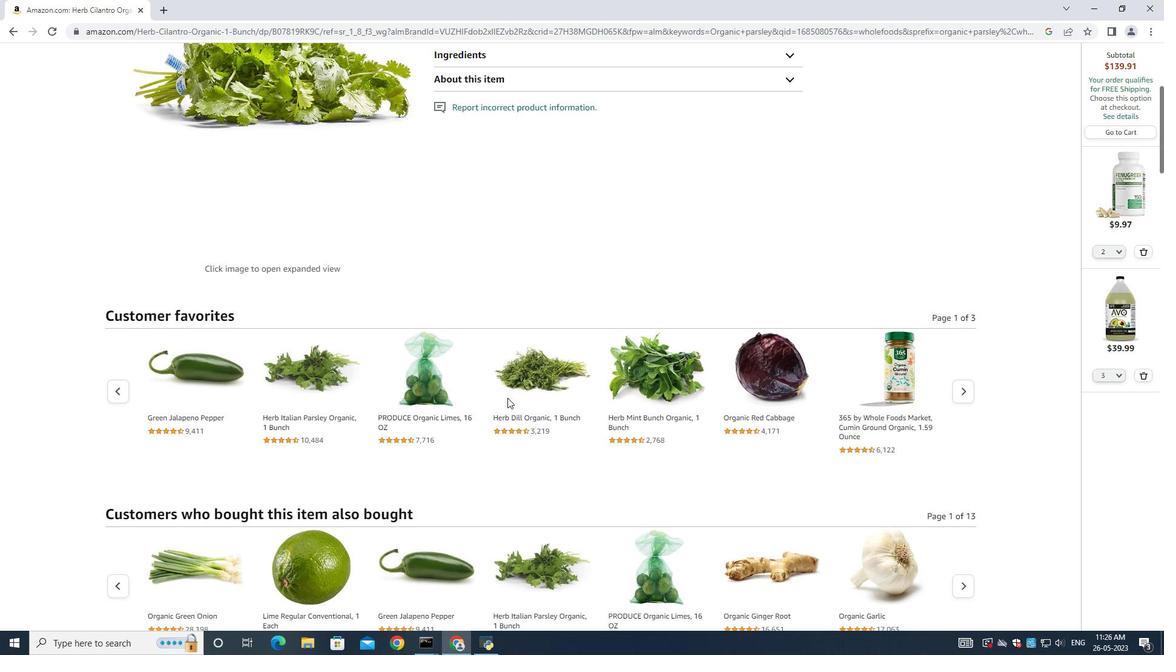 
Action: Mouse scrolled (507, 398) with delta (0, 0)
Screenshot: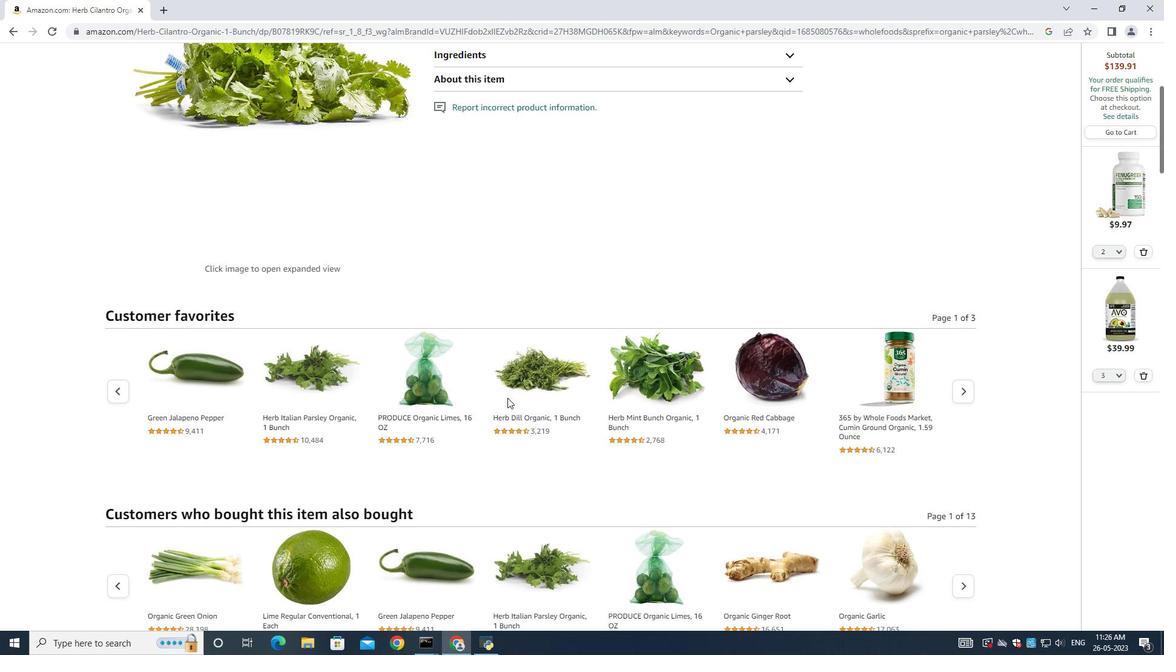 
Action: Mouse scrolled (507, 398) with delta (0, 0)
Screenshot: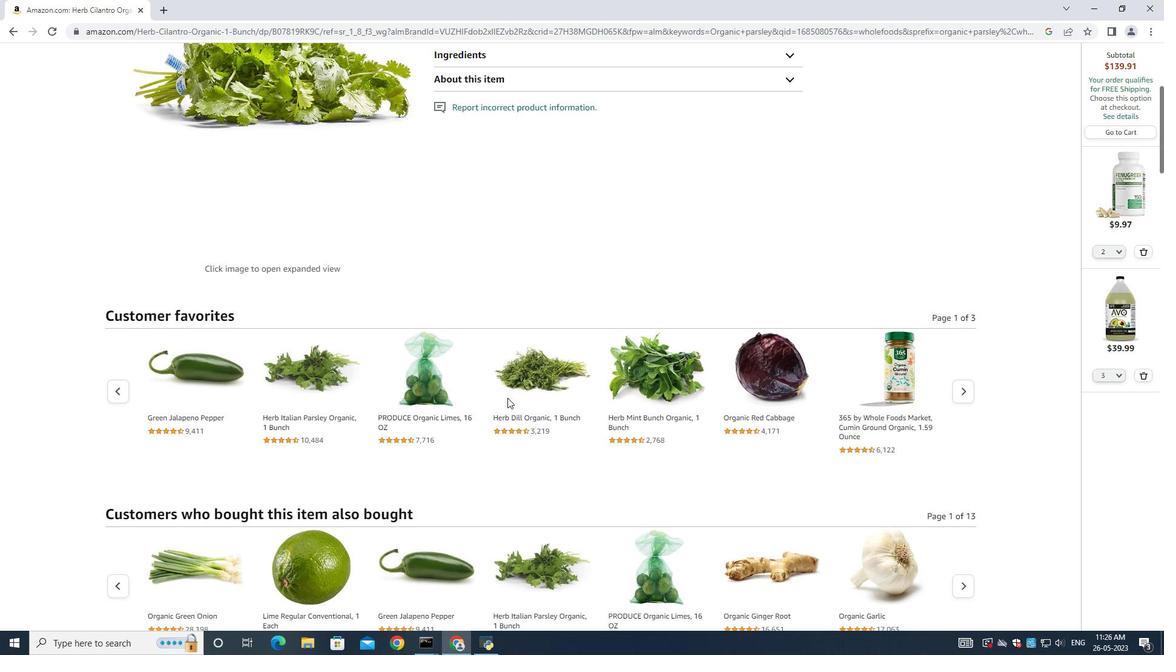 
Action: Mouse moved to (665, 374)
Screenshot: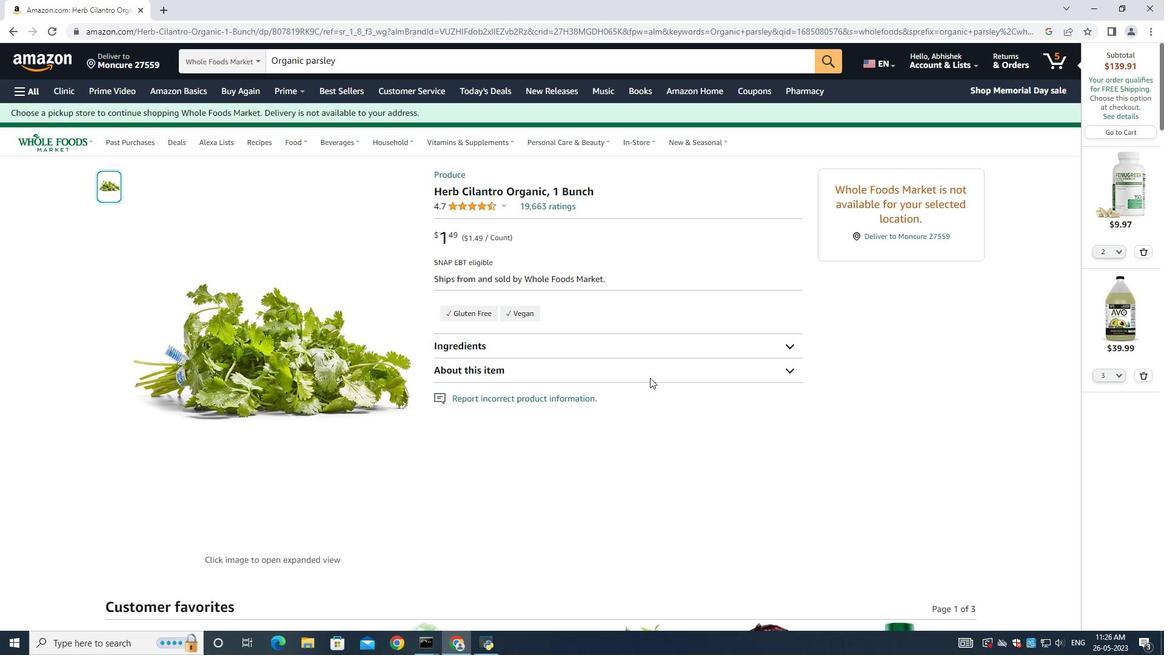 
Action: Mouse scrolled (665, 374) with delta (0, 0)
Screenshot: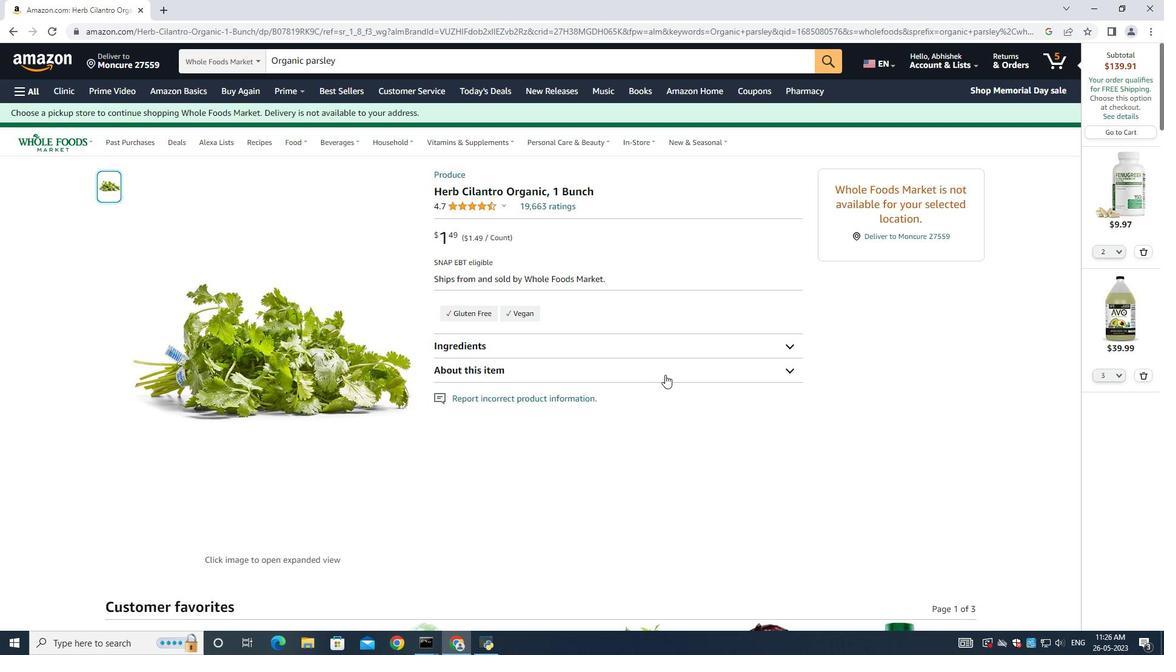 
Action: Mouse scrolled (665, 374) with delta (0, 0)
Screenshot: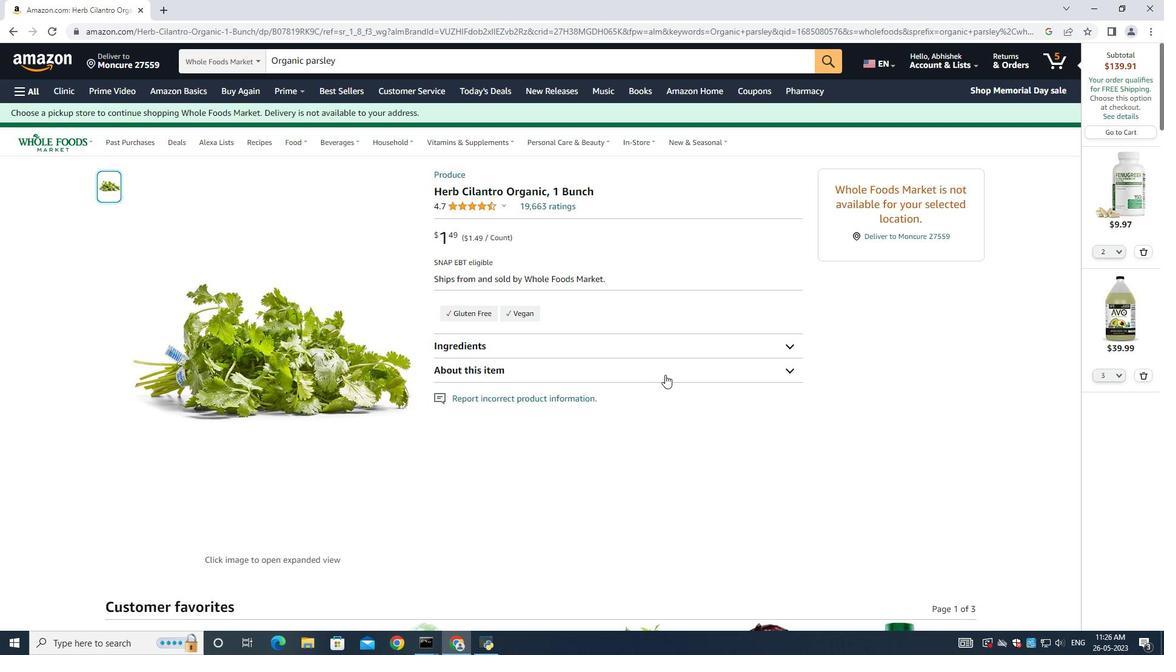 
Action: Mouse scrolled (665, 374) with delta (0, 0)
Screenshot: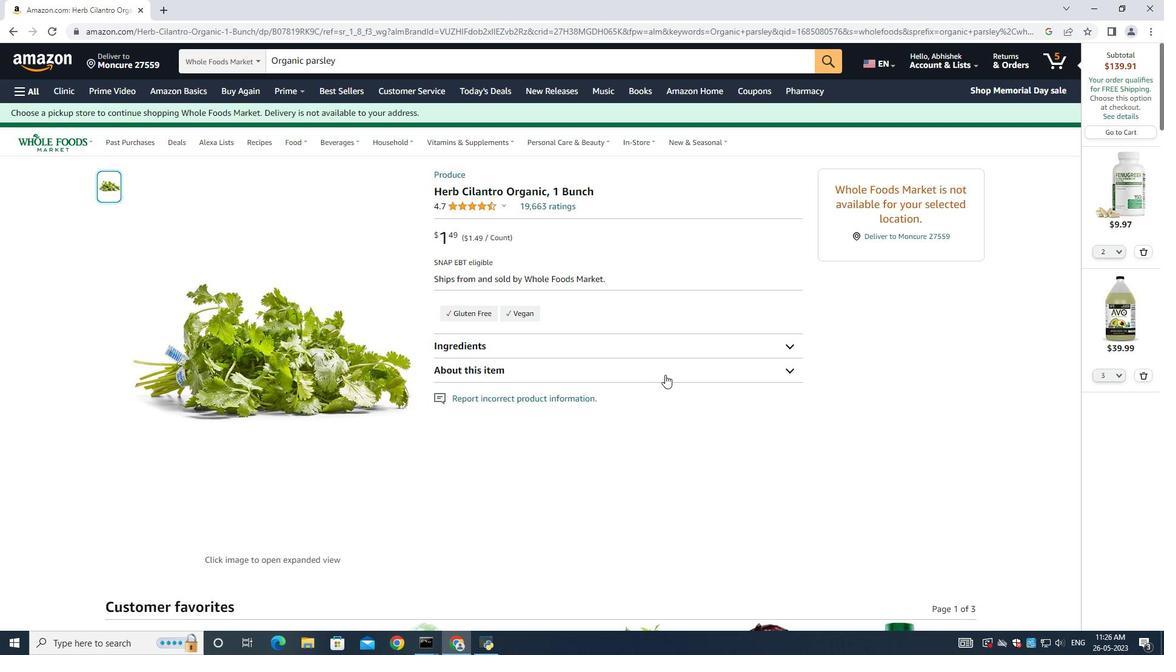 
Action: Mouse moved to (666, 374)
Screenshot: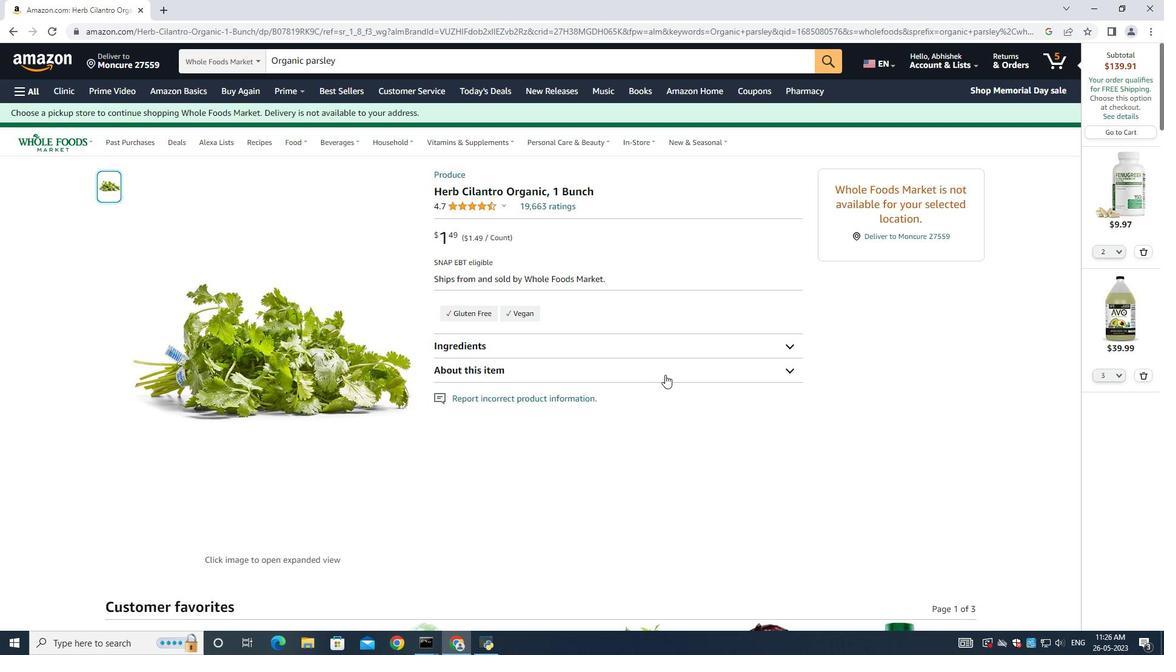 
Action: Mouse scrolled (665, 374) with delta (0, 0)
Screenshot: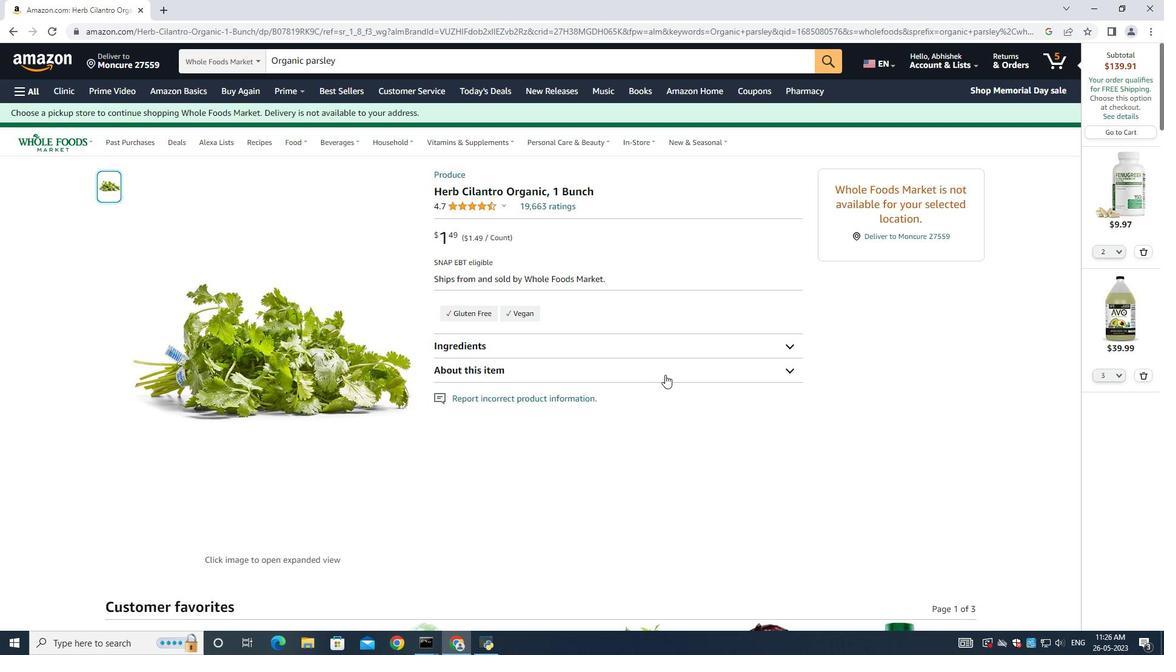 
Action: Mouse scrolled (666, 374) with delta (0, 0)
Screenshot: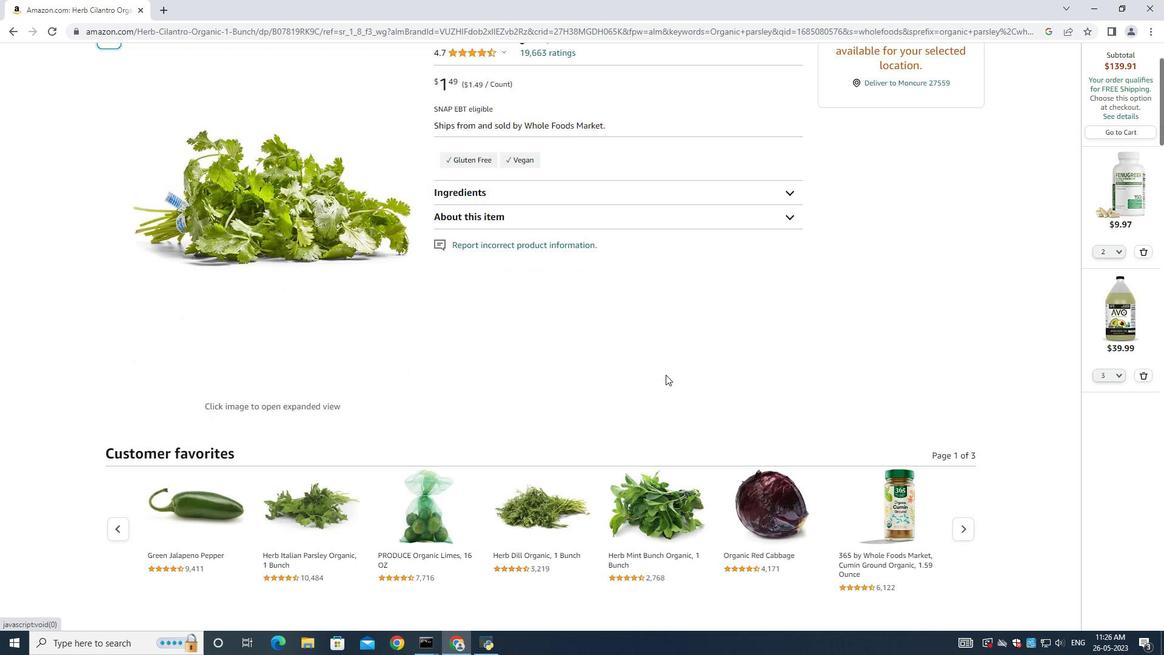 
Action: Mouse scrolled (666, 374) with delta (0, 0)
Screenshot: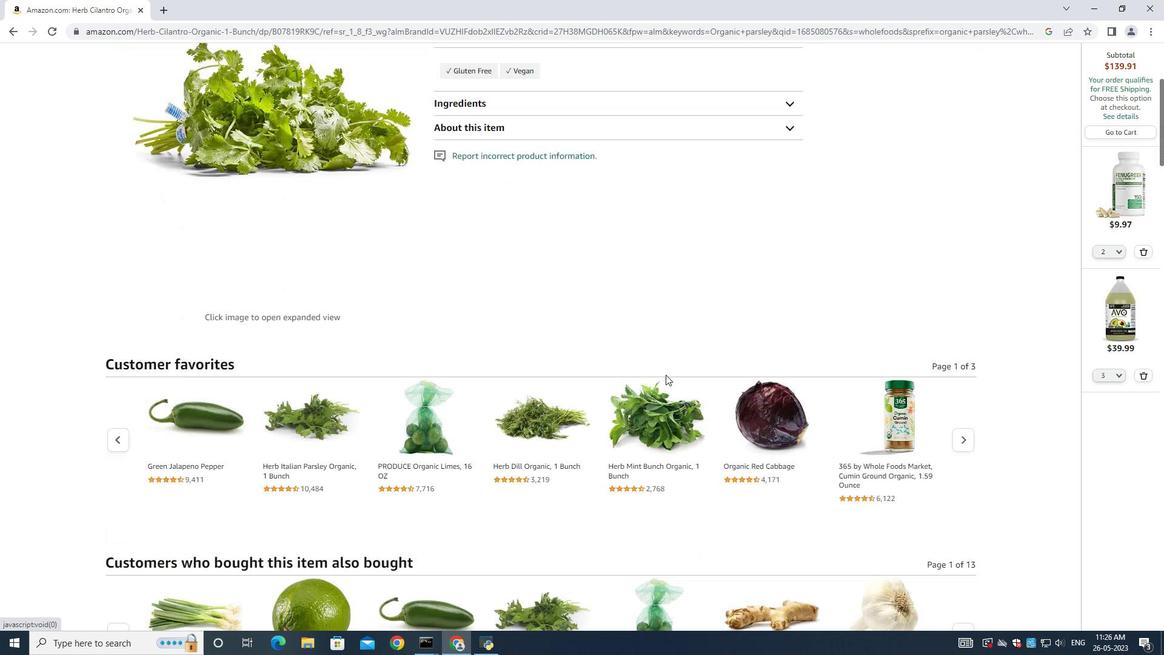 
Action: Mouse scrolled (666, 374) with delta (0, 0)
Screenshot: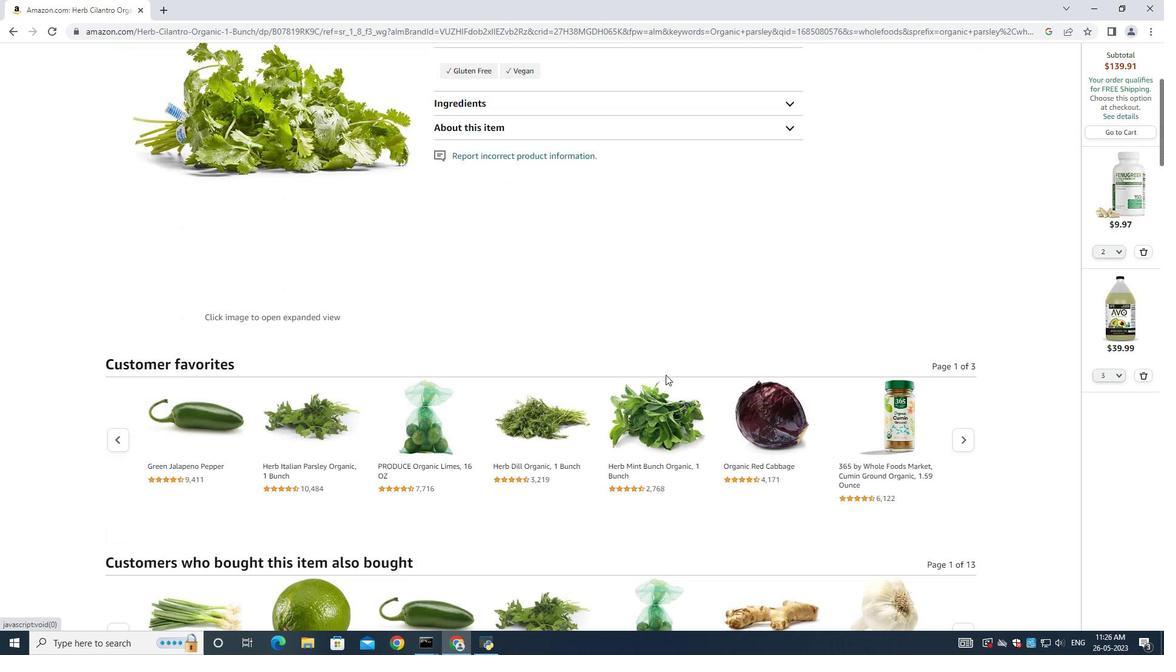 
Action: Mouse scrolled (666, 374) with delta (0, 0)
Screenshot: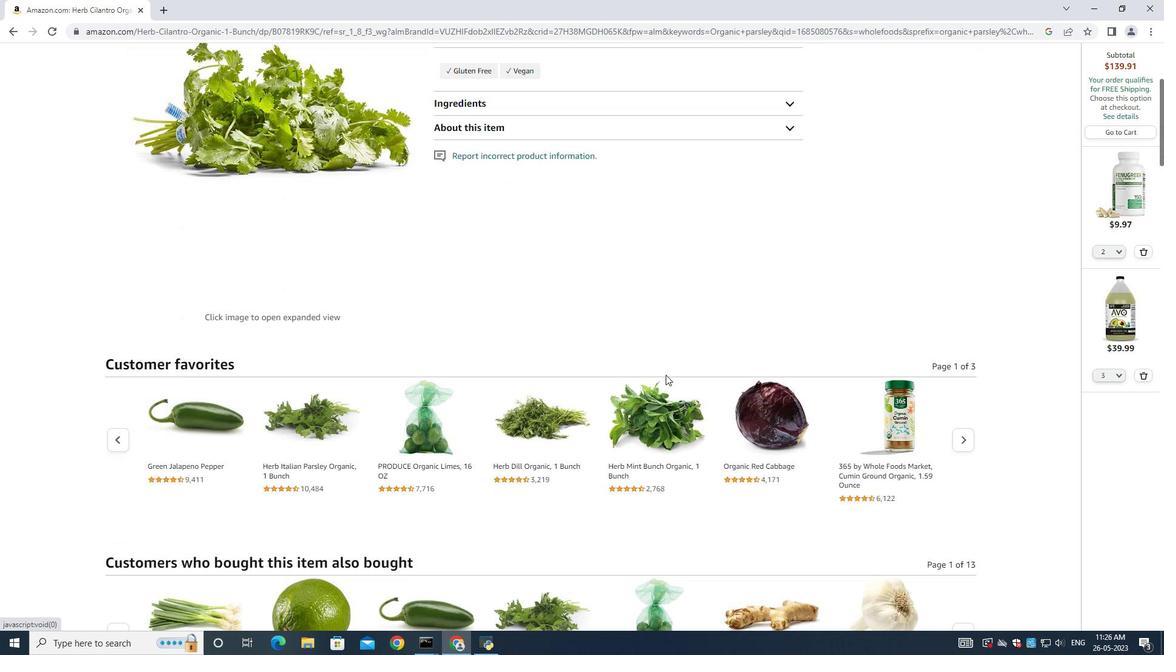 
Action: Mouse scrolled (666, 374) with delta (0, 0)
Screenshot: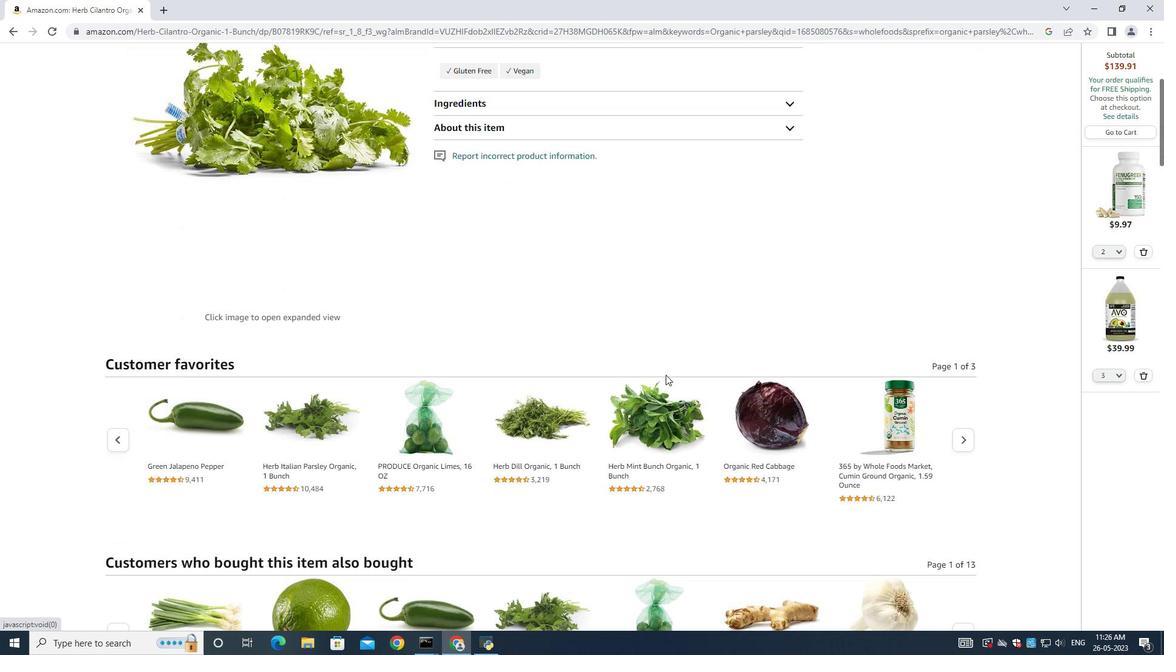 
Action: Mouse scrolled (666, 374) with delta (0, 0)
Screenshot: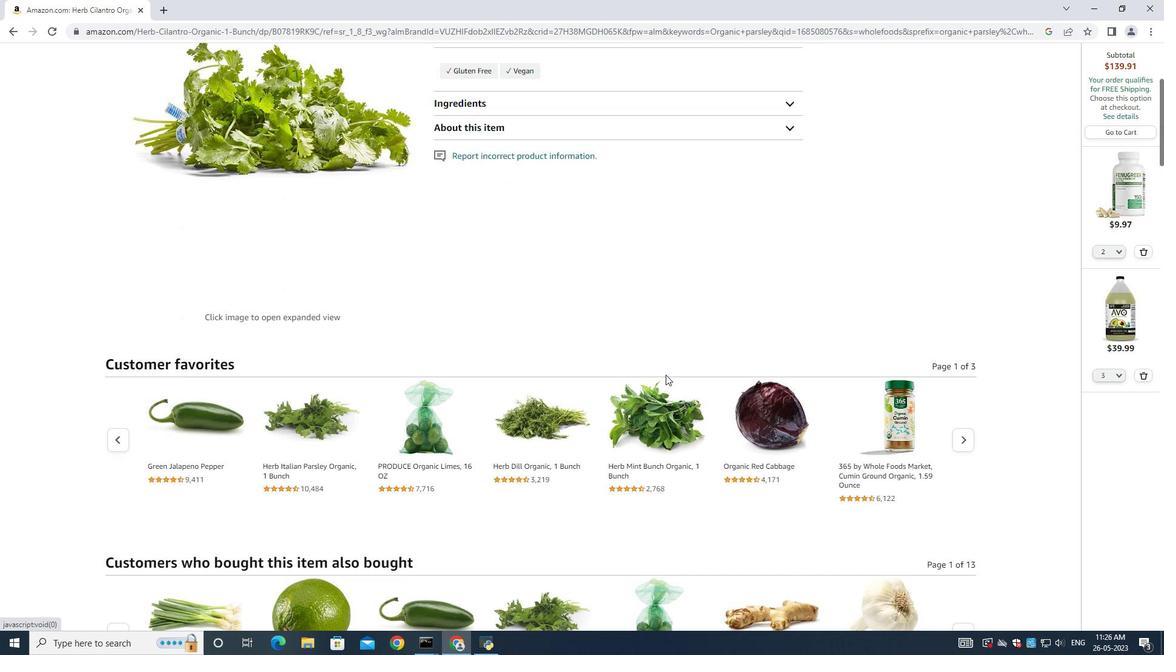 
Action: Mouse scrolled (666, 374) with delta (0, 0)
Screenshot: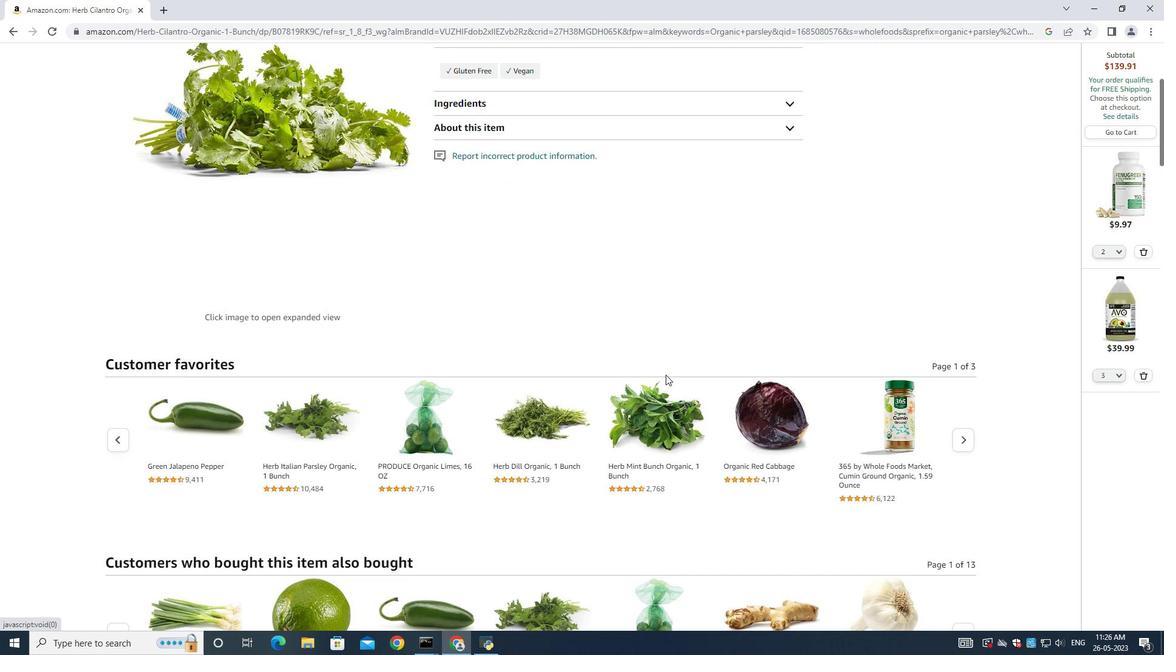 
Action: Mouse moved to (652, 361)
Screenshot: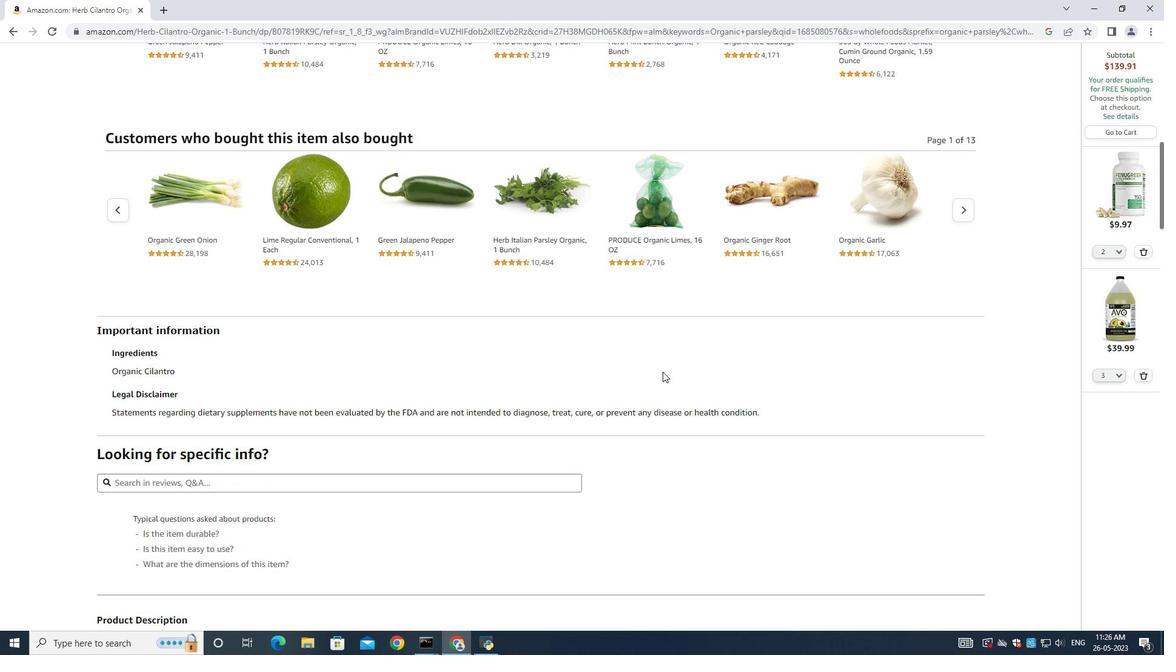 
Action: Mouse scrolled (652, 360) with delta (0, 0)
Screenshot: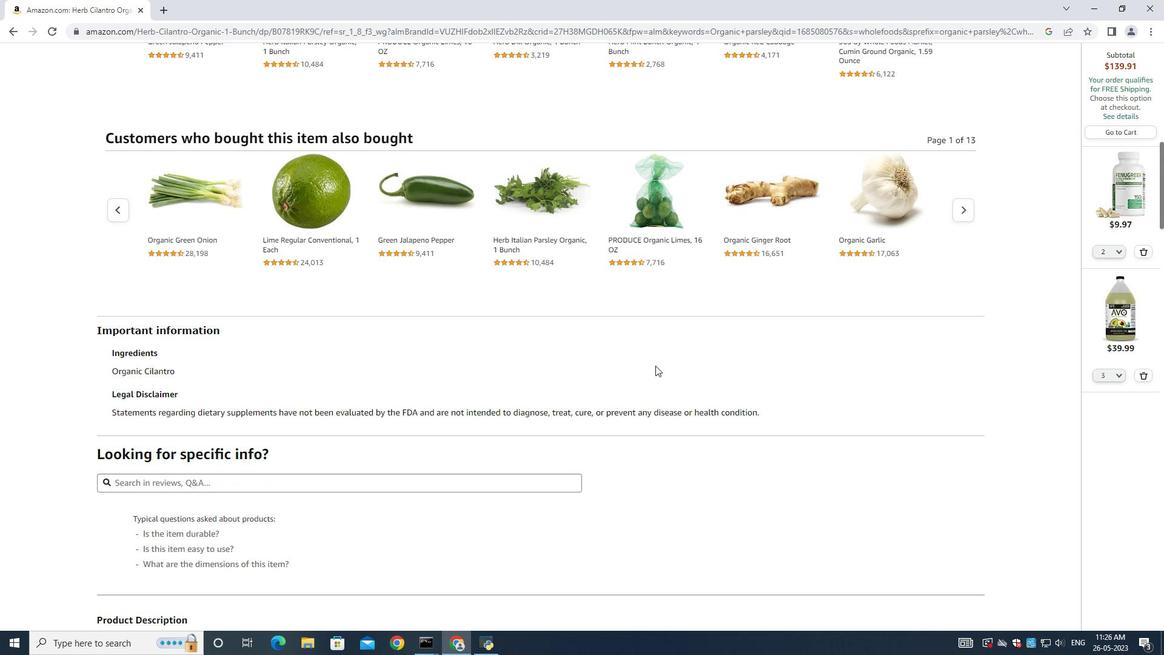 
Action: Mouse scrolled (652, 360) with delta (0, 0)
Screenshot: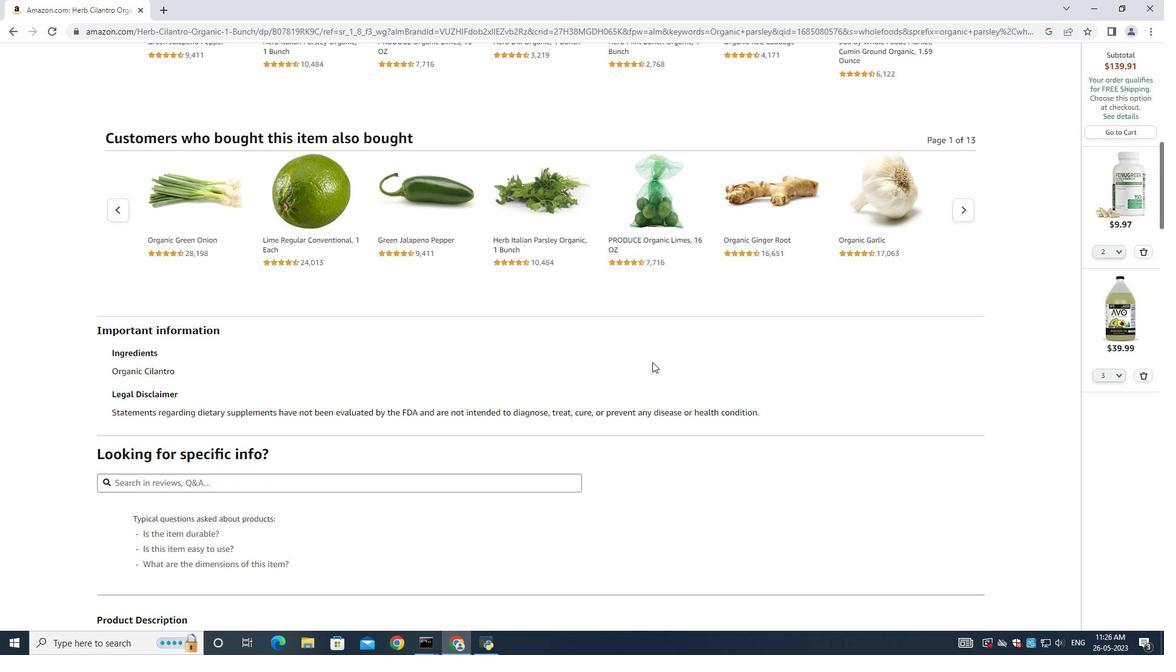 
Action: Mouse scrolled (652, 360) with delta (0, 0)
Screenshot: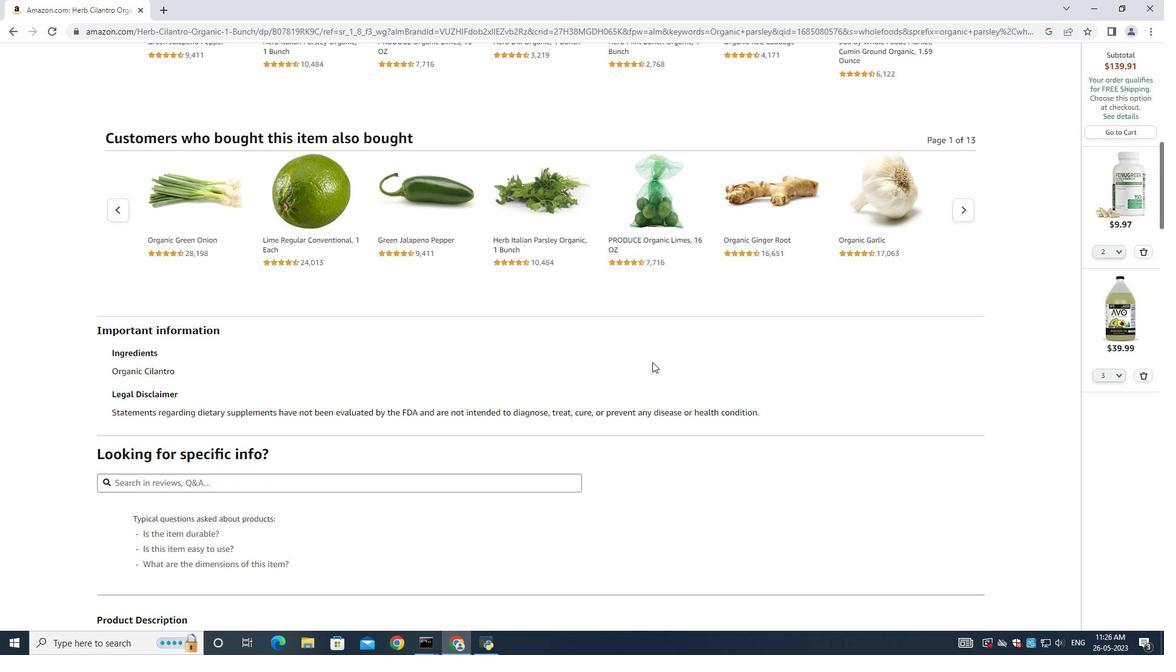 
Action: Mouse scrolled (652, 360) with delta (0, 0)
Screenshot: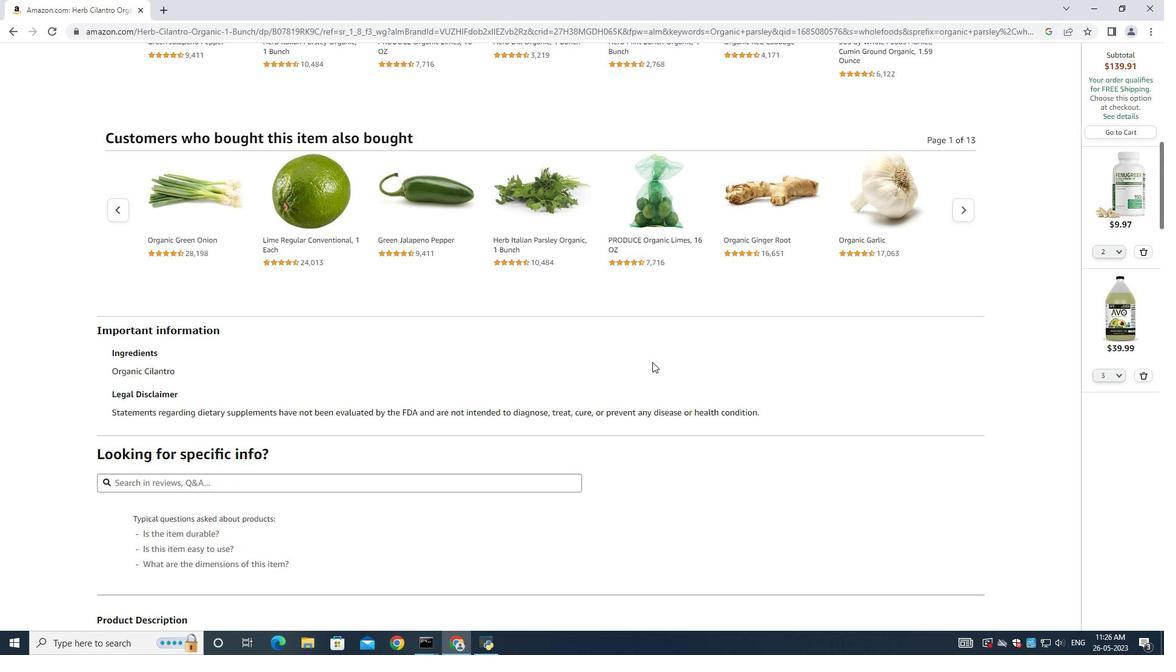 
Action: Mouse scrolled (652, 360) with delta (0, 0)
Screenshot: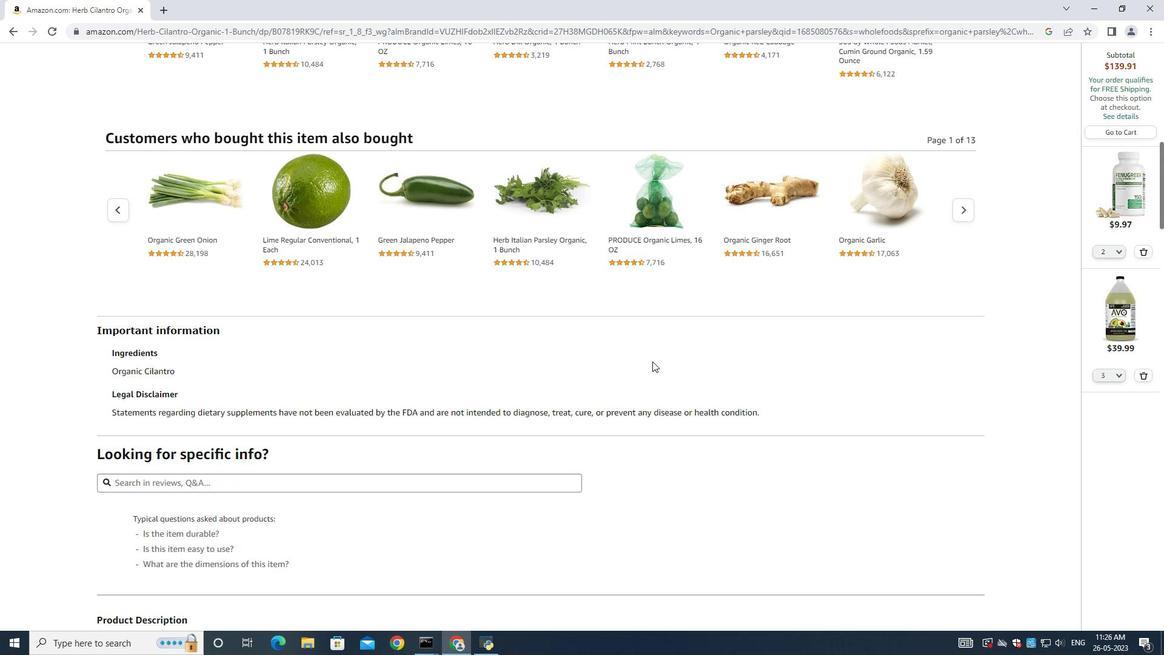 
Action: Mouse moved to (652, 361)
Screenshot: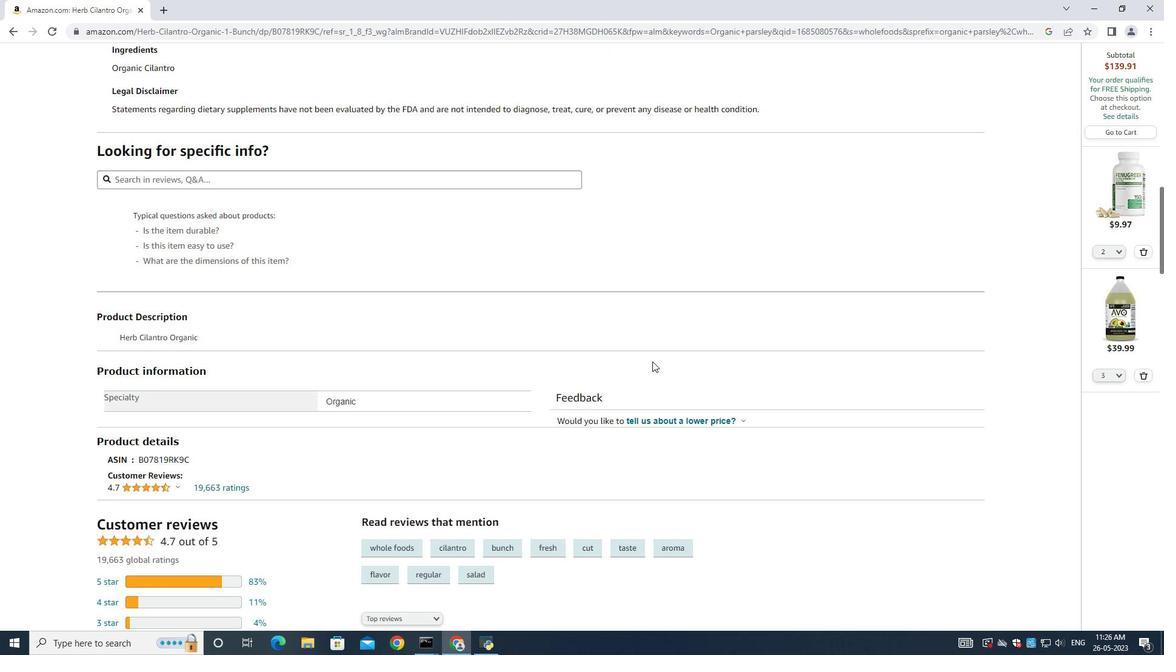 
Action: Mouse scrolled (652, 362) with delta (0, 0)
Screenshot: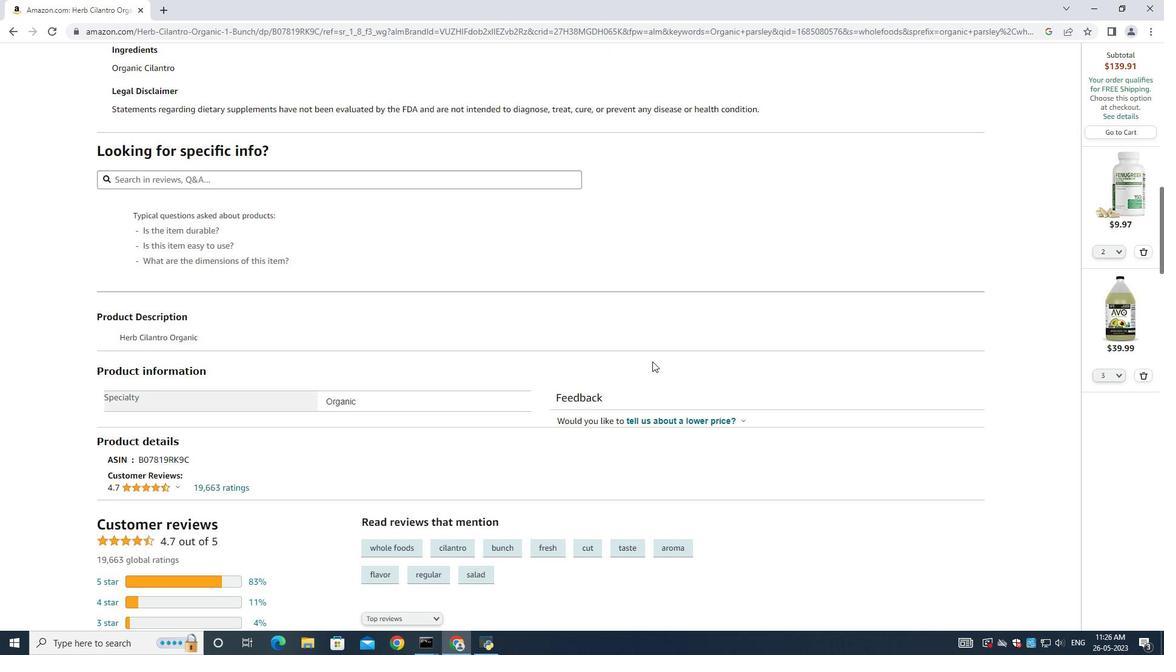 
Action: Mouse scrolled (652, 362) with delta (0, 0)
Screenshot: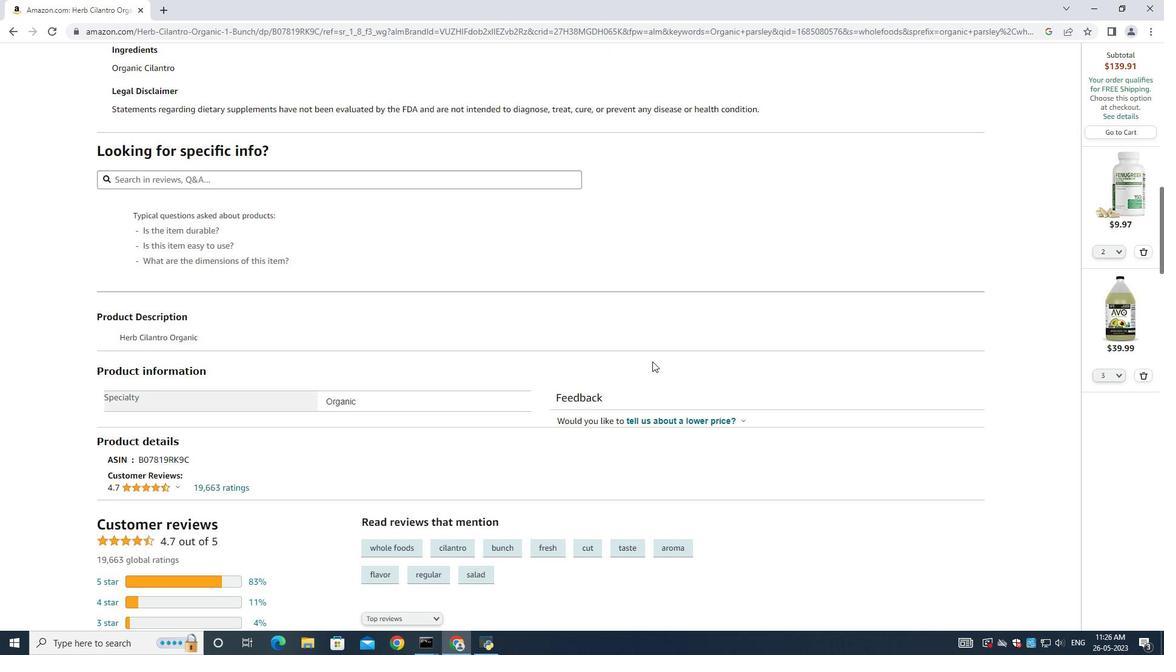 
Action: Mouse scrolled (652, 362) with delta (0, 0)
Screenshot: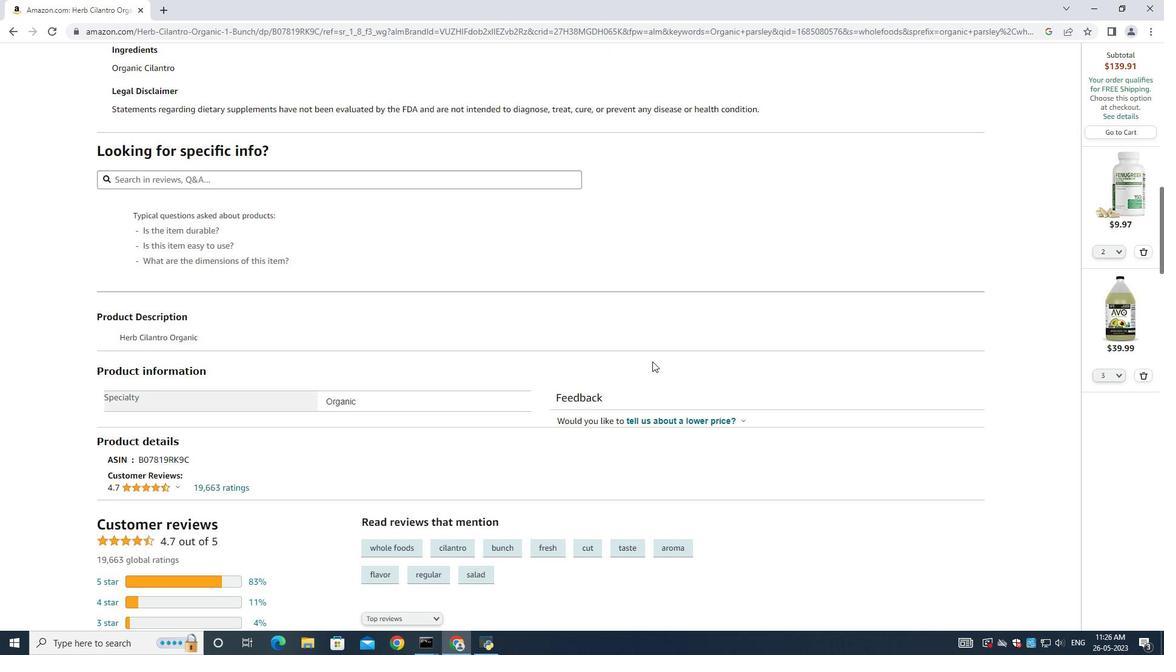 
Action: Mouse moved to (652, 361)
Screenshot: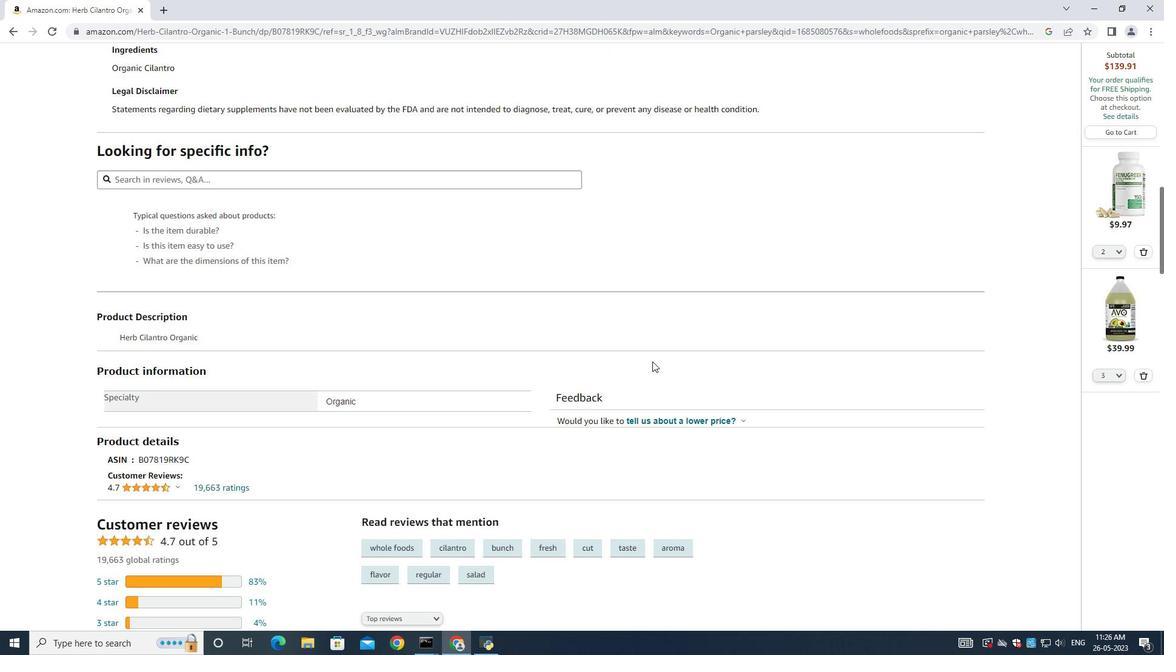 
Action: Mouse scrolled (652, 362) with delta (0, 0)
Screenshot: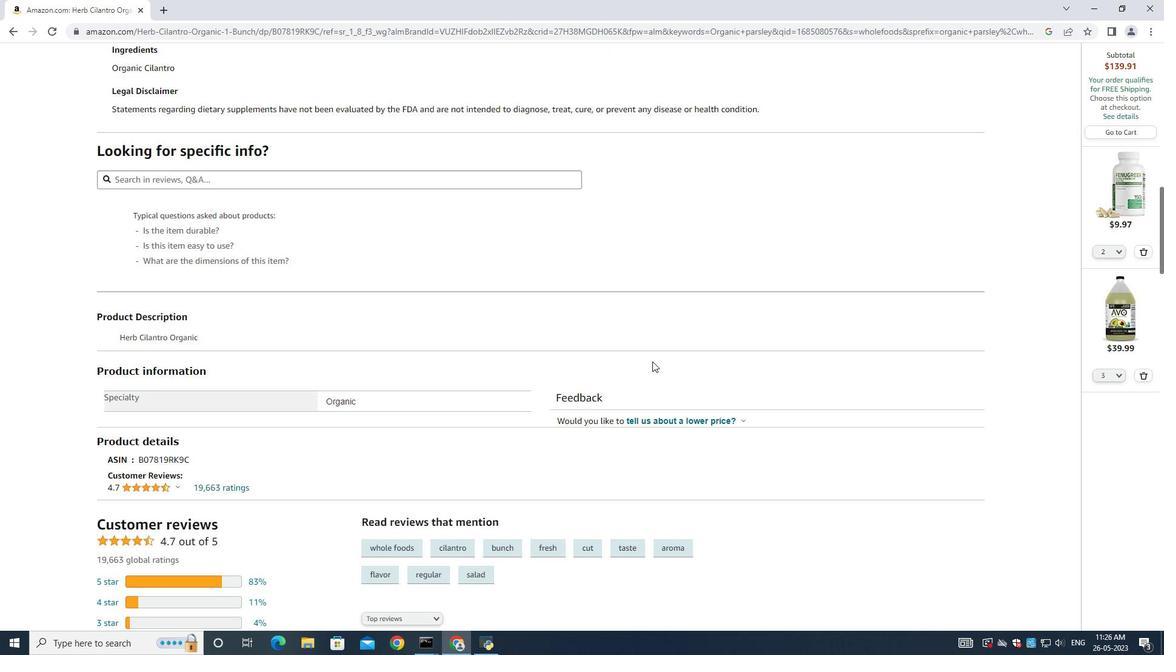 
Action: Mouse scrolled (652, 362) with delta (0, 0)
Screenshot: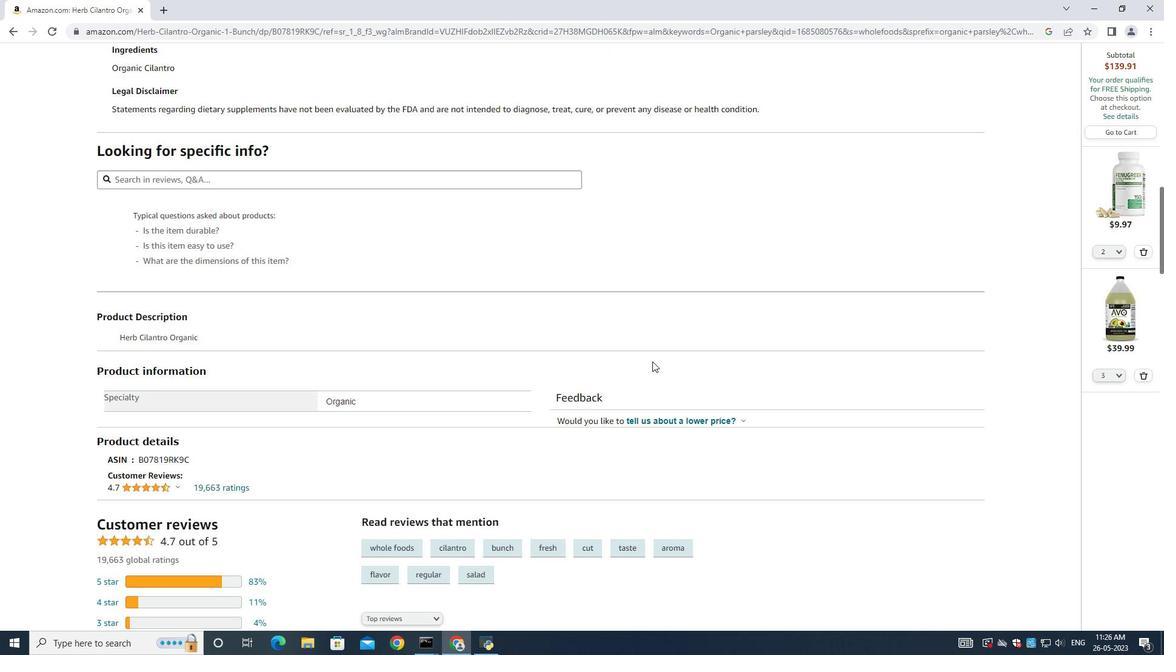 
Action: Mouse scrolled (652, 362) with delta (0, 0)
Screenshot: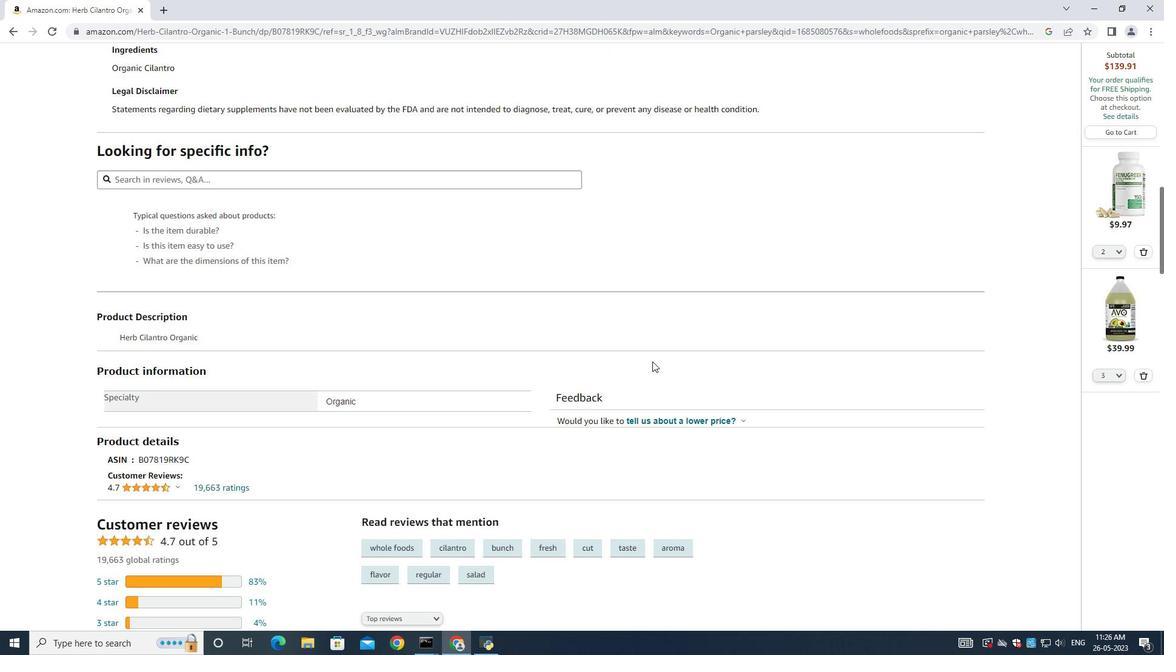 
Action: Mouse scrolled (652, 362) with delta (0, 0)
Screenshot: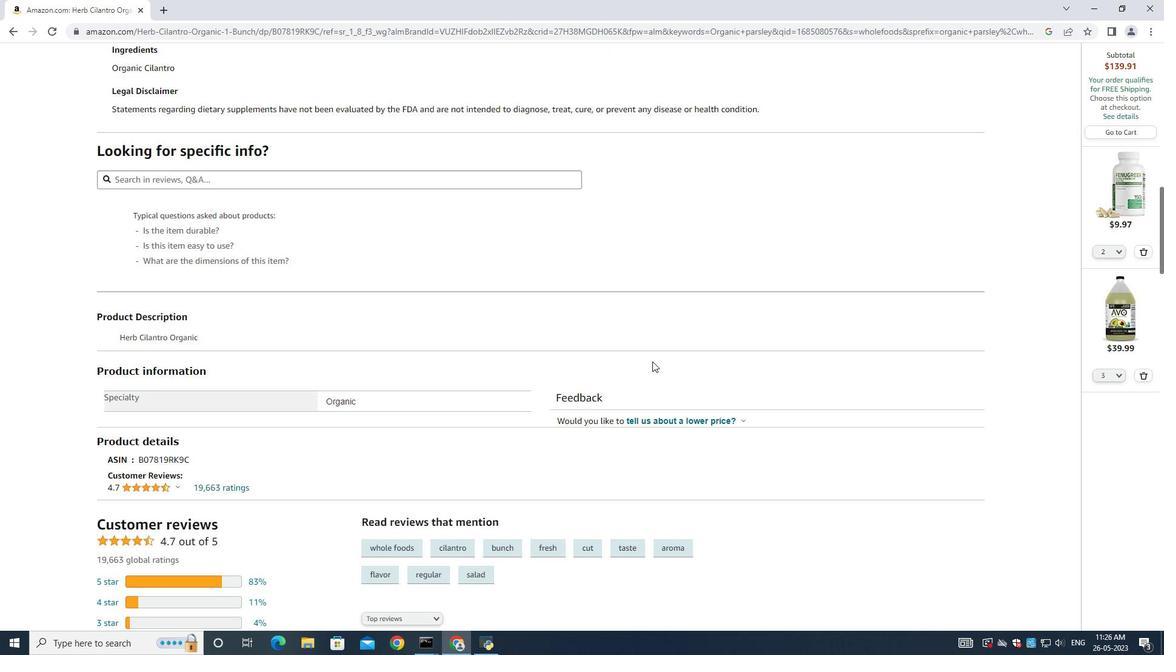 
Action: Mouse scrolled (652, 362) with delta (0, 0)
Screenshot: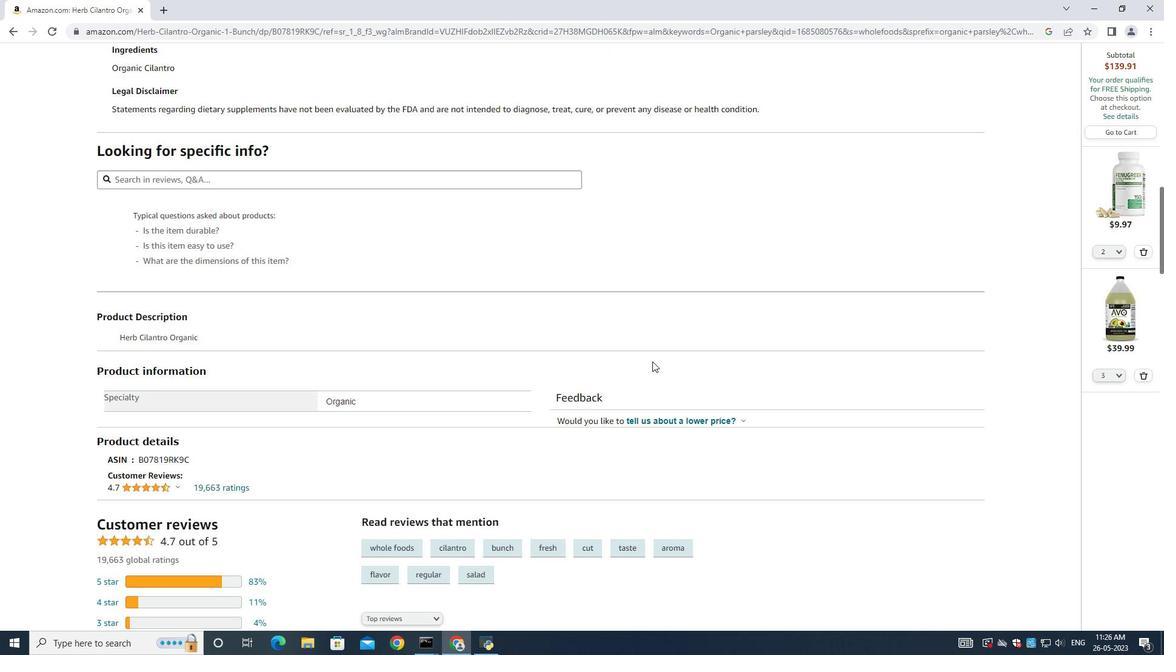 
Action: Mouse scrolled (652, 362) with delta (0, 0)
Screenshot: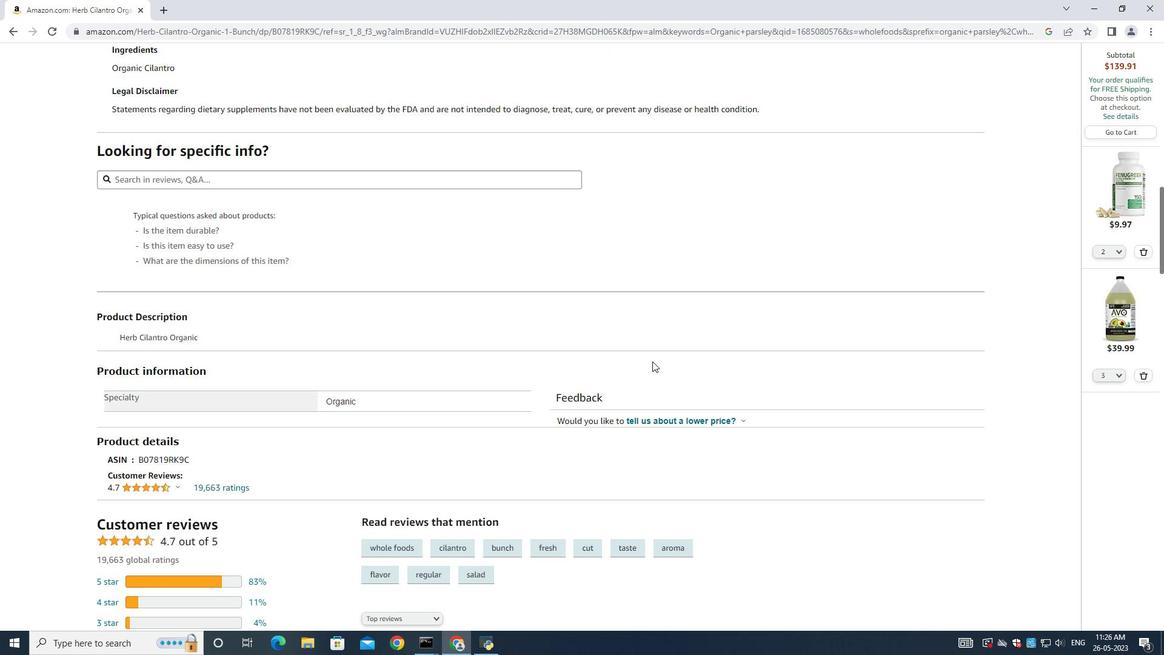 
Action: Mouse scrolled (652, 362) with delta (0, 0)
Screenshot: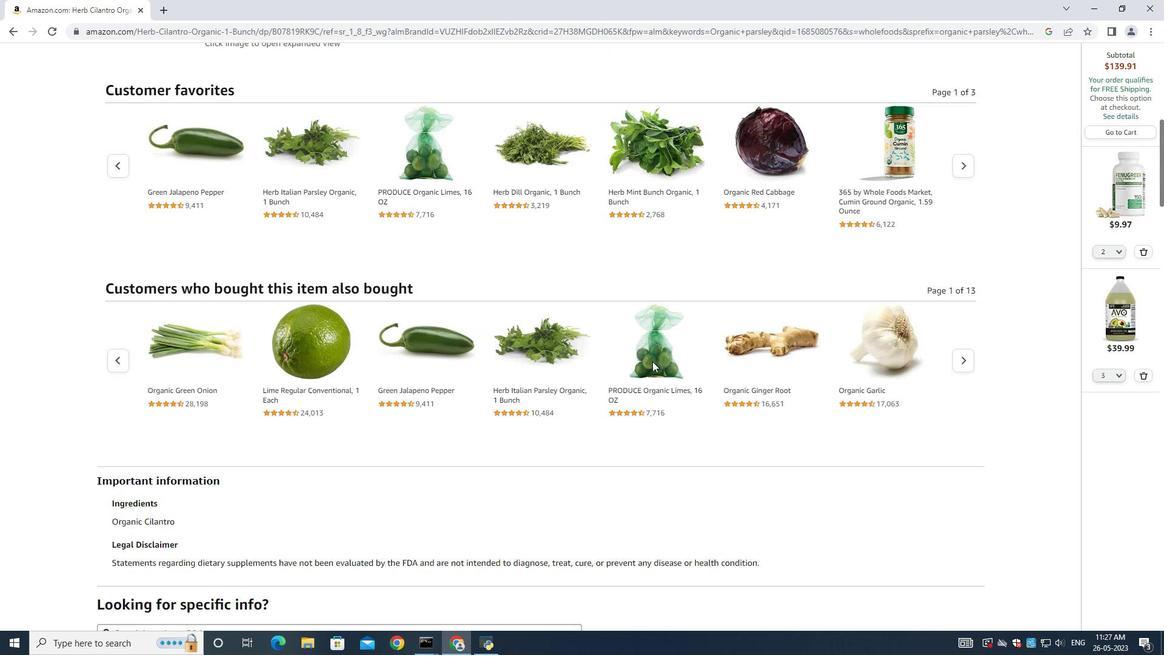 
Action: Mouse scrolled (652, 362) with delta (0, 0)
Screenshot: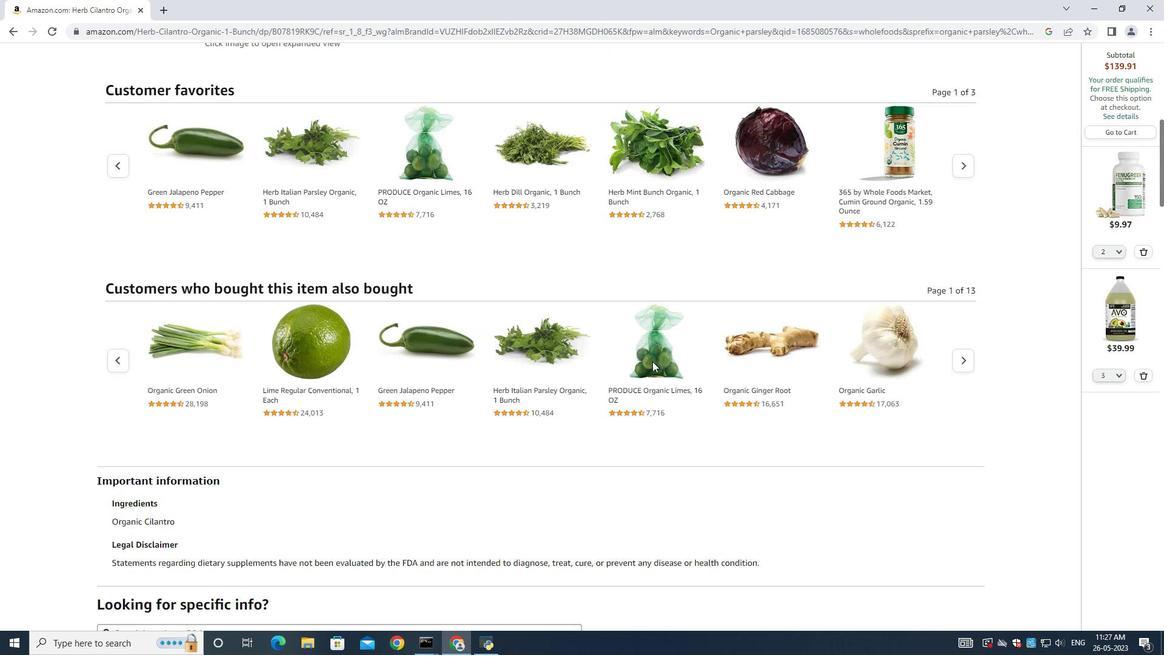 
Action: Mouse scrolled (652, 362) with delta (0, 1)
Screenshot: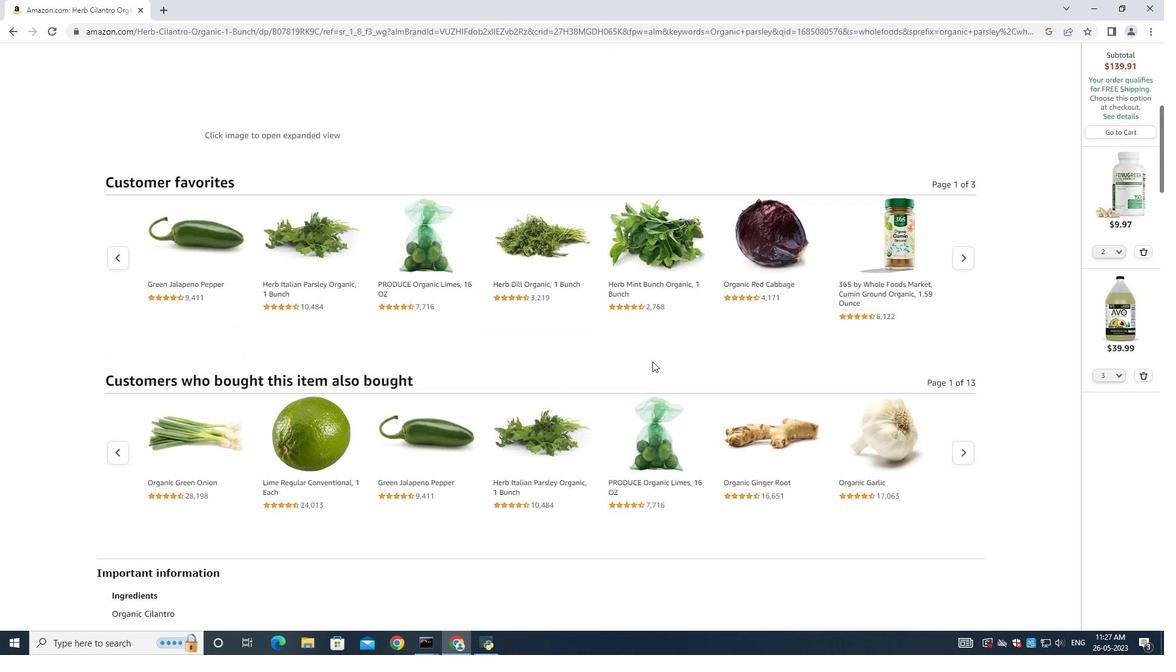 
Action: Mouse scrolled (652, 362) with delta (0, 0)
Screenshot: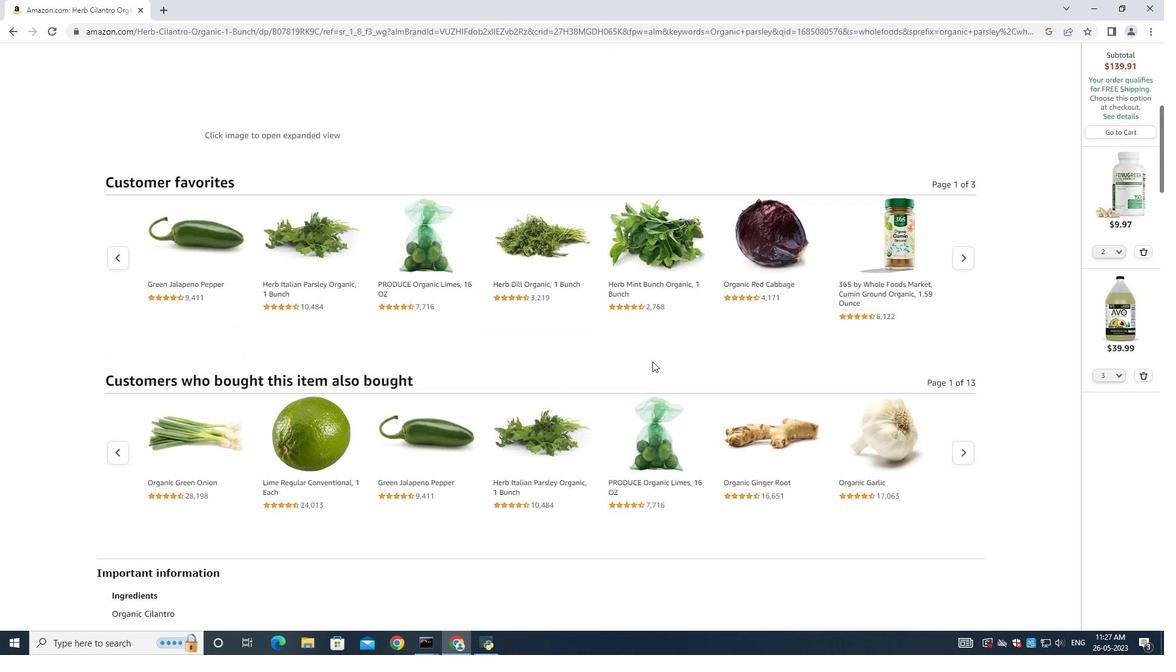 
Action: Mouse scrolled (652, 362) with delta (0, 0)
Screenshot: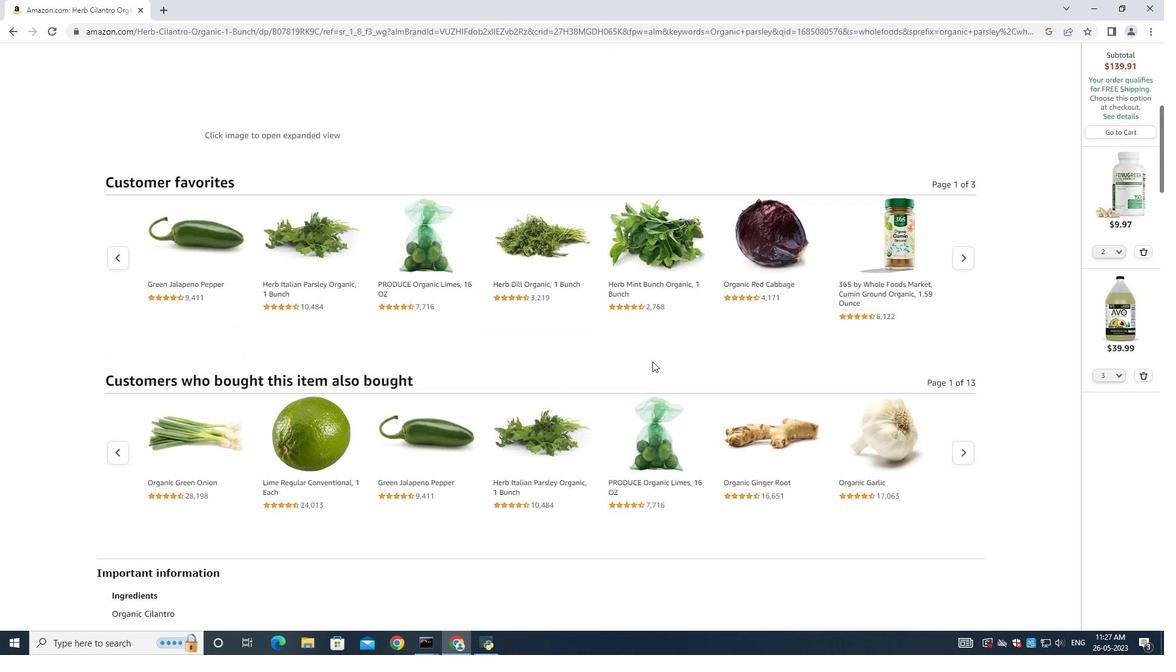 
Action: Mouse scrolled (652, 362) with delta (0, 0)
Screenshot: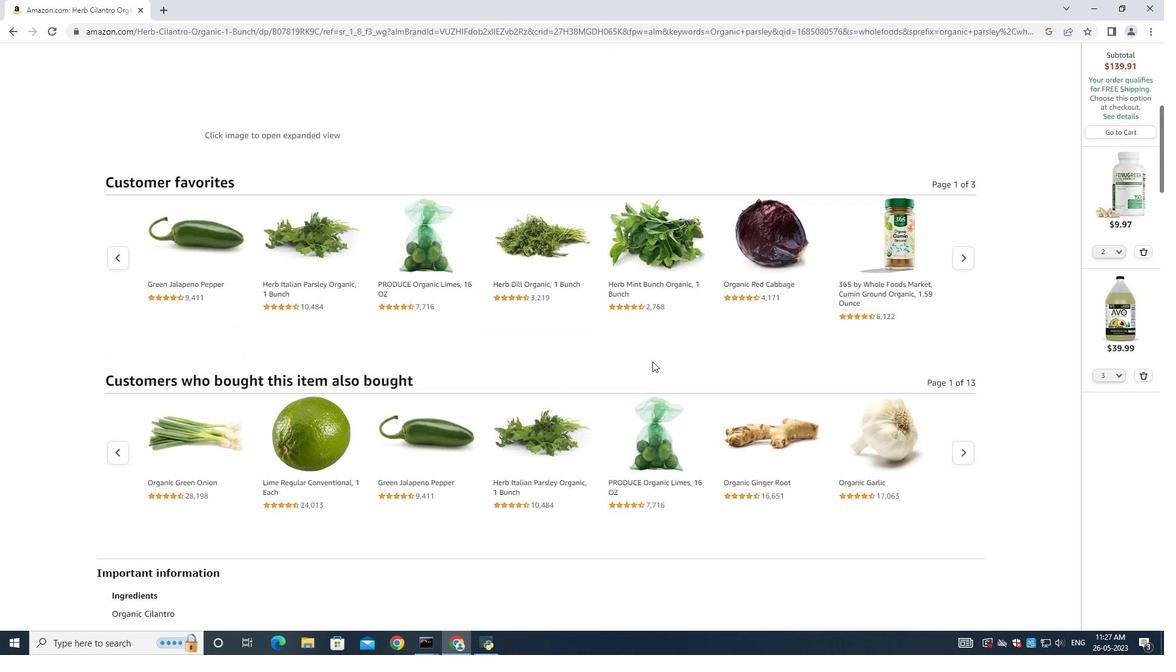 
Action: Mouse scrolled (652, 362) with delta (0, 0)
Screenshot: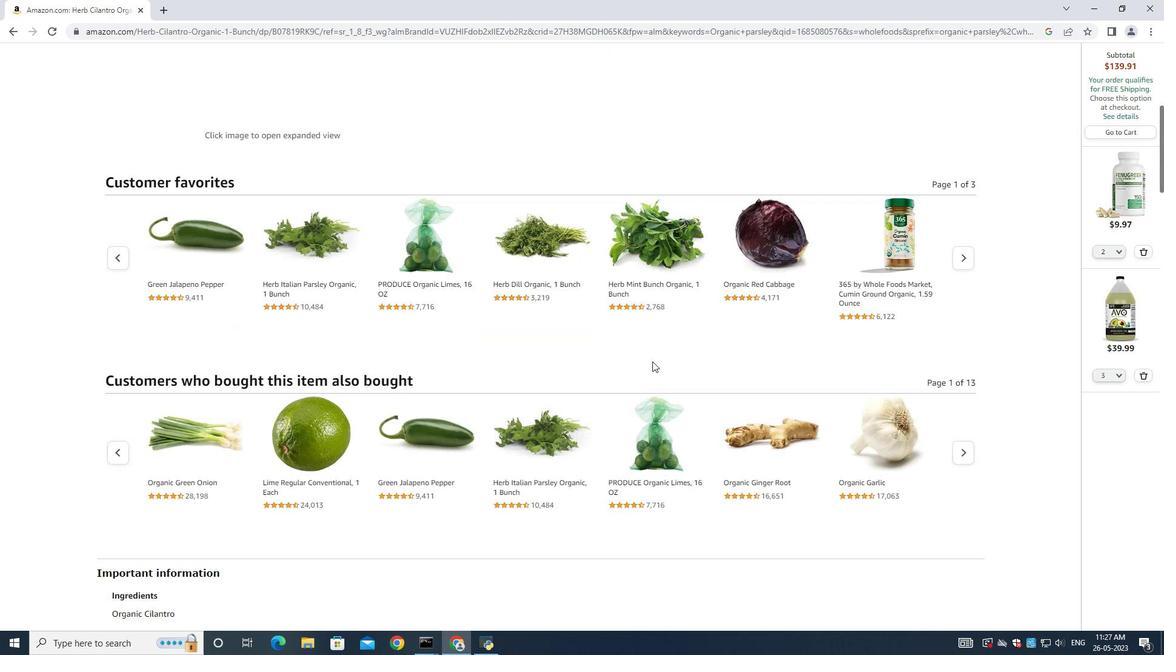 
Action: Mouse scrolled (652, 362) with delta (0, 0)
Screenshot: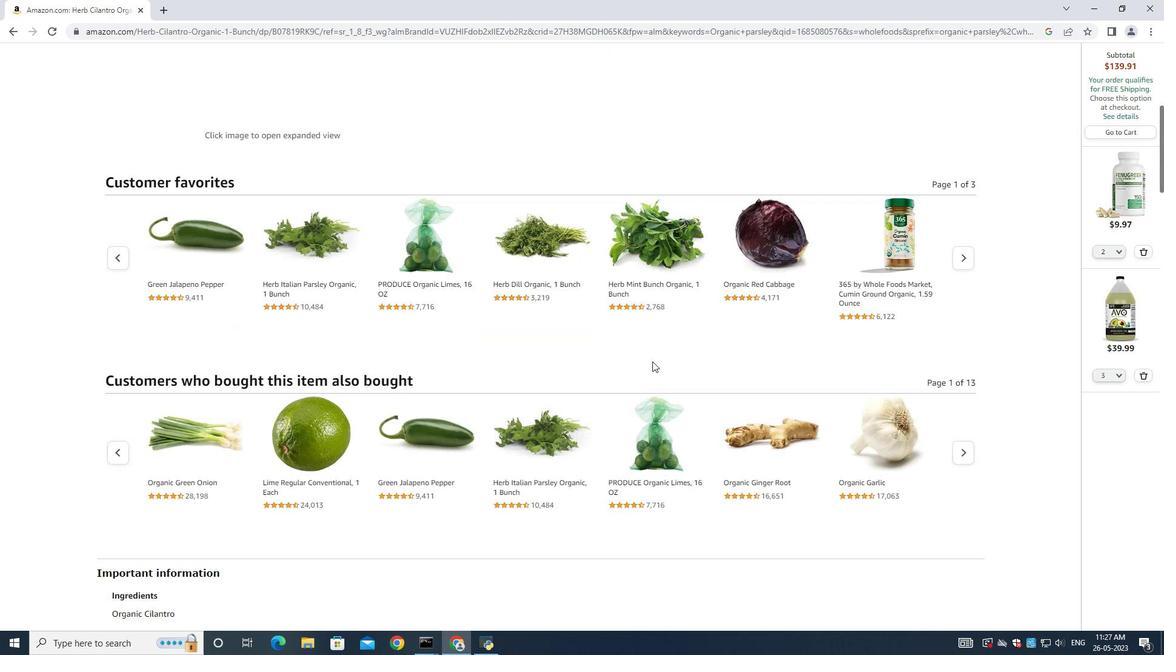 
Action: Mouse scrolled (652, 362) with delta (0, 0)
Screenshot: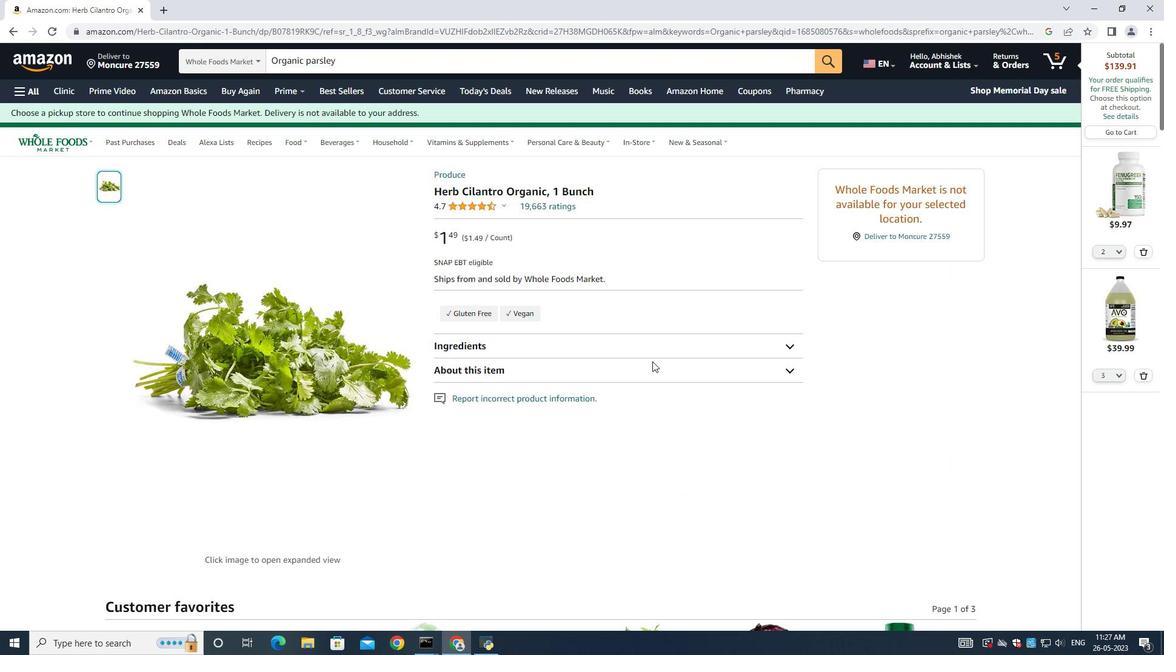 
Action: Mouse scrolled (652, 362) with delta (0, 0)
Screenshot: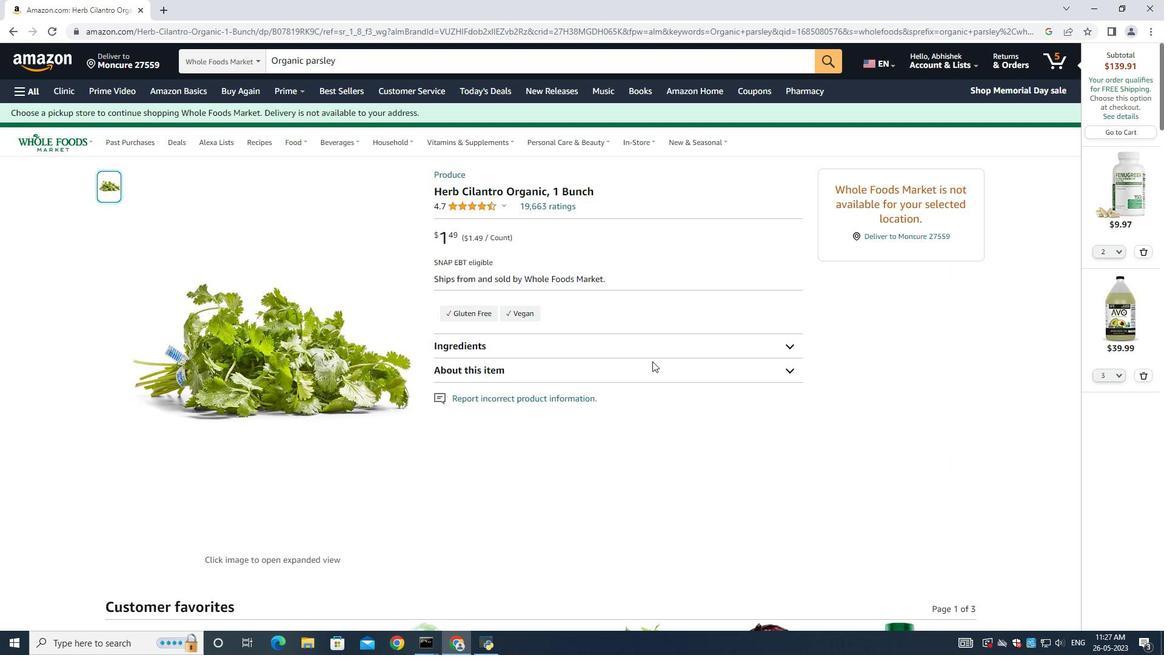 
Action: Mouse scrolled (652, 362) with delta (0, 0)
Screenshot: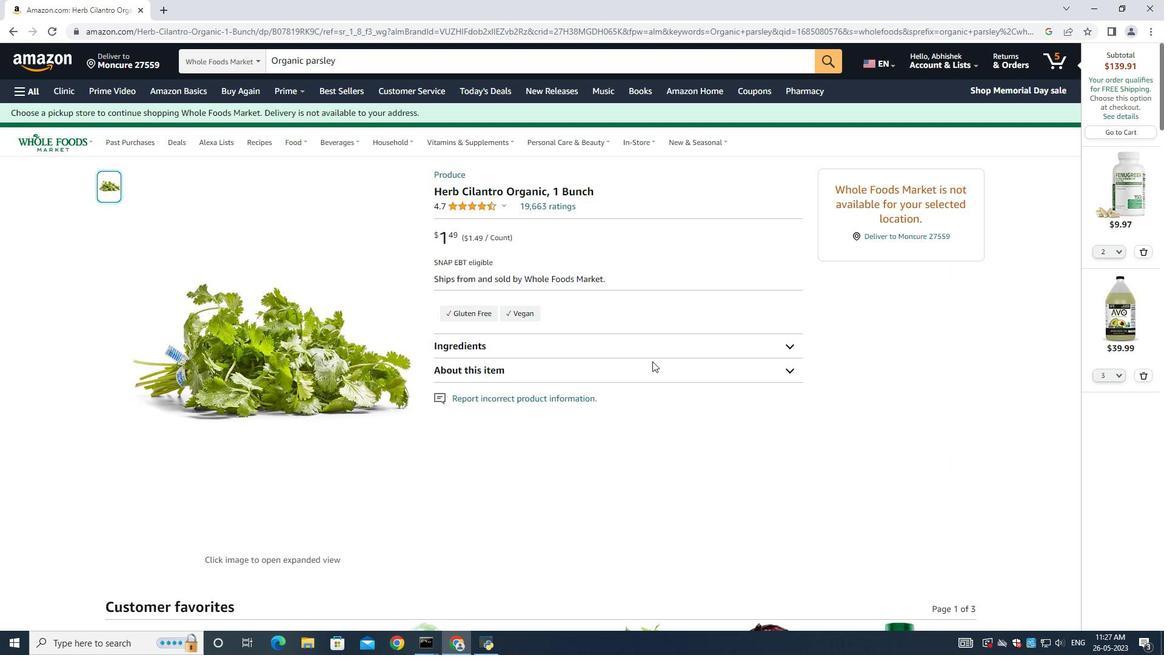 
Action: Mouse scrolled (652, 362) with delta (0, 0)
Screenshot: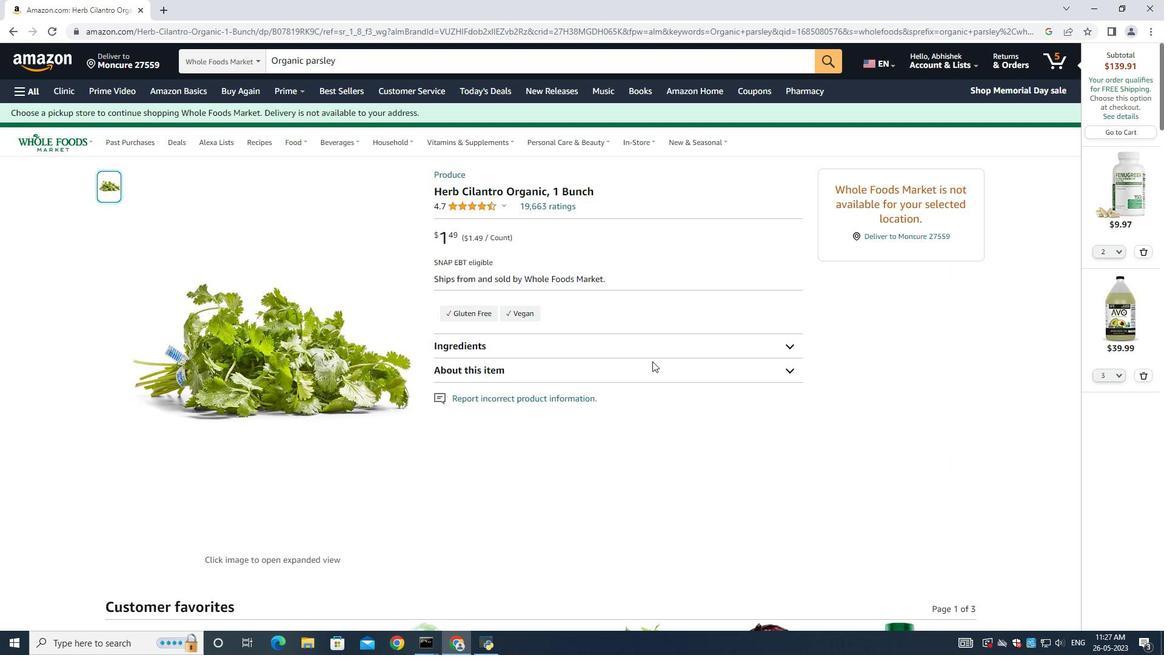 
Action: Mouse scrolled (652, 362) with delta (0, 0)
Screenshot: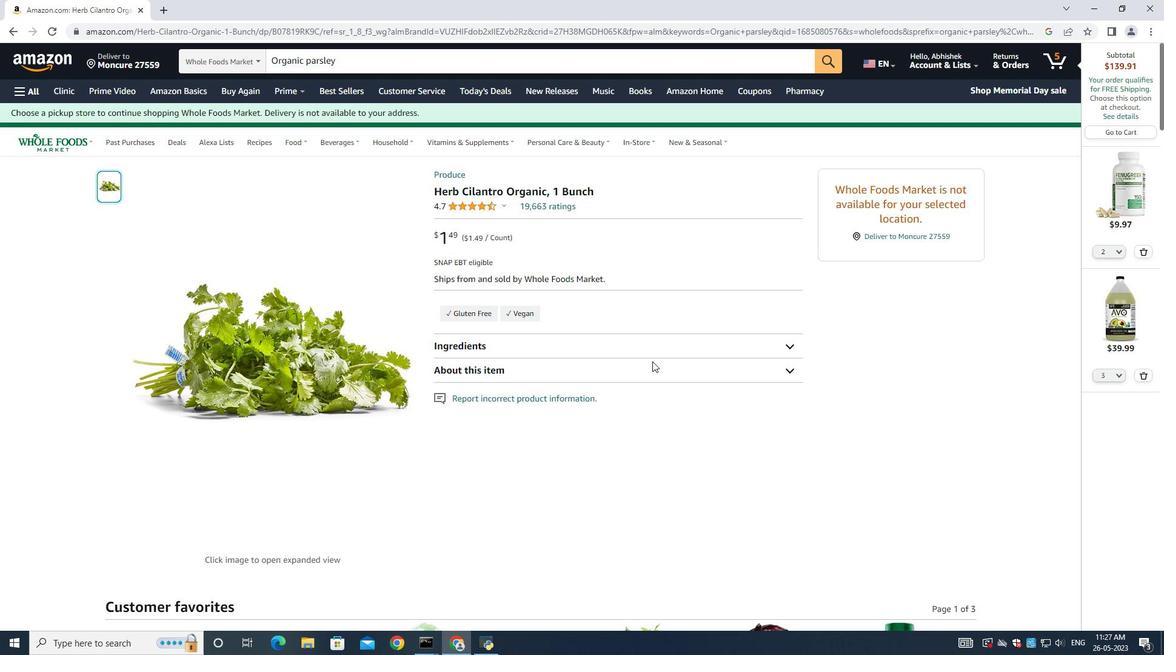 
Action: Mouse scrolled (652, 362) with delta (0, 0)
Screenshot: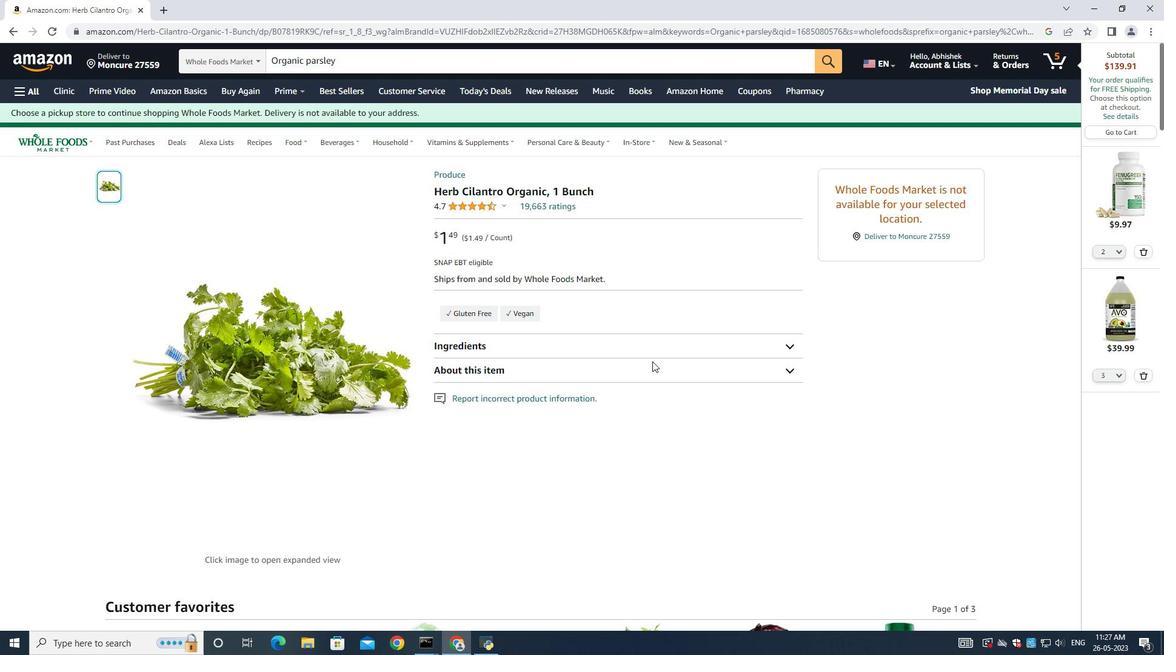 
Action: Mouse moved to (619, 331)
Screenshot: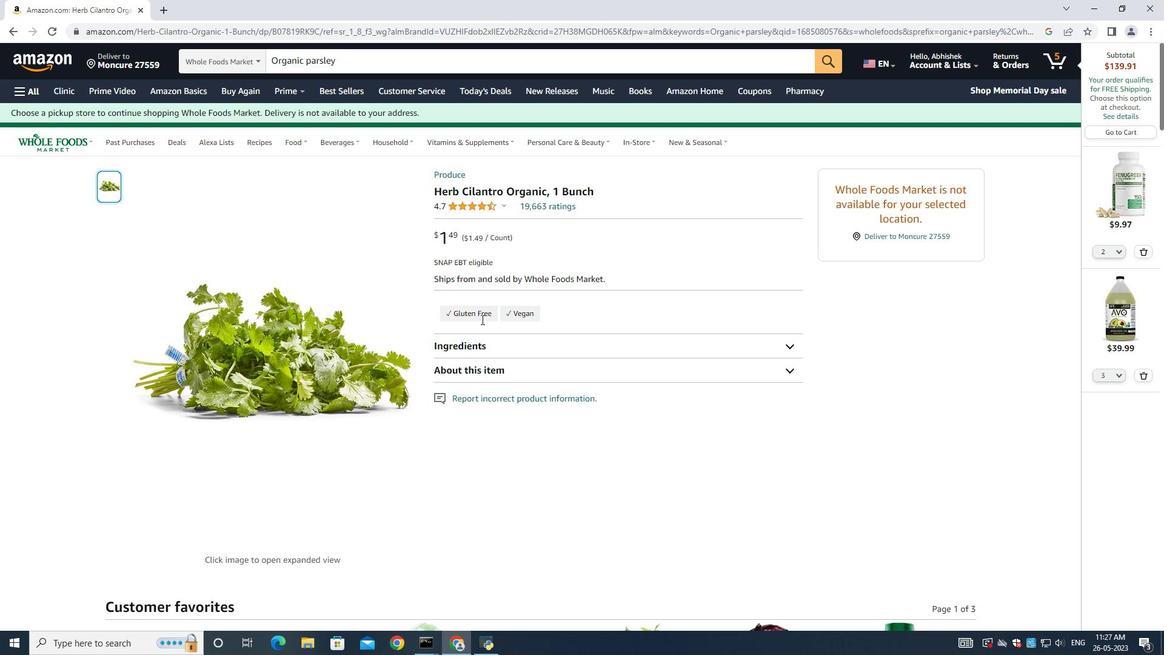 
Action: Mouse scrolled (619, 331) with delta (0, 0)
Screenshot: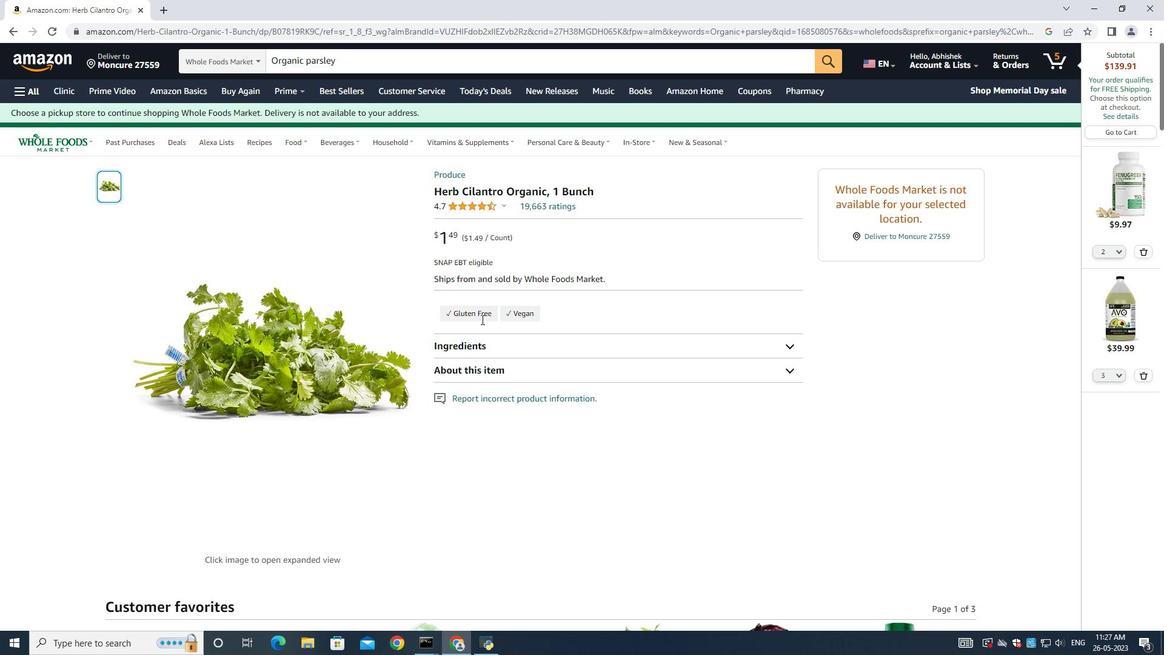 
Action: Mouse scrolled (619, 331) with delta (0, 0)
Screenshot: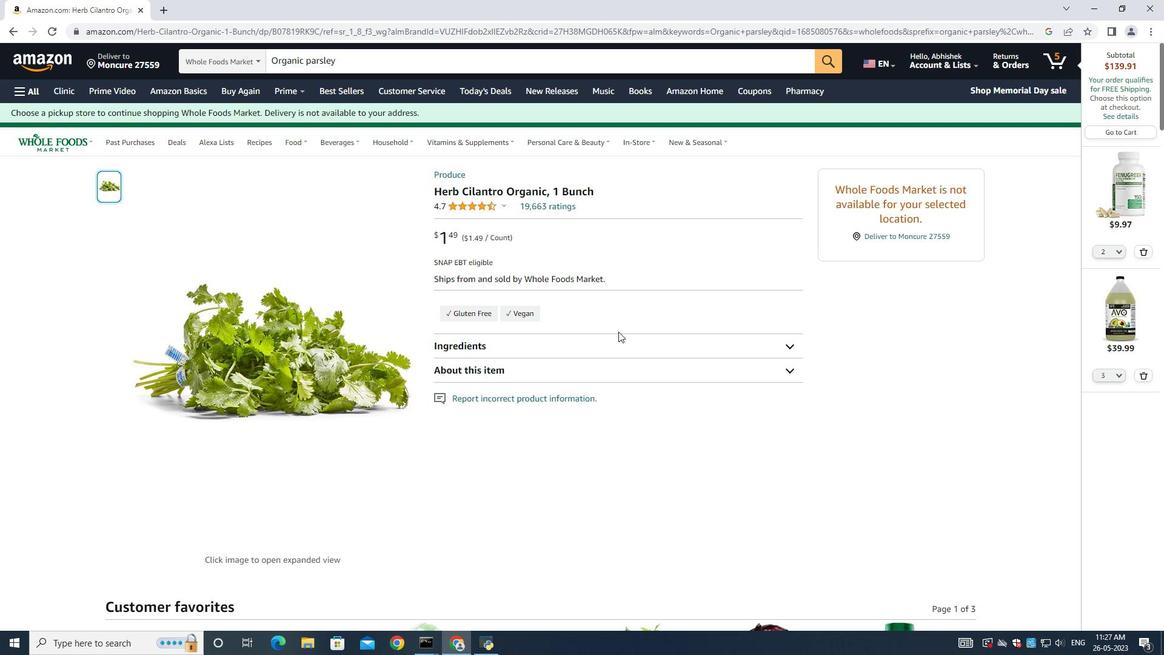 
Action: Mouse scrolled (619, 331) with delta (0, 0)
Screenshot: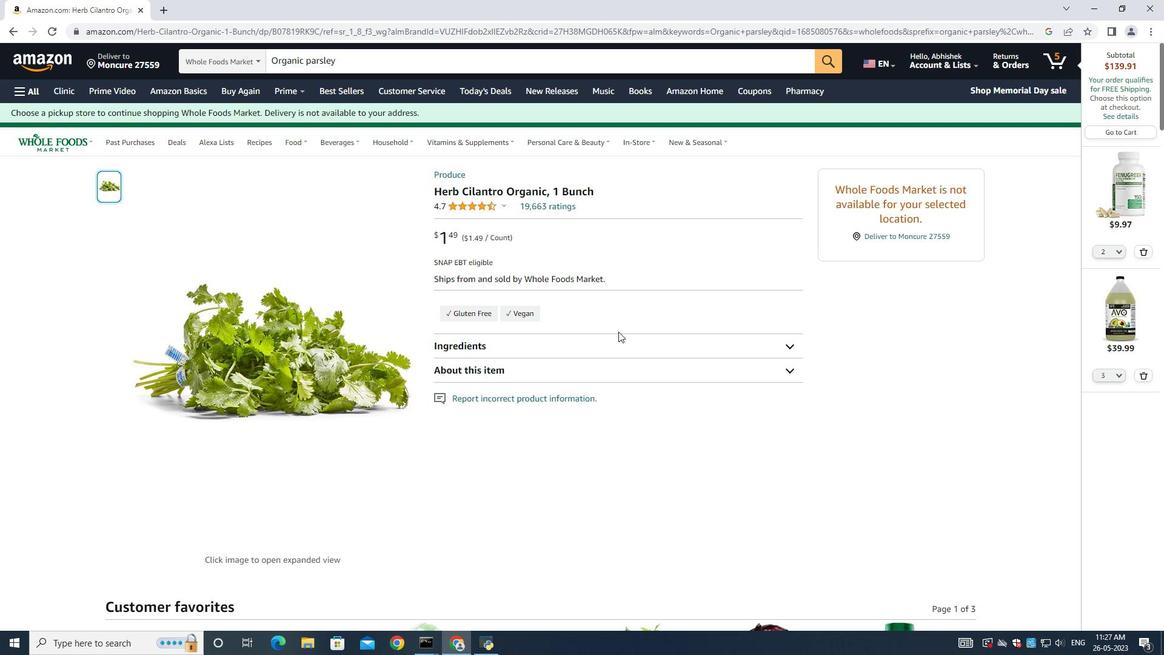 
Action: Mouse scrolled (619, 331) with delta (0, 0)
Screenshot: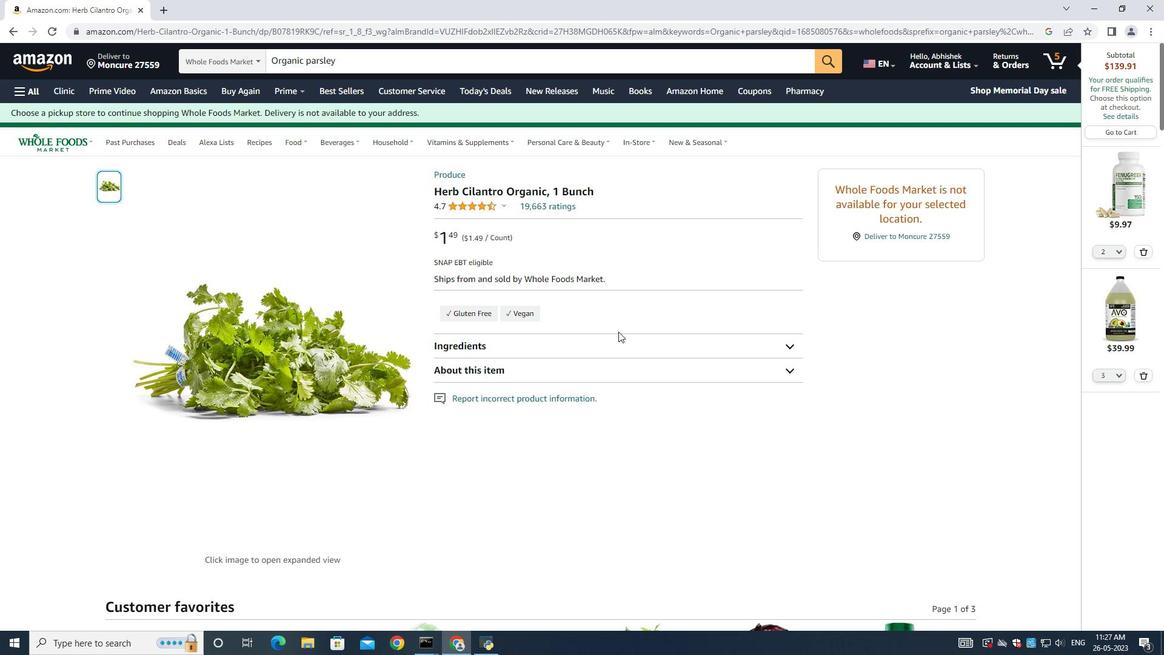 
Action: Mouse scrolled (619, 331) with delta (0, 0)
Screenshot: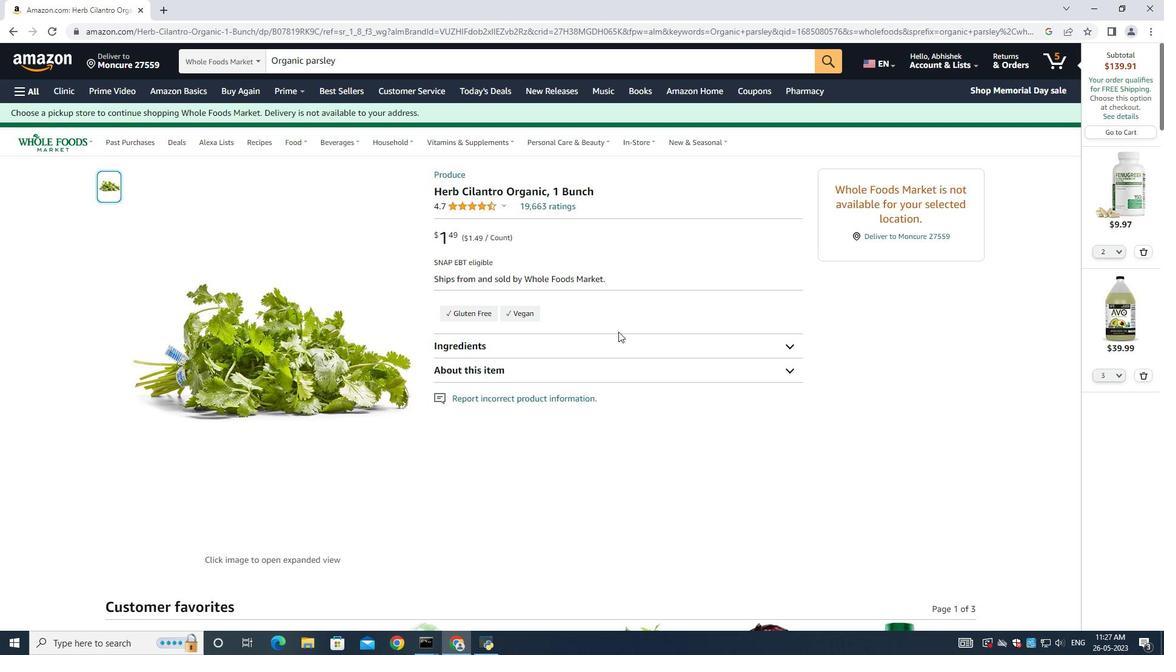 
Action: Mouse scrolled (619, 331) with delta (0, 0)
Screenshot: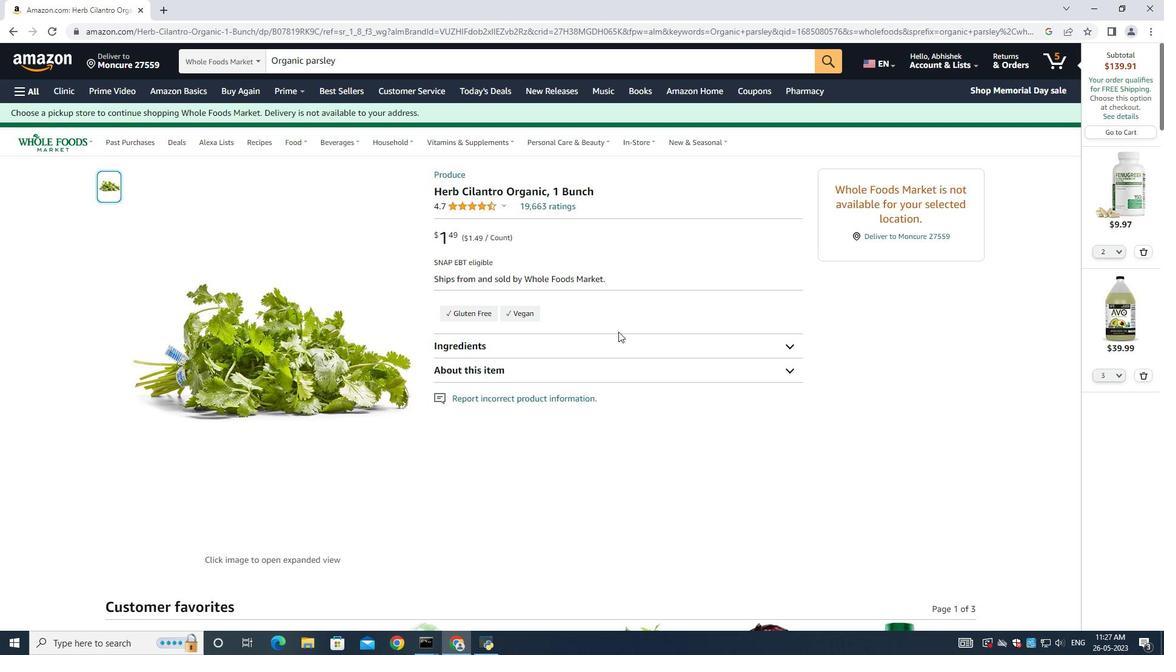 
Action: Mouse scrolled (619, 331) with delta (0, 0)
Screenshot: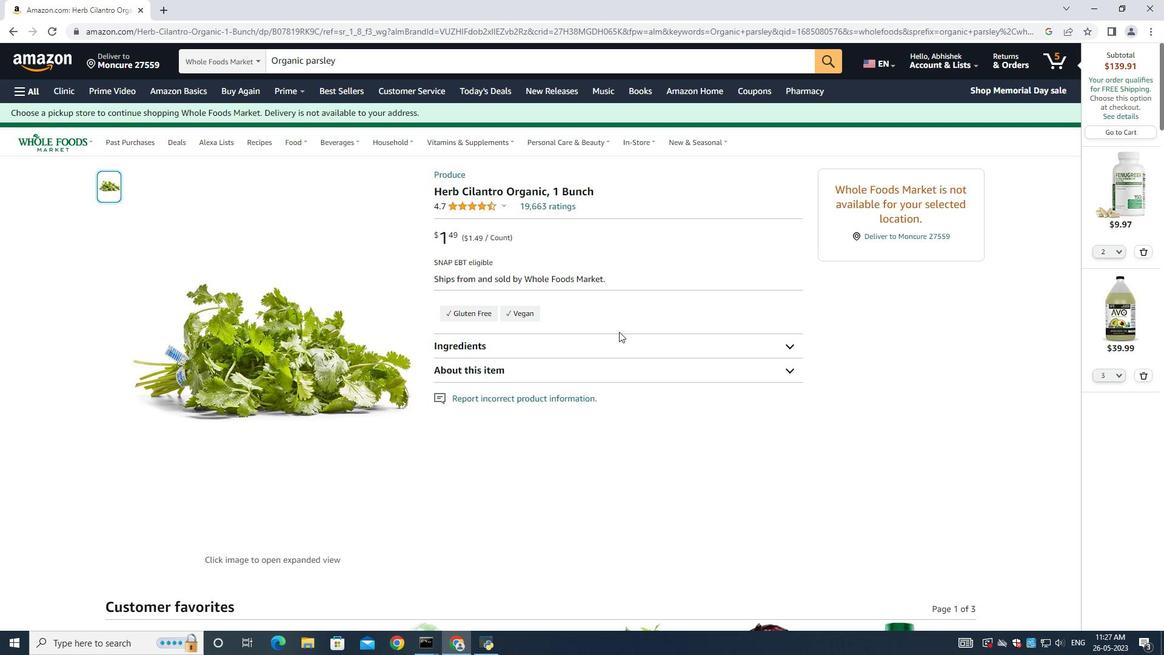 
Action: Mouse moved to (619, 329)
Screenshot: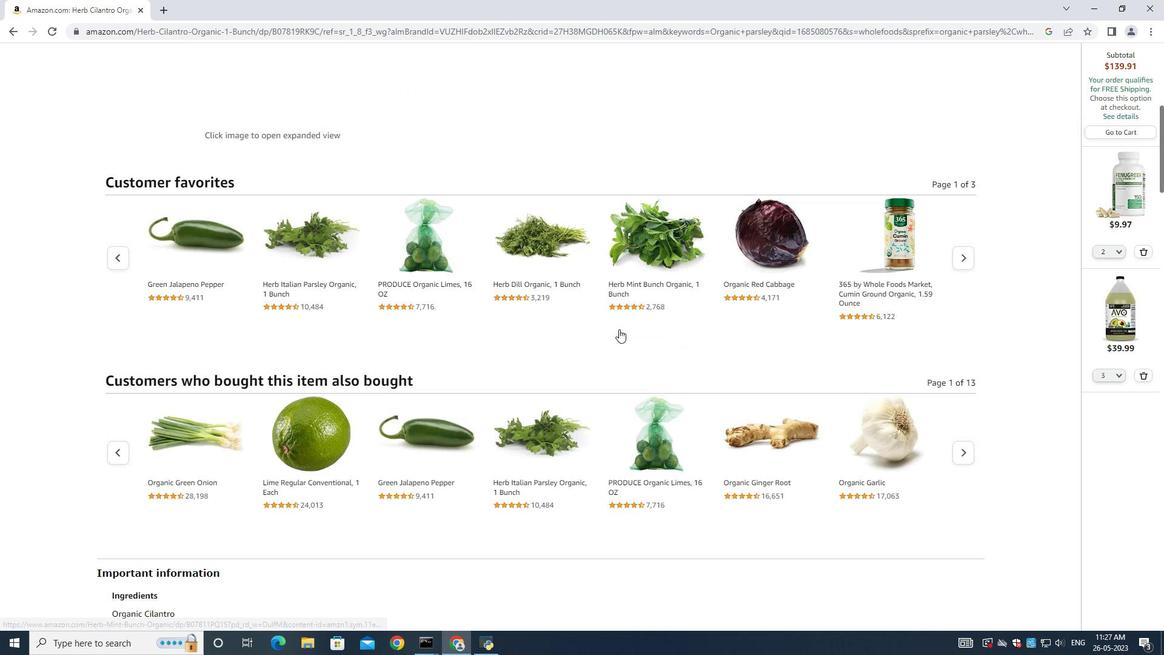 
Action: Mouse scrolled (619, 329) with delta (0, 0)
Screenshot: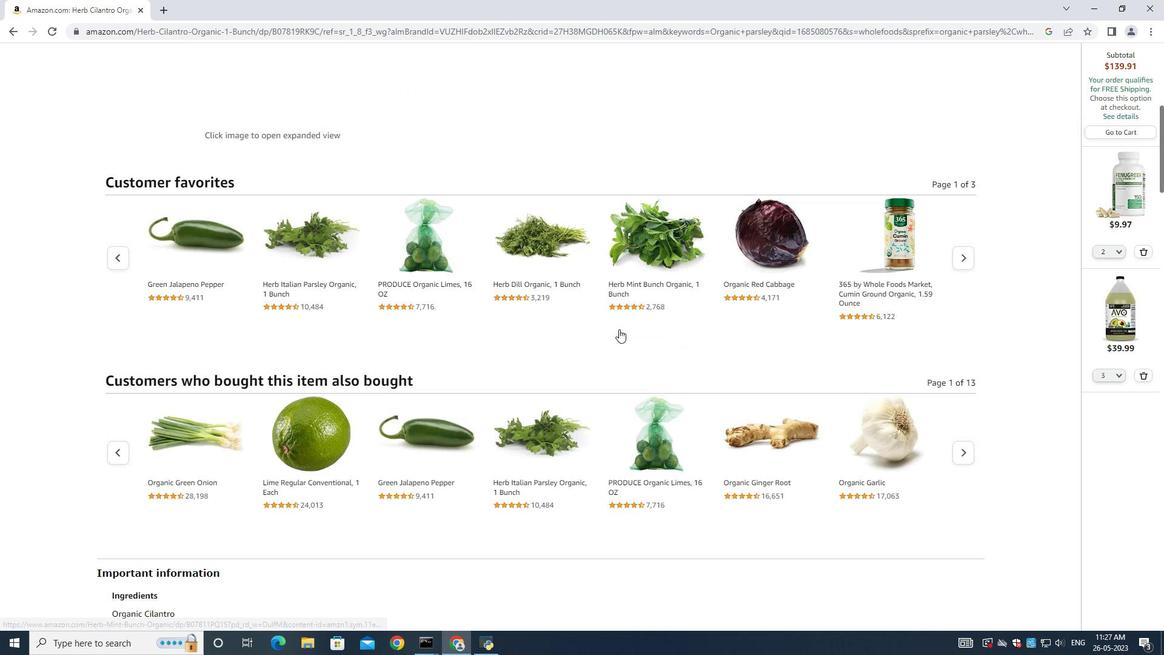 
Action: Mouse moved to (619, 331)
Screenshot: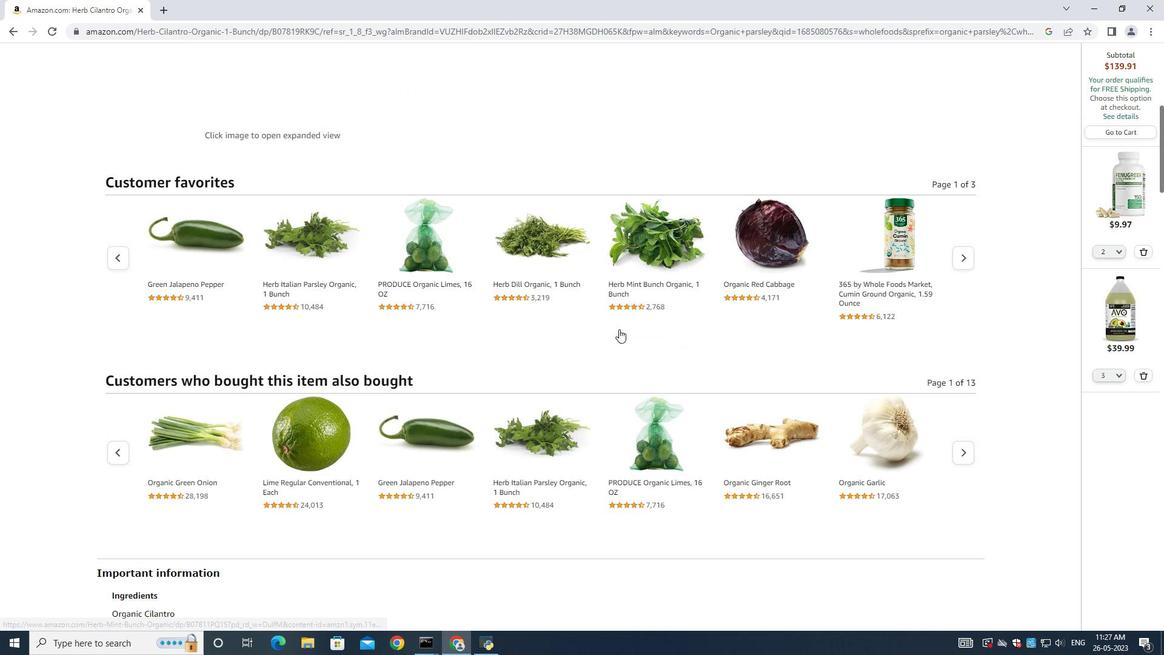 
Action: Mouse scrolled (619, 329) with delta (0, 0)
Screenshot: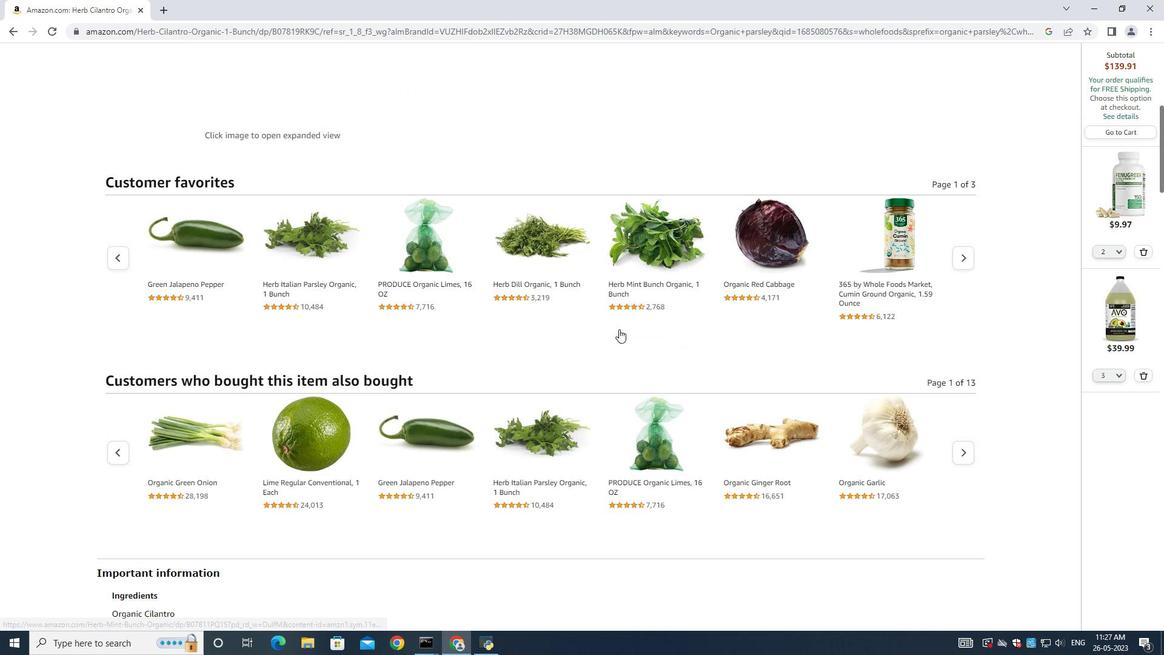 
Action: Mouse scrolled (619, 330) with delta (0, 0)
